 Task: Assign the routing configurations to the queues.
Action: Mouse moved to (1300, 102)
Screenshot: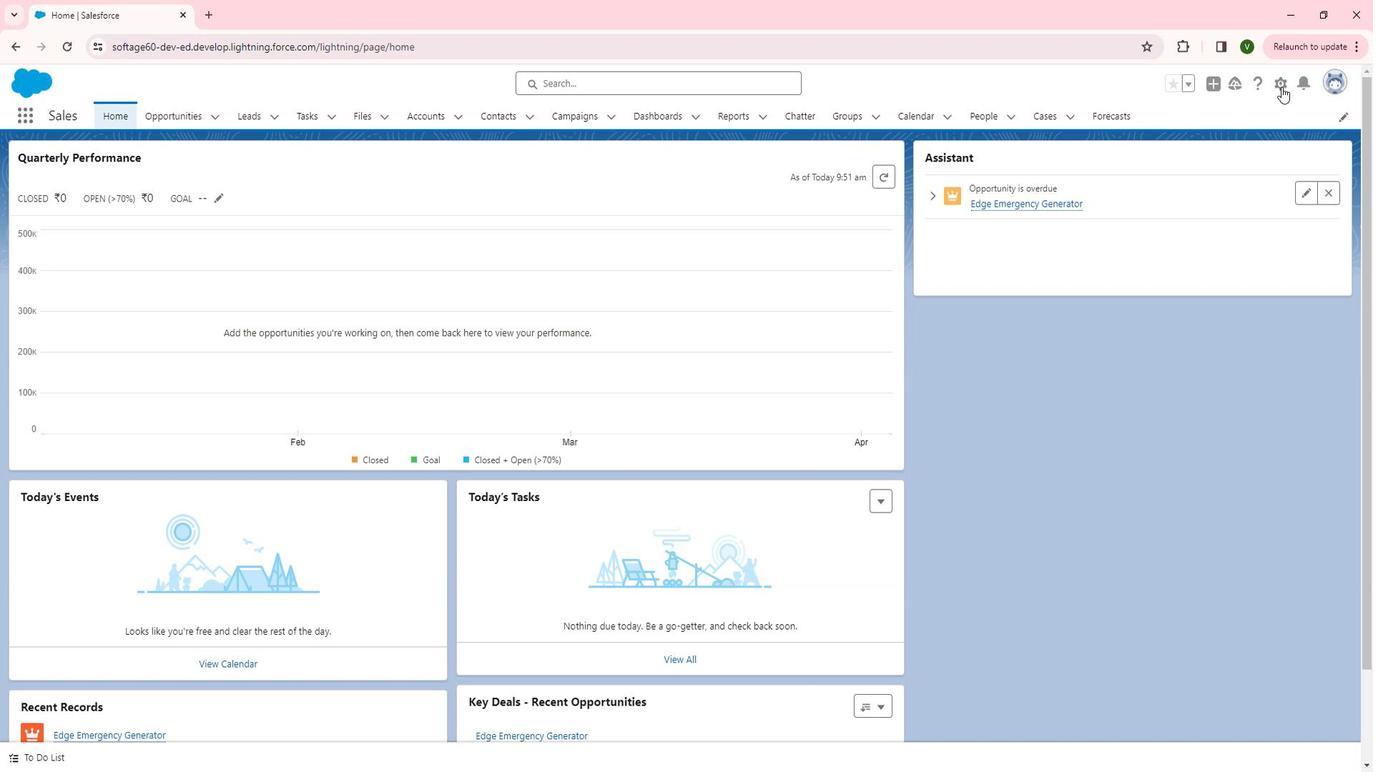 
Action: Mouse pressed left at (1300, 102)
Screenshot: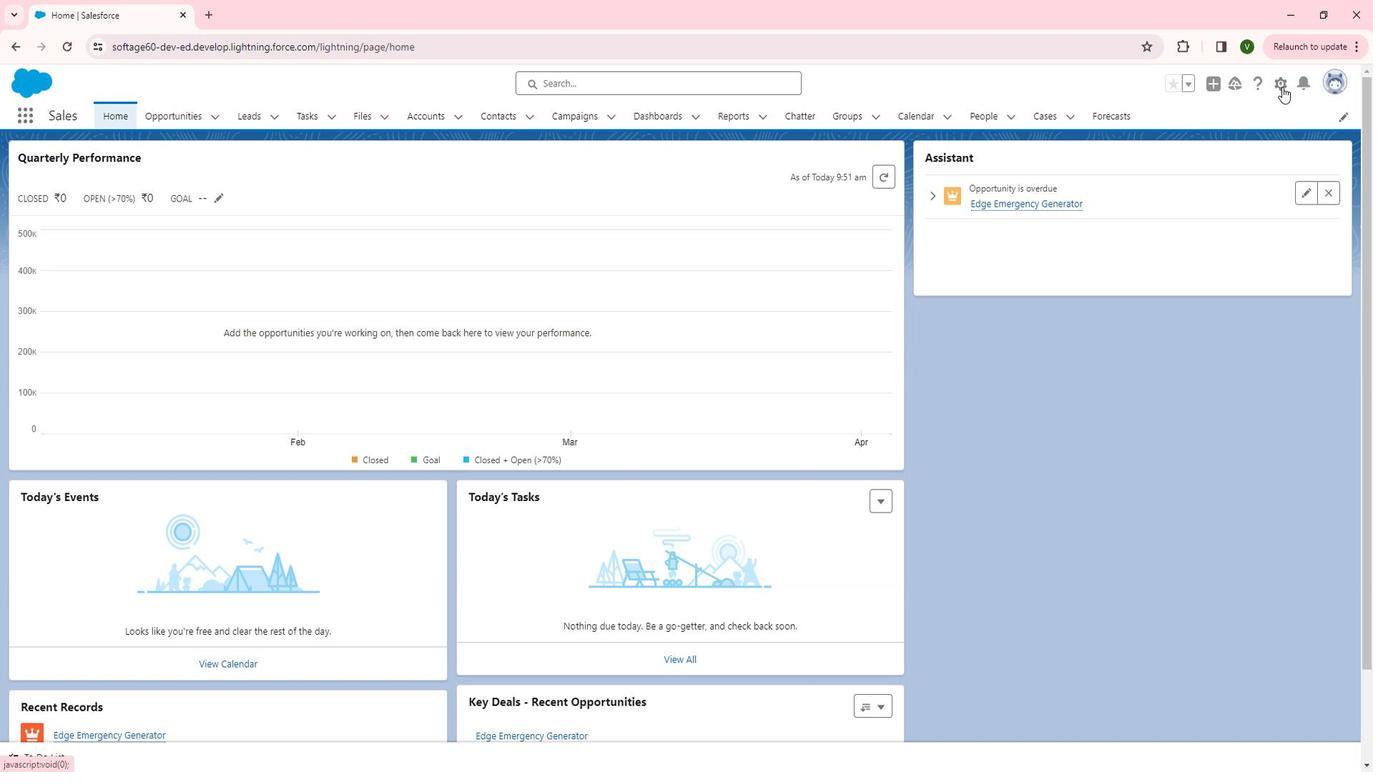 
Action: Mouse moved to (1240, 143)
Screenshot: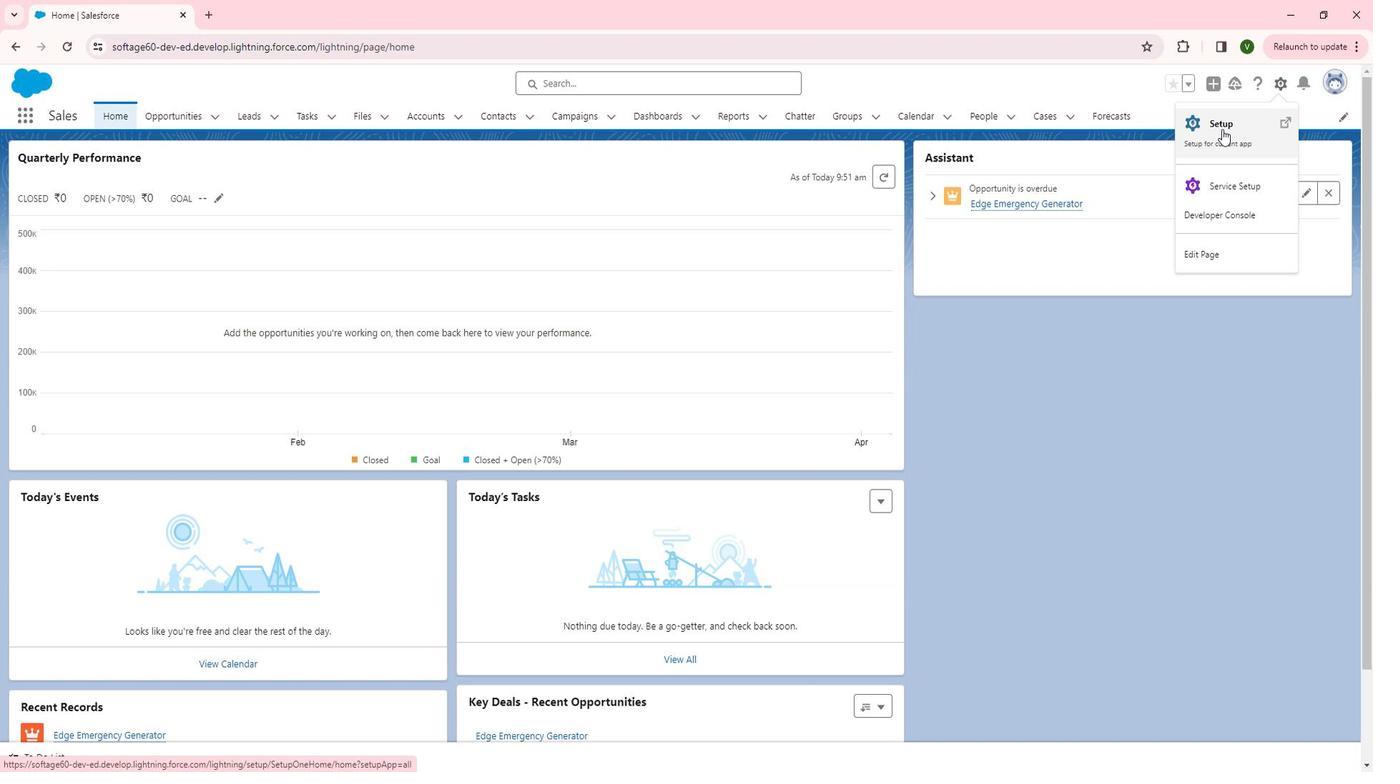 
Action: Mouse pressed left at (1240, 143)
Screenshot: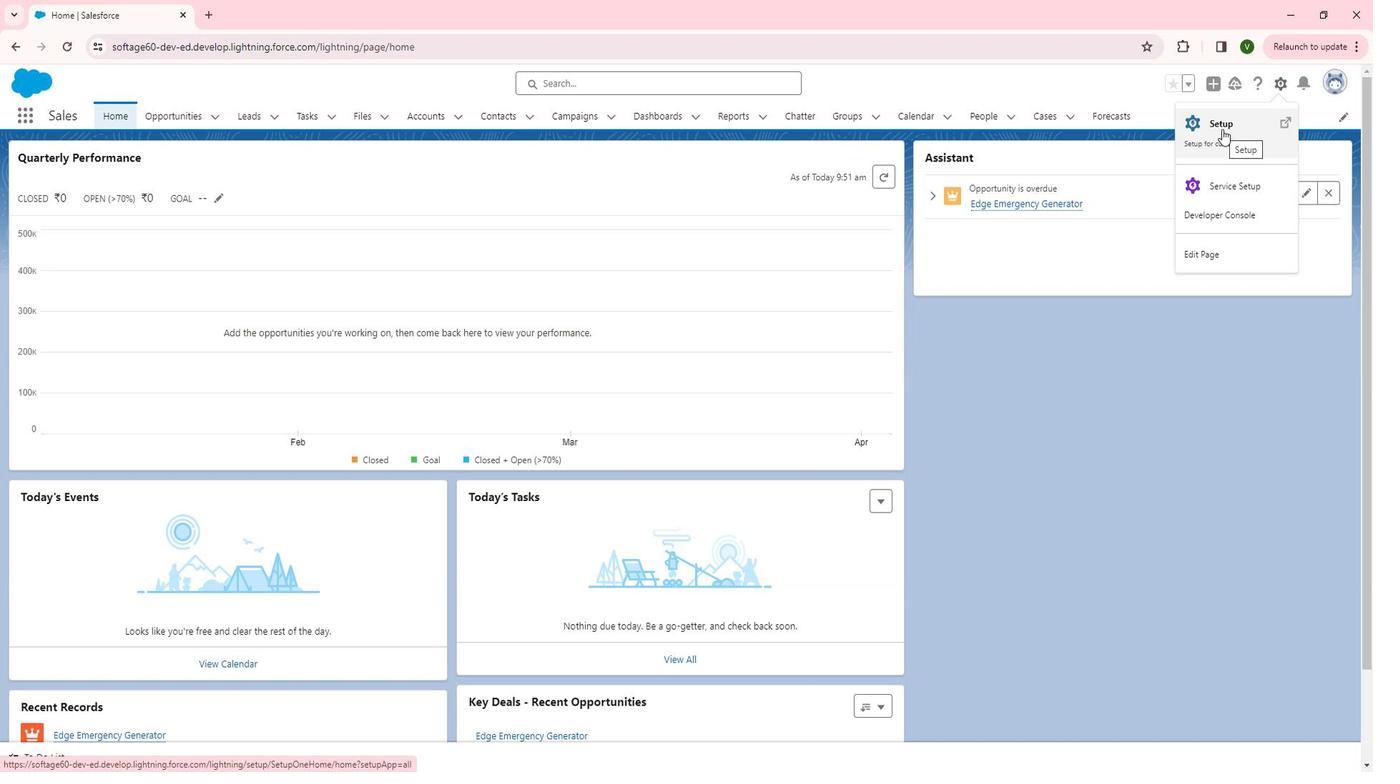 
Action: Mouse moved to (112, 411)
Screenshot: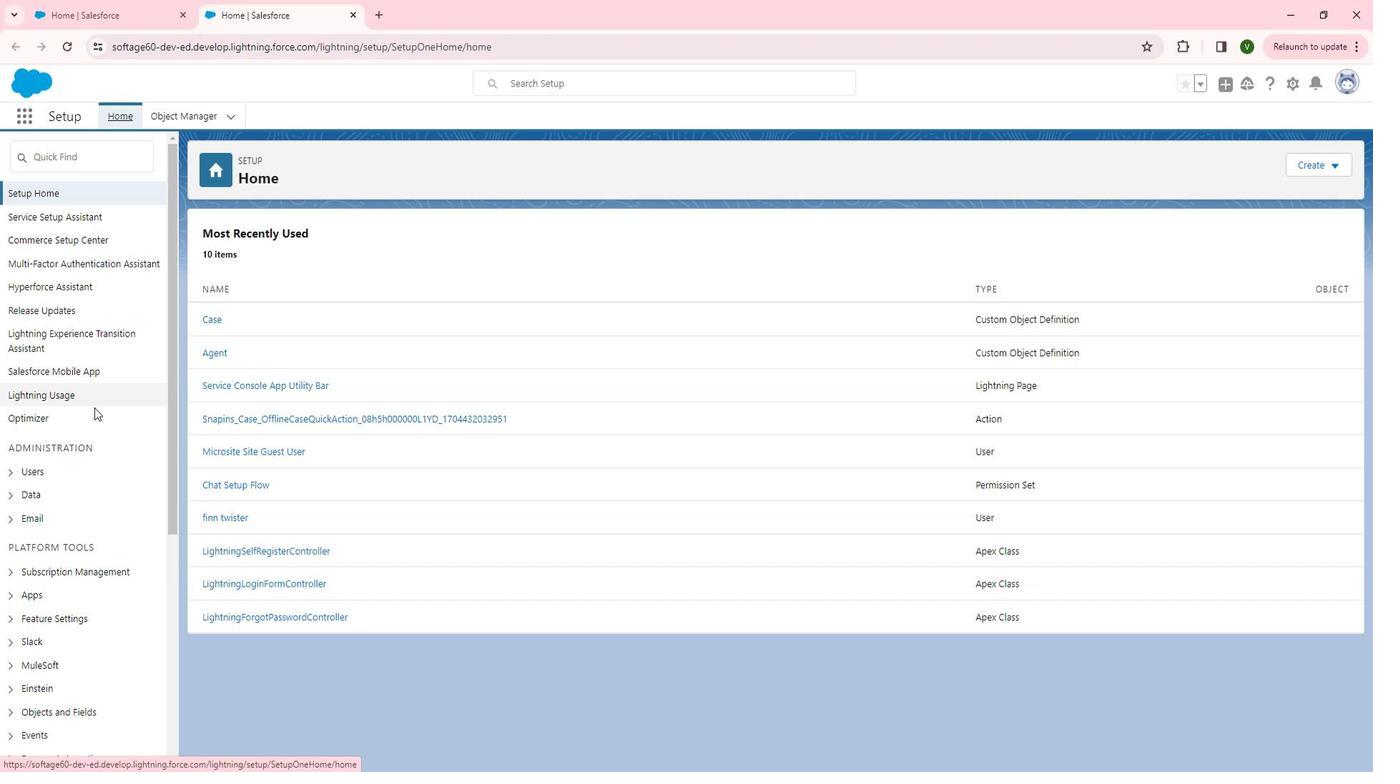 
Action: Mouse scrolled (112, 410) with delta (0, 0)
Screenshot: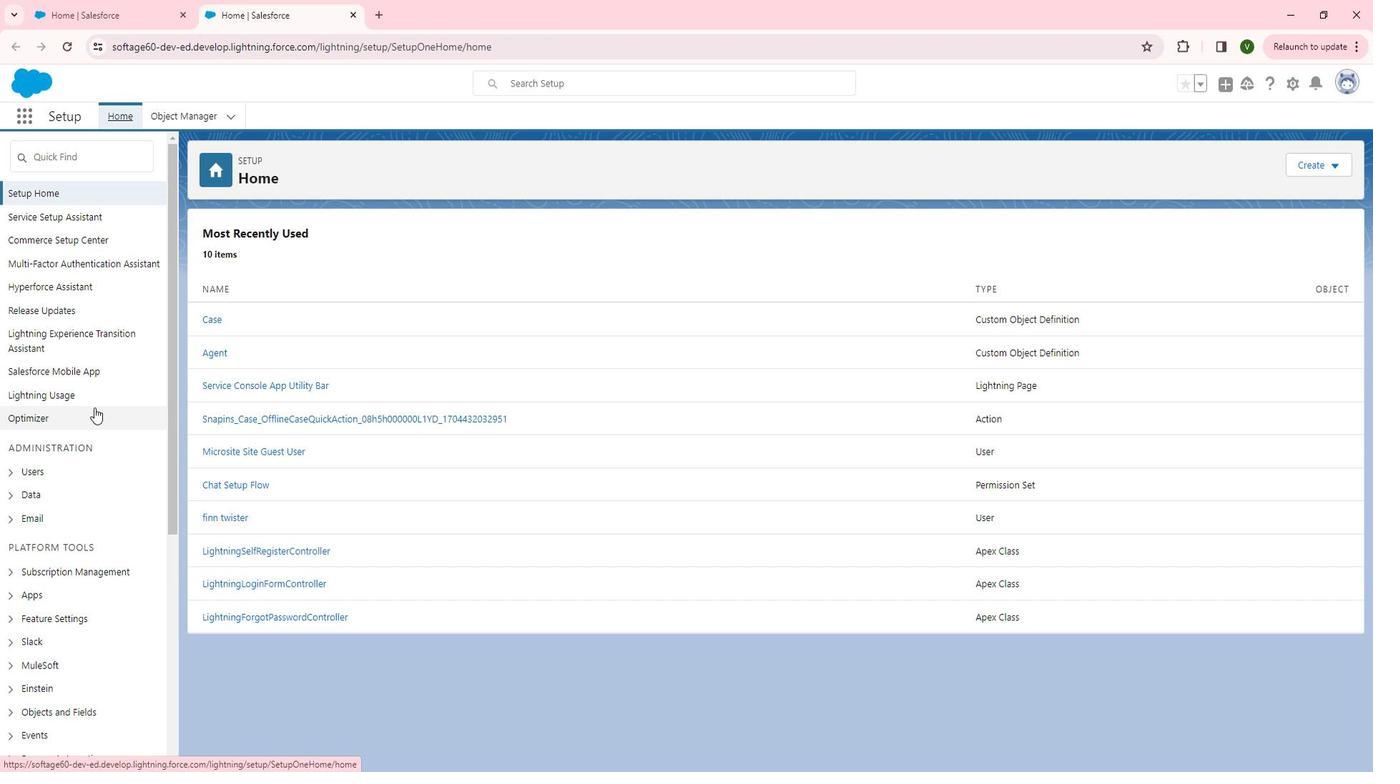 
Action: Mouse scrolled (112, 410) with delta (0, 0)
Screenshot: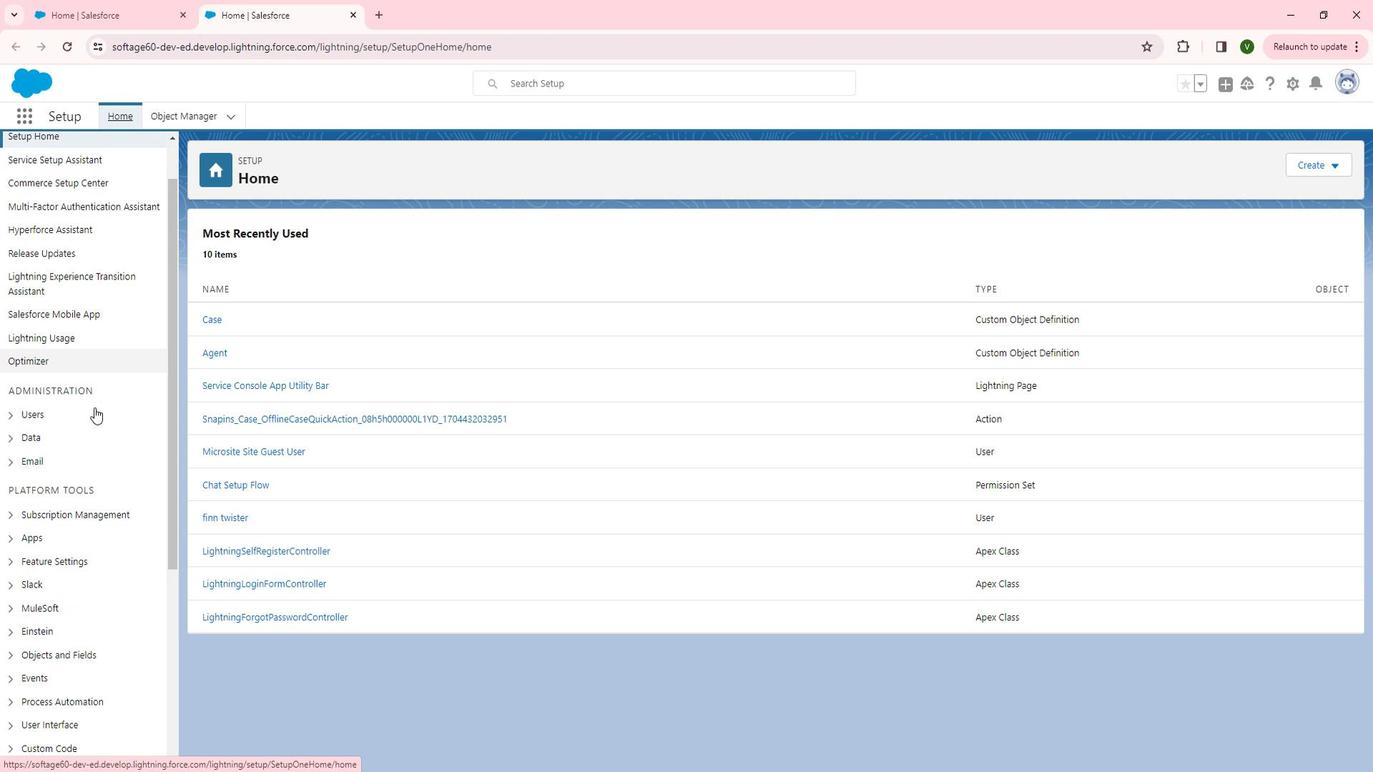 
Action: Mouse scrolled (112, 410) with delta (0, 0)
Screenshot: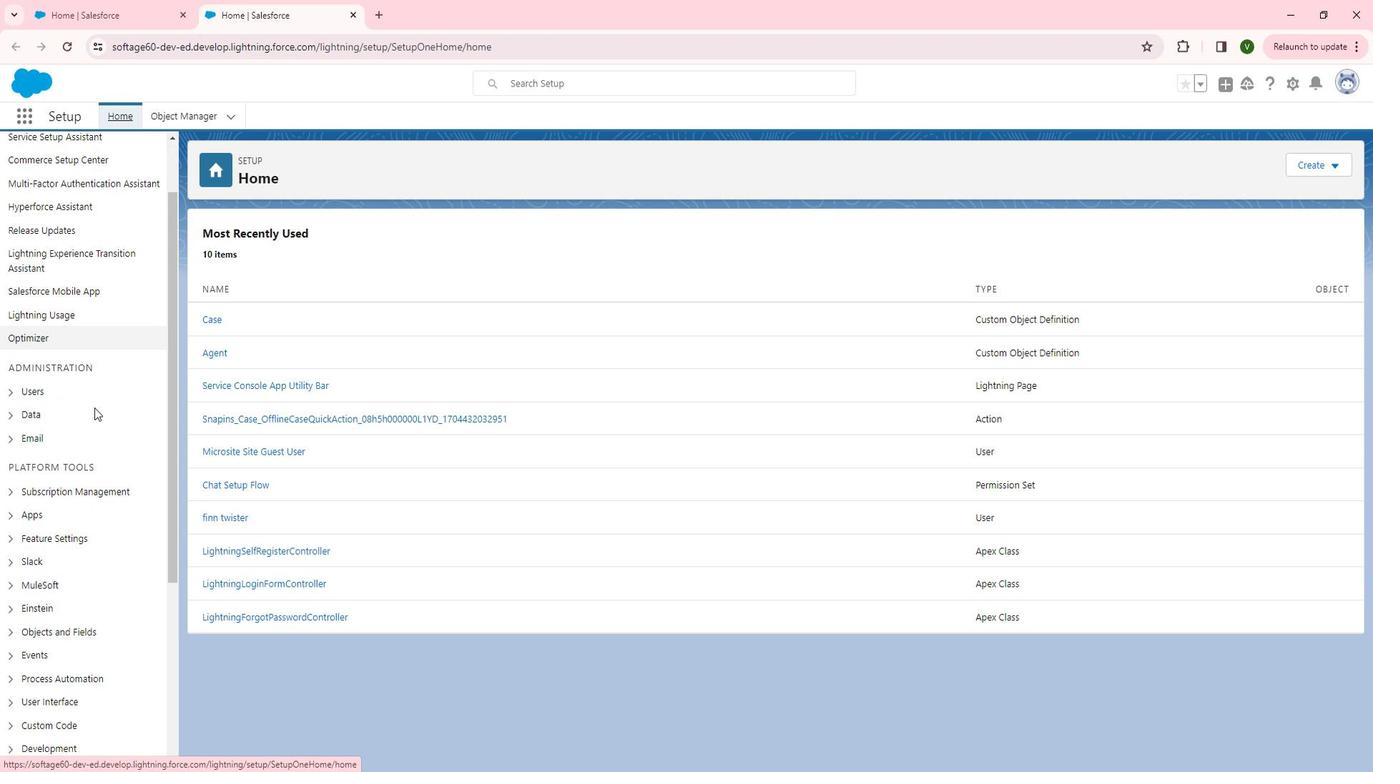 
Action: Mouse scrolled (112, 410) with delta (0, 0)
Screenshot: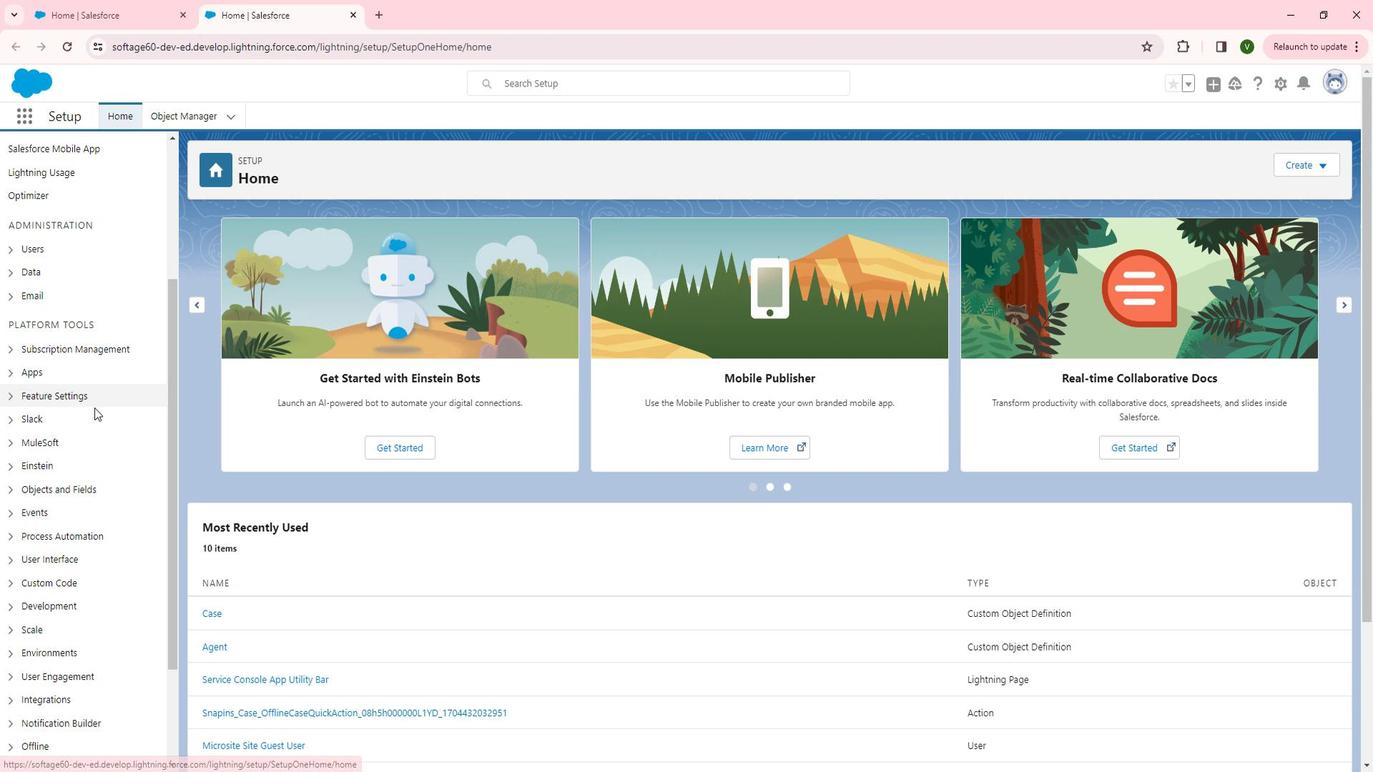 
Action: Mouse scrolled (112, 410) with delta (0, 0)
Screenshot: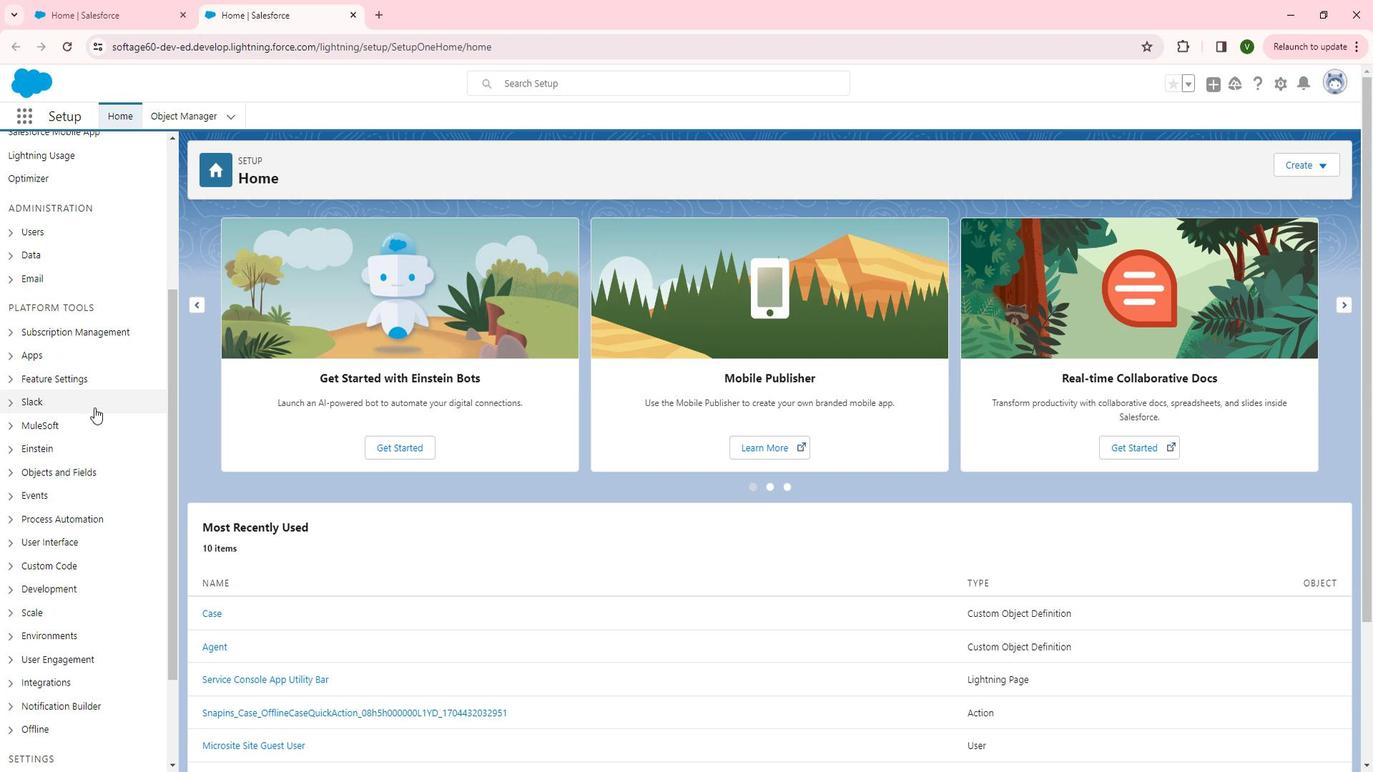 
Action: Mouse moved to (32, 258)
Screenshot: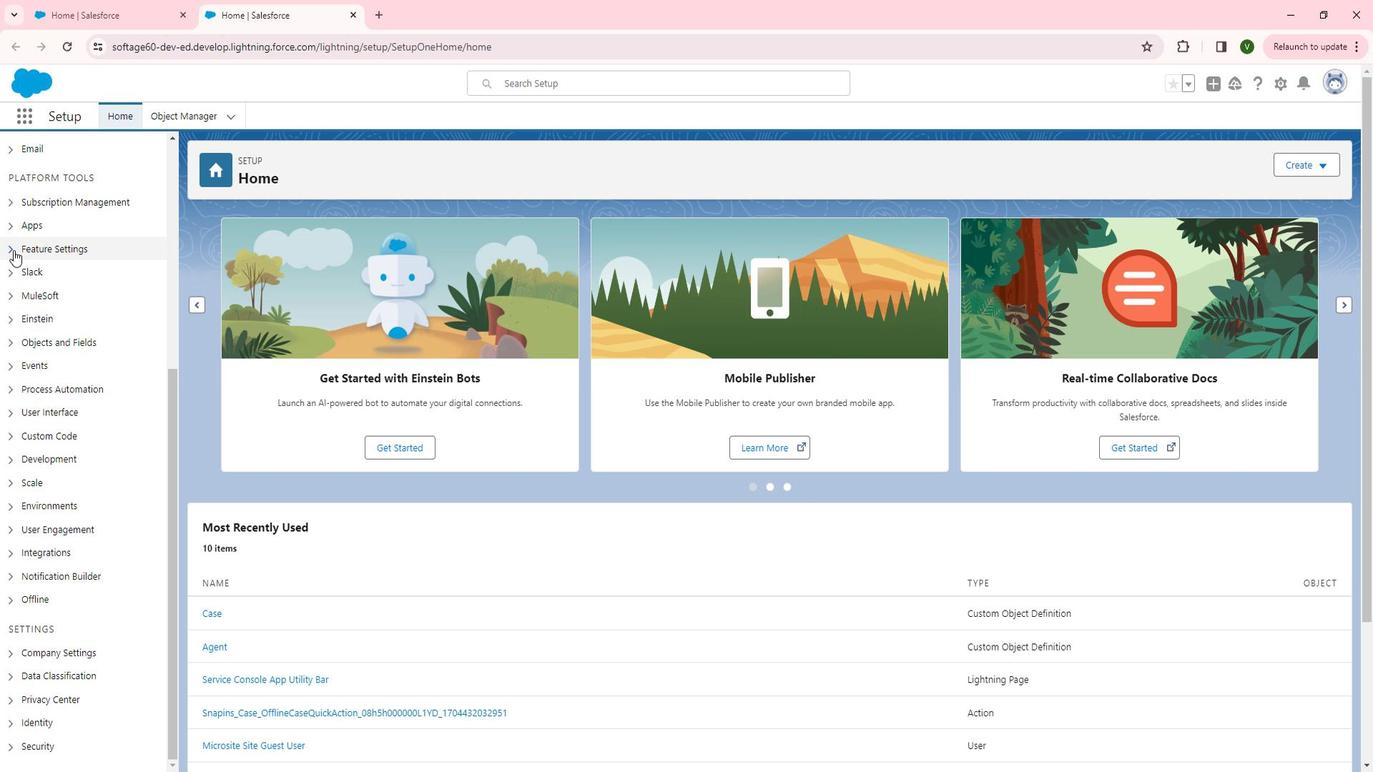 
Action: Mouse pressed left at (32, 258)
Screenshot: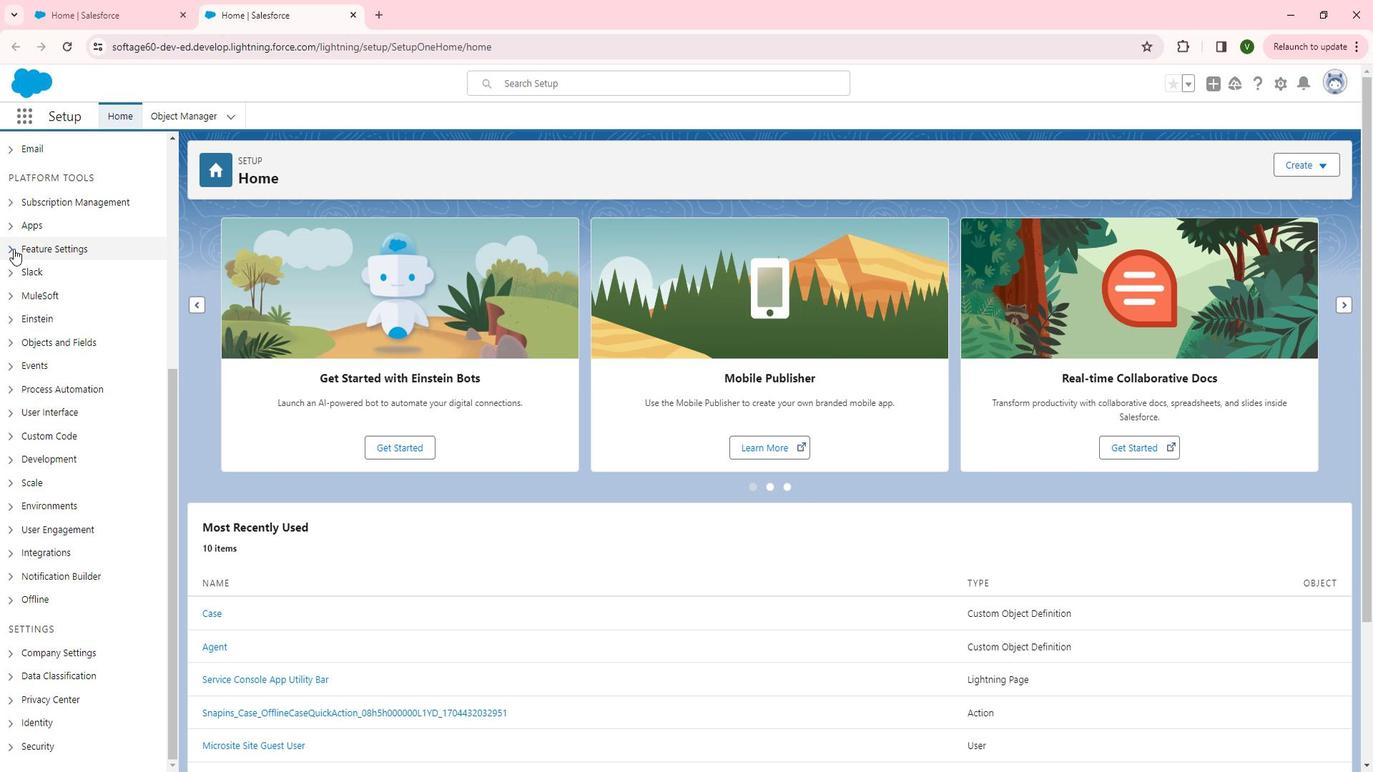 
Action: Mouse moved to (42, 595)
Screenshot: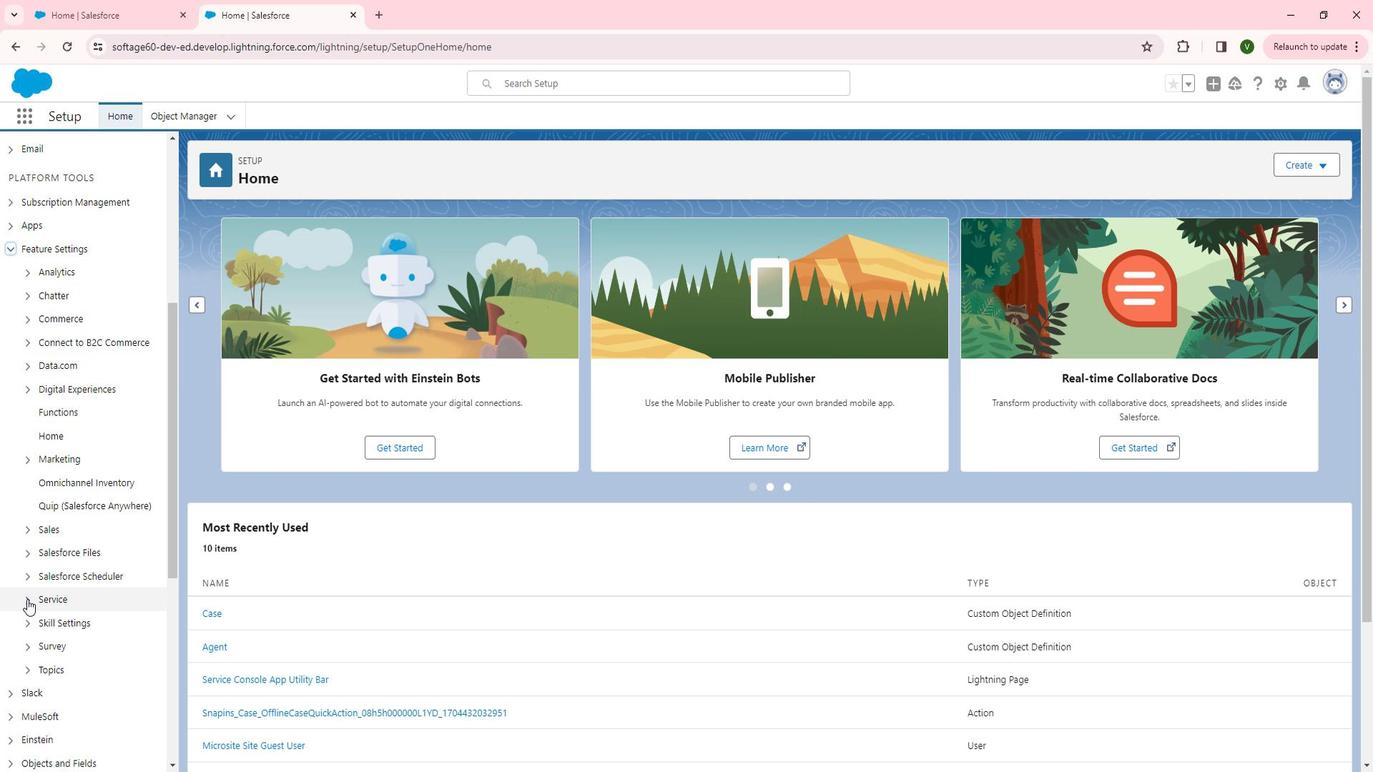 
Action: Mouse pressed left at (42, 595)
Screenshot: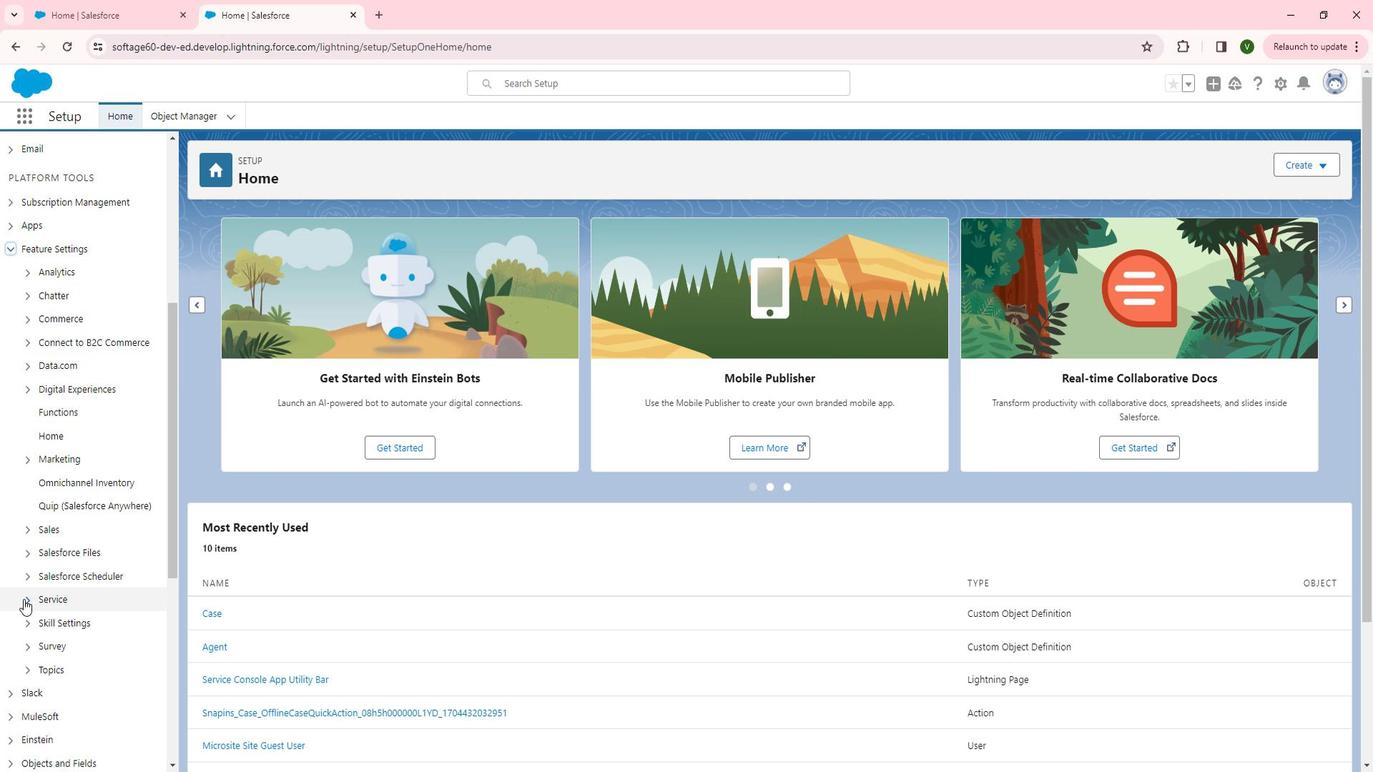 
Action: Mouse moved to (111, 583)
Screenshot: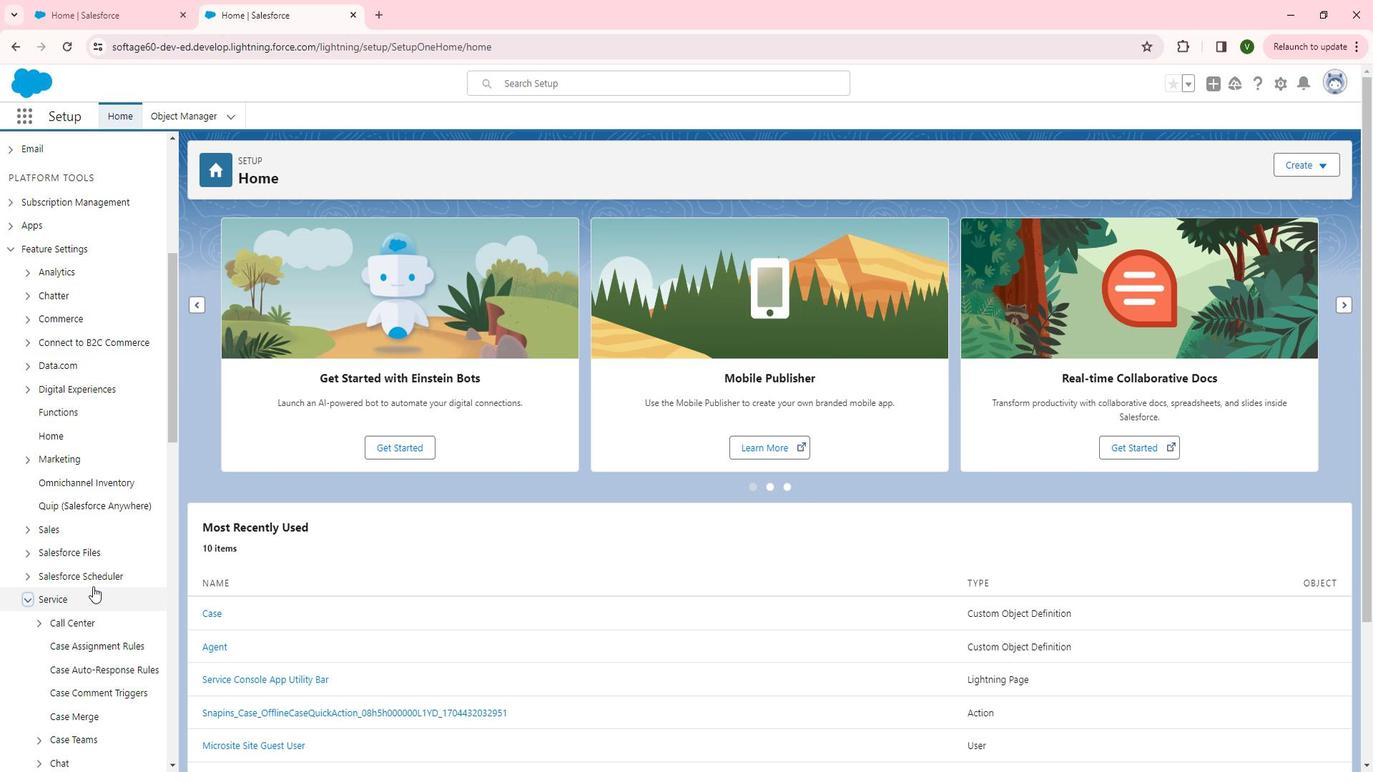 
Action: Mouse scrolled (111, 582) with delta (0, 0)
Screenshot: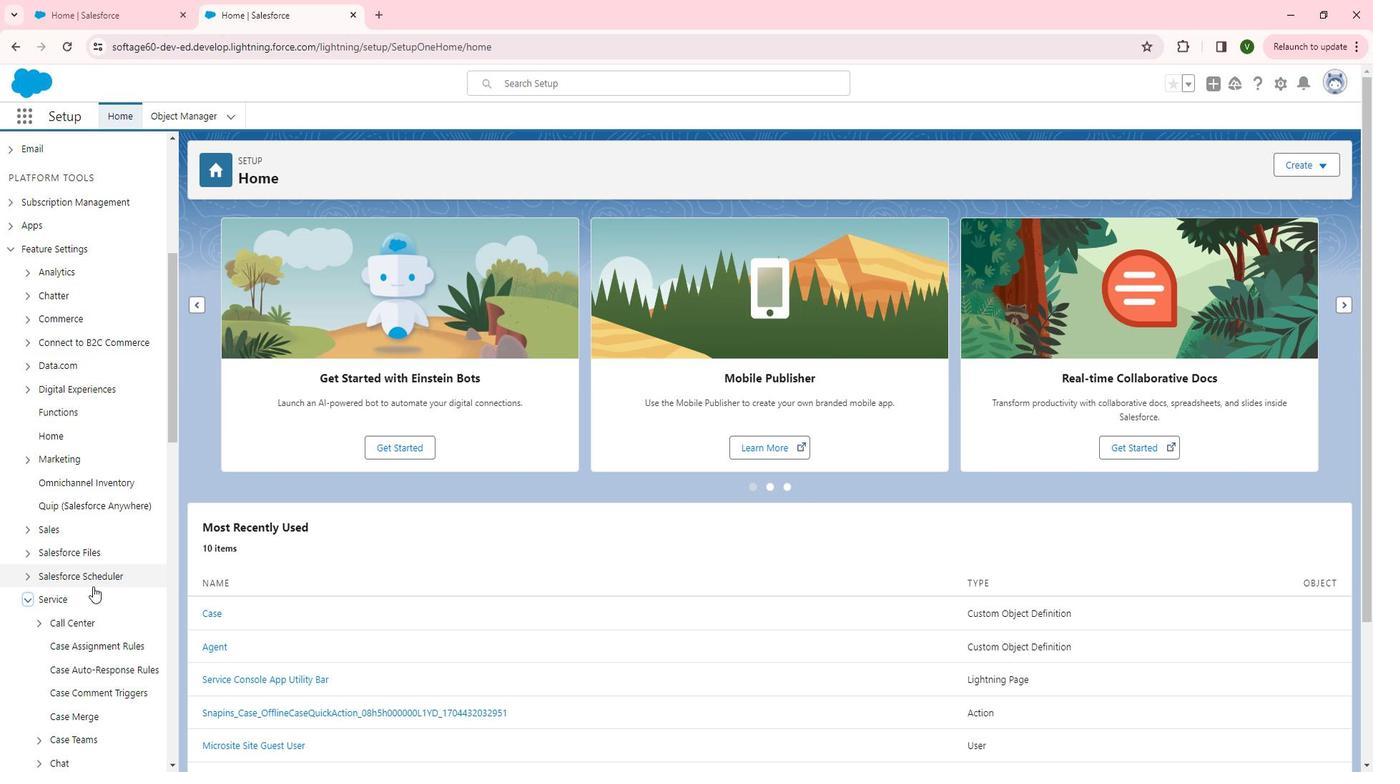 
Action: Mouse scrolled (111, 582) with delta (0, 0)
Screenshot: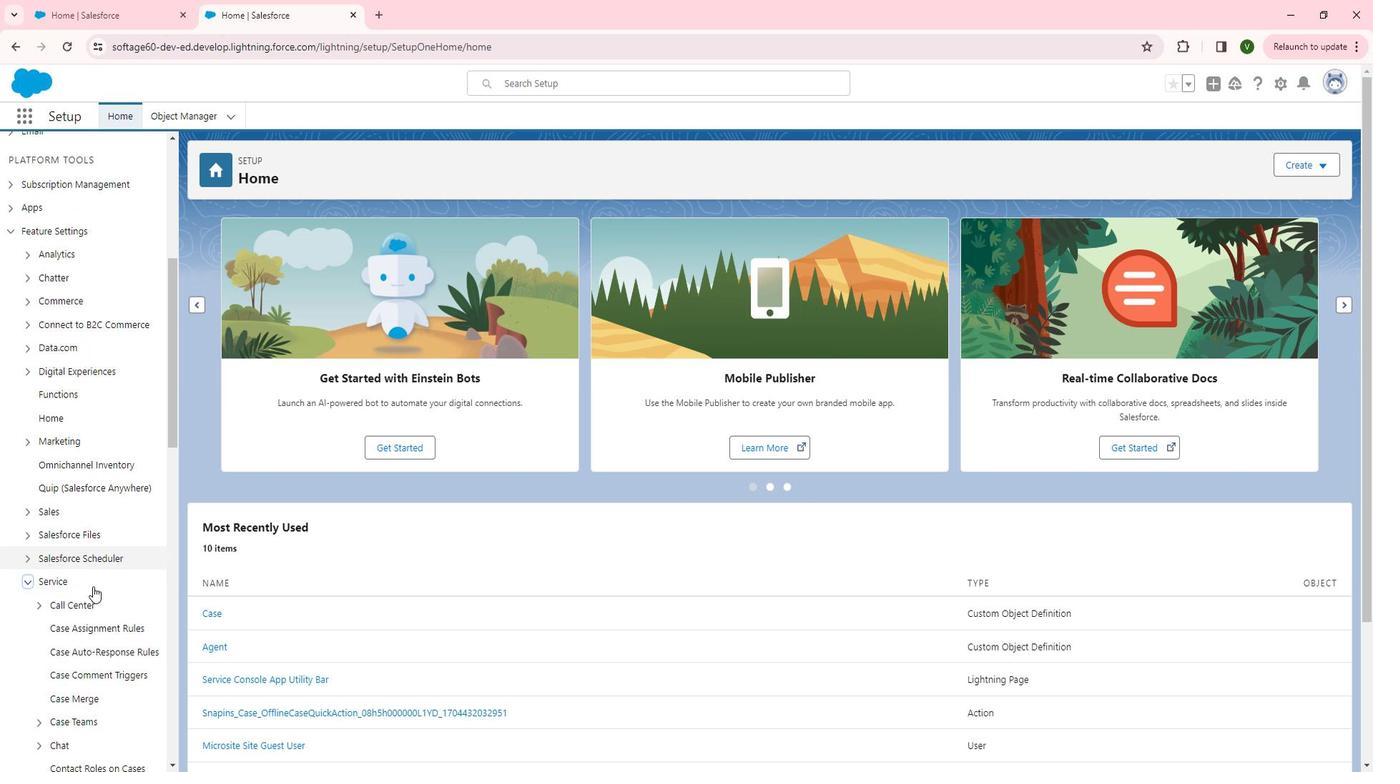 
Action: Mouse scrolled (111, 582) with delta (0, 0)
Screenshot: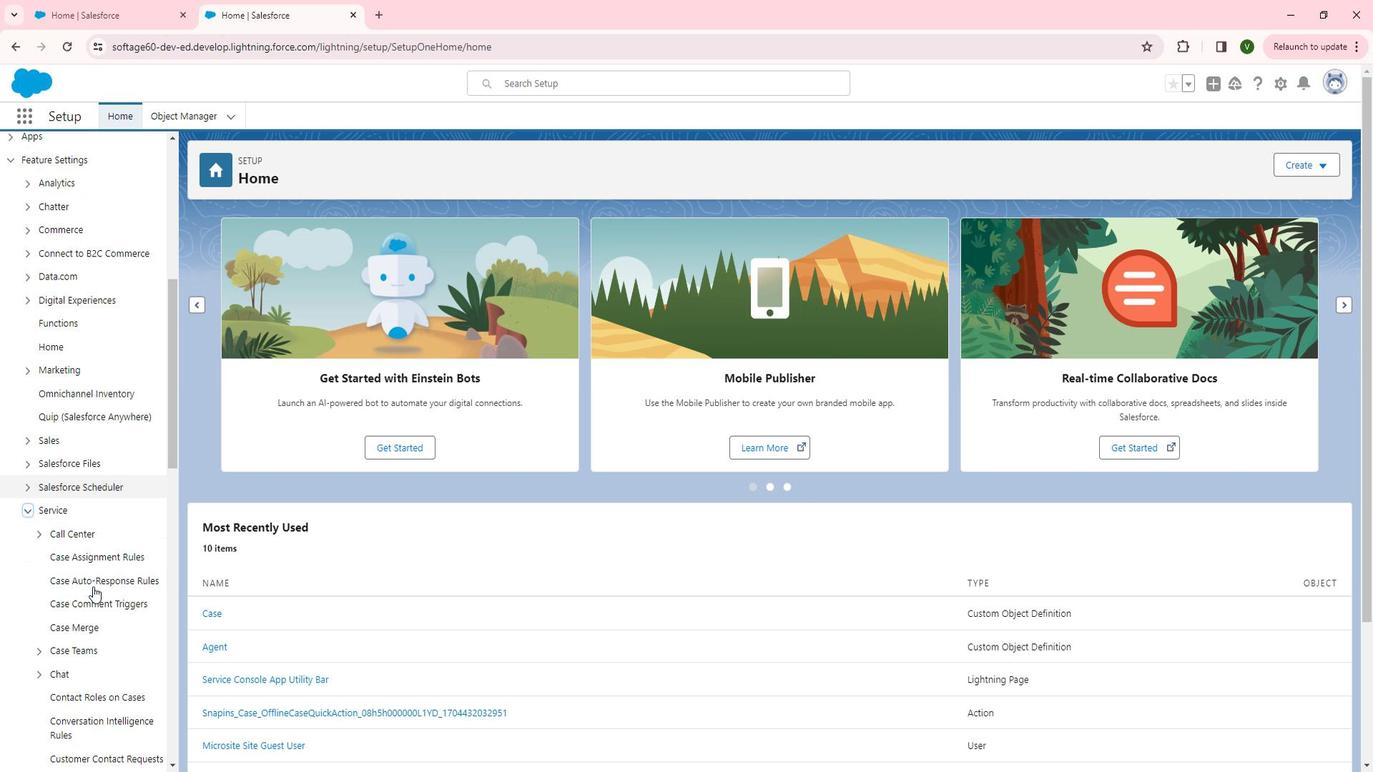 
Action: Mouse scrolled (111, 582) with delta (0, 0)
Screenshot: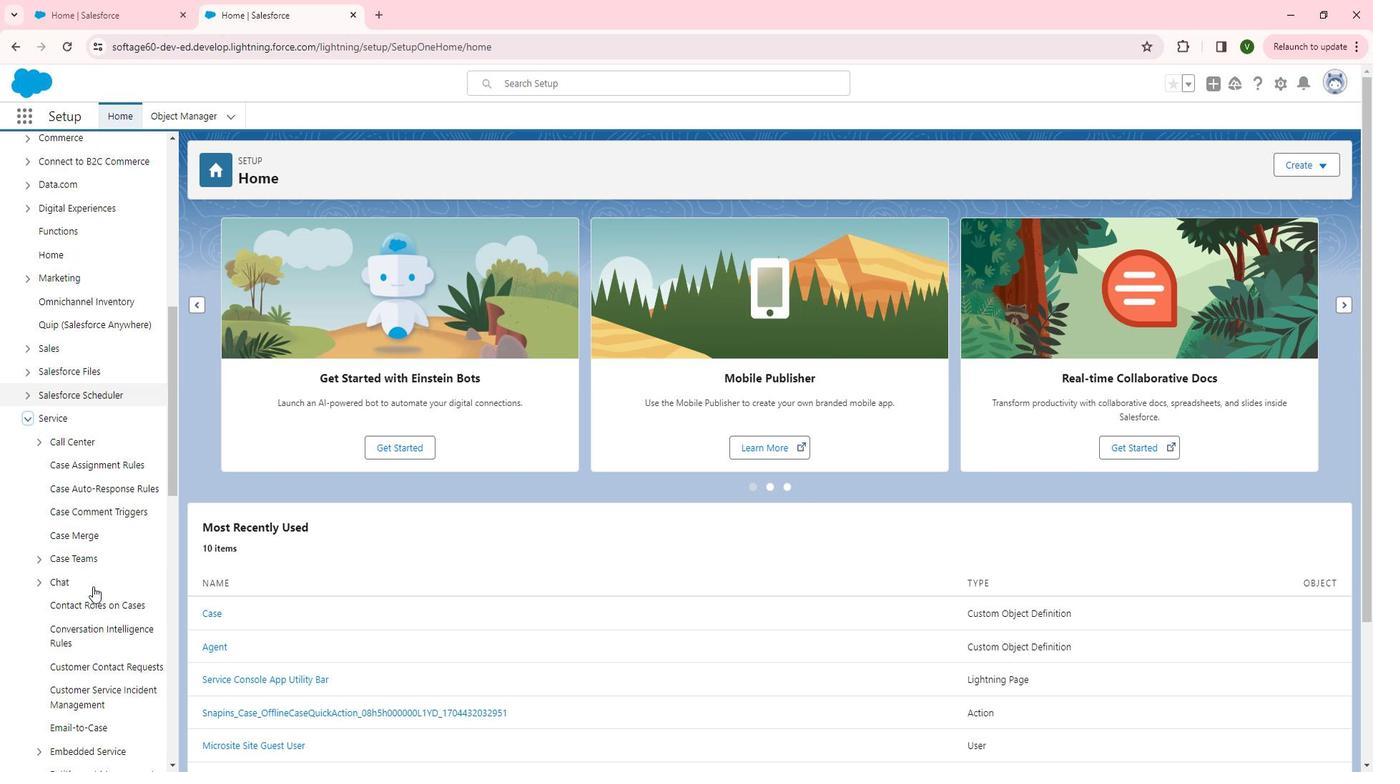 
Action: Mouse moved to (110, 575)
Screenshot: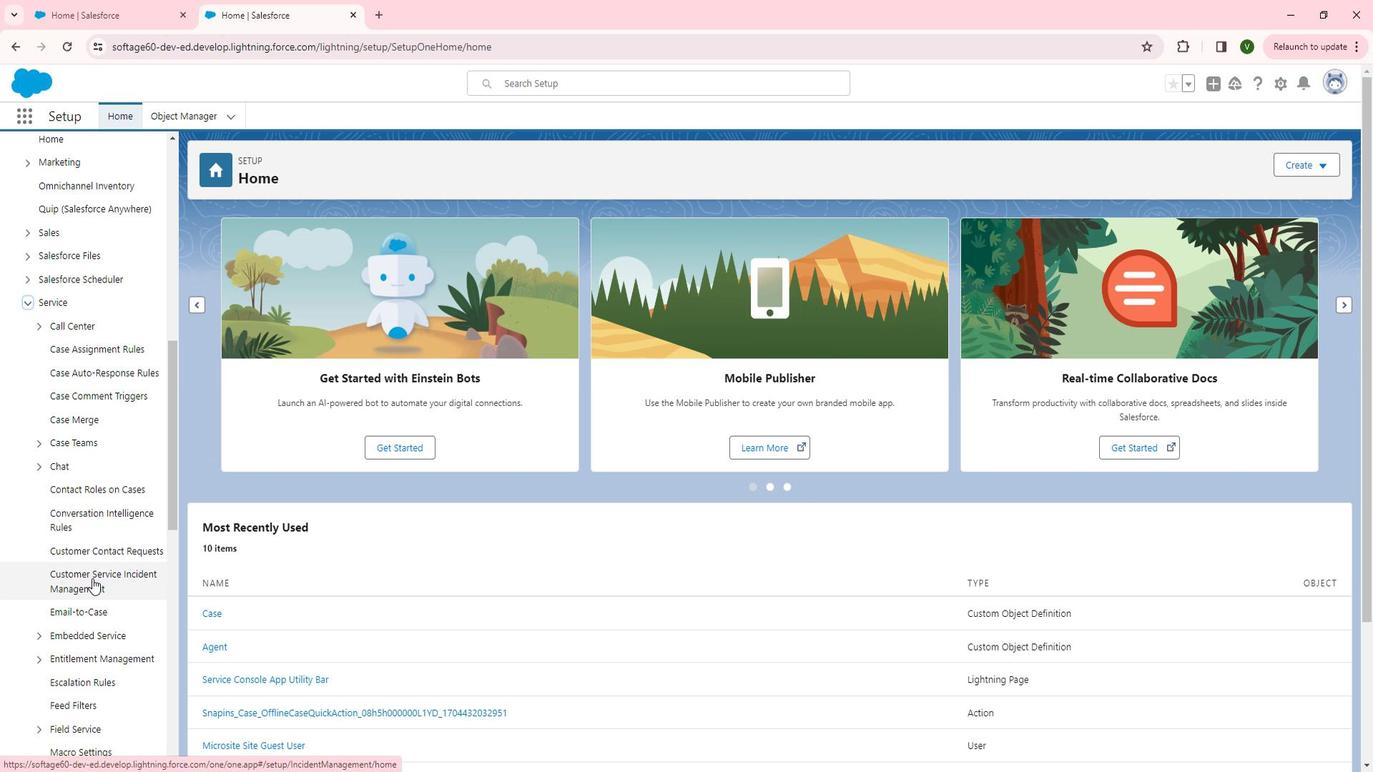 
Action: Mouse scrolled (110, 574) with delta (0, 0)
Screenshot: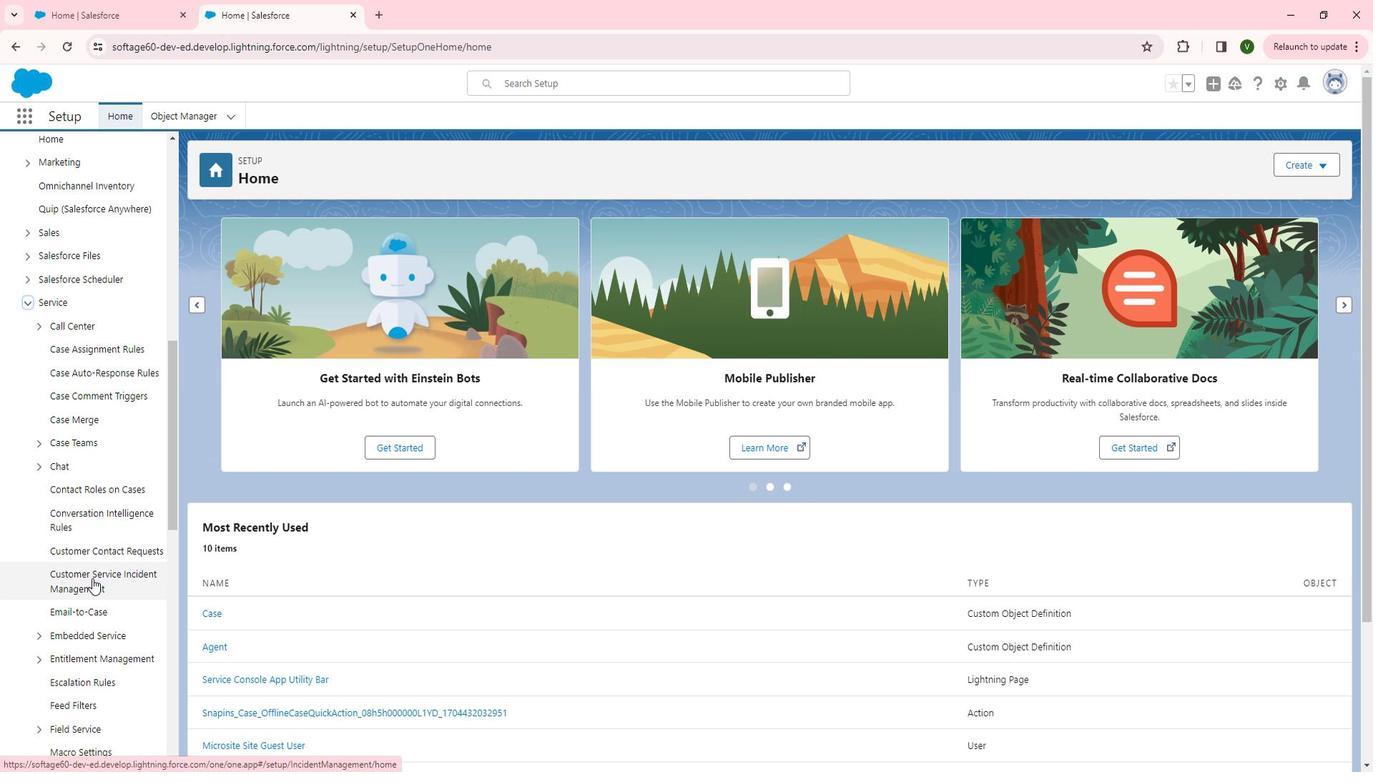 
Action: Mouse scrolled (110, 574) with delta (0, 0)
Screenshot: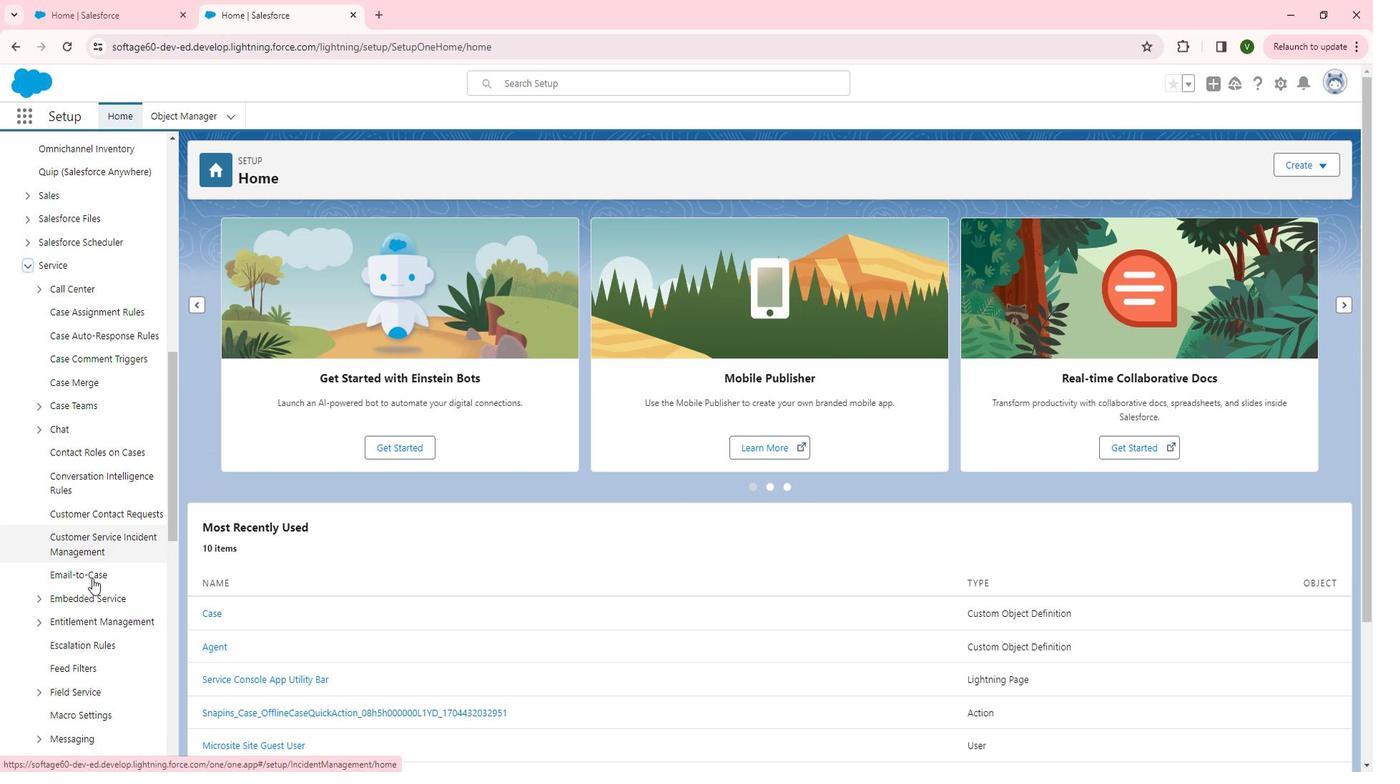 
Action: Mouse moved to (110, 581)
Screenshot: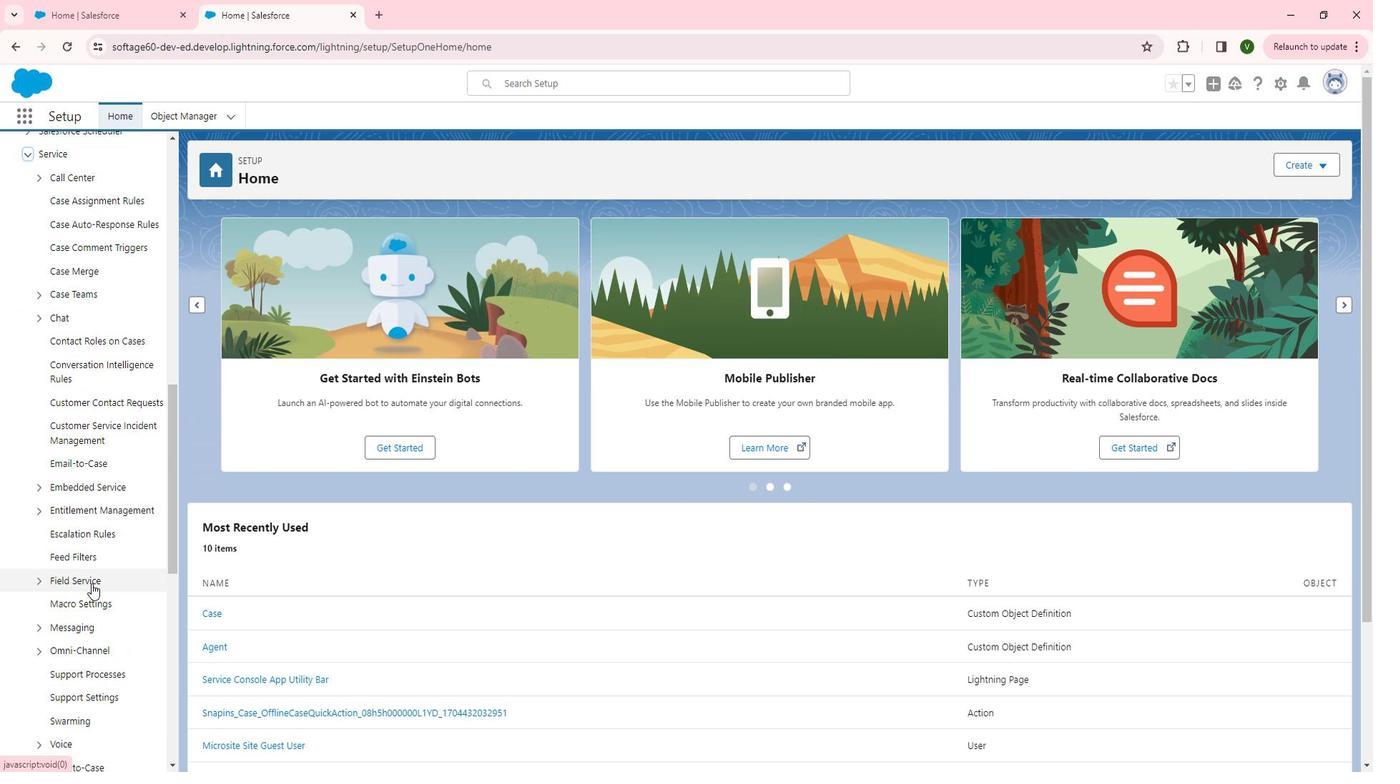 
Action: Mouse scrolled (110, 580) with delta (0, 0)
Screenshot: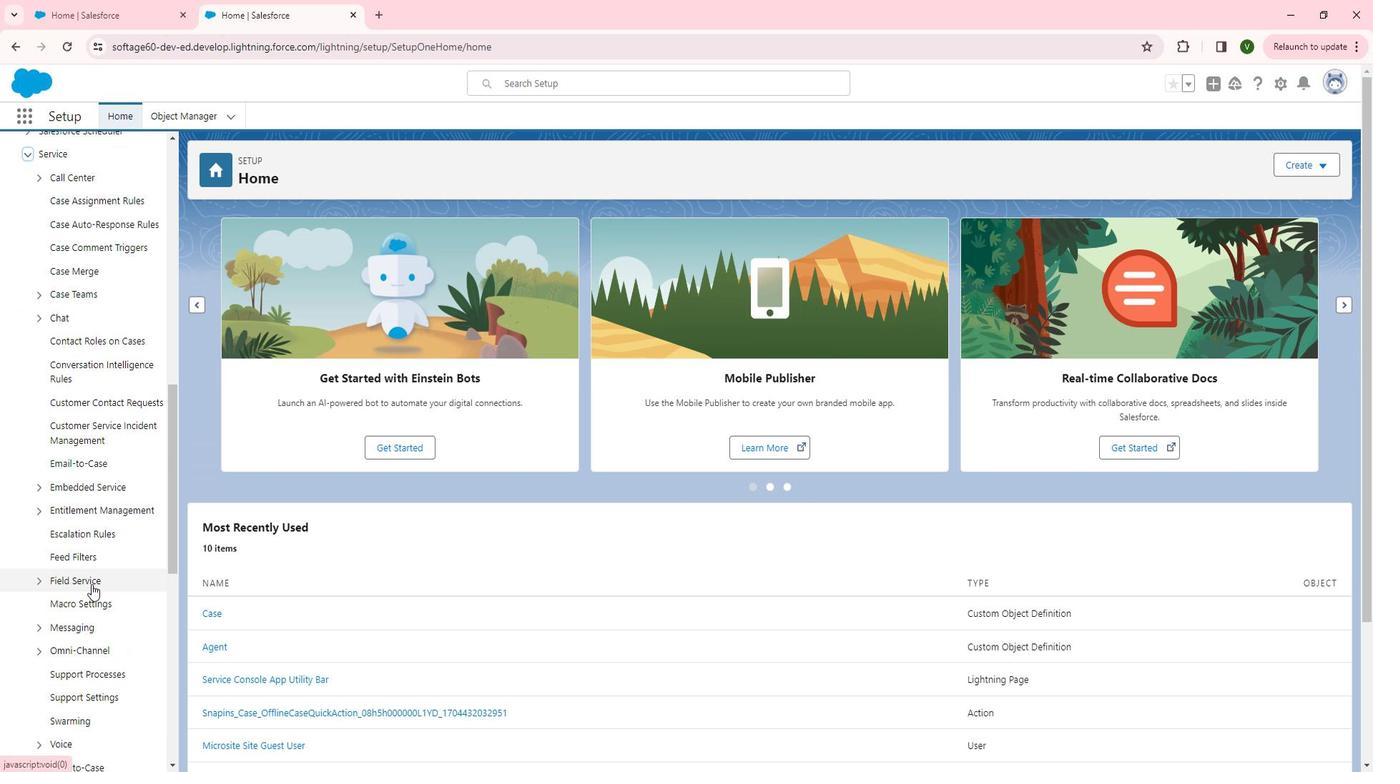 
Action: Mouse moved to (107, 582)
Screenshot: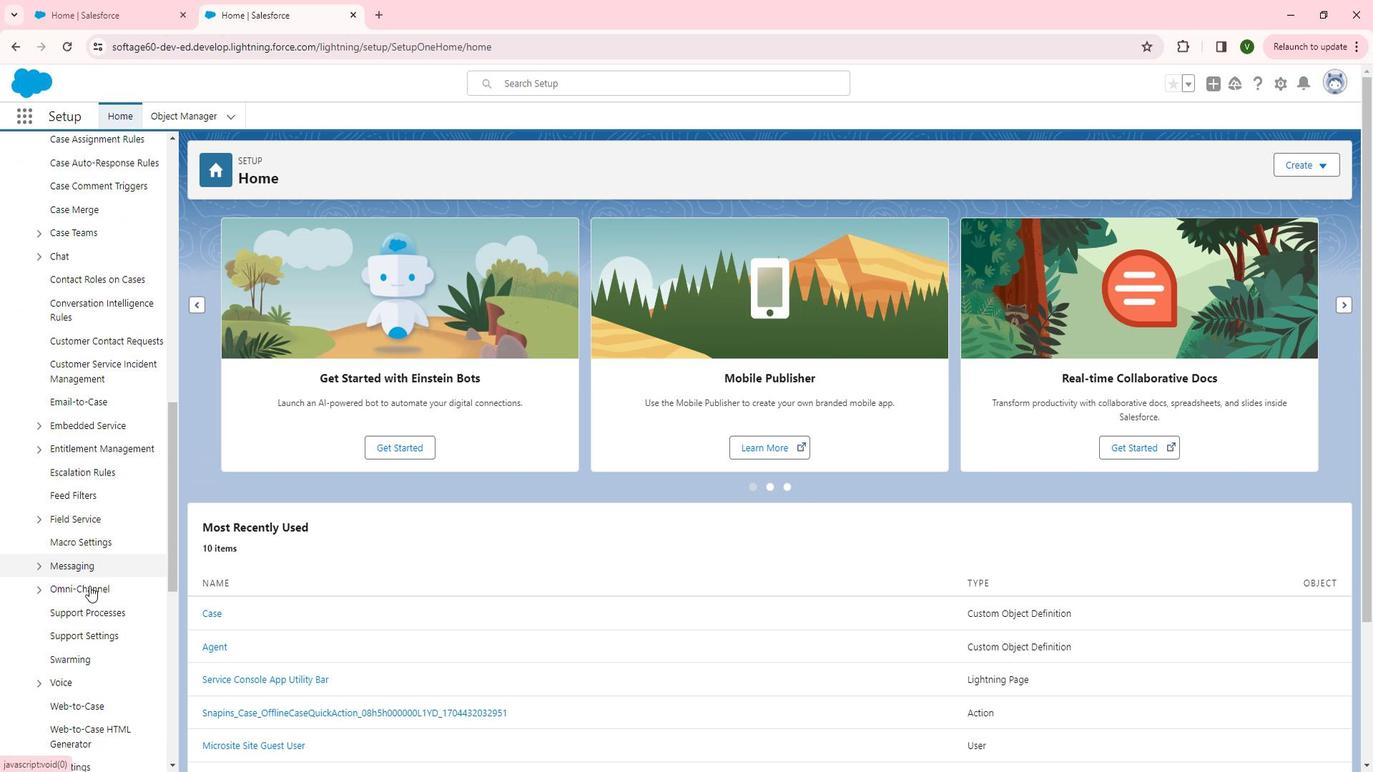 
Action: Mouse scrolled (107, 582) with delta (0, 0)
Screenshot: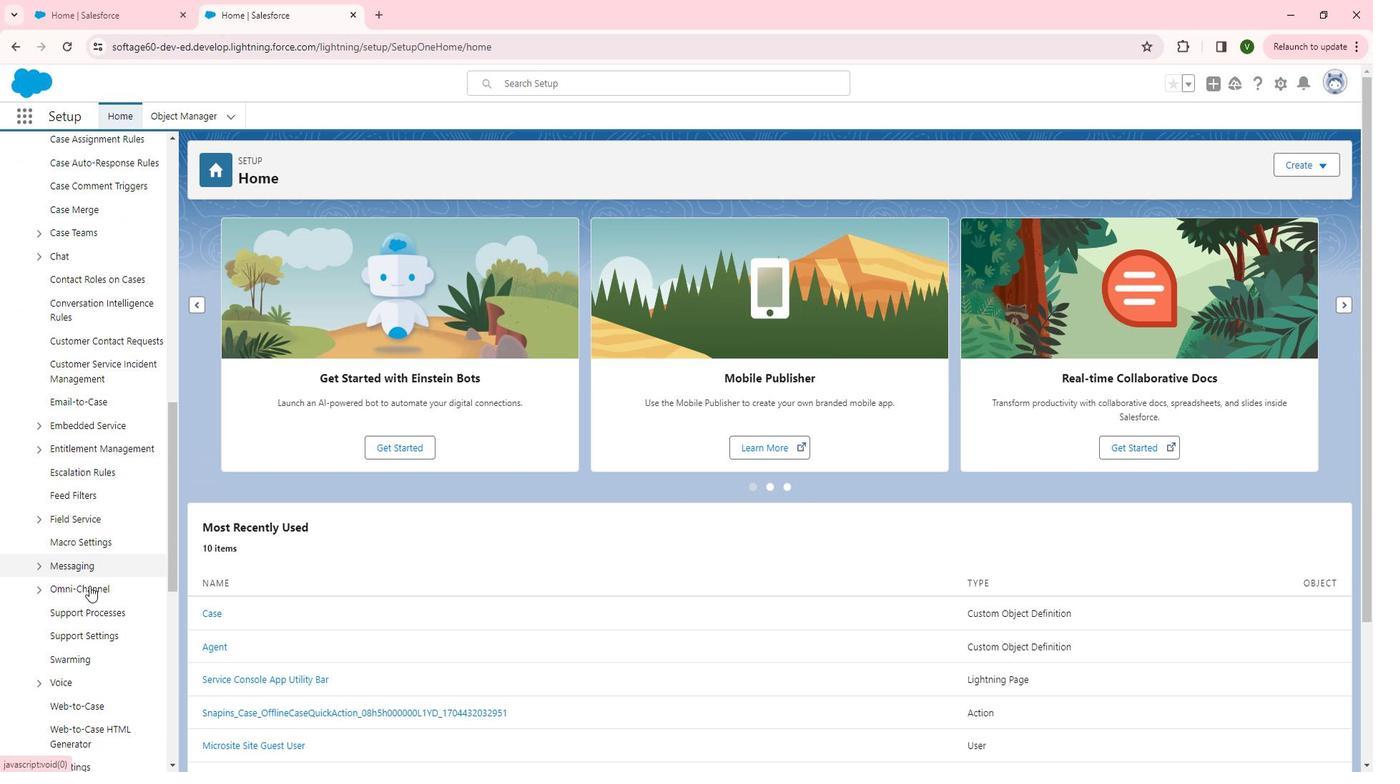 
Action: Mouse moved to (101, 585)
Screenshot: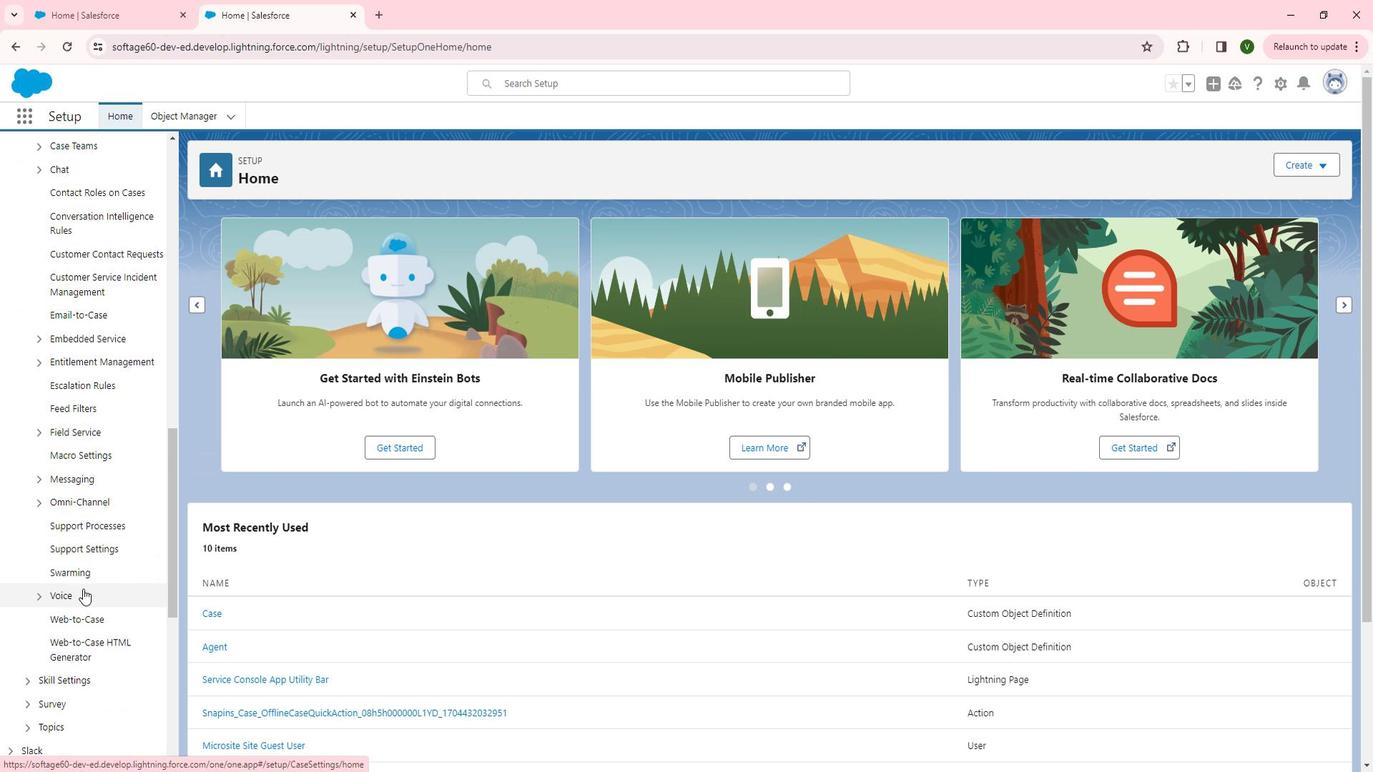 
Action: Mouse scrolled (101, 584) with delta (0, 0)
Screenshot: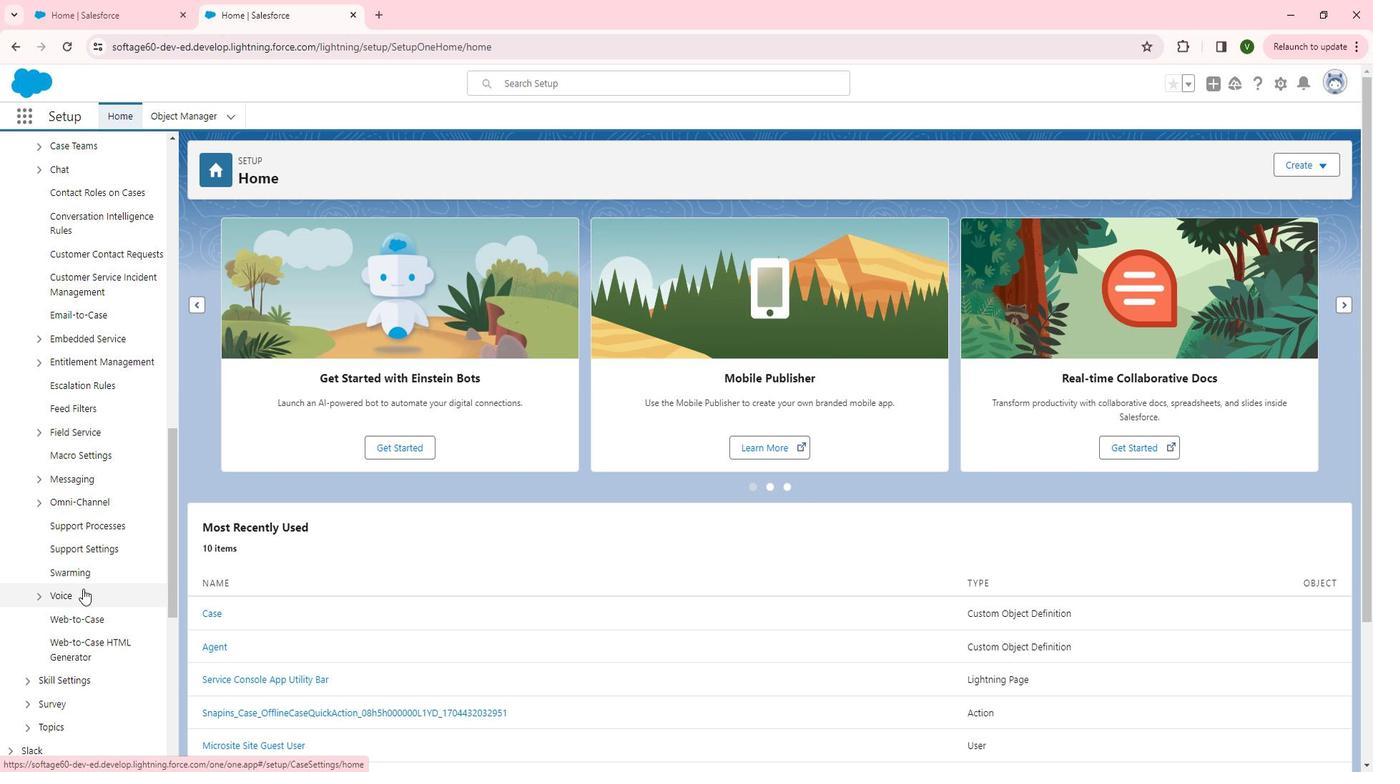 
Action: Mouse moved to (59, 429)
Screenshot: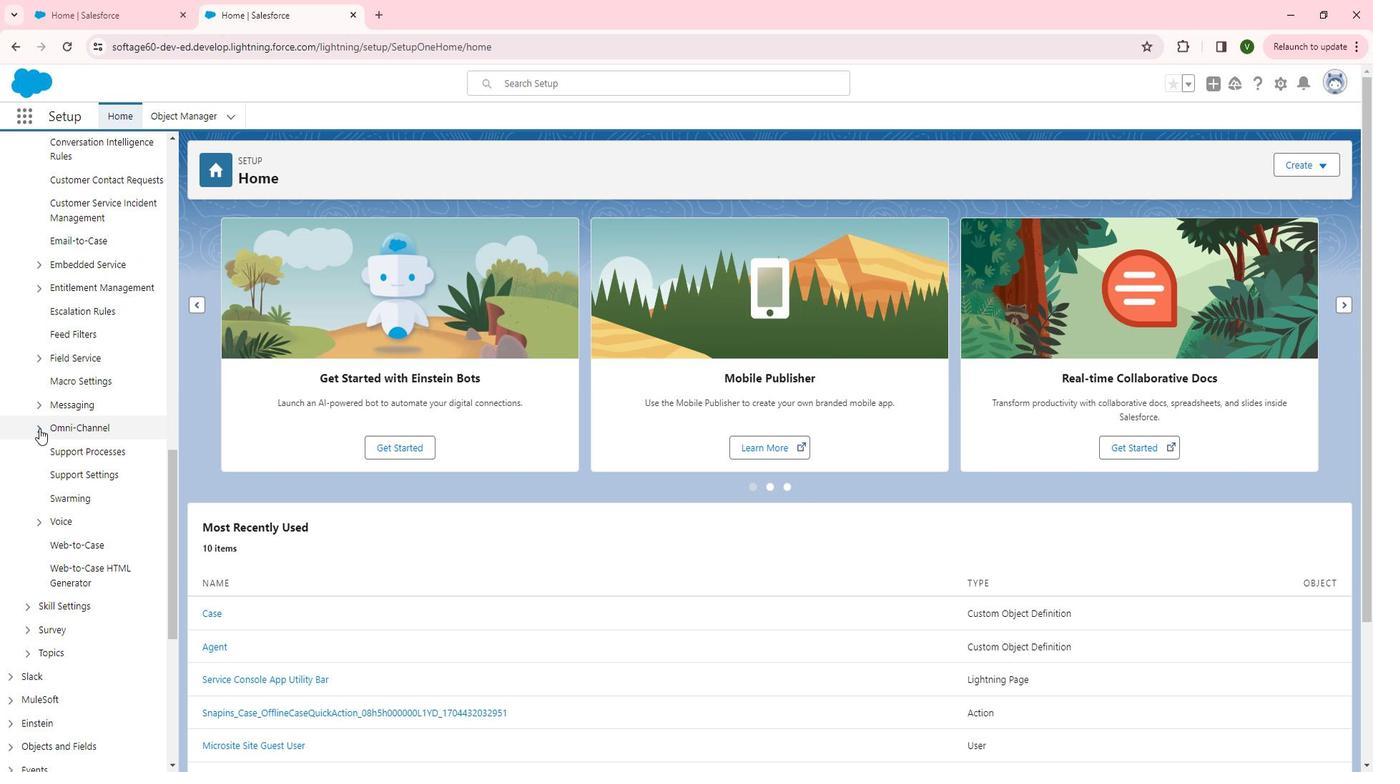 
Action: Mouse pressed left at (59, 429)
Screenshot: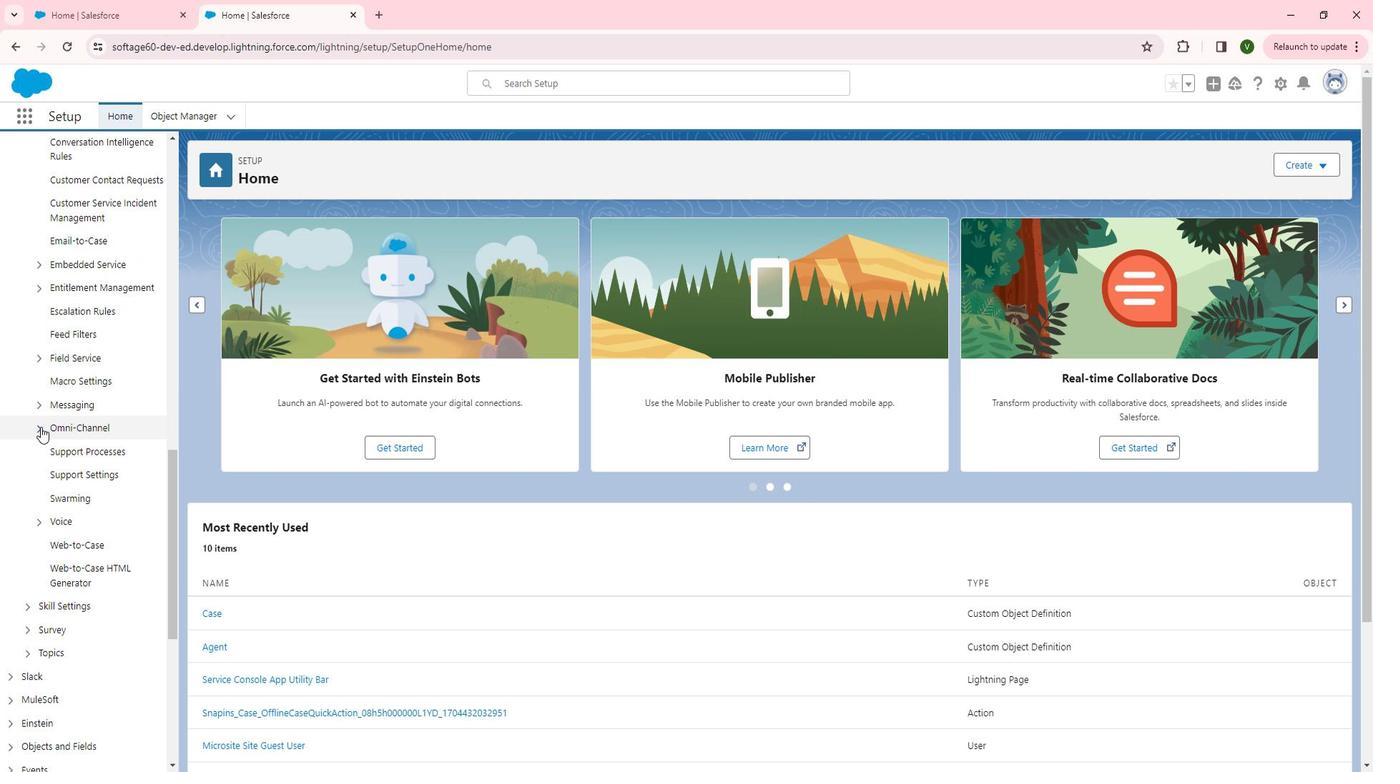 
Action: Mouse moved to (123, 600)
Screenshot: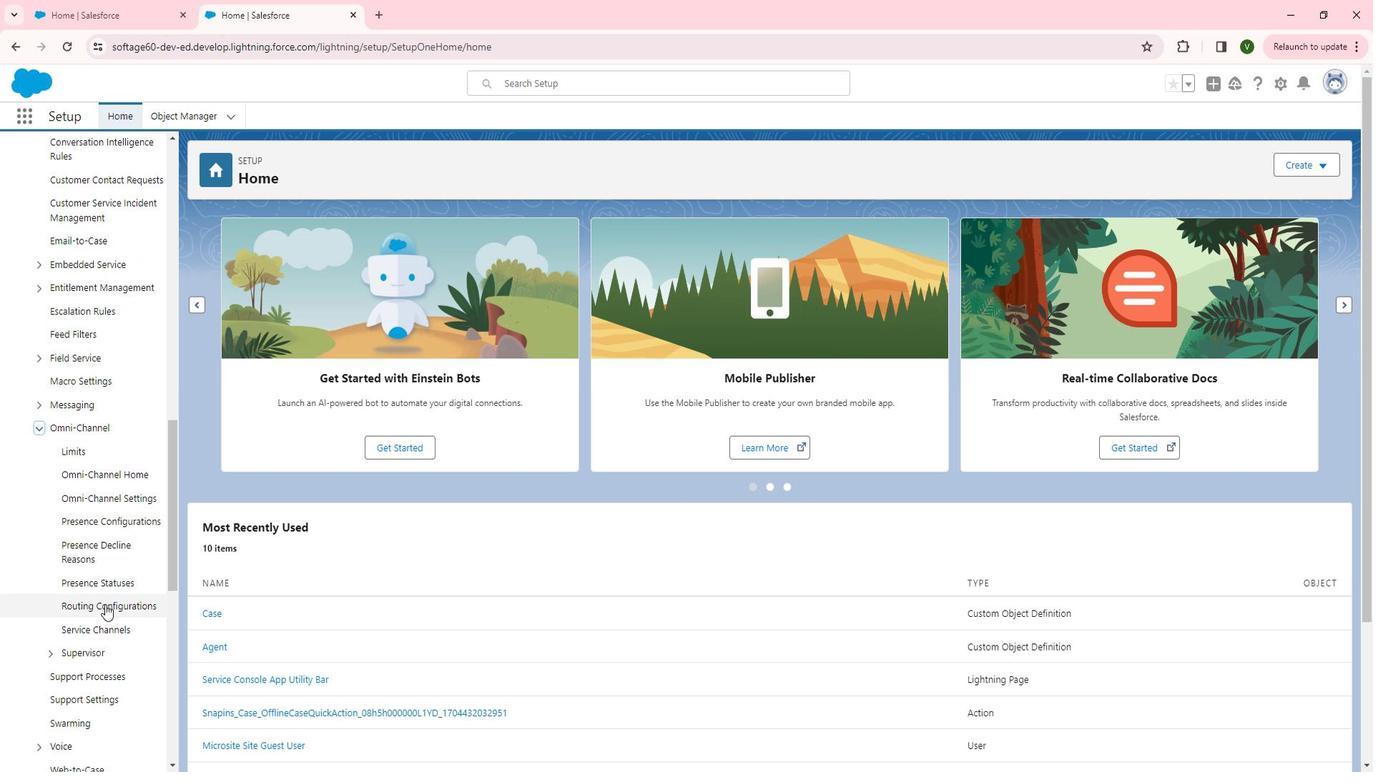 
Action: Mouse pressed left at (123, 600)
Screenshot: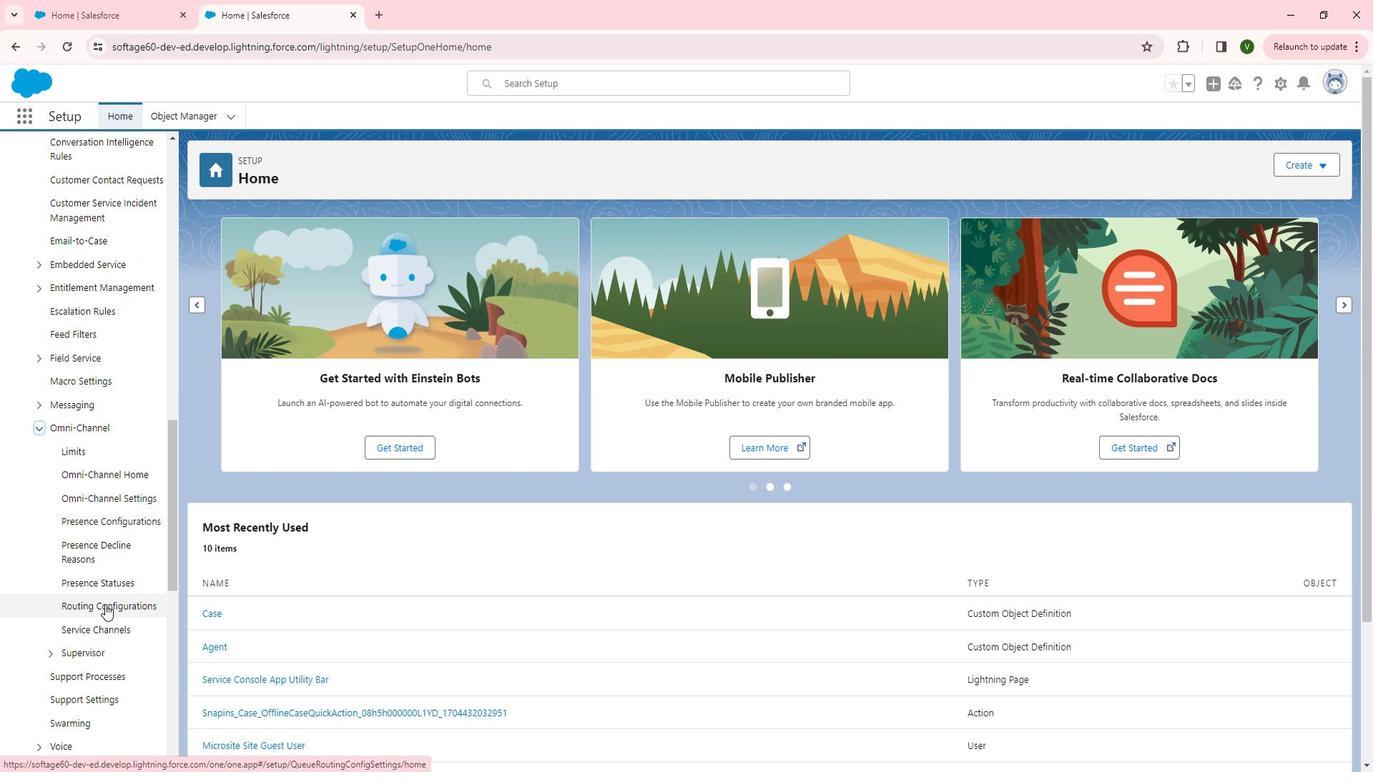 
Action: Mouse moved to (573, 340)
Screenshot: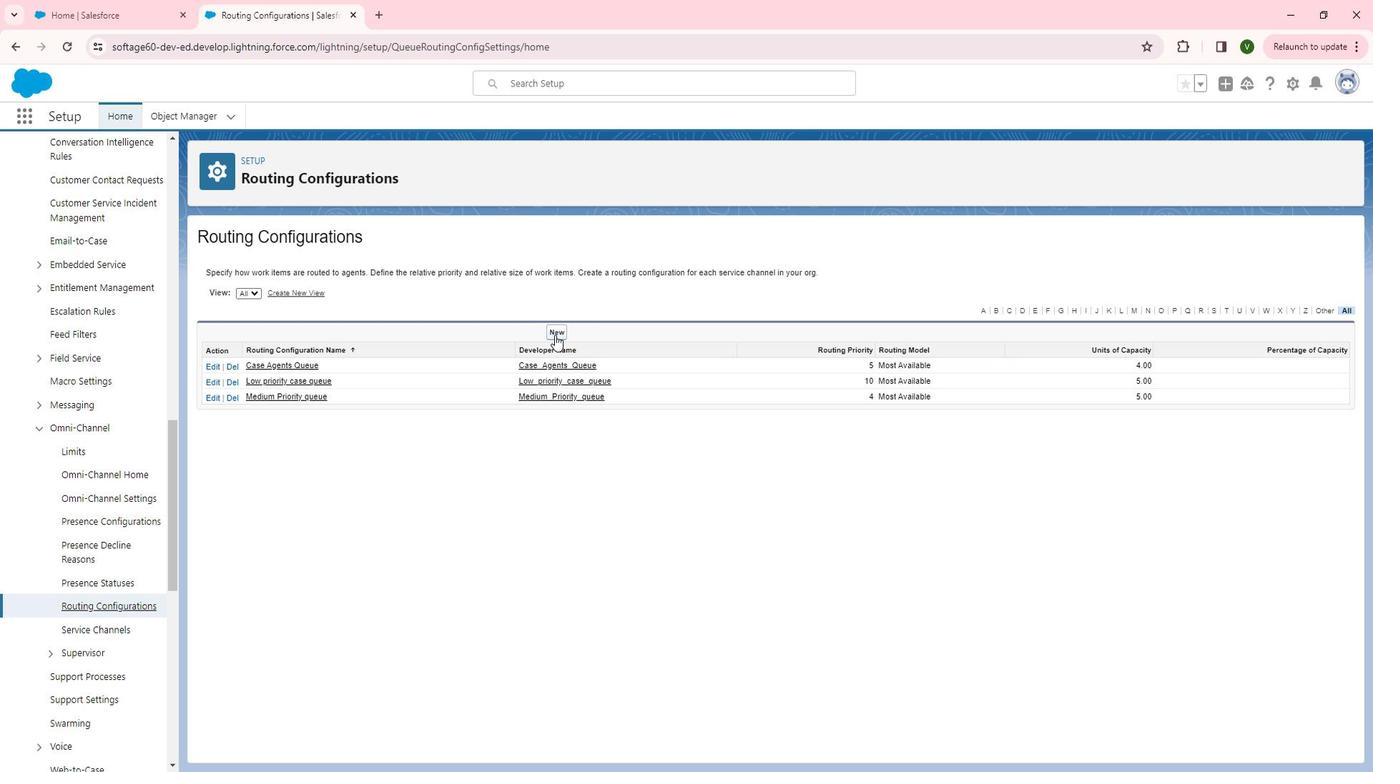 
Action: Mouse pressed left at (573, 340)
Screenshot: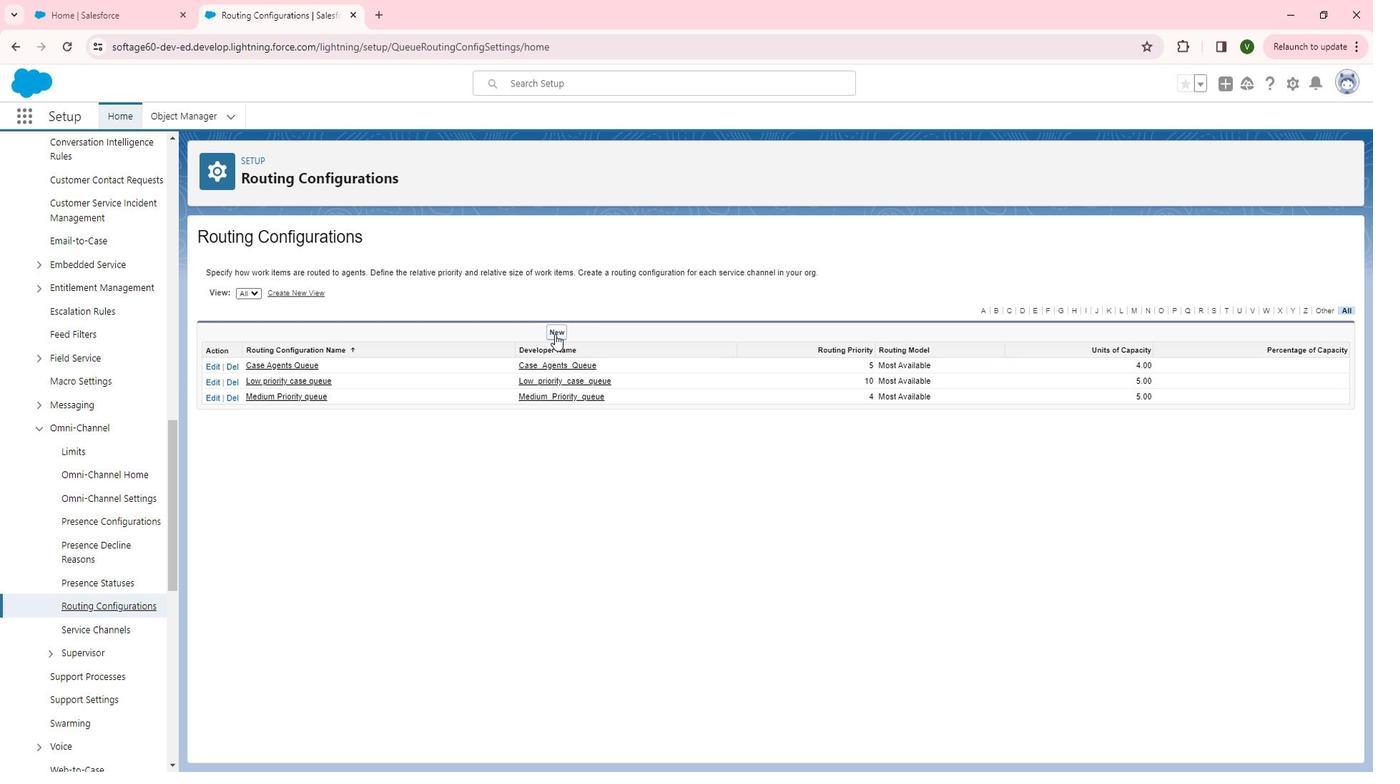 
Action: Mouse moved to (495, 386)
Screenshot: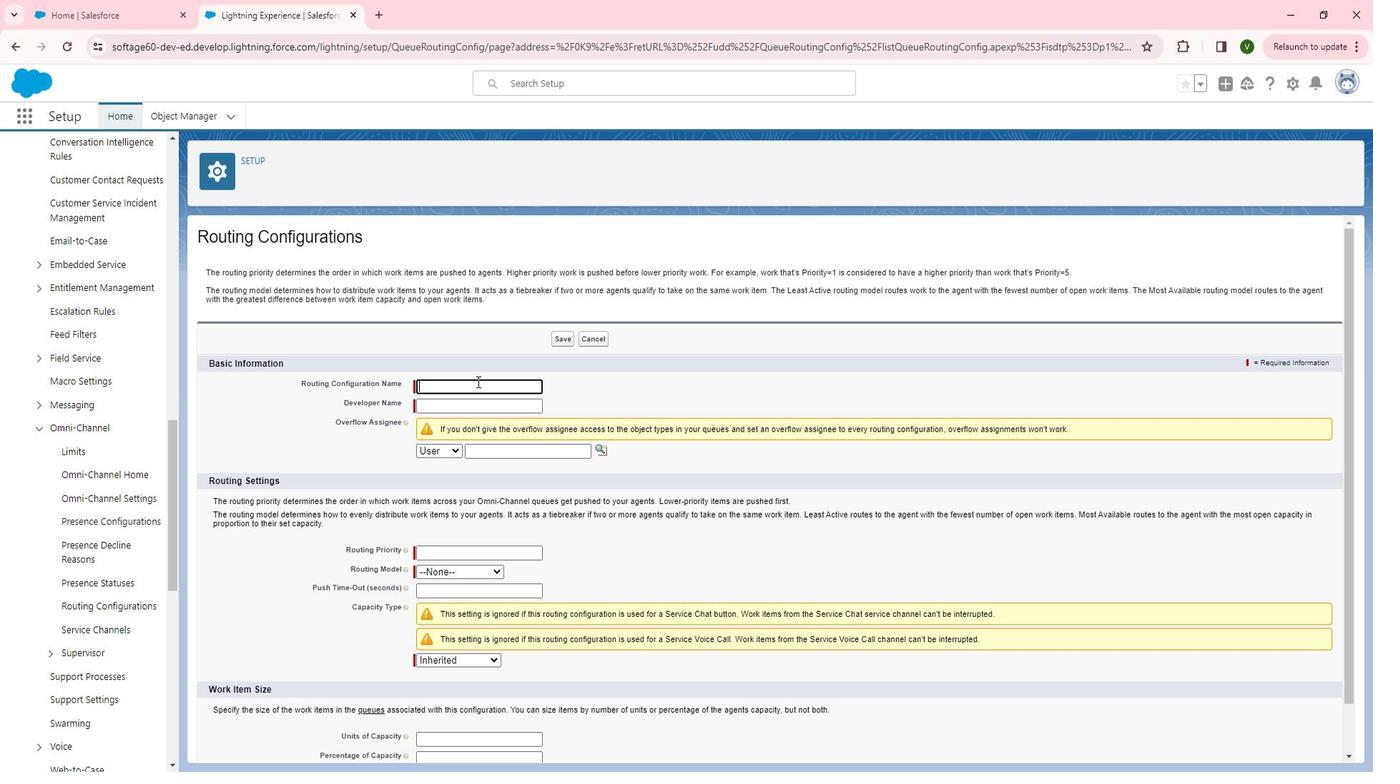 
Action: Mouse pressed left at (495, 386)
Screenshot: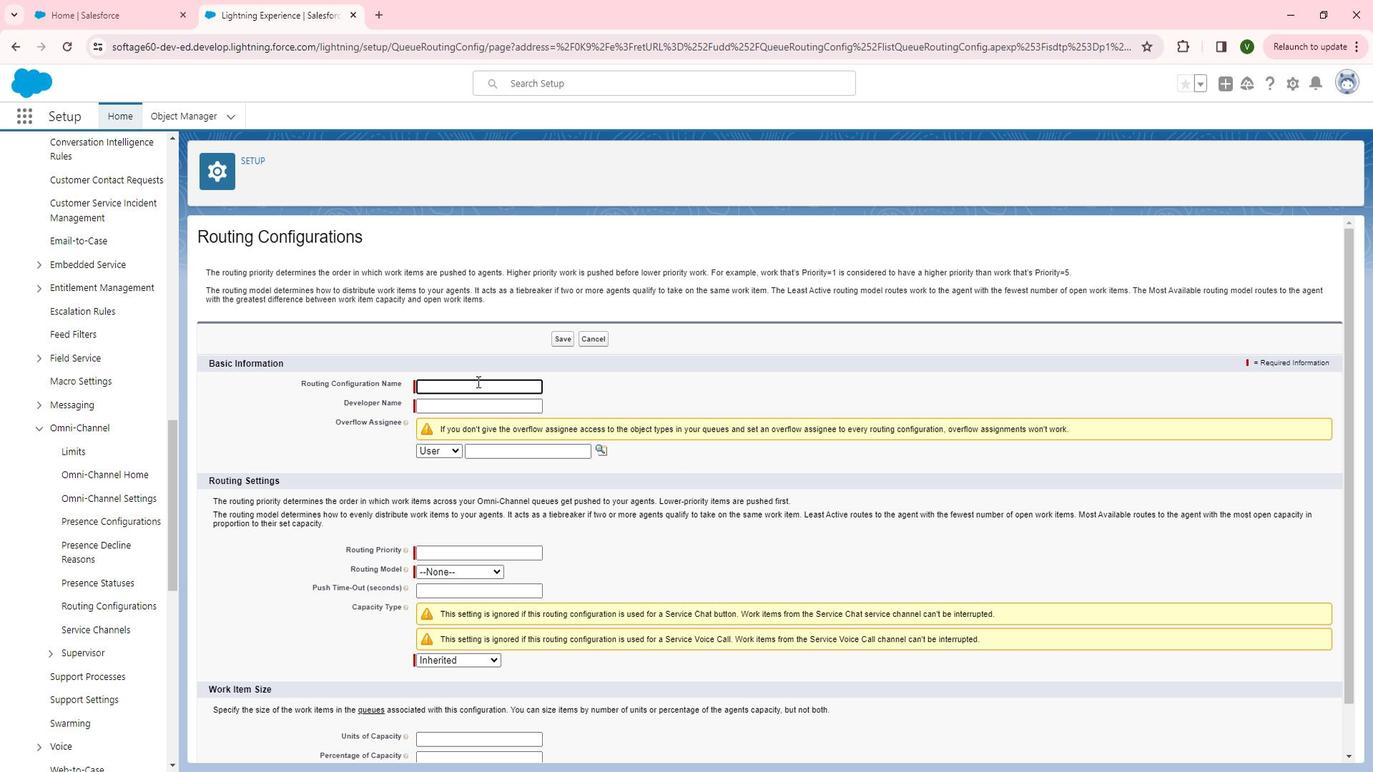 
Action: Key pressed <Key.shift><Key.shift><Key.shift><Key.shift><Key.shift><Key.shift><Key.shift><Key.shift><Key.shift><Key.shift><Key.shift><Key.shift><Key.shift><Key.shift><Key.shift><Key.shift>Lease<Key.space>priority
Screenshot: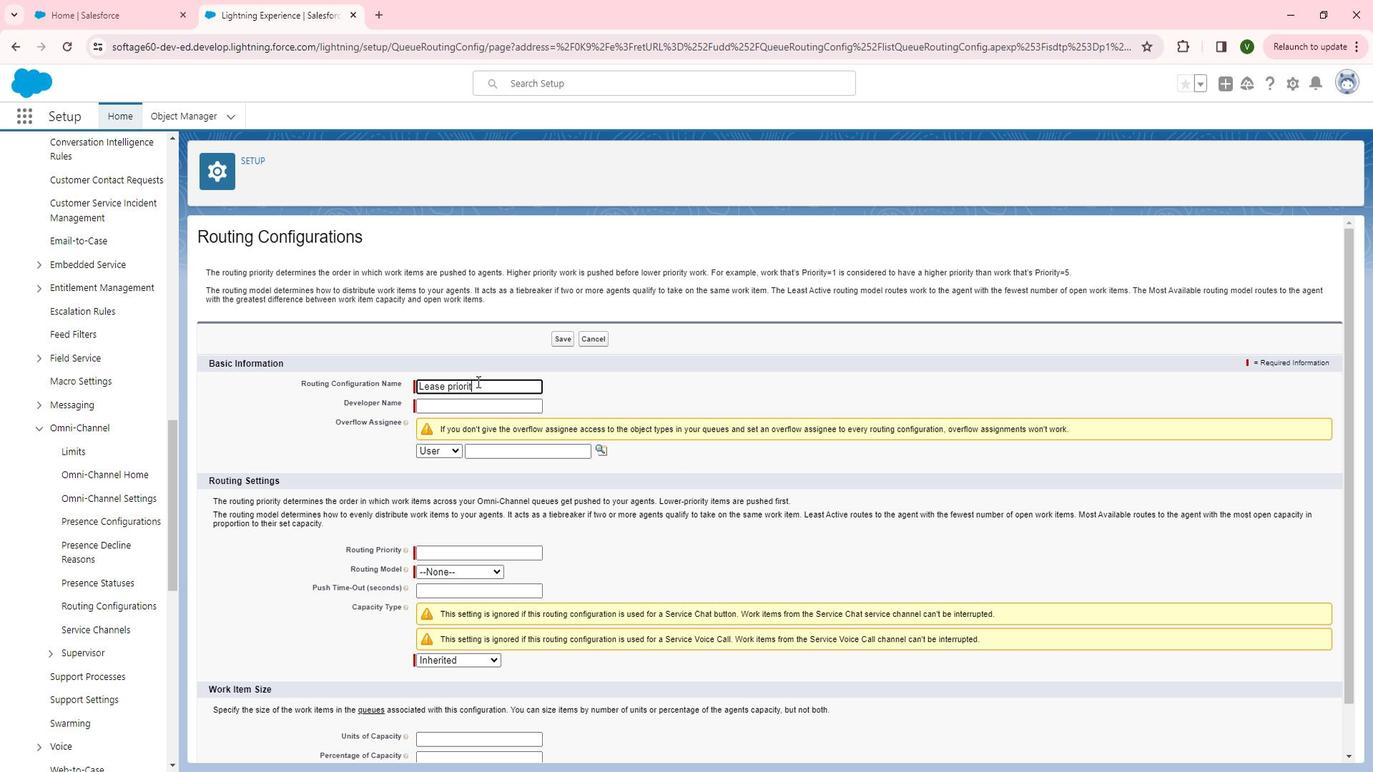 
Action: Mouse moved to (501, 400)
Screenshot: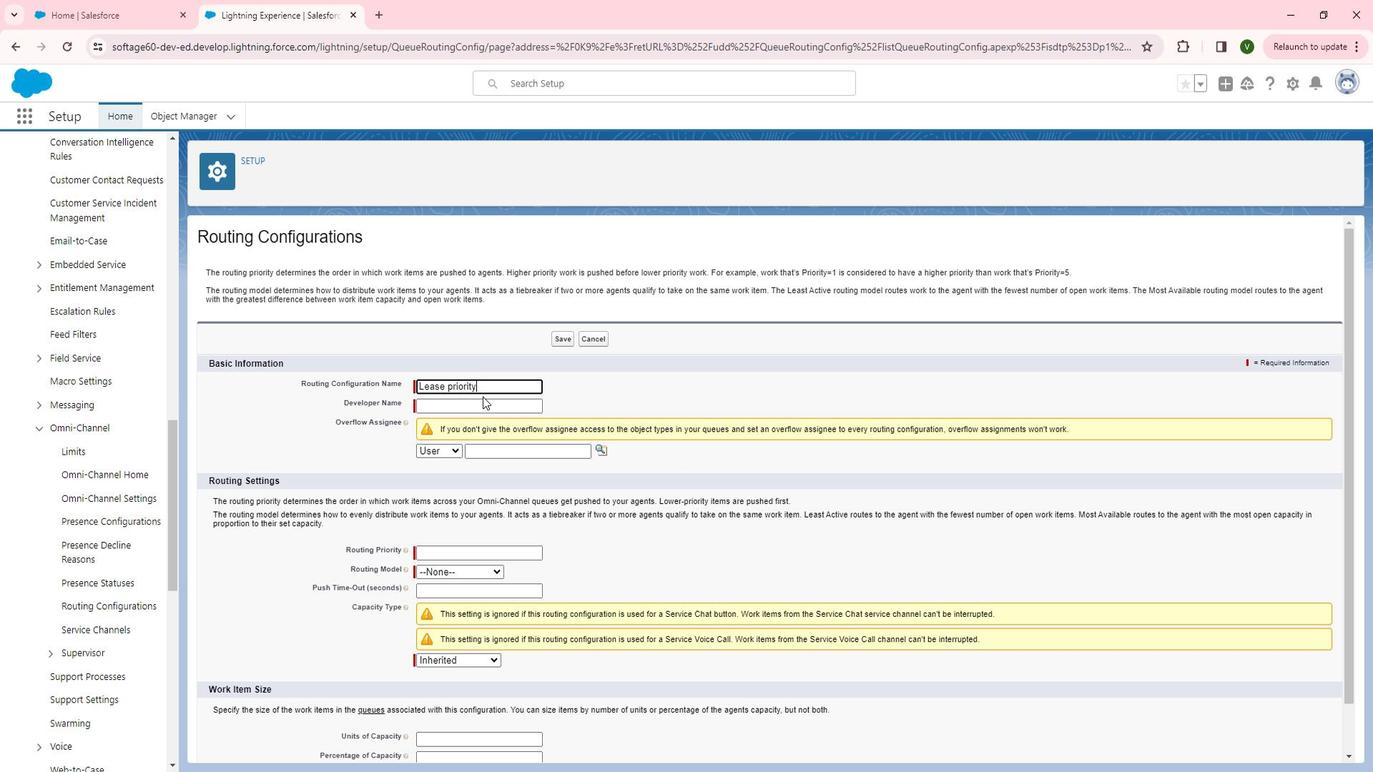 
Action: Key pressed <Key.space>case
Screenshot: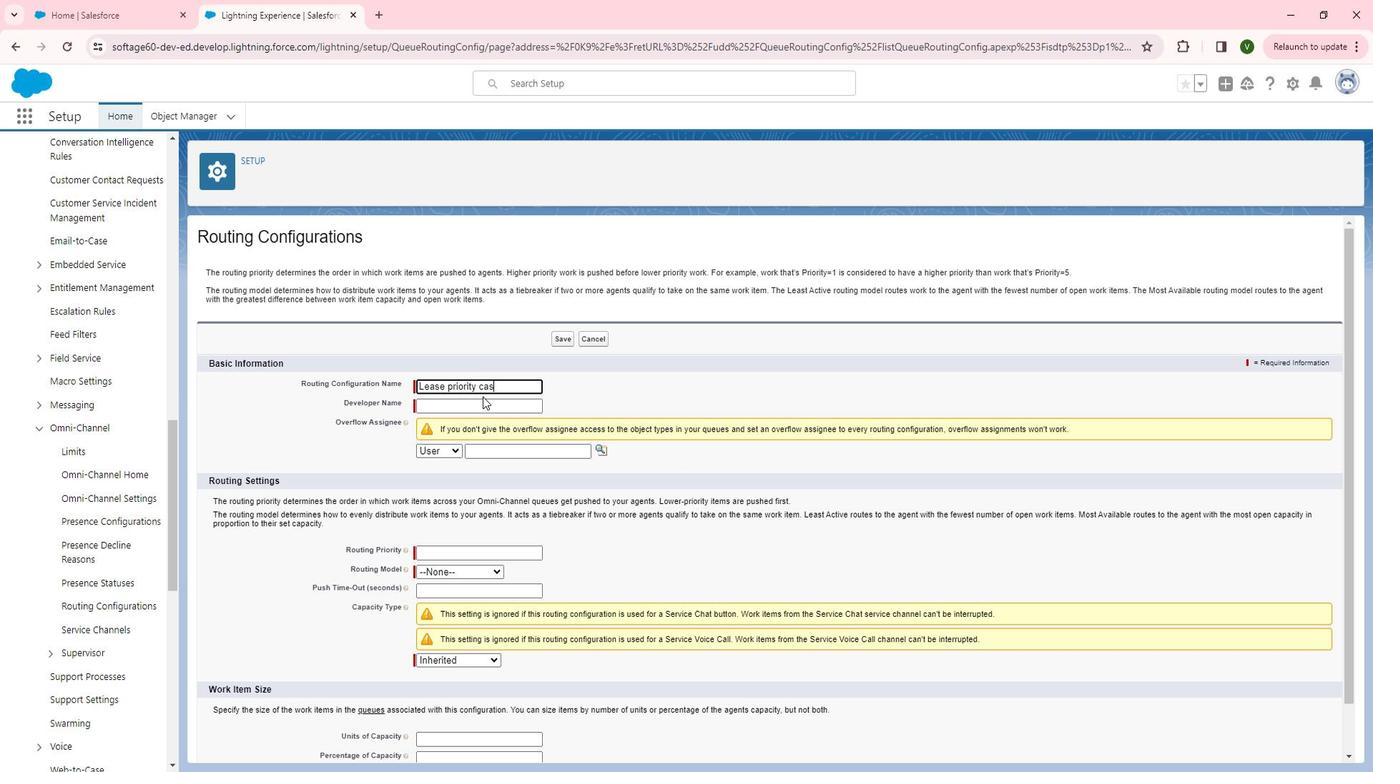 
Action: Mouse moved to (514, 411)
Screenshot: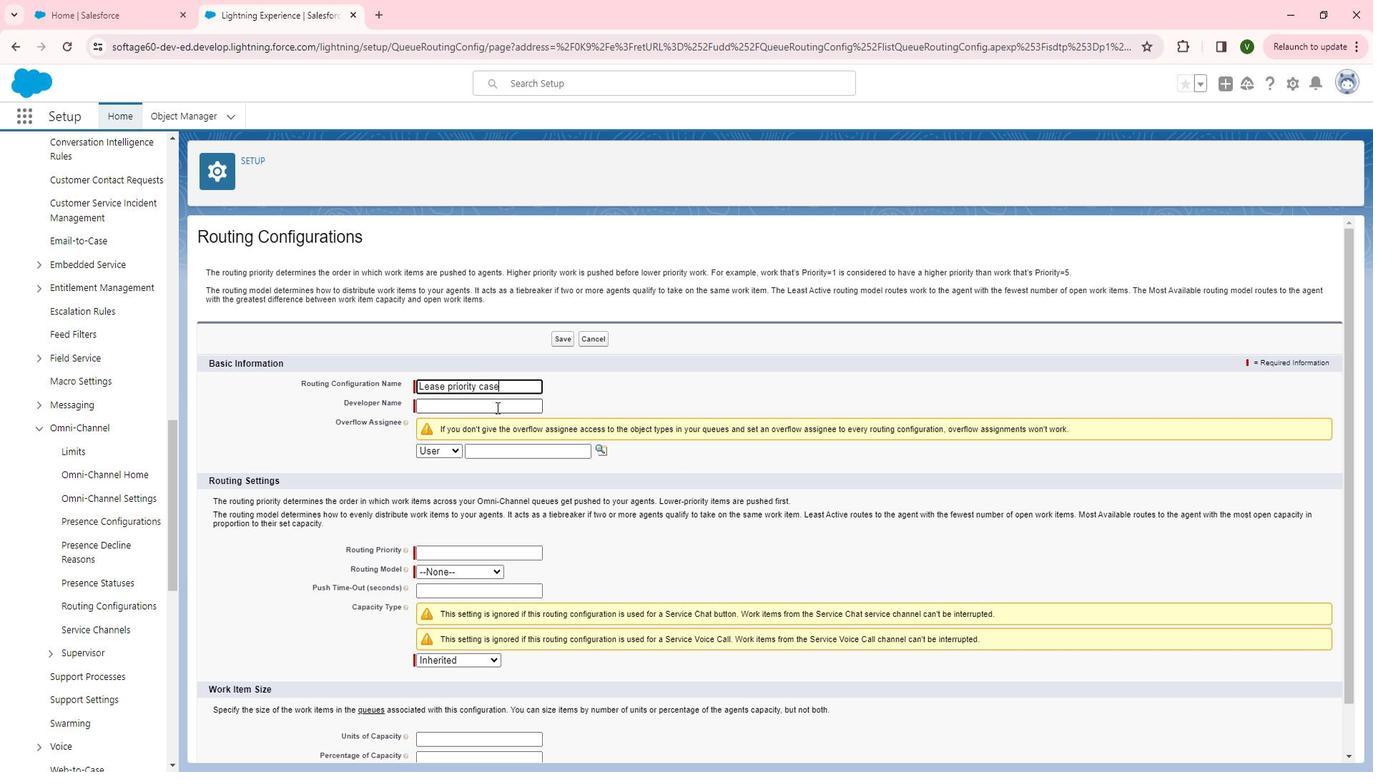 
Action: Mouse pressed left at (514, 411)
Screenshot: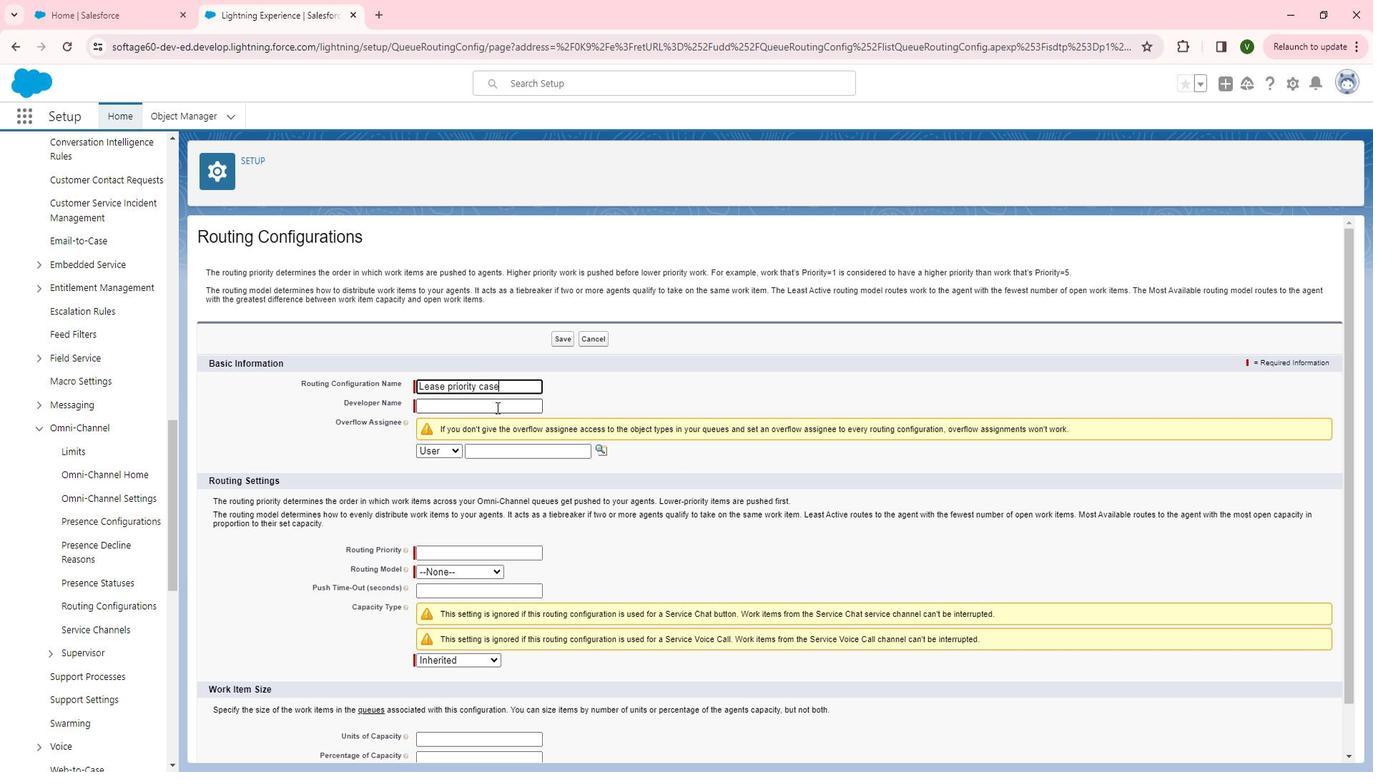
Action: Mouse moved to (469, 465)
Screenshot: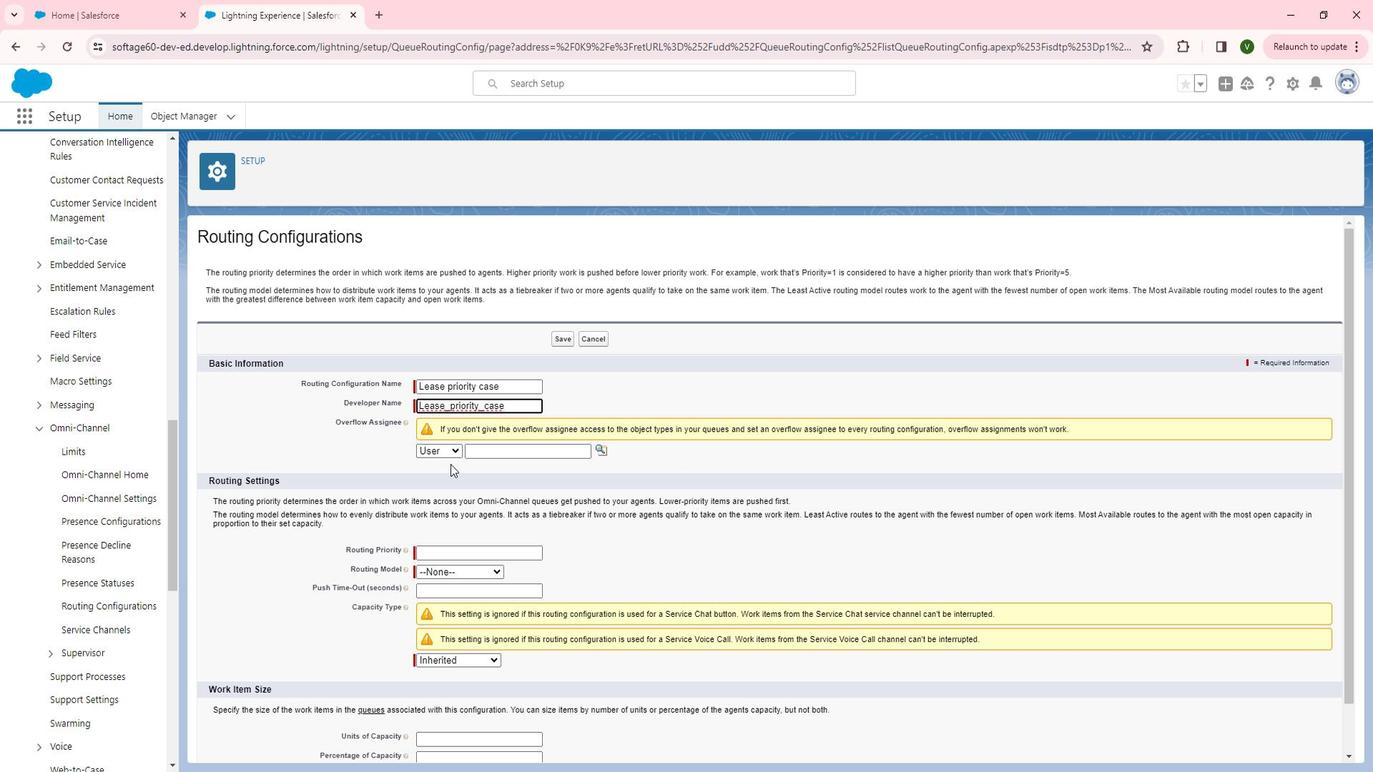 
Action: Mouse pressed left at (469, 465)
Screenshot: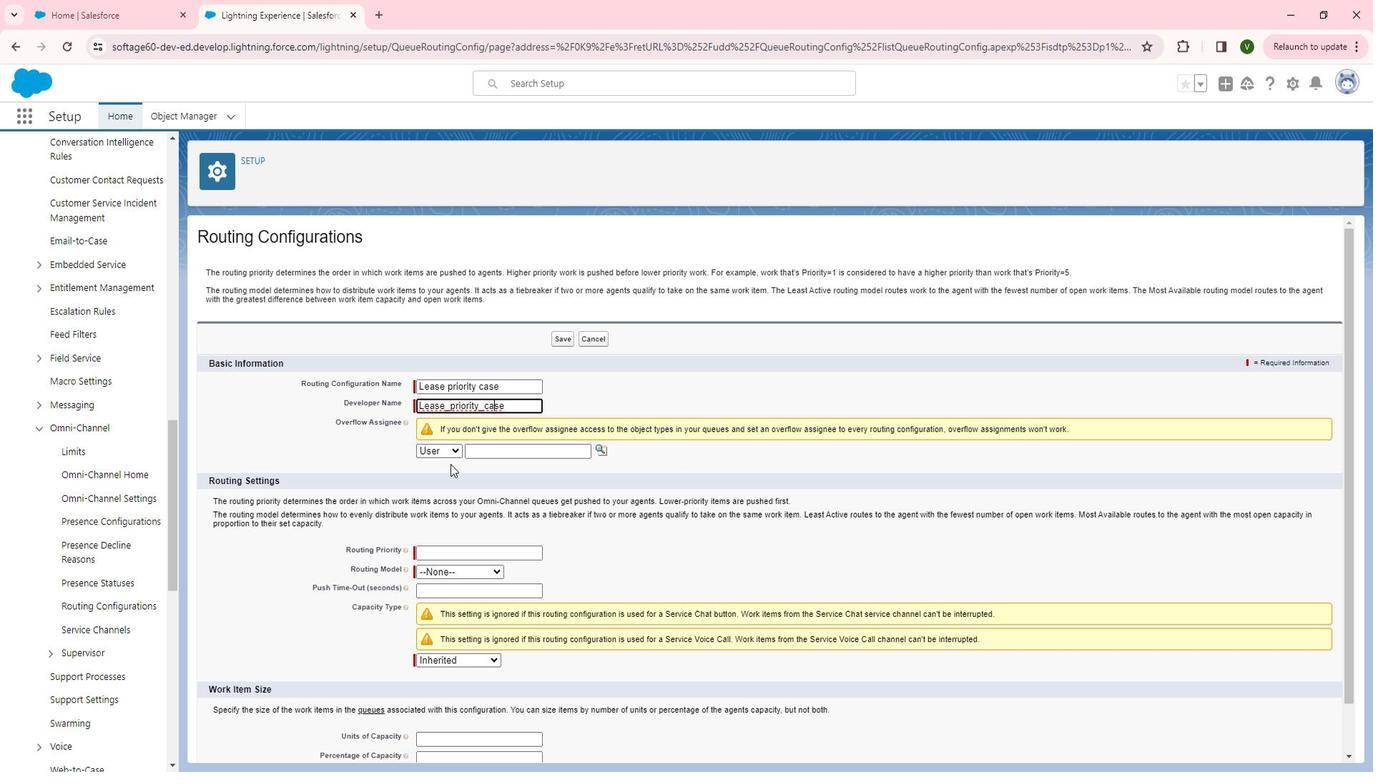 
Action: Mouse moved to (469, 470)
Screenshot: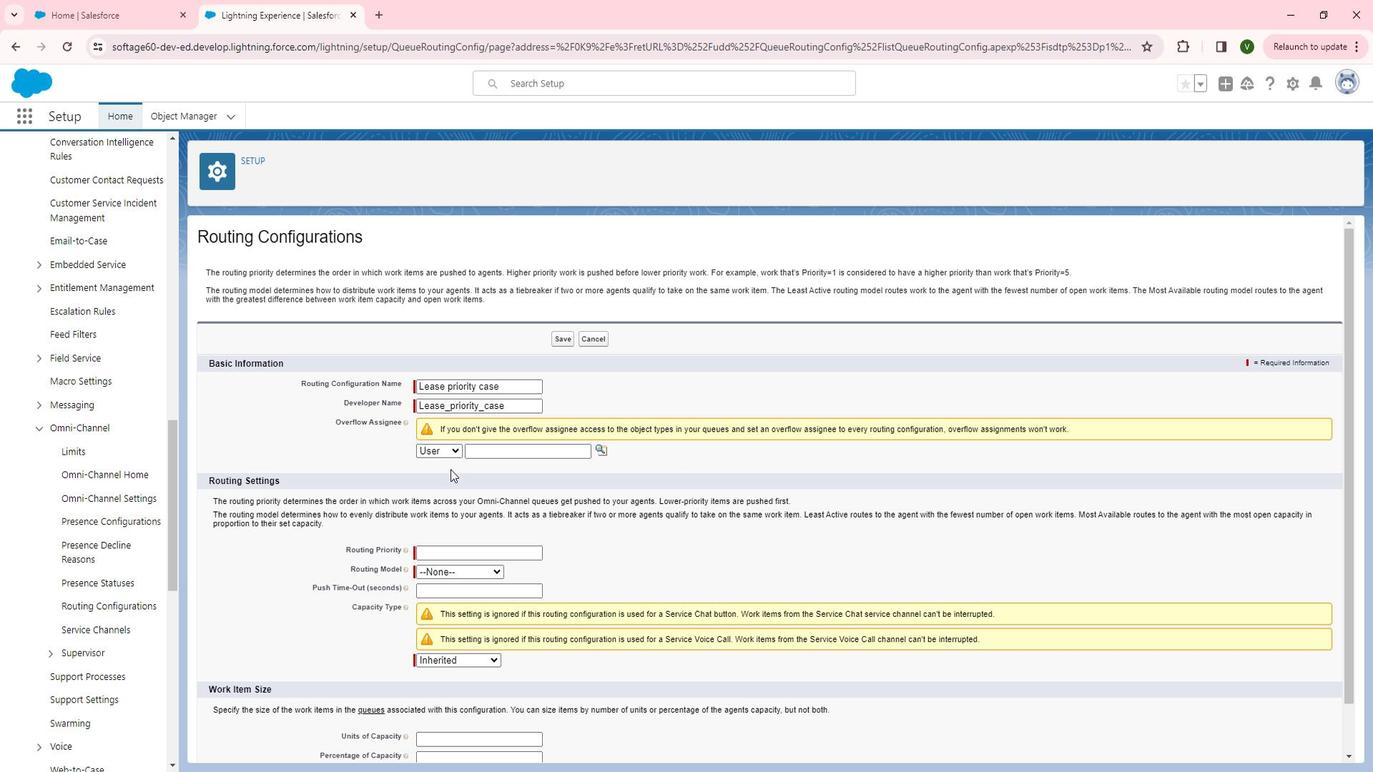 
Action: Mouse scrolled (469, 469) with delta (0, 0)
Screenshot: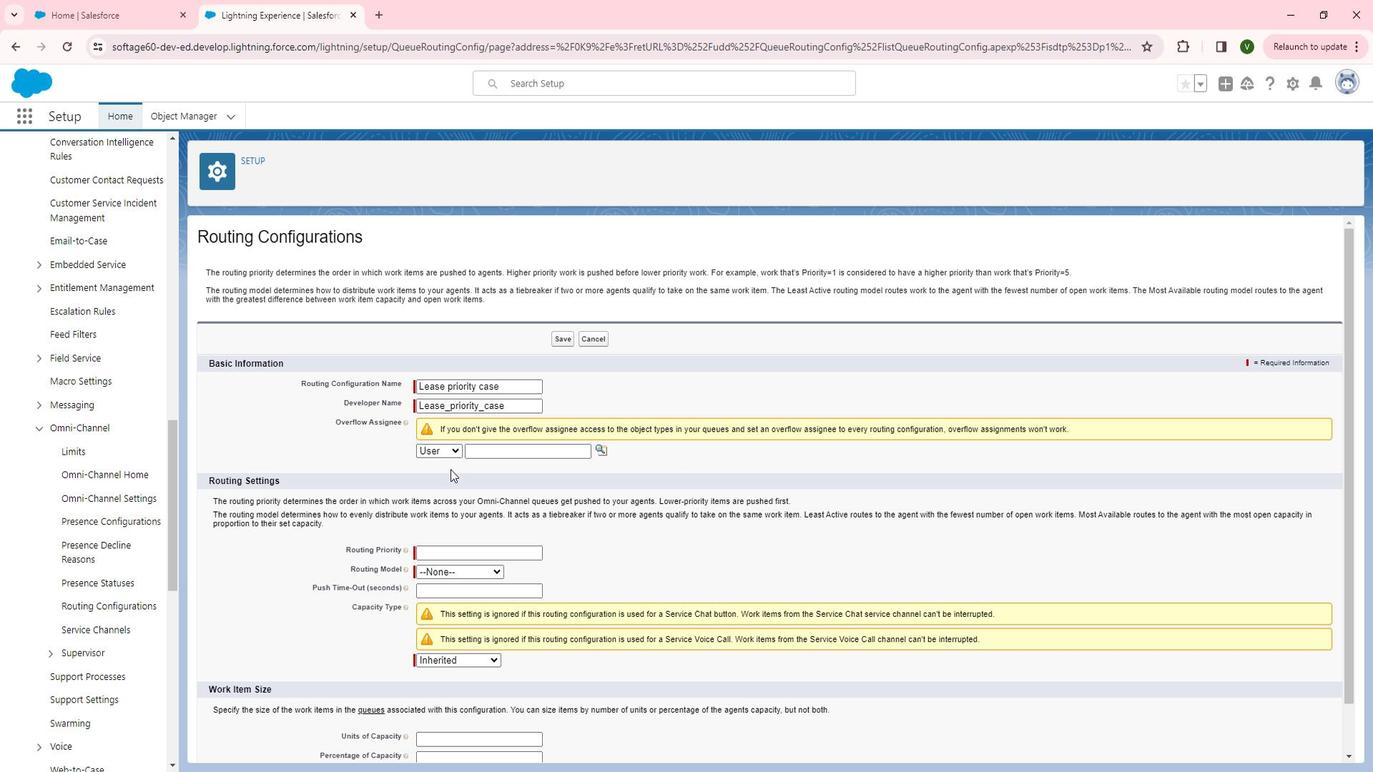 
Action: Mouse scrolled (469, 469) with delta (0, 0)
Screenshot: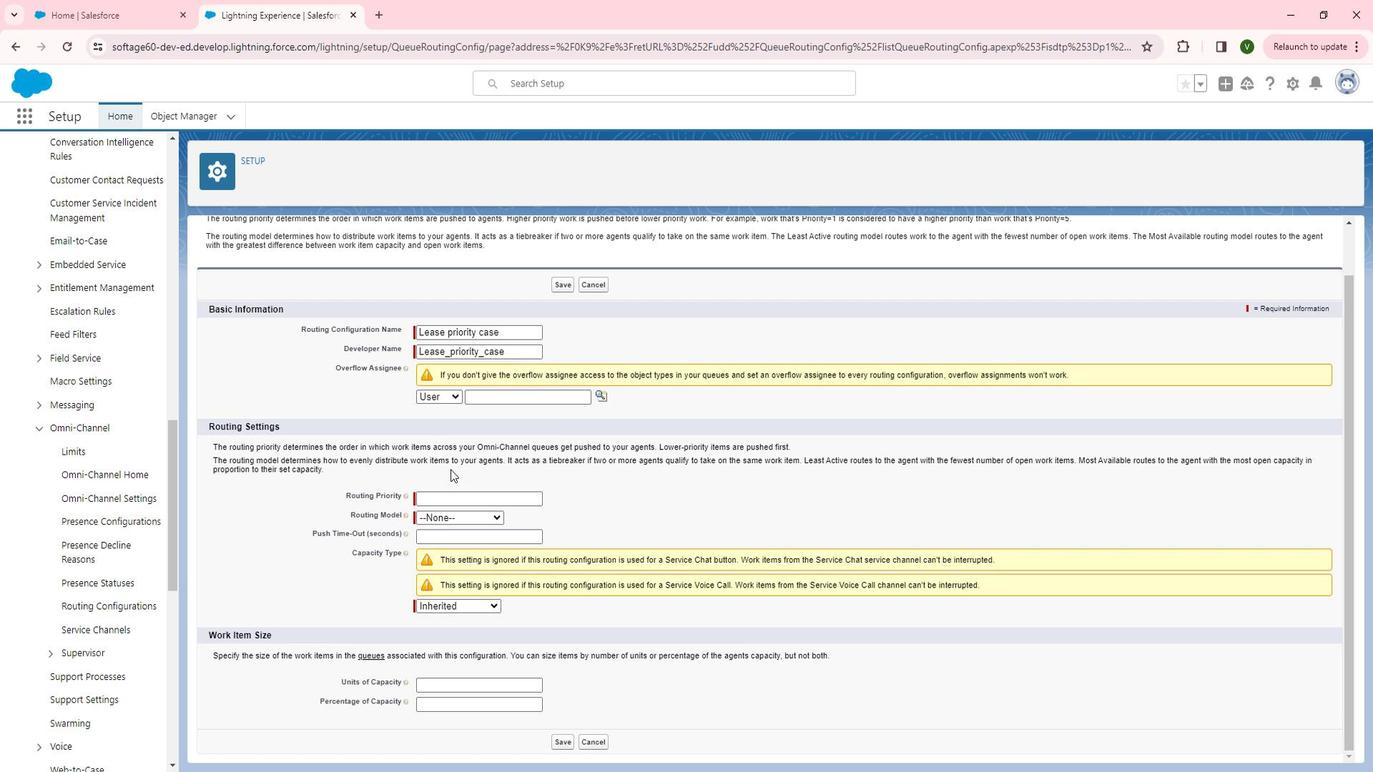 
Action: Mouse moved to (459, 493)
Screenshot: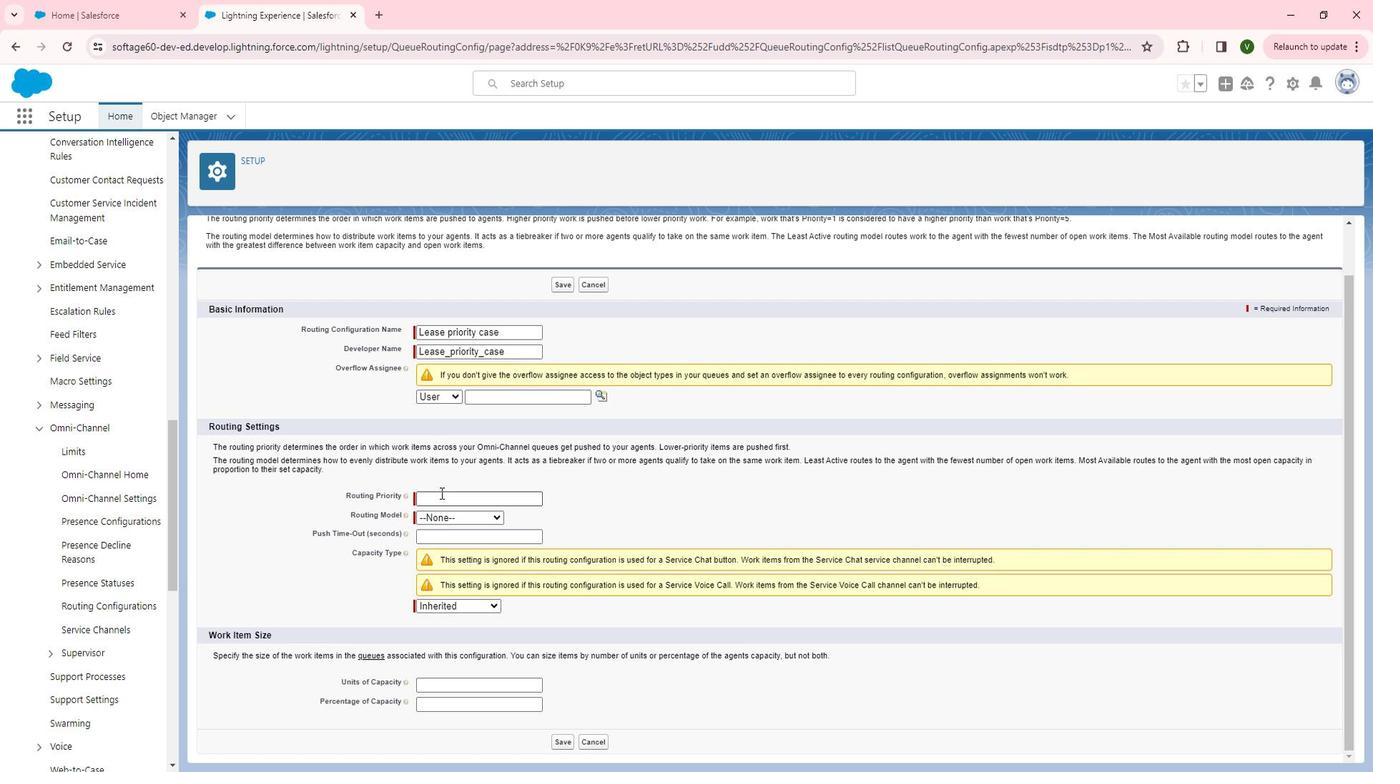 
Action: Mouse pressed left at (459, 493)
Screenshot: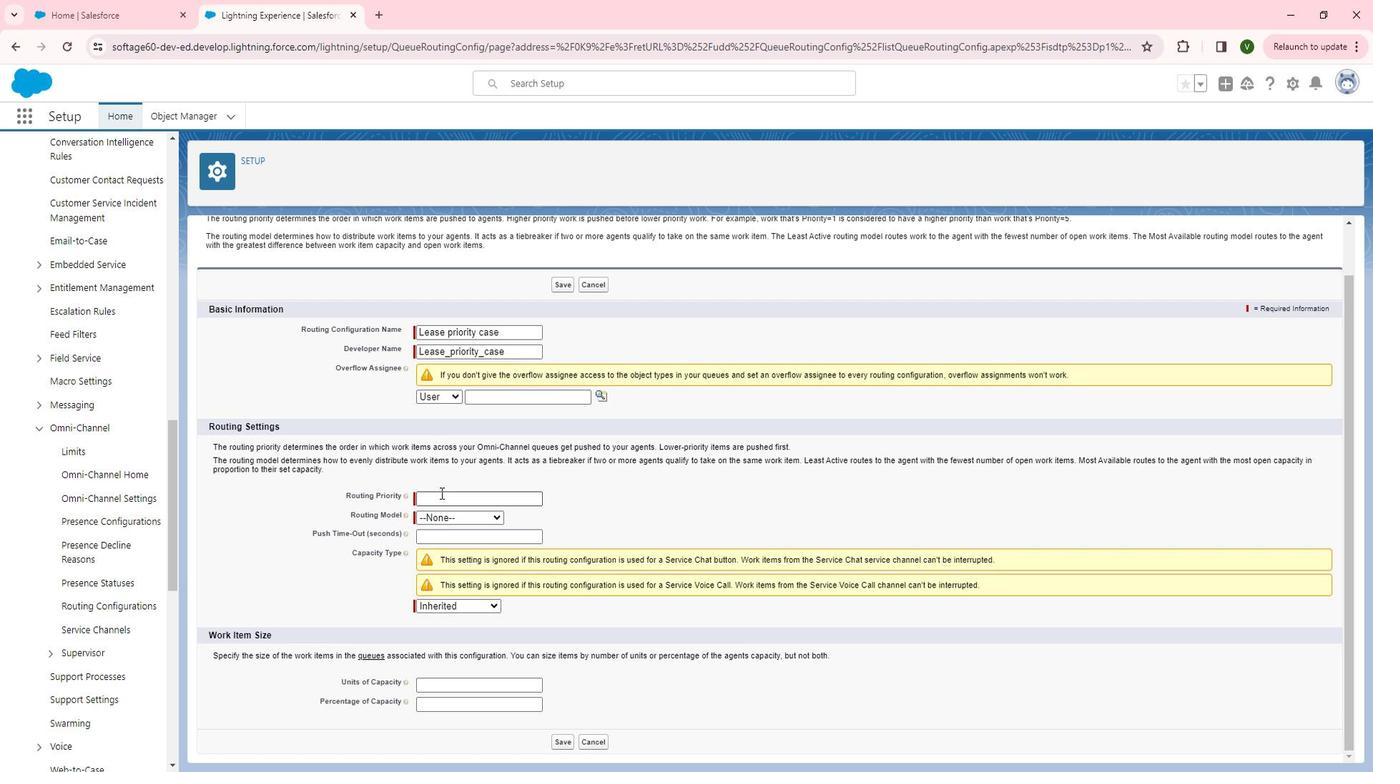
Action: Key pressed 5
Screenshot: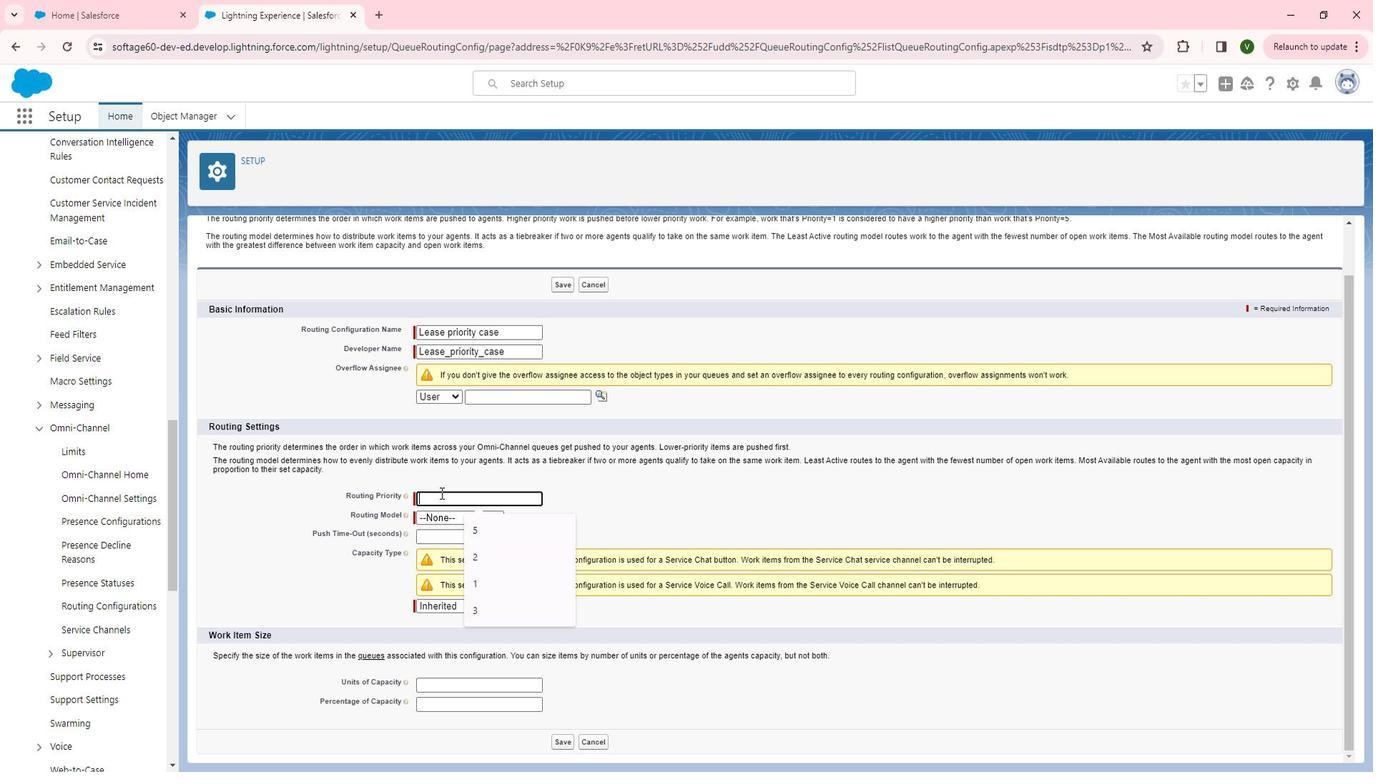 
Action: Mouse moved to (469, 514)
Screenshot: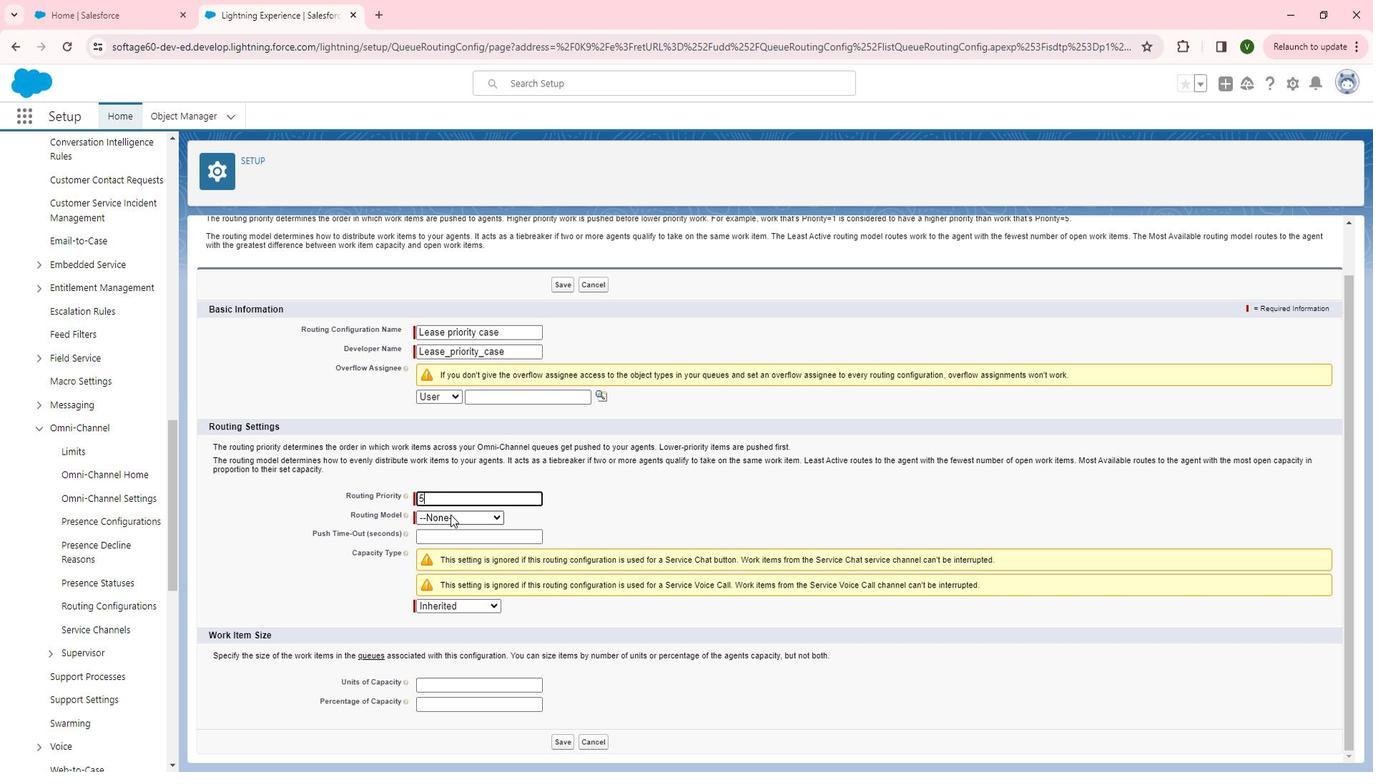 
Action: Mouse pressed left at (469, 514)
Screenshot: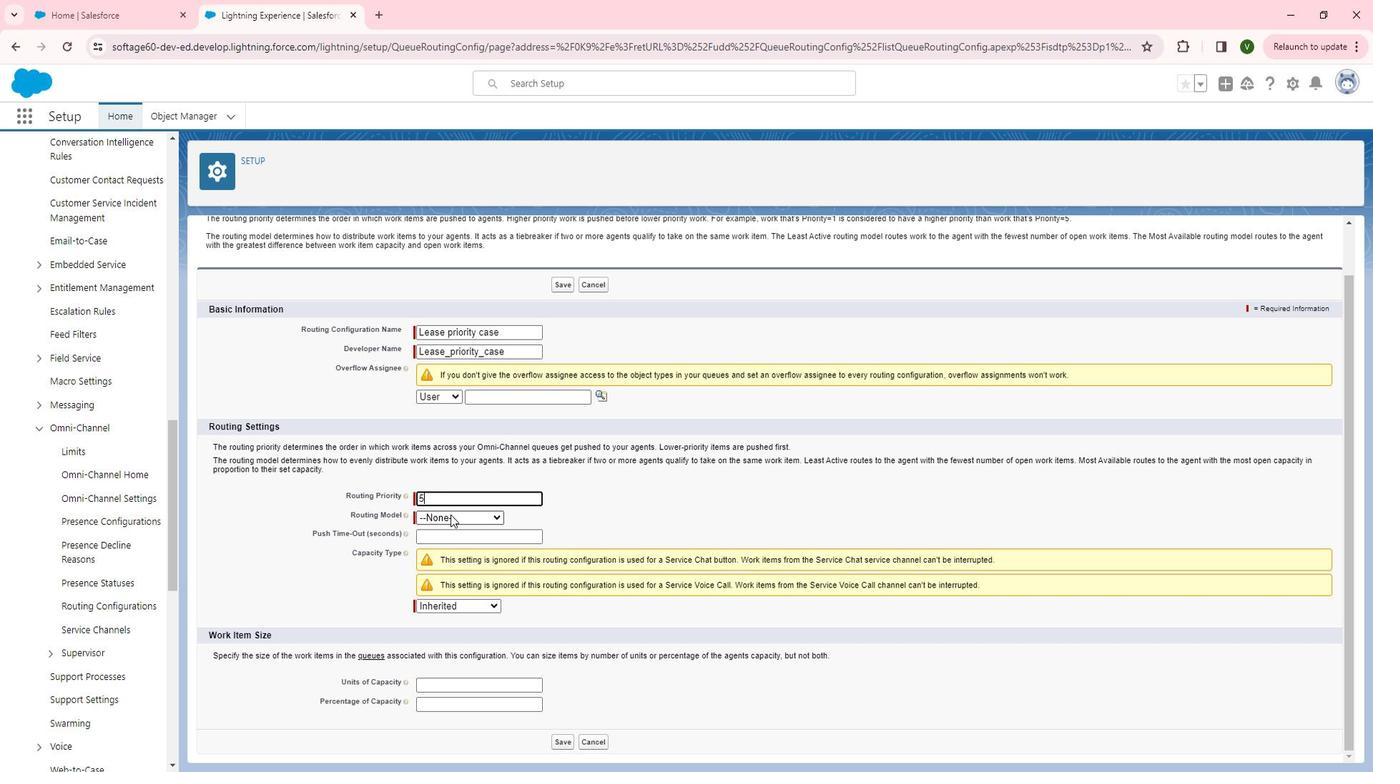 
Action: Mouse moved to (477, 537)
Screenshot: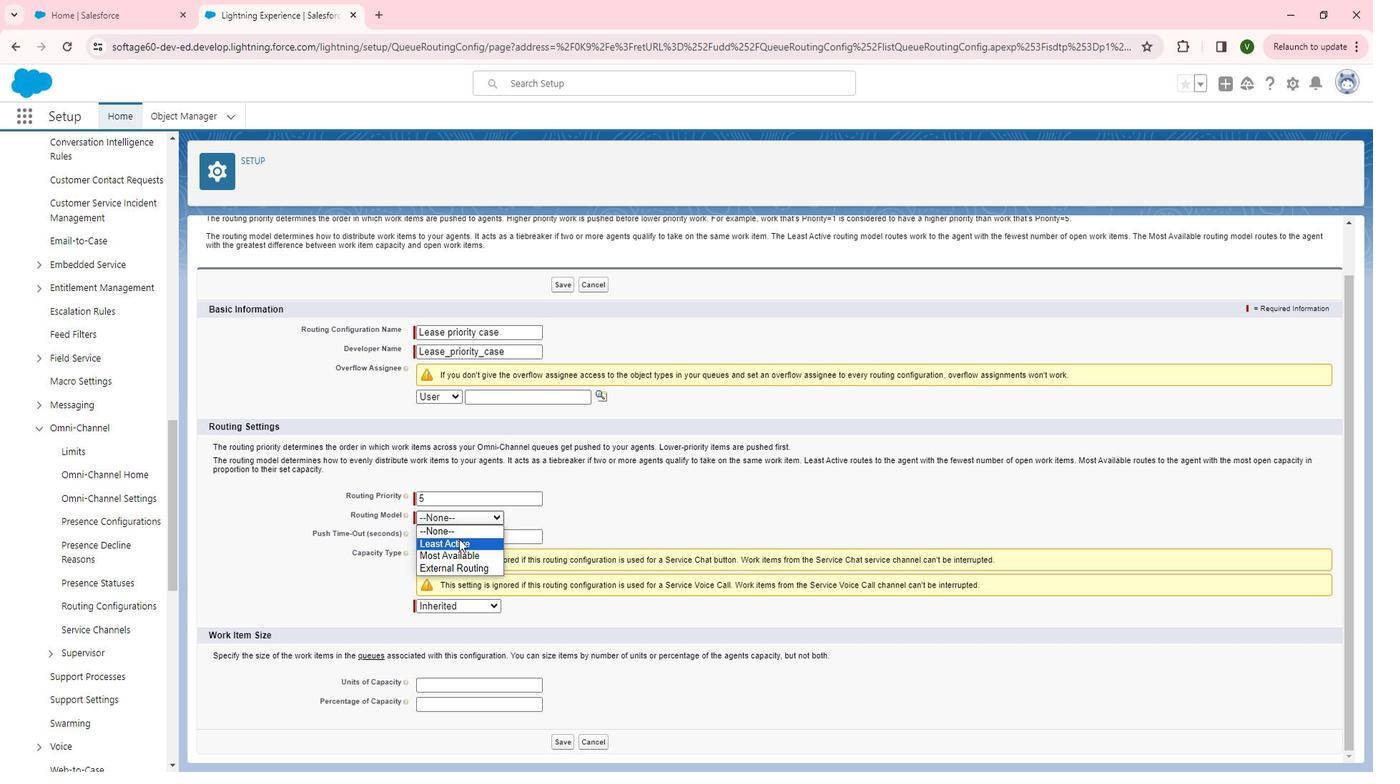 
Action: Mouse pressed left at (477, 537)
Screenshot: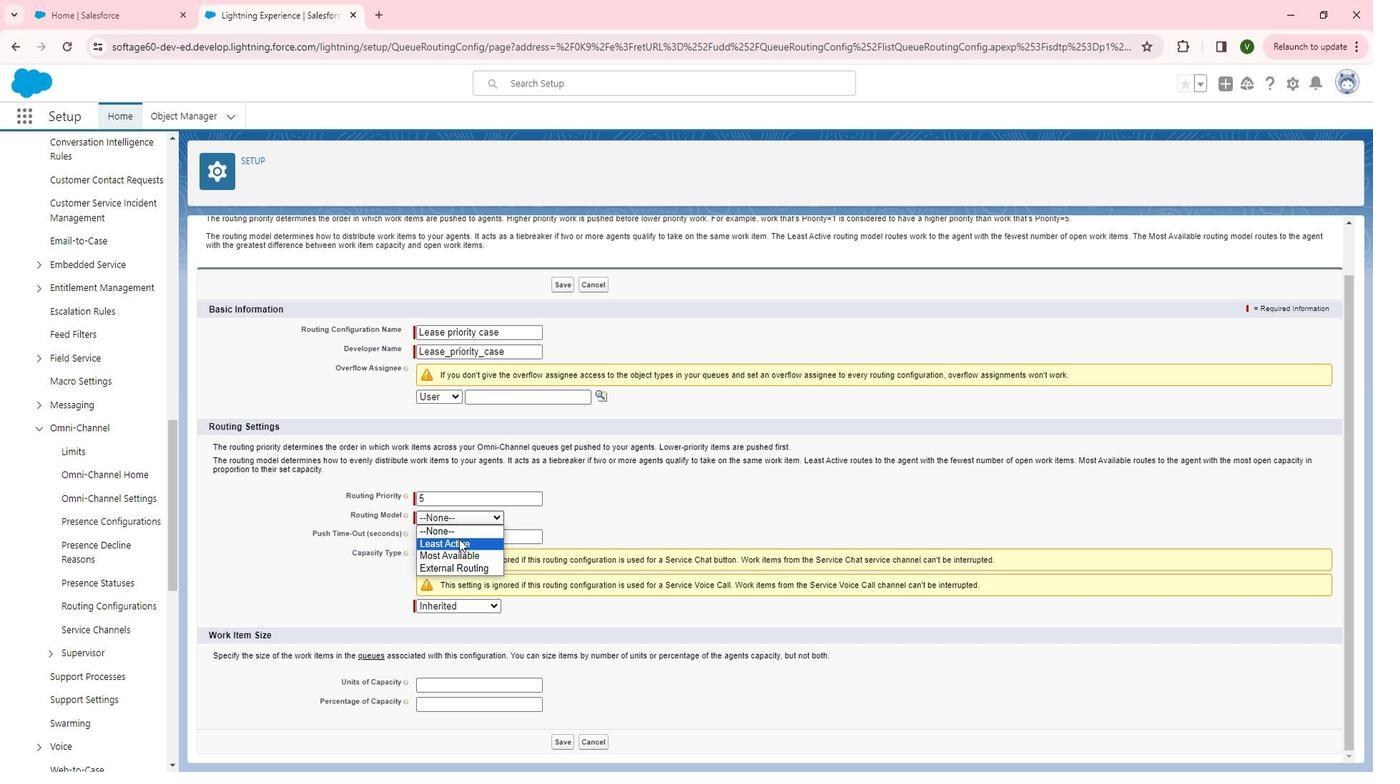 
Action: Mouse moved to (509, 534)
Screenshot: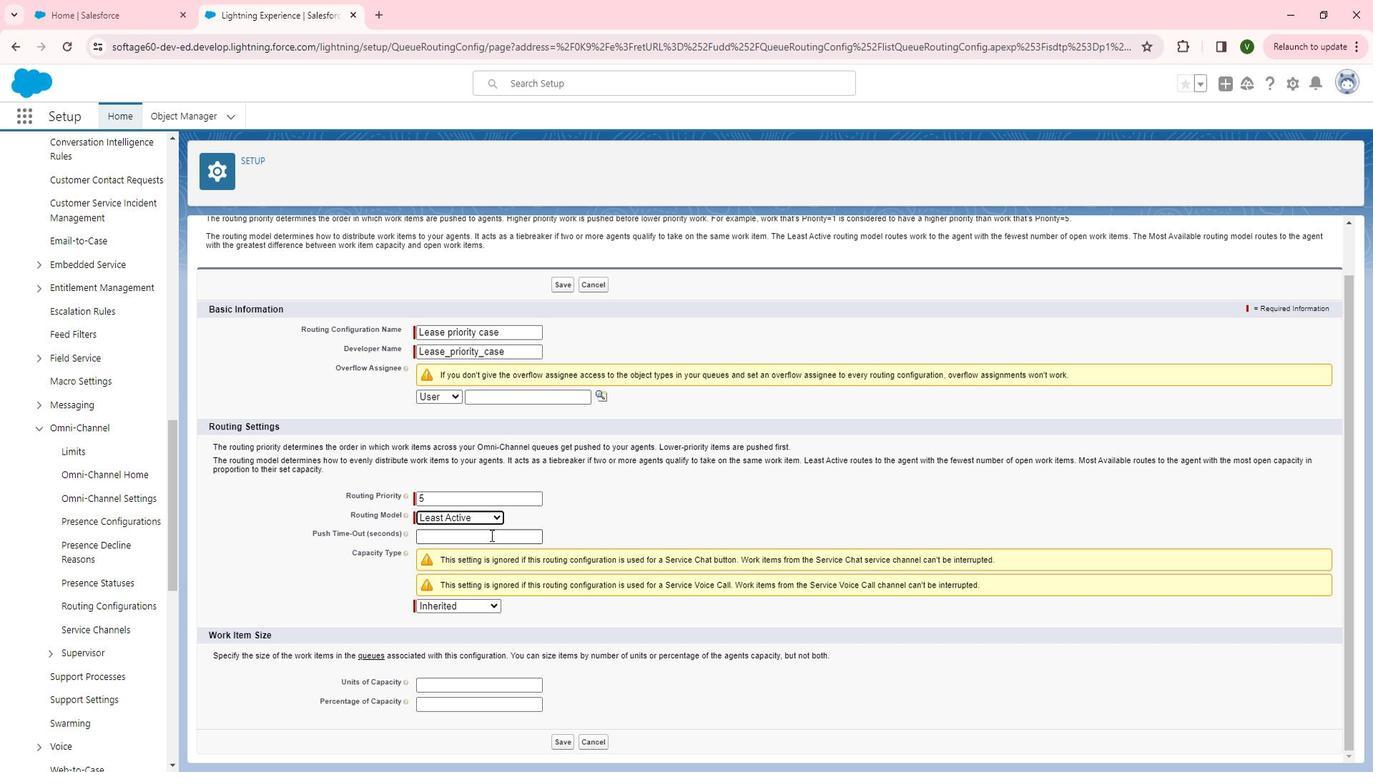 
Action: Mouse pressed left at (509, 534)
Screenshot: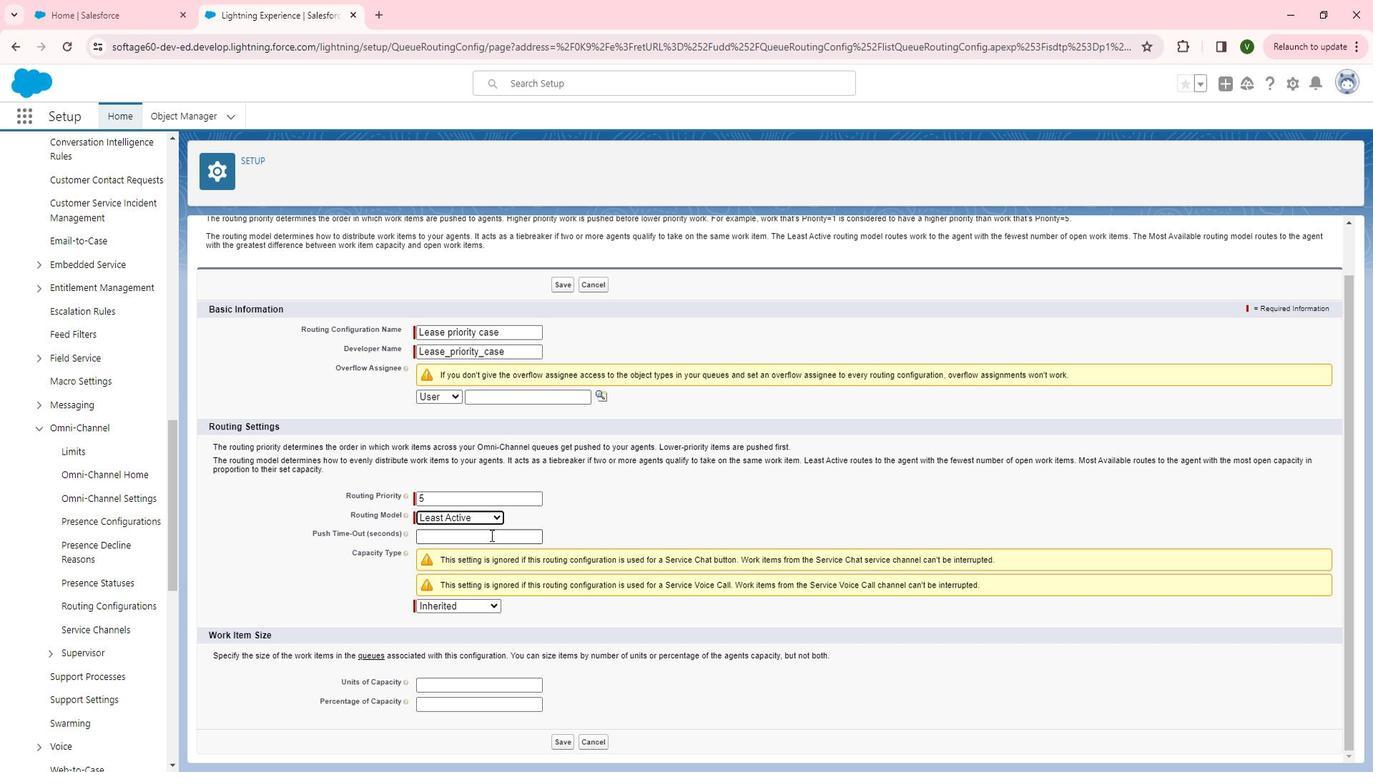 
Action: Mouse moved to (506, 537)
Screenshot: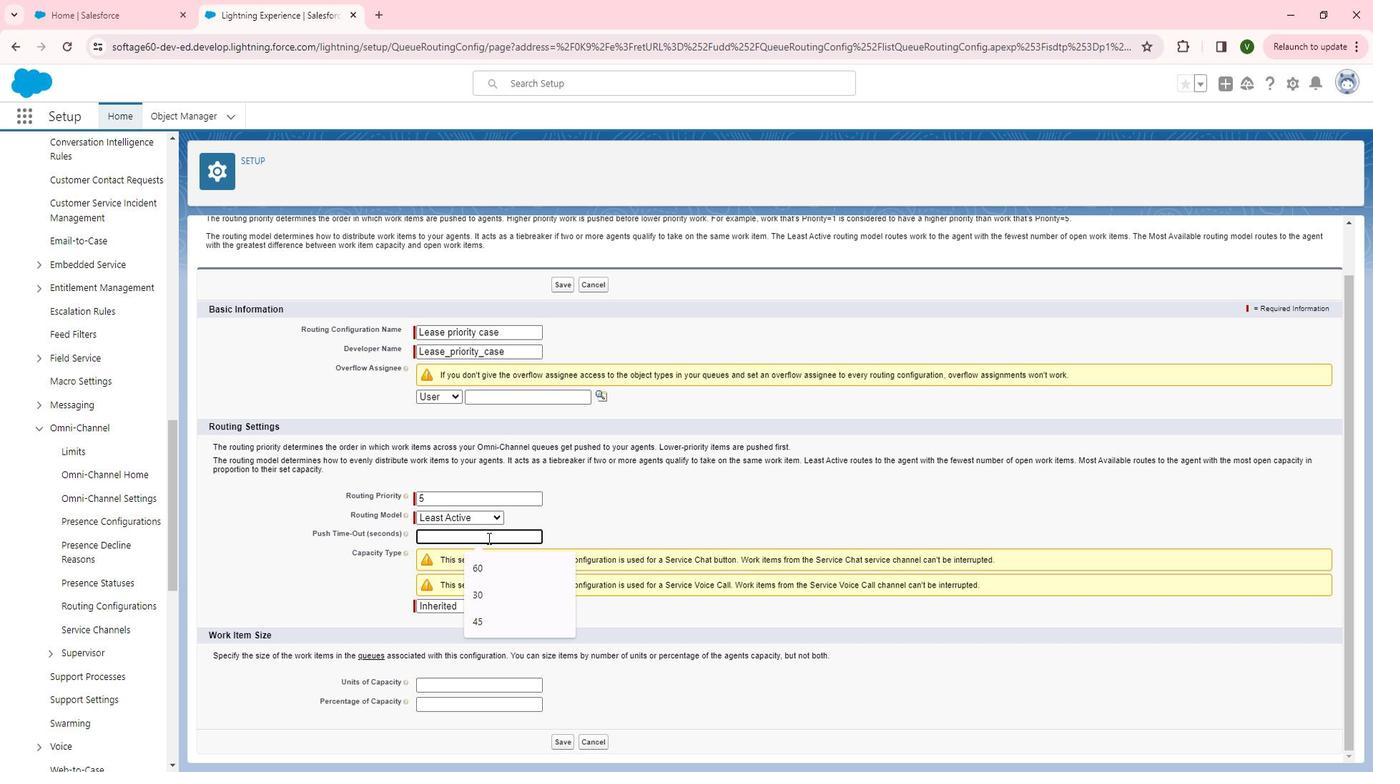 
Action: Key pressed 30
Screenshot: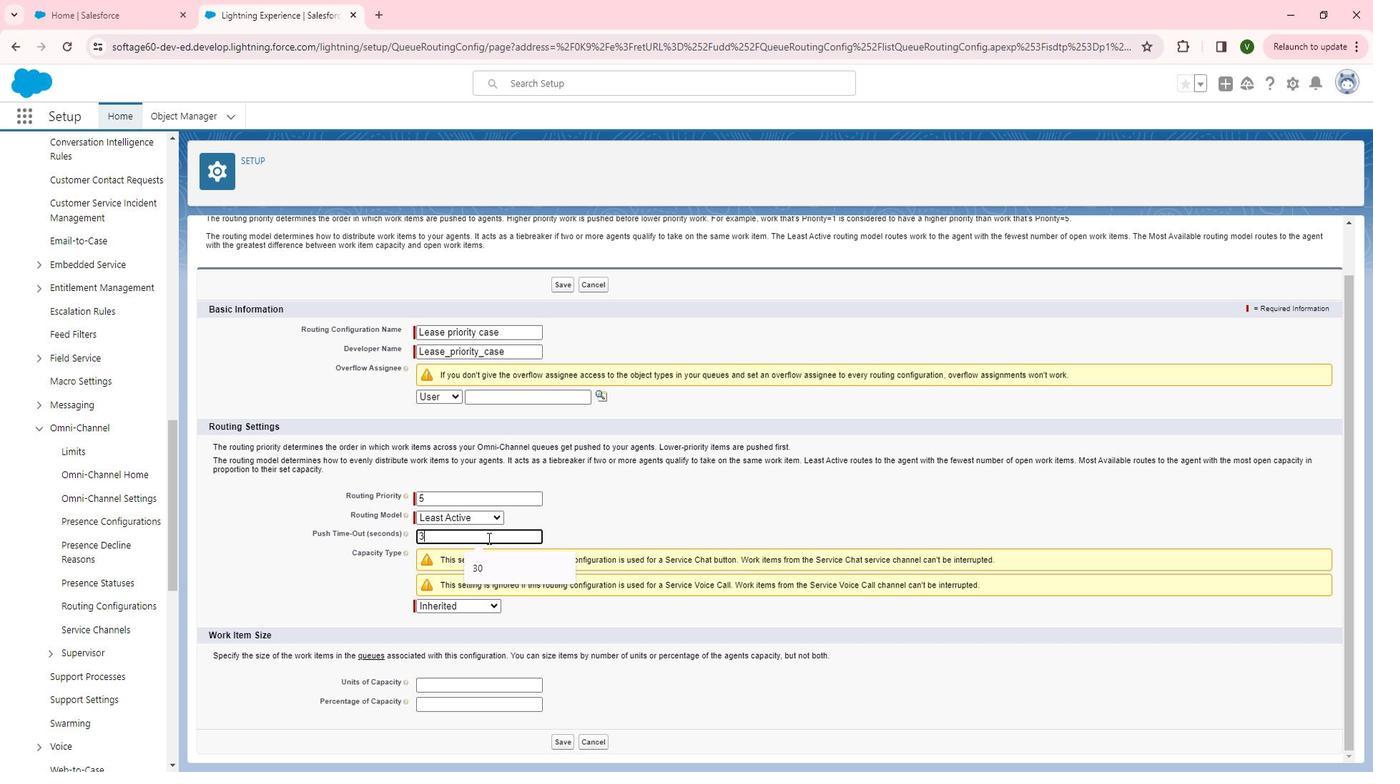 
Action: Mouse moved to (568, 610)
Screenshot: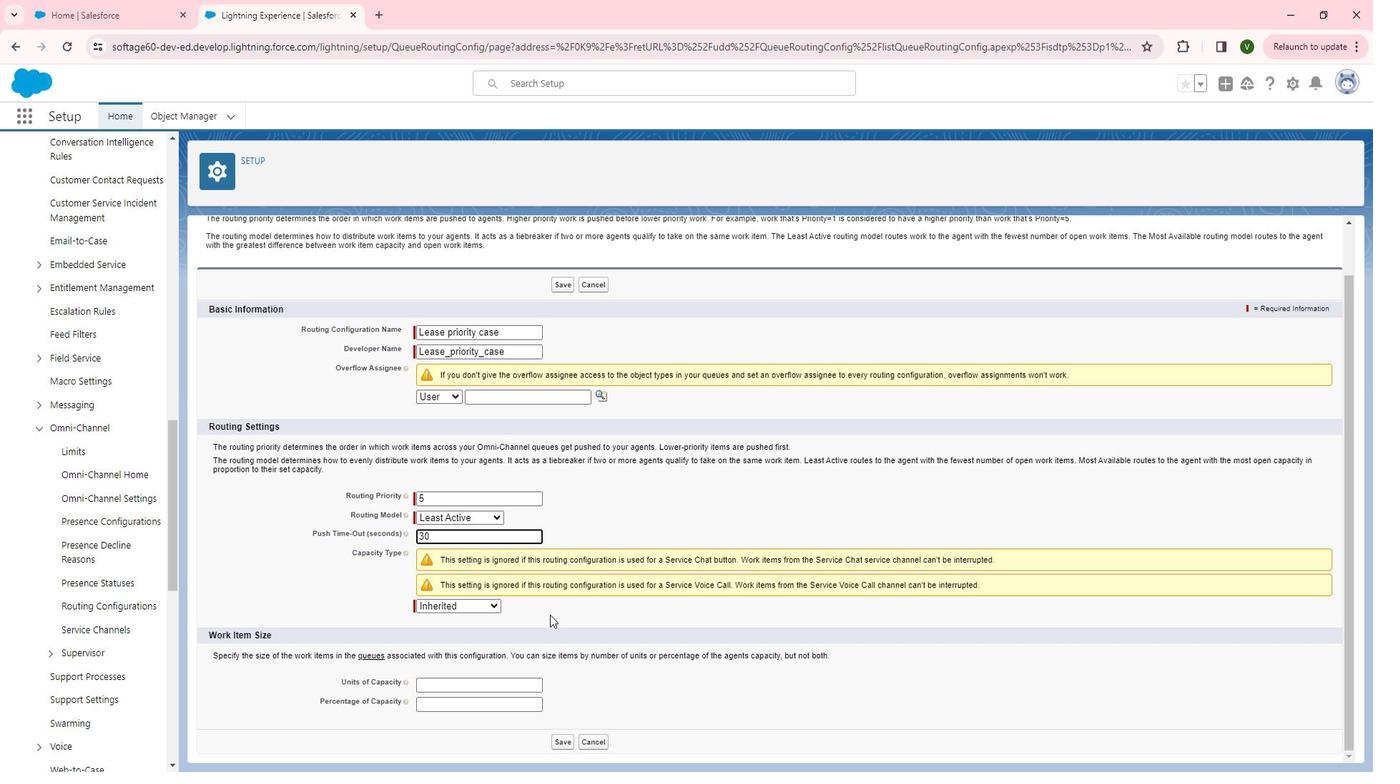 
Action: Mouse pressed left at (568, 610)
Screenshot: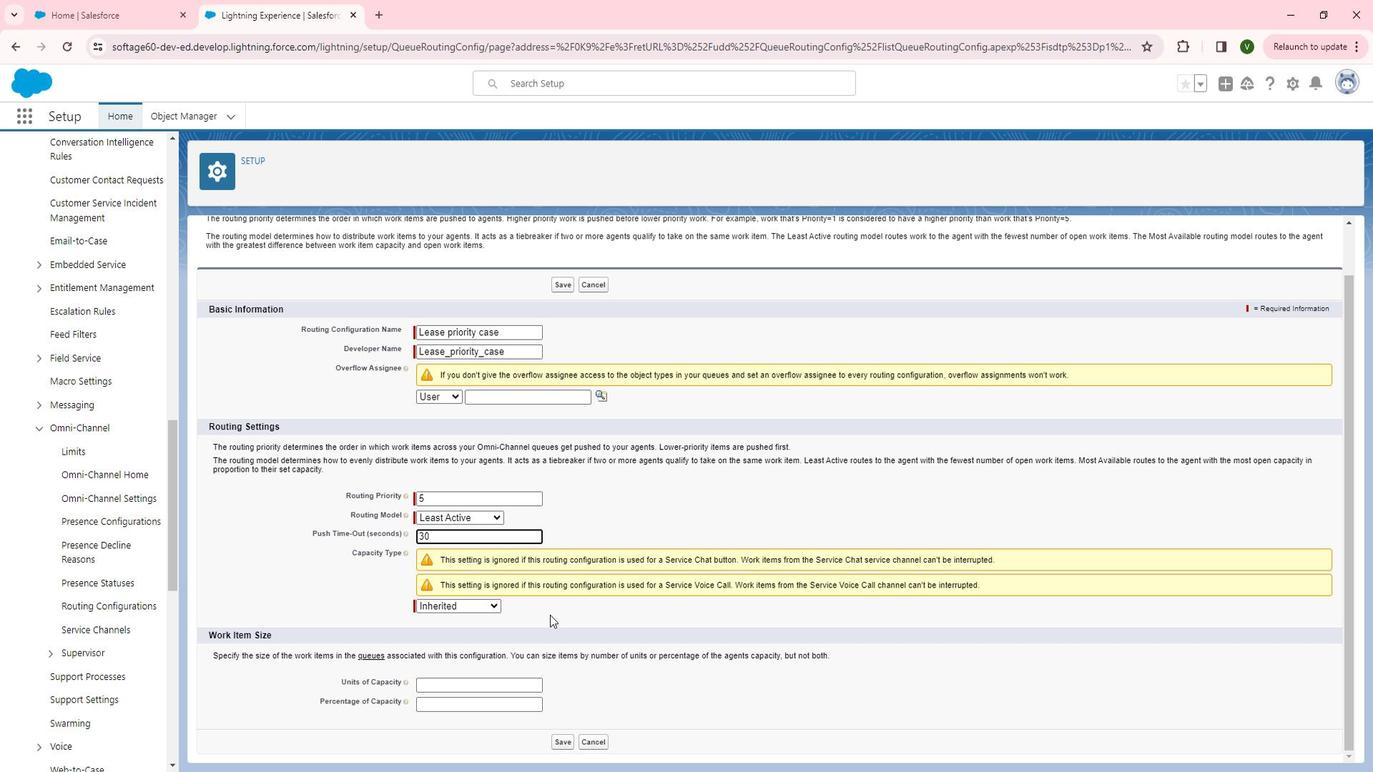 
Action: Mouse moved to (497, 677)
Screenshot: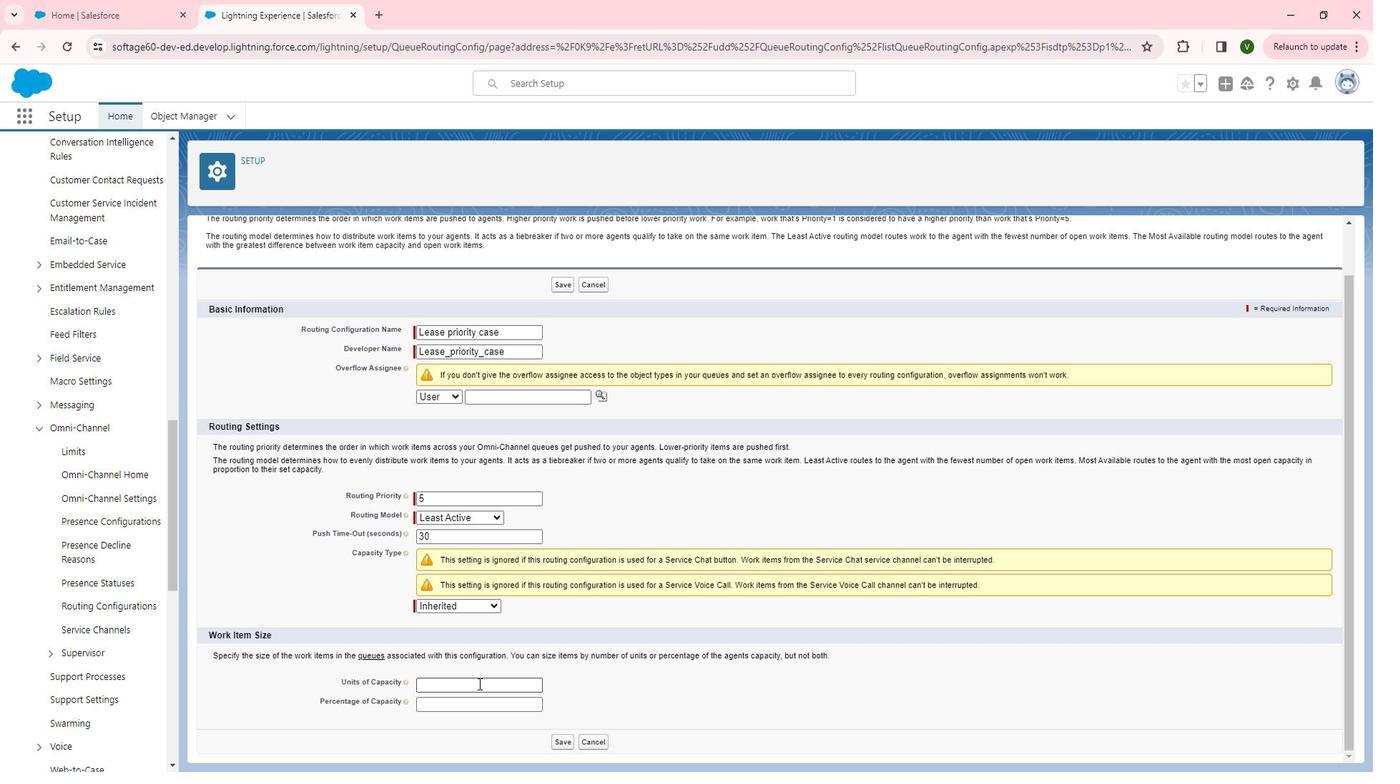 
Action: Mouse pressed left at (497, 677)
Screenshot: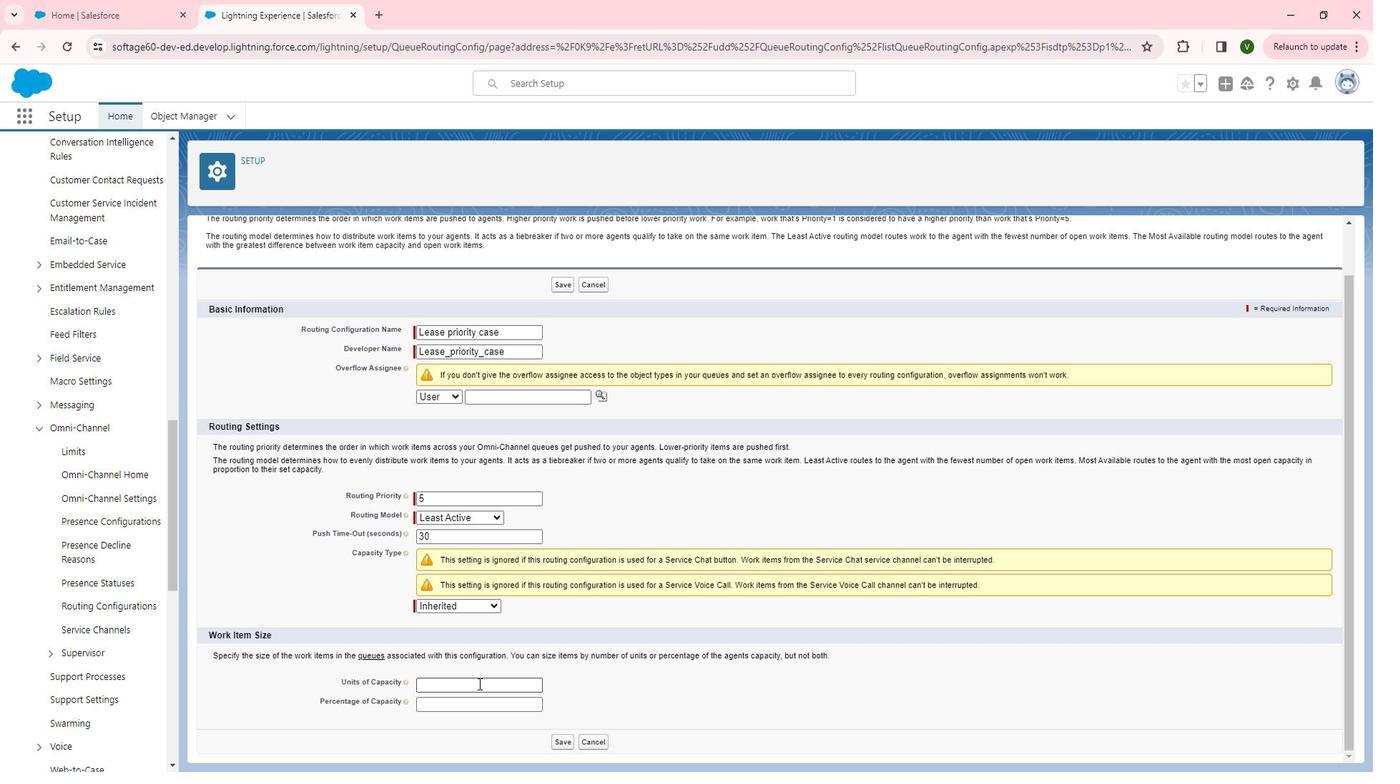 
Action: Key pressed 5
Screenshot: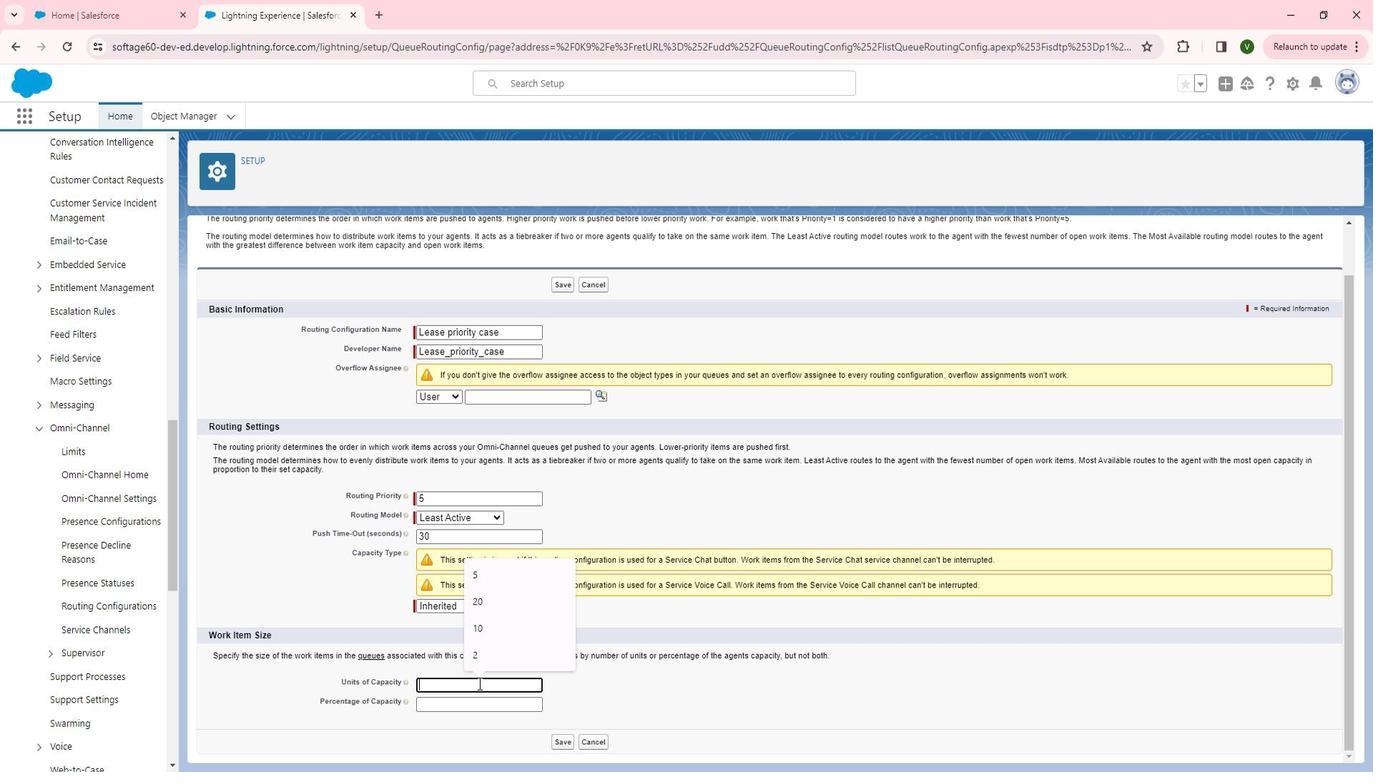 
Action: Mouse moved to (610, 677)
Screenshot: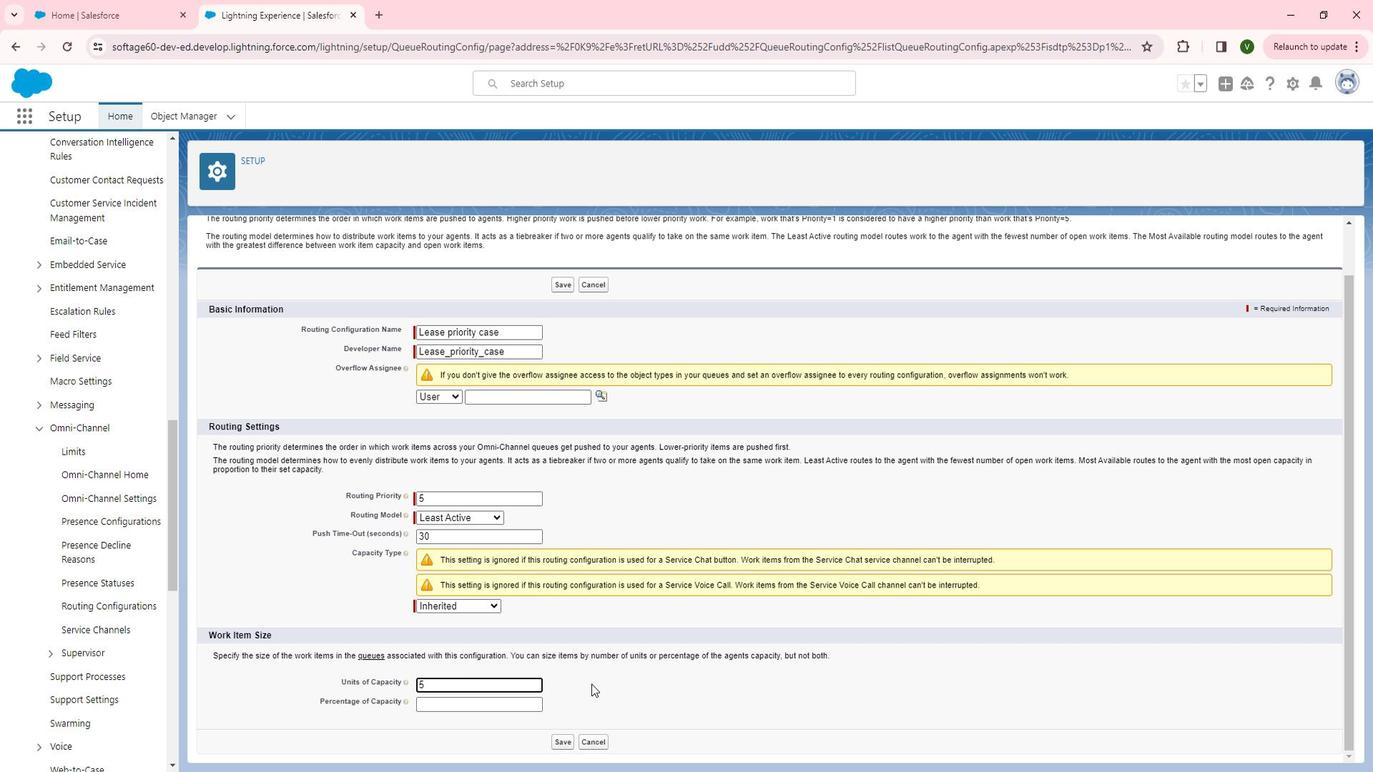 
Action: Mouse pressed left at (610, 677)
Screenshot: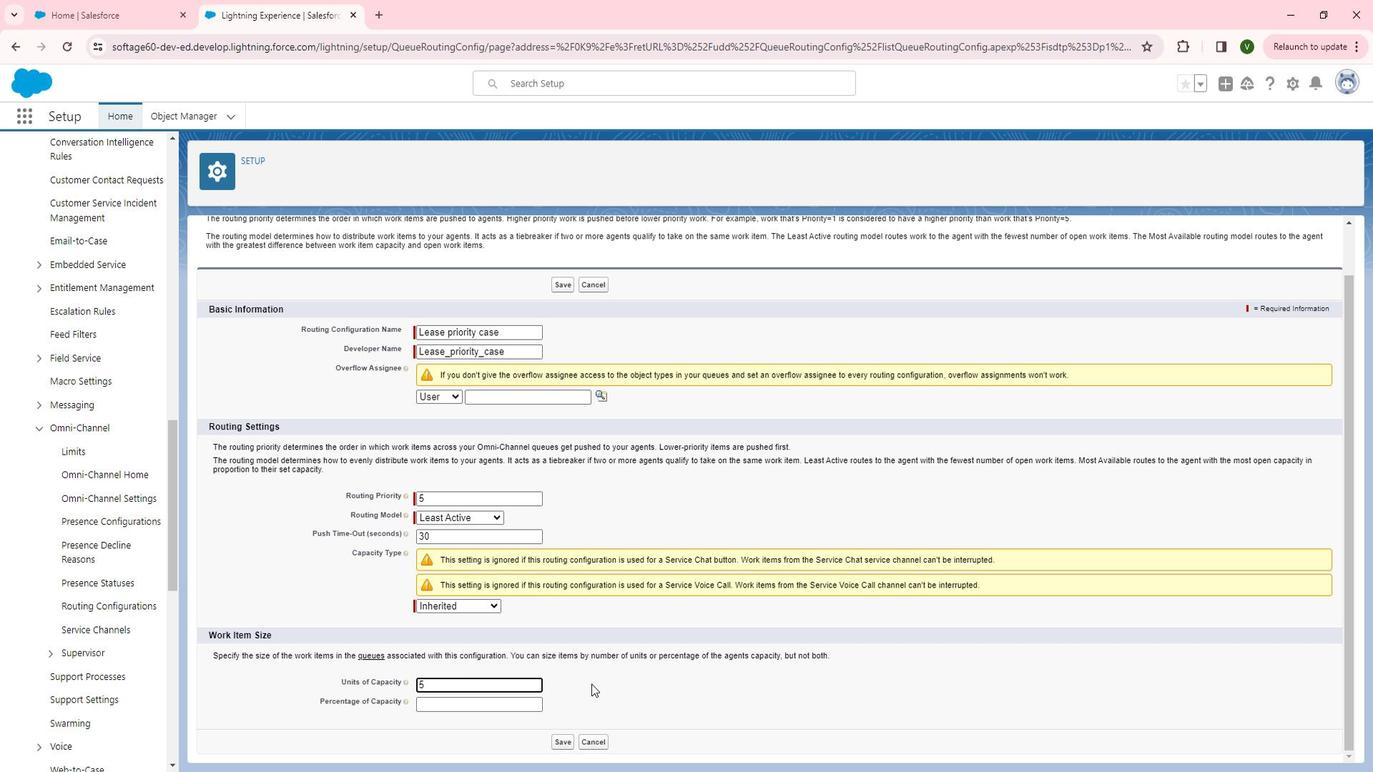 
Action: Mouse moved to (581, 730)
Screenshot: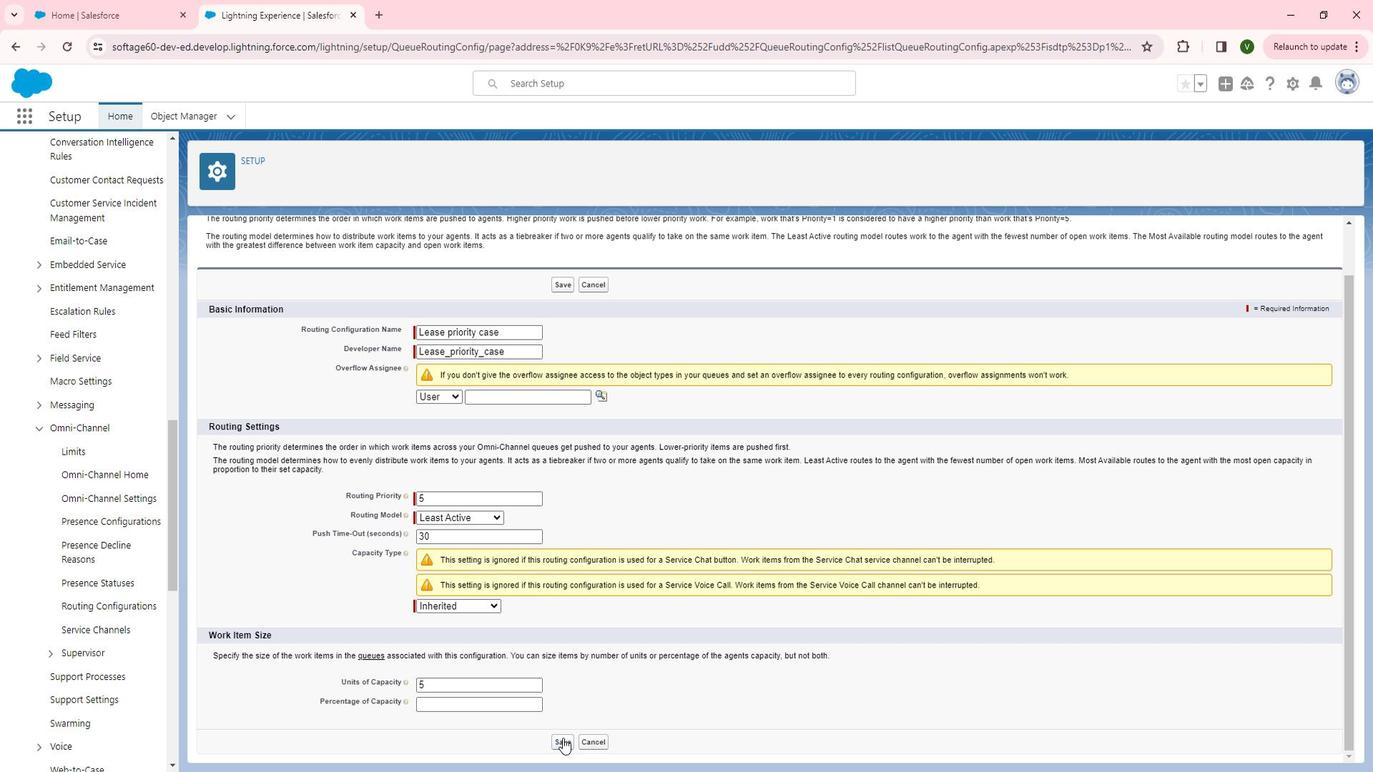 
Action: Mouse pressed left at (581, 730)
Screenshot: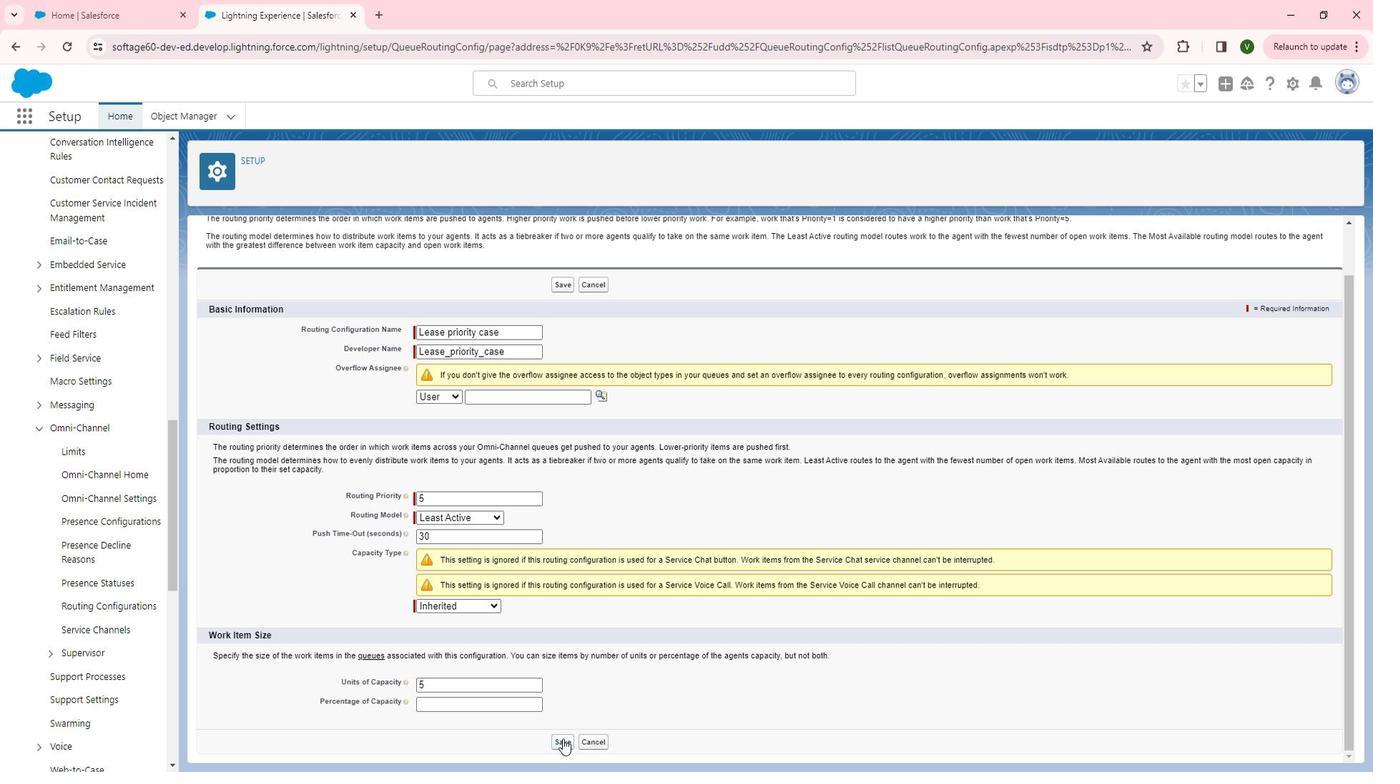 
Action: Mouse moved to (133, 600)
Screenshot: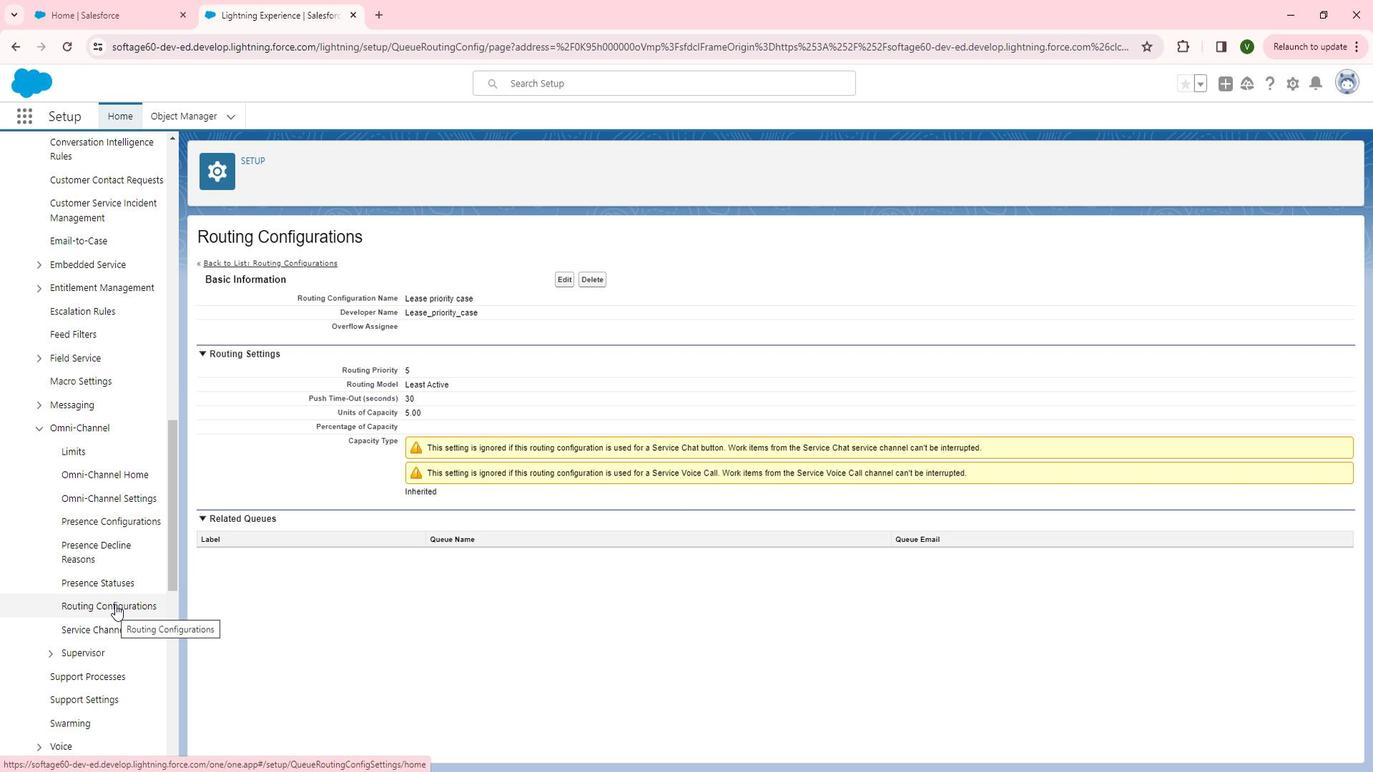 
Action: Mouse pressed left at (133, 600)
Screenshot: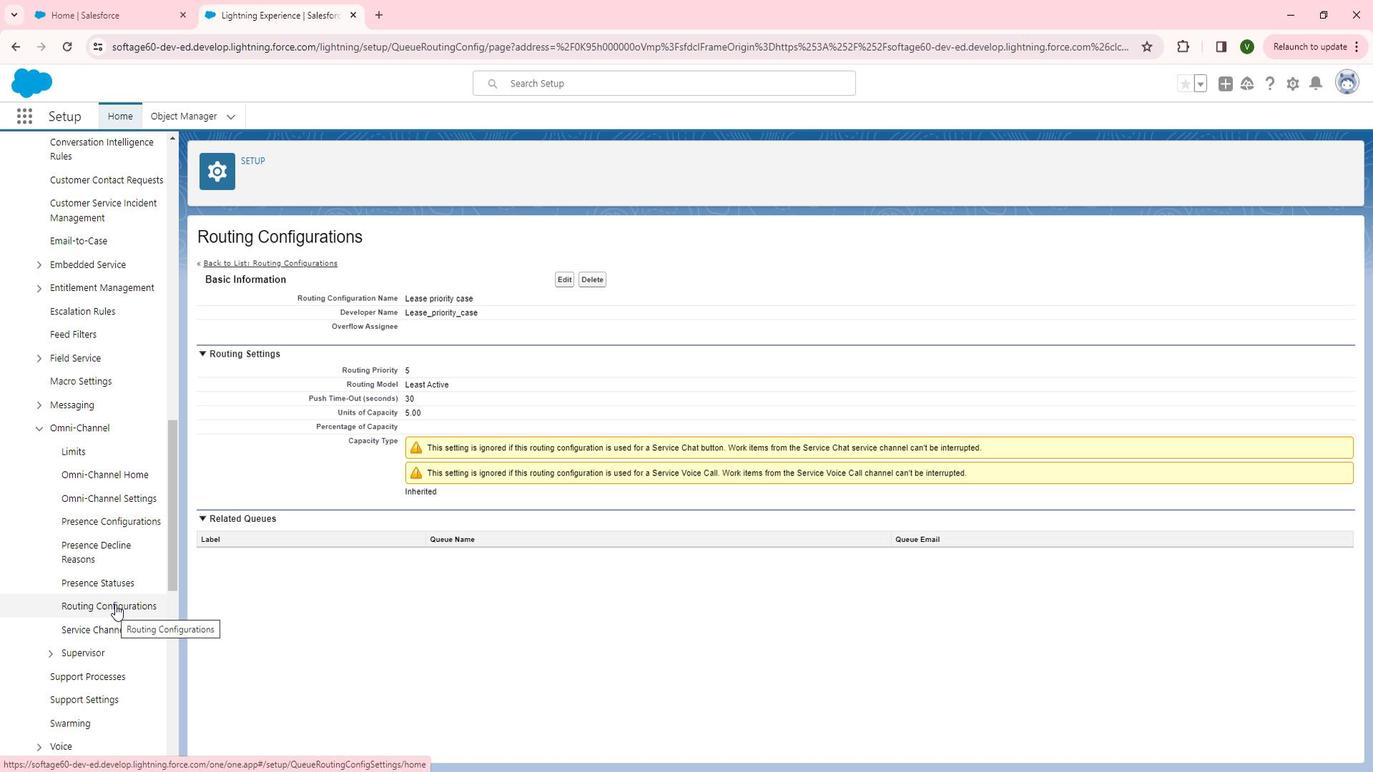 
Action: Mouse moved to (570, 339)
Screenshot: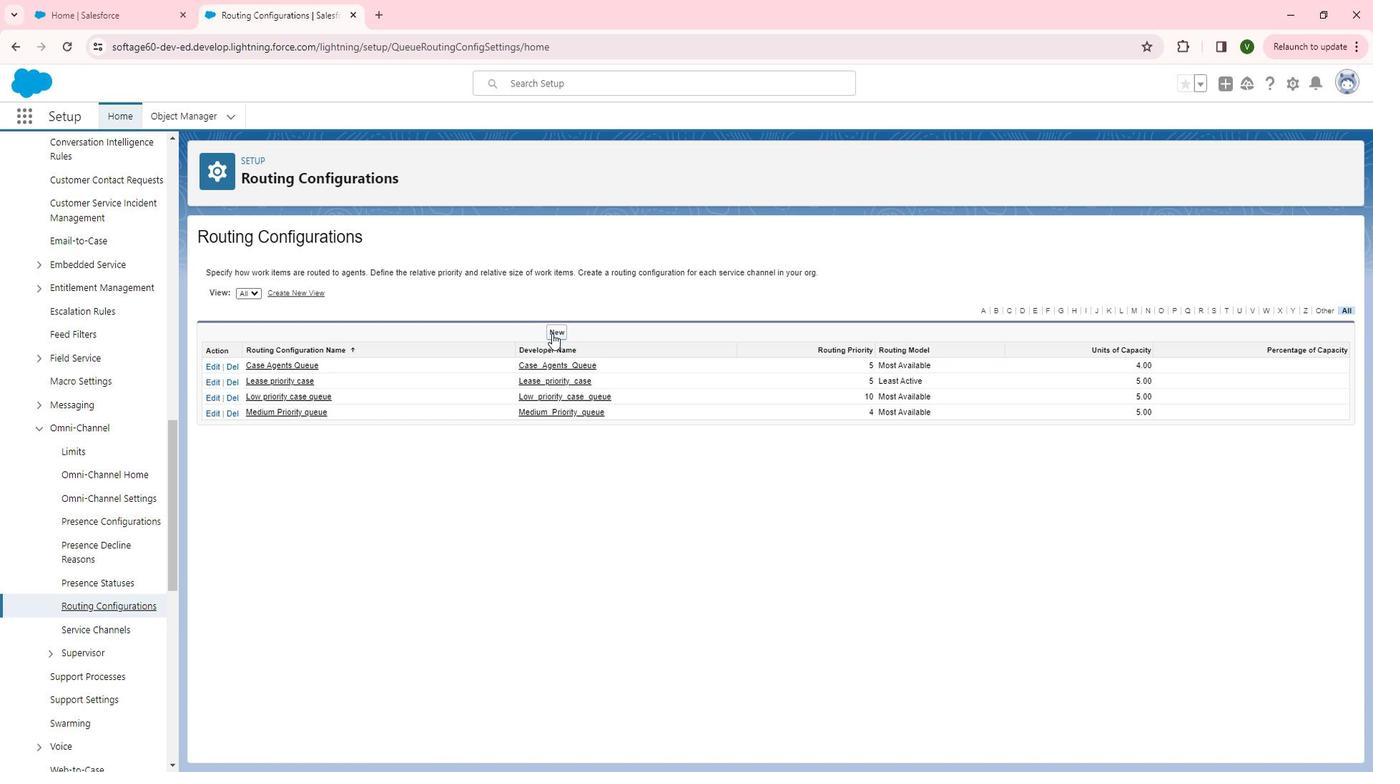 
Action: Mouse pressed left at (570, 339)
Screenshot: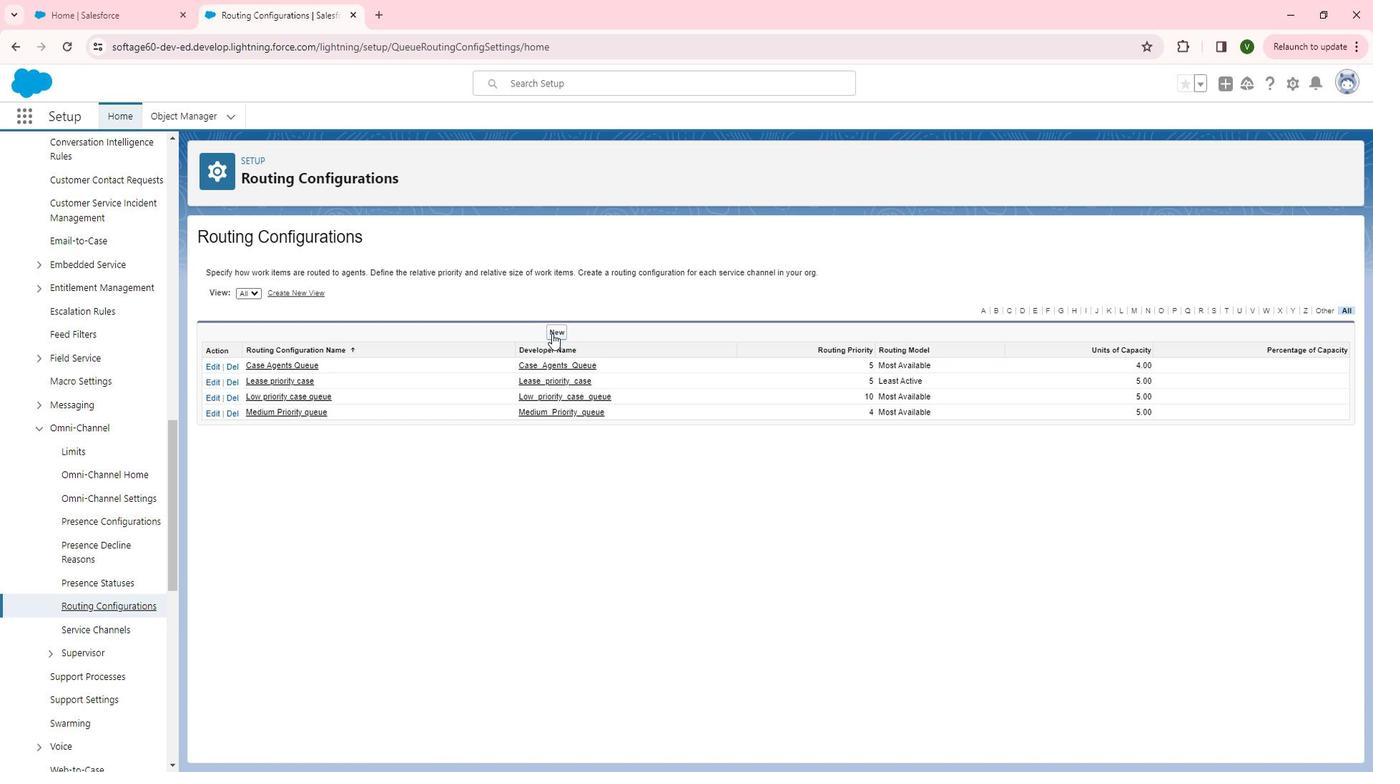
Action: Mouse moved to (489, 388)
Screenshot: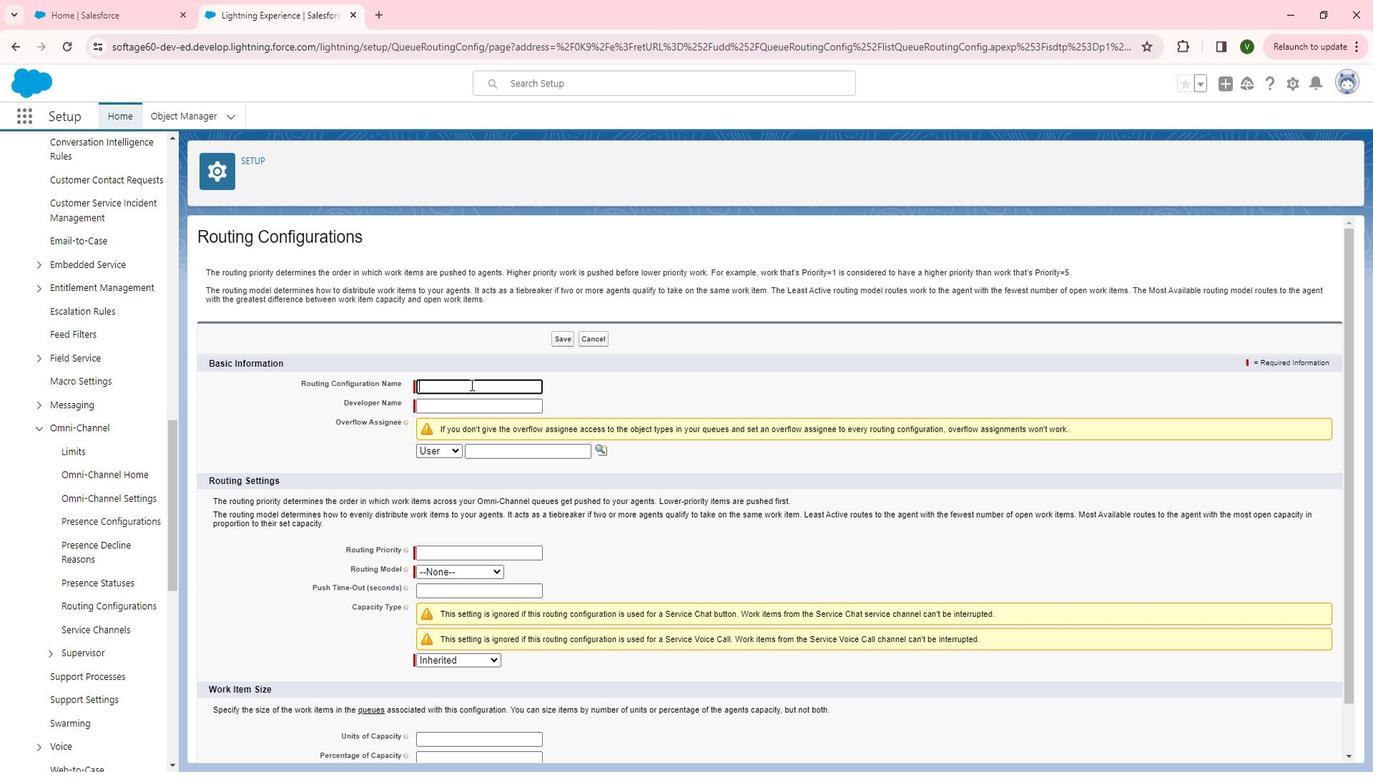 
Action: Mouse pressed left at (489, 388)
Screenshot: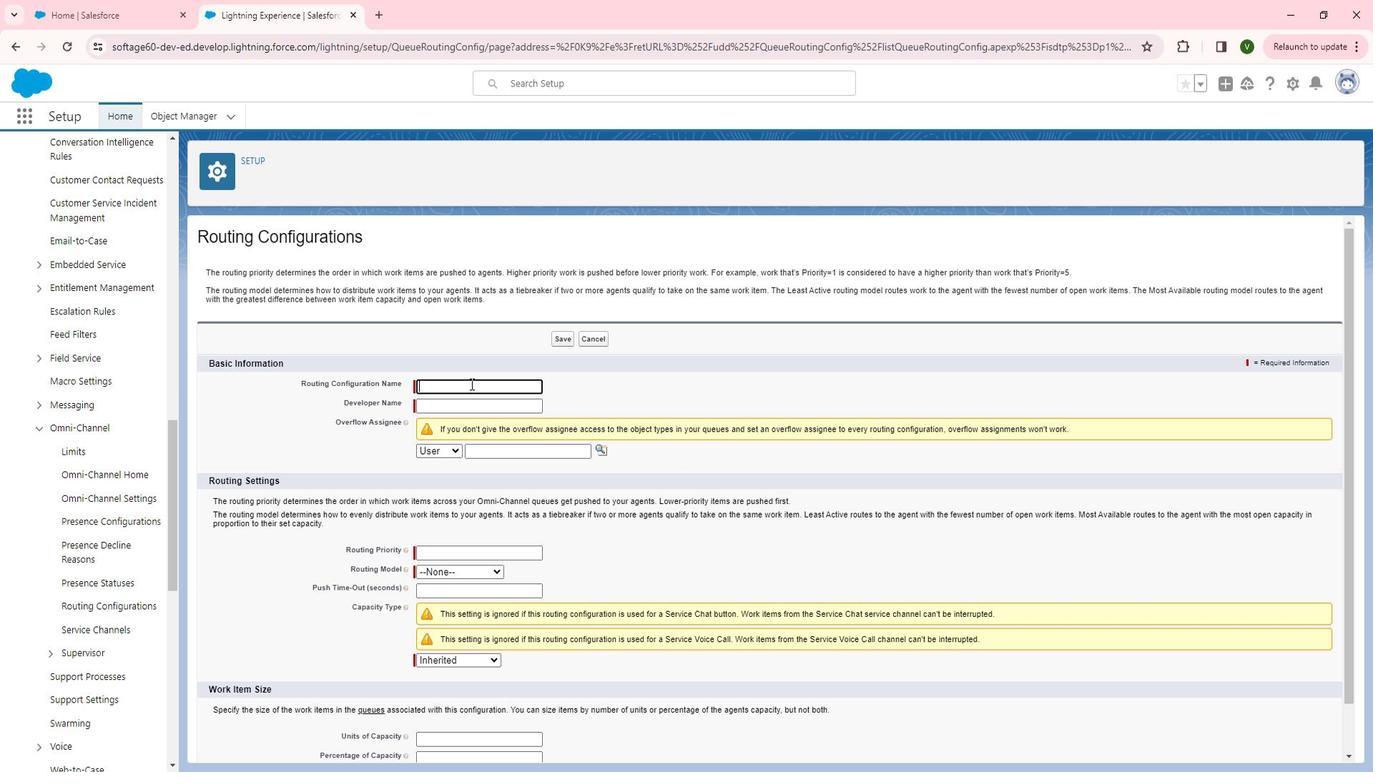 
Action: Key pressed <Key.shift><Key.shift>Most<Key.space>active<Key.space>routing
Screenshot: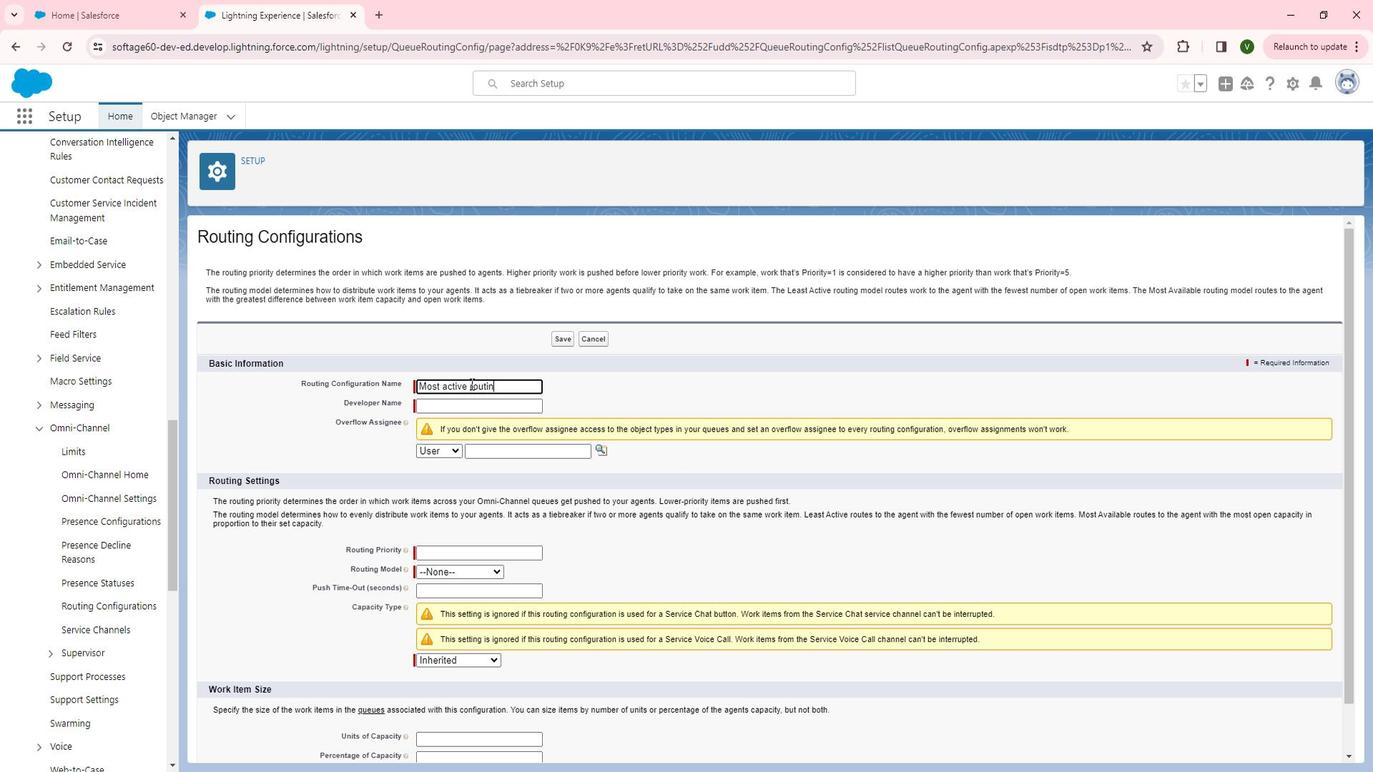 
Action: Mouse moved to (586, 406)
Screenshot: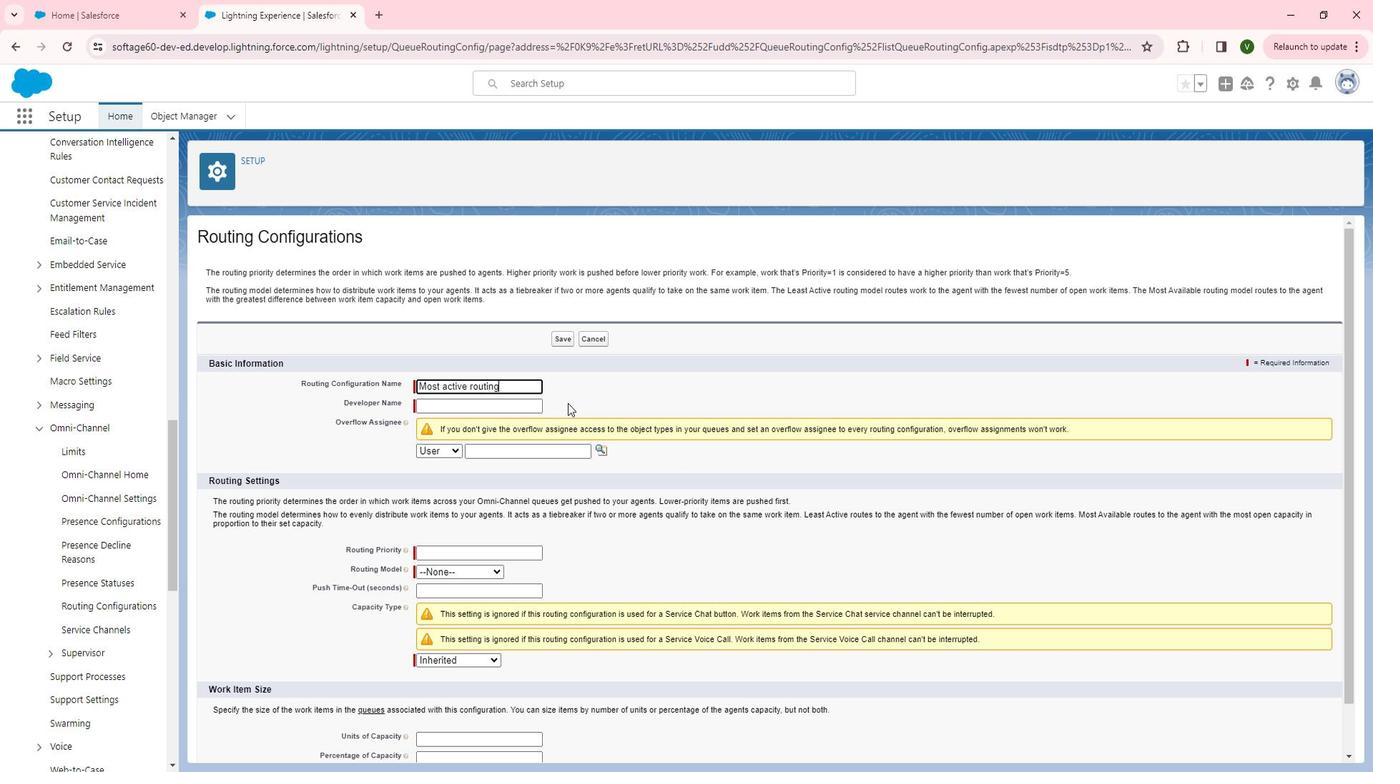 
Action: Mouse pressed left at (586, 406)
Screenshot: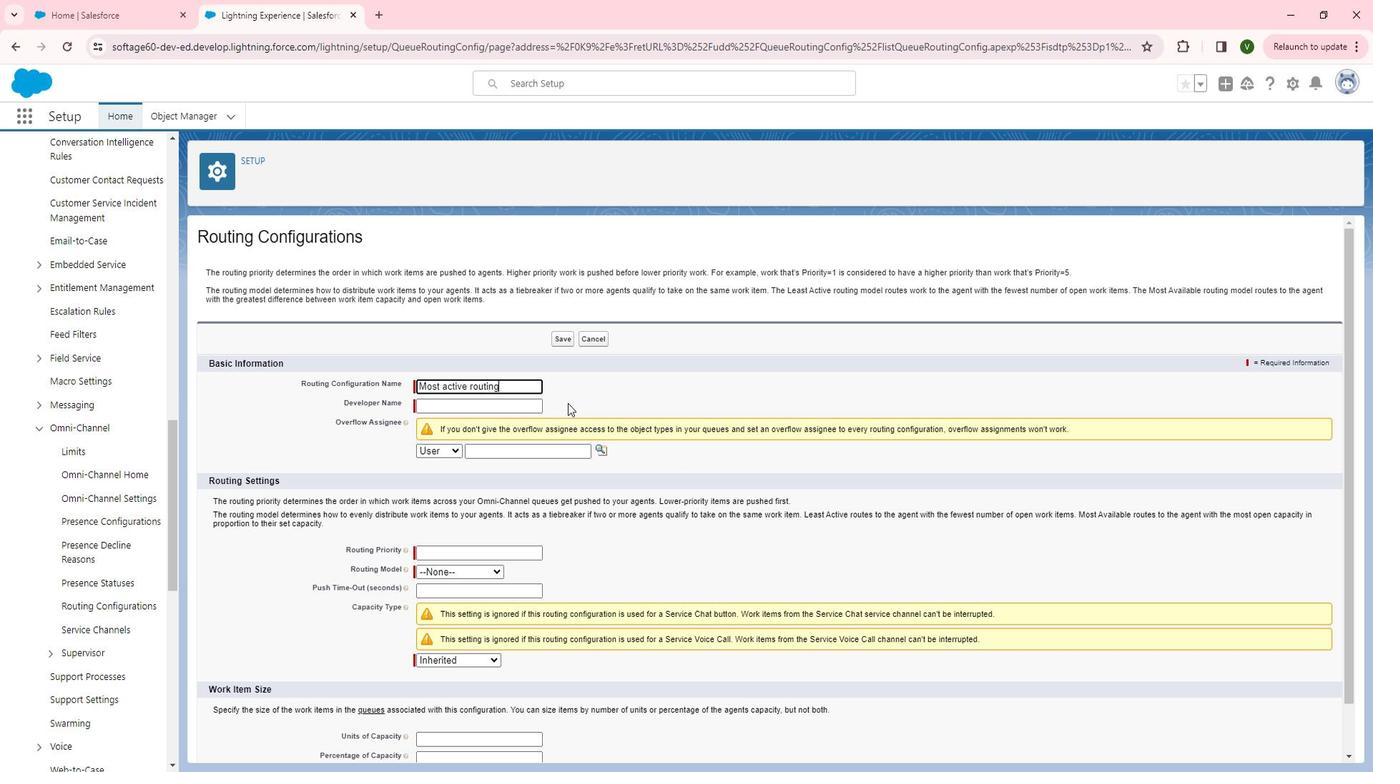 
Action: Mouse moved to (514, 554)
Screenshot: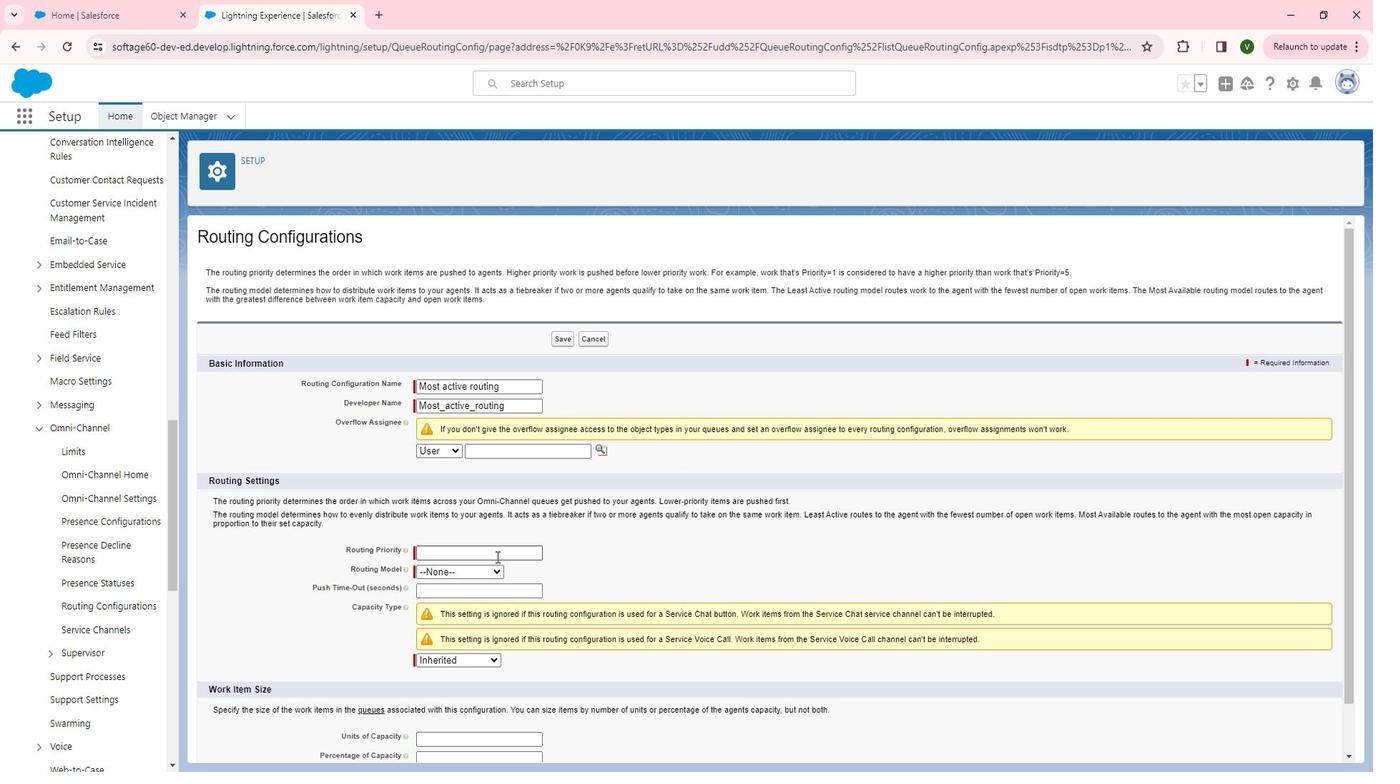 
Action: Mouse pressed left at (514, 554)
Screenshot: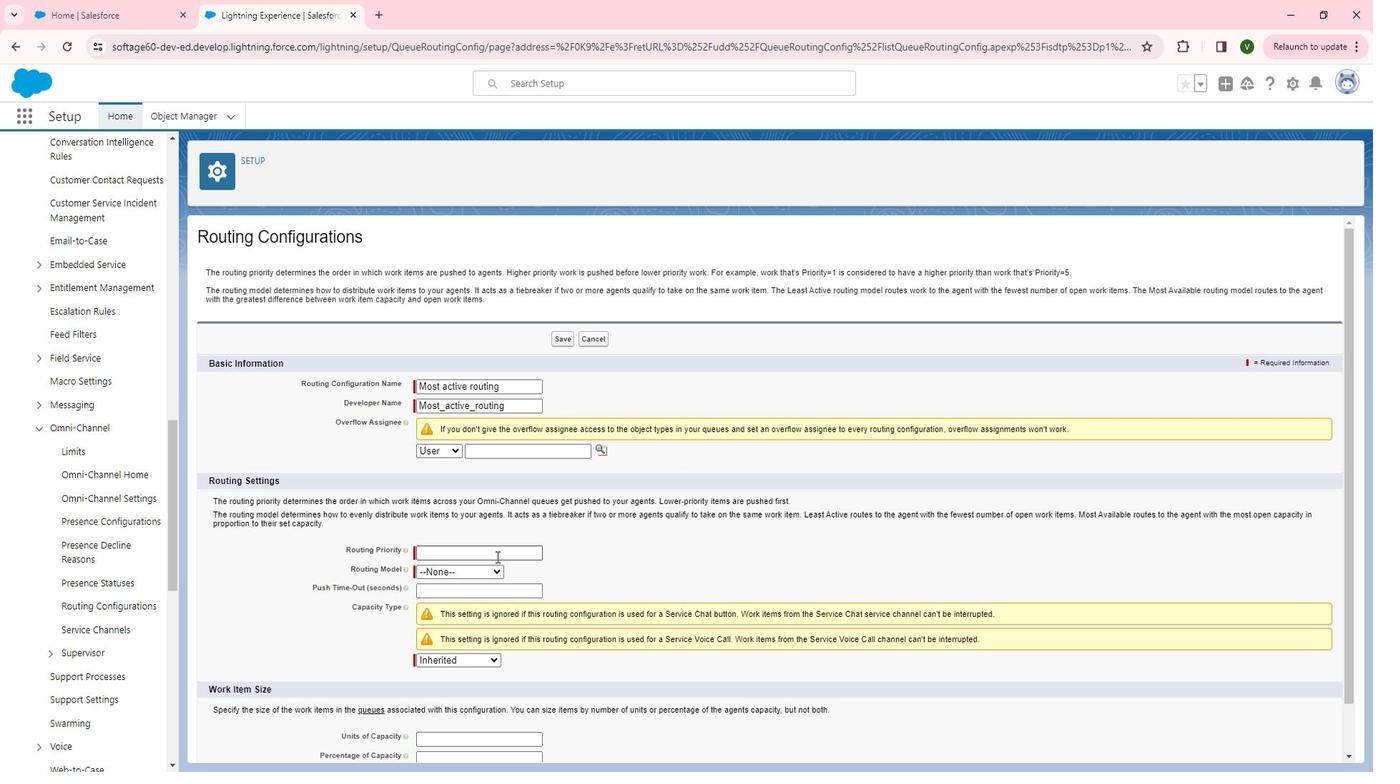 
Action: Key pressed 2
Screenshot: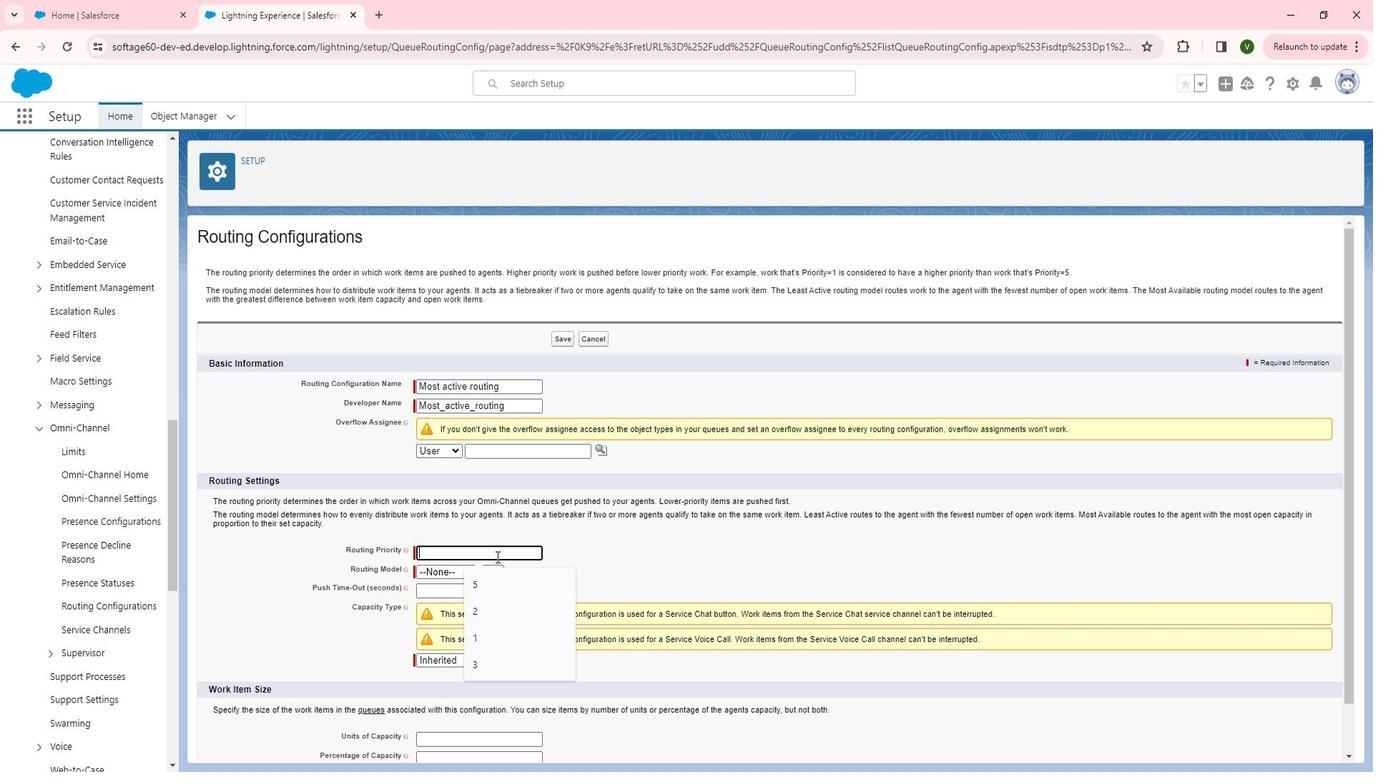 
Action: Mouse moved to (509, 562)
Screenshot: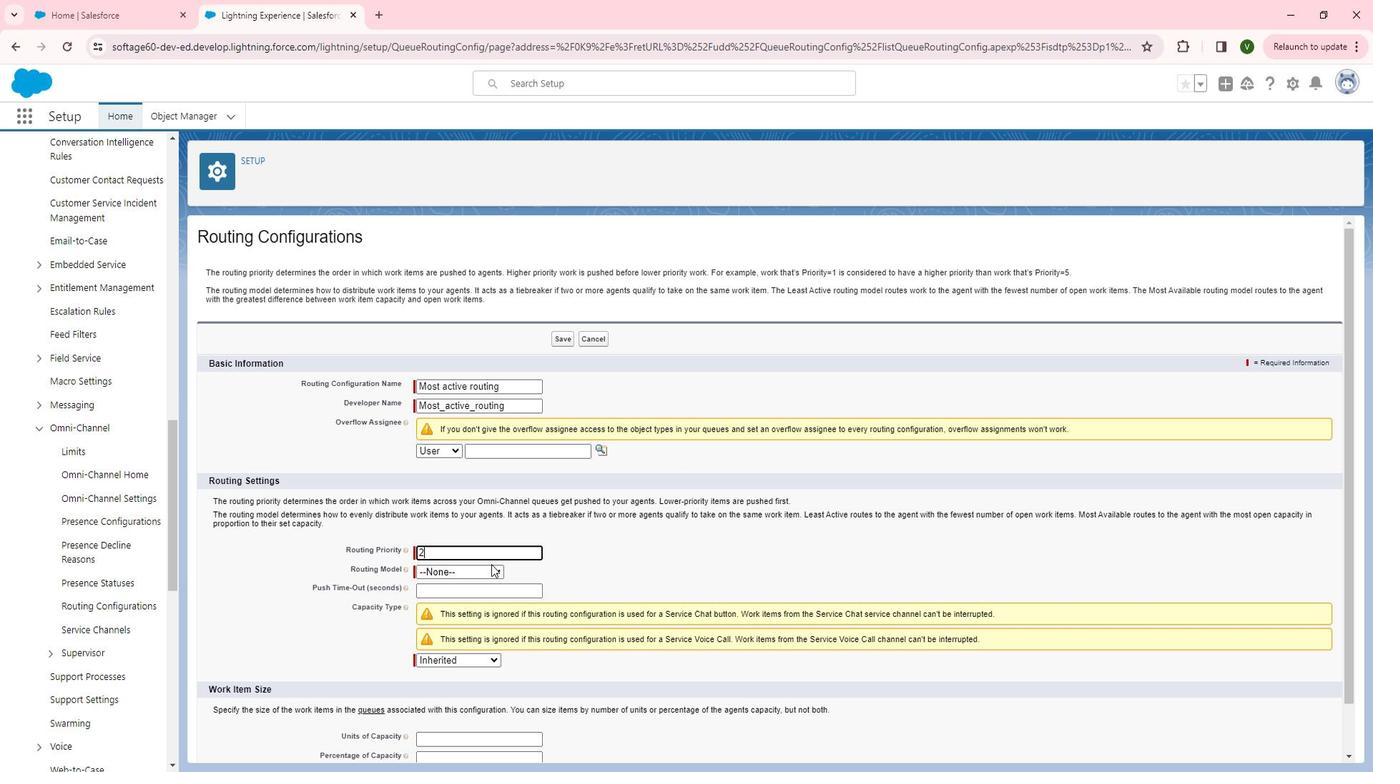 
Action: Mouse pressed left at (509, 562)
Screenshot: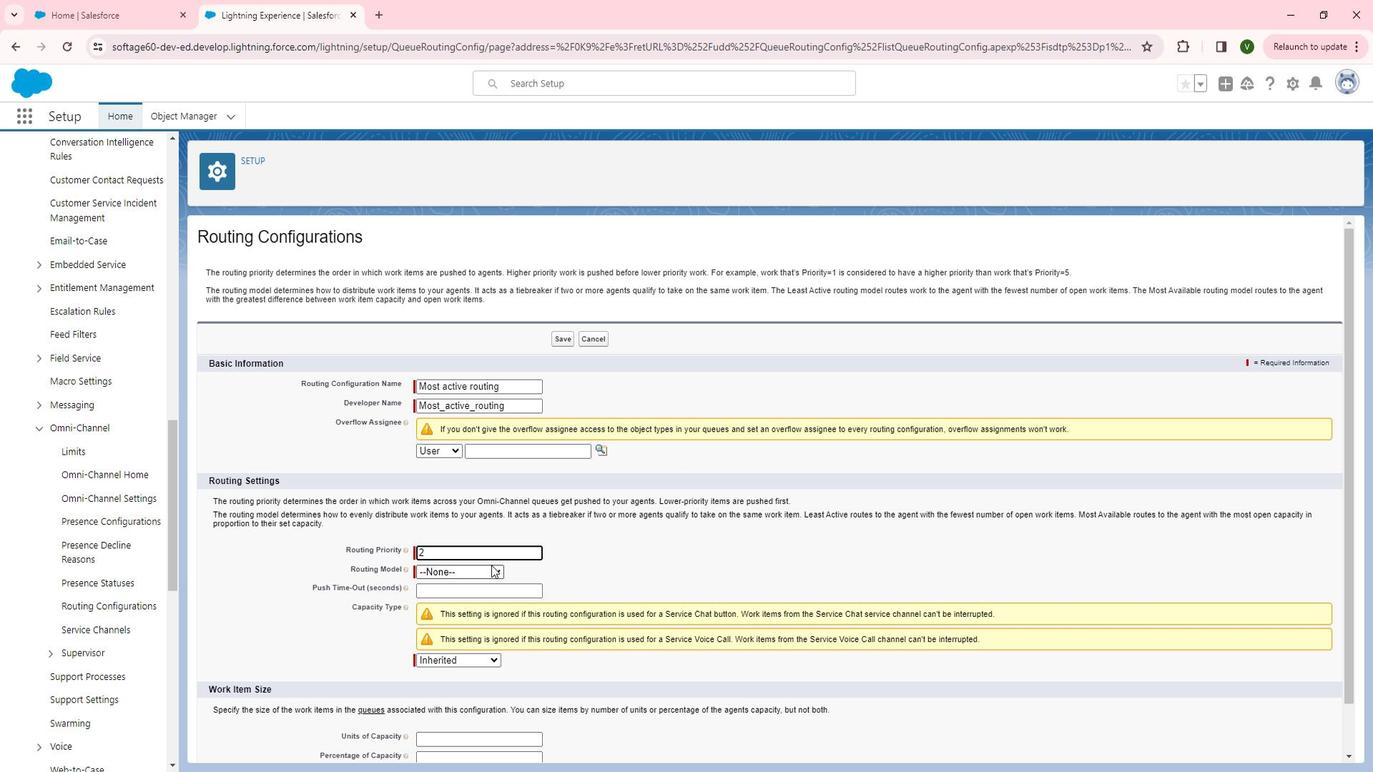 
Action: Mouse moved to (498, 600)
Screenshot: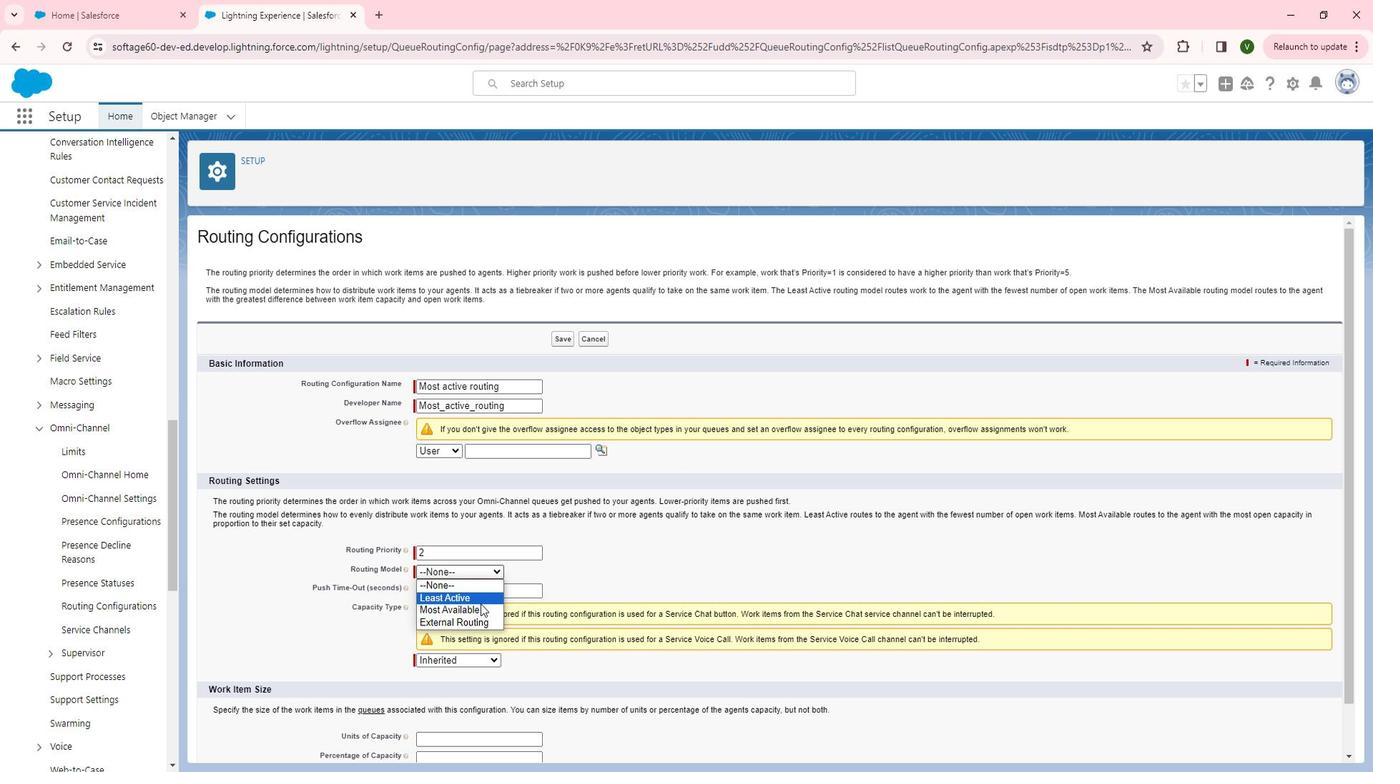 
Action: Mouse pressed left at (498, 600)
Screenshot: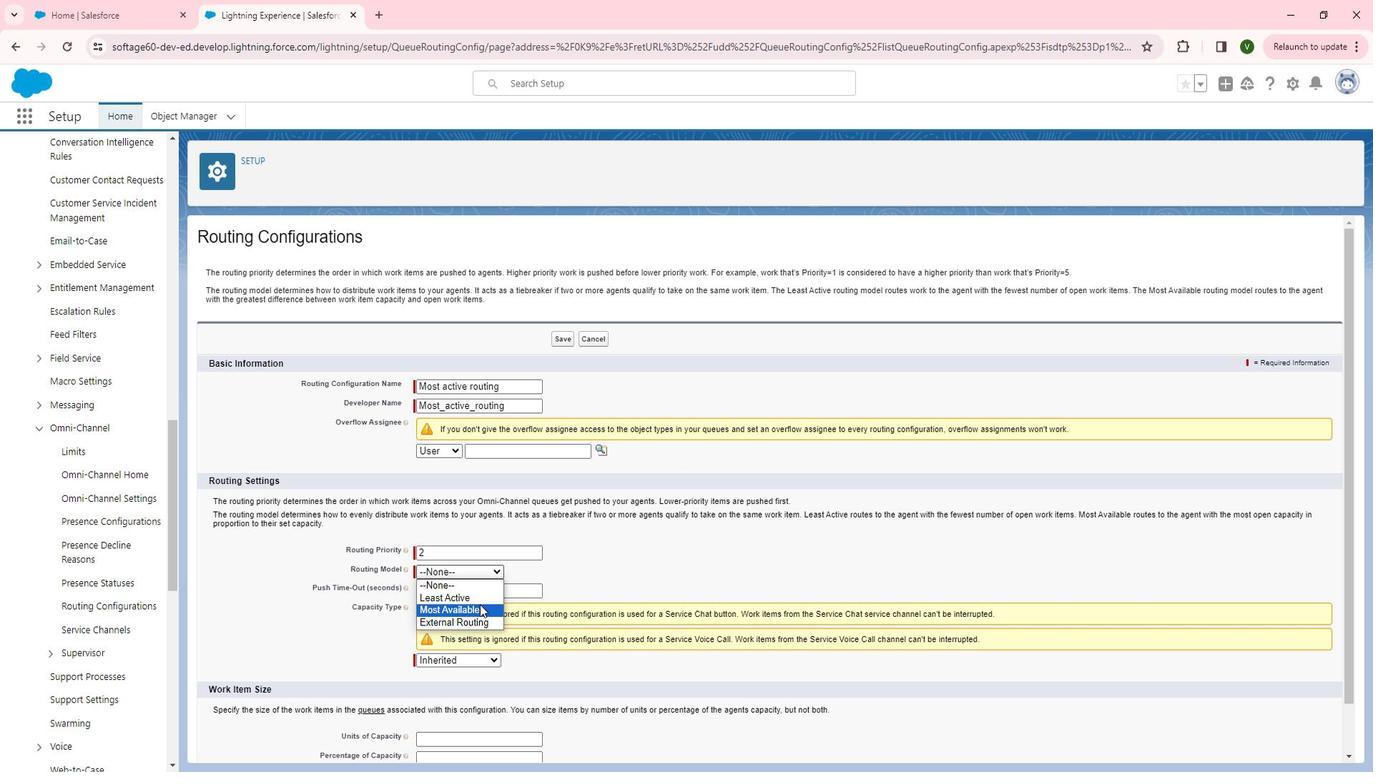 
Action: Mouse moved to (539, 601)
Screenshot: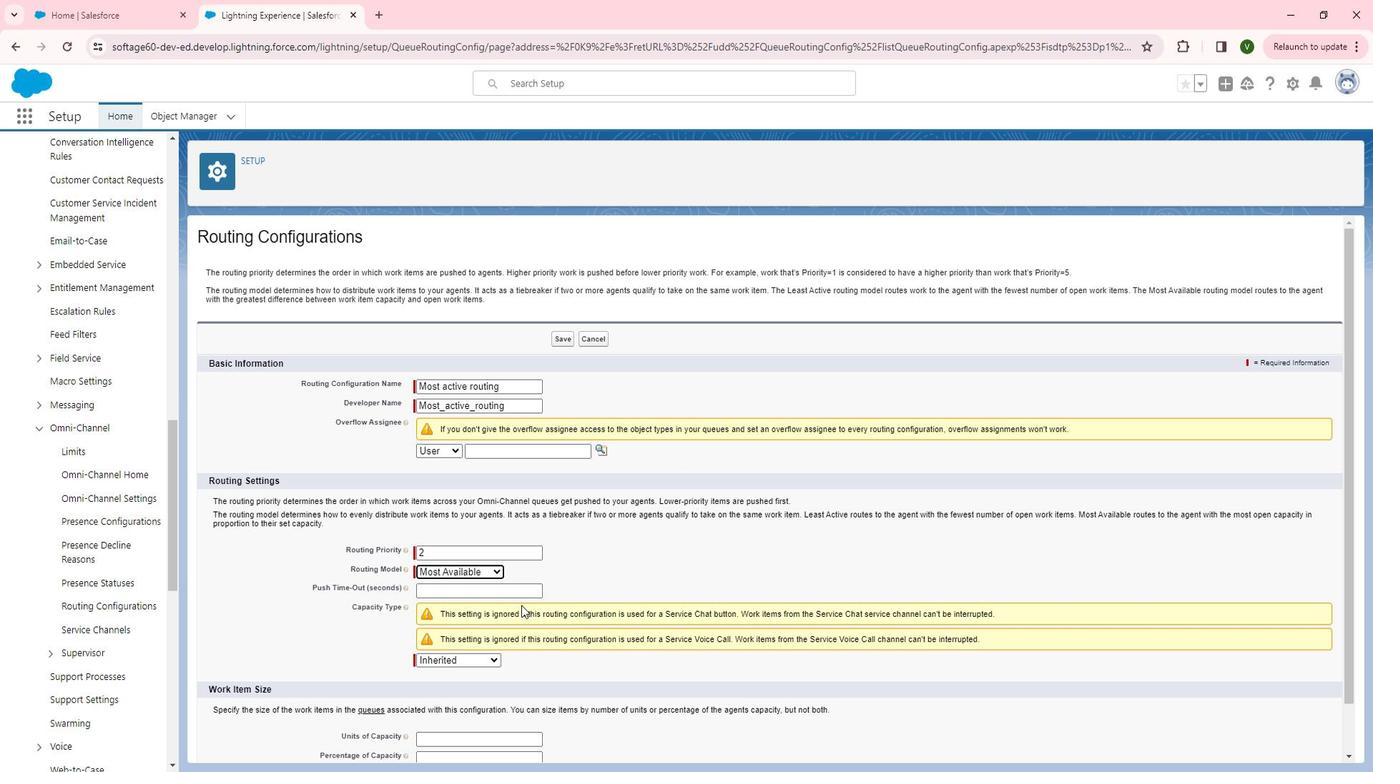 
Action: Mouse scrolled (539, 600) with delta (0, 0)
Screenshot: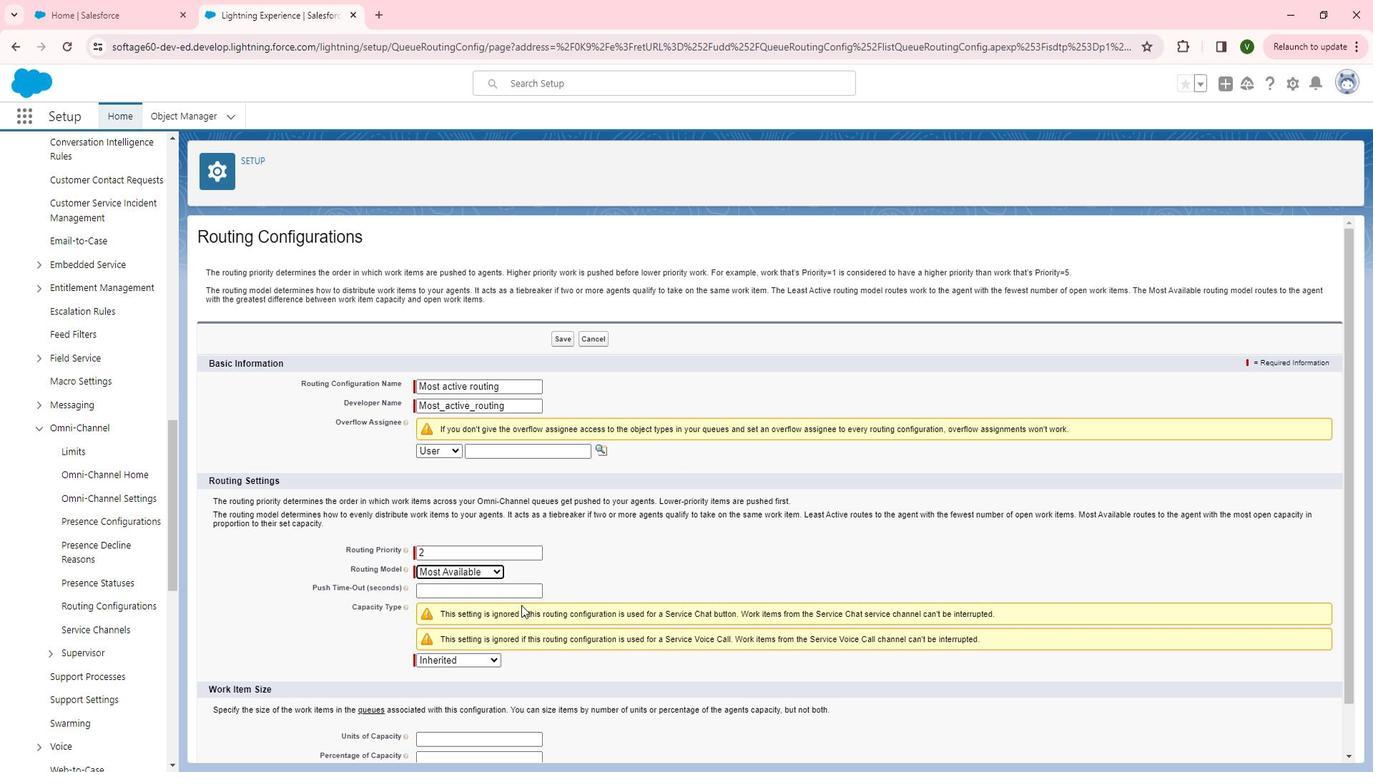 
Action: Mouse moved to (538, 534)
Screenshot: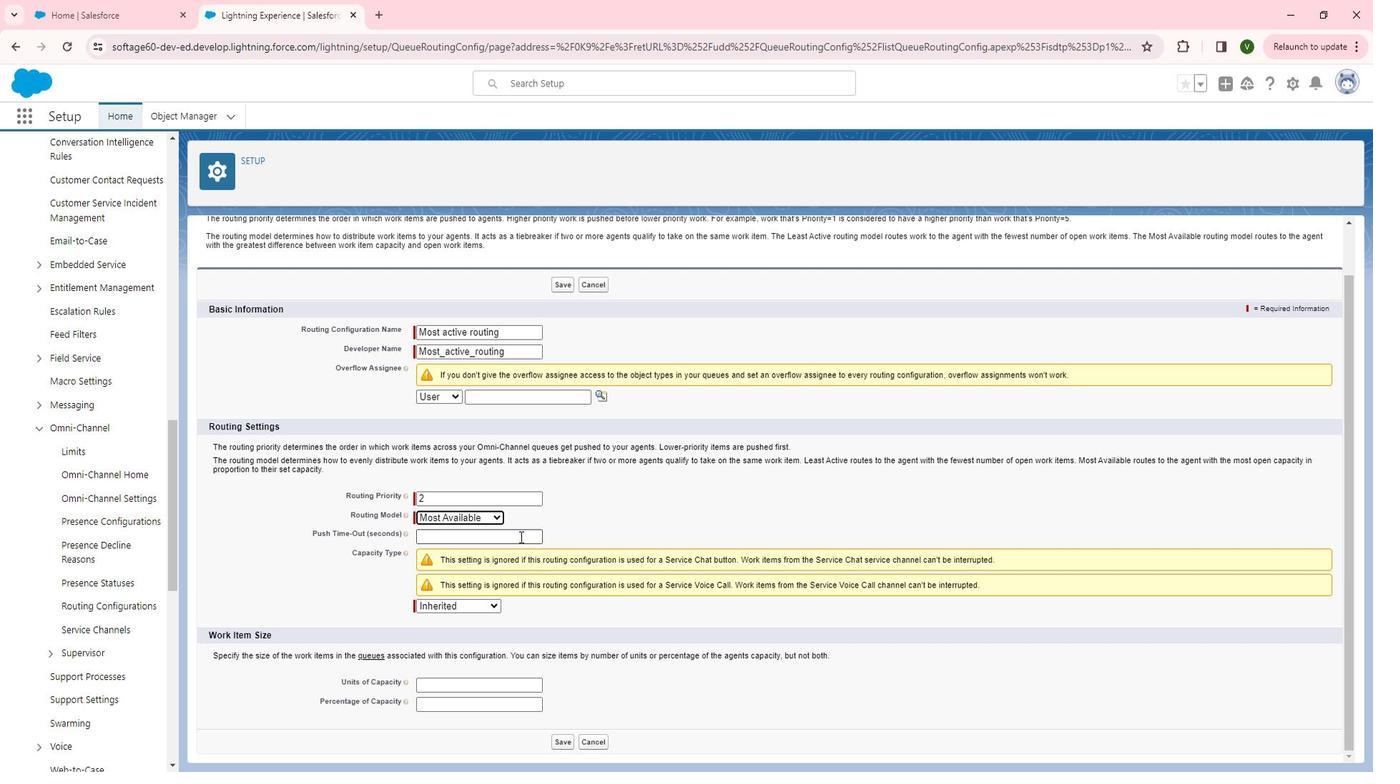 
Action: Mouse pressed left at (538, 534)
Screenshot: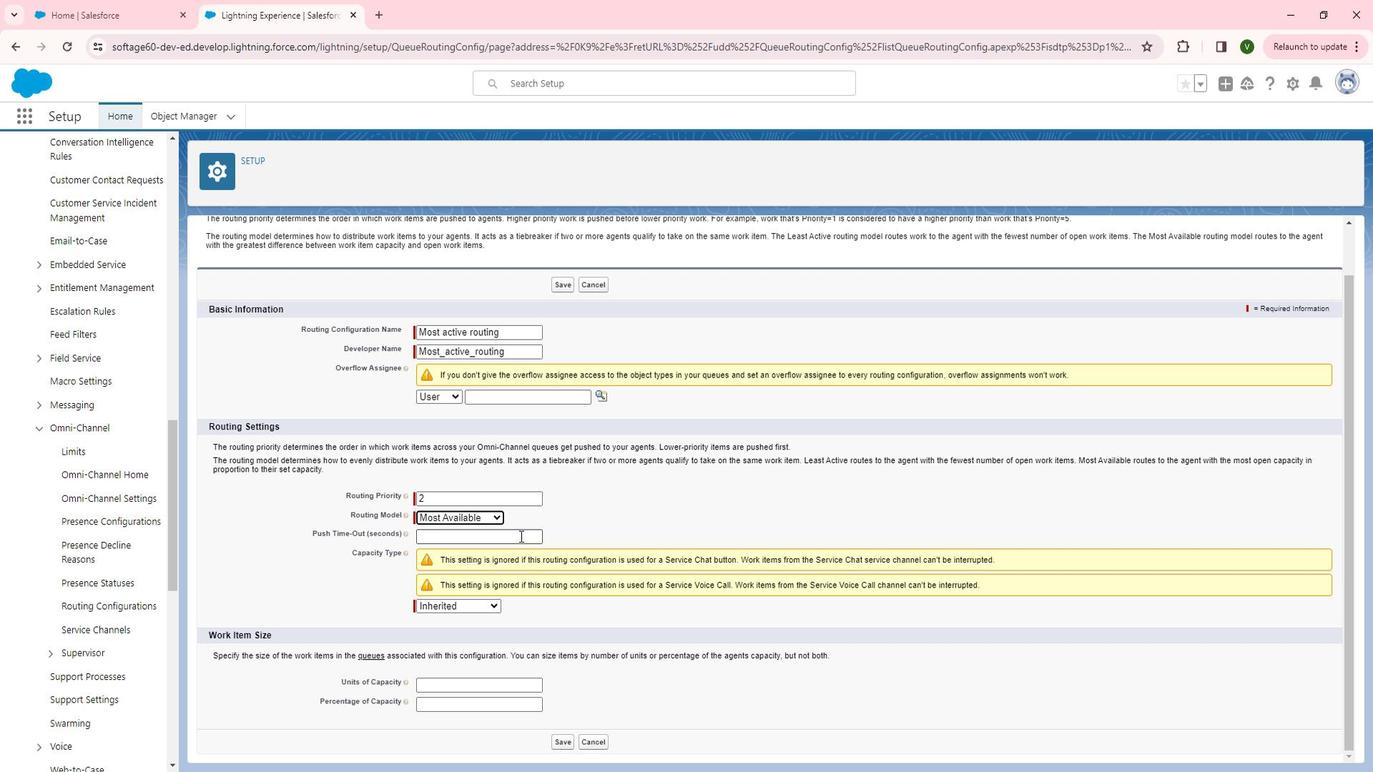 
Action: Mouse moved to (494, 548)
Screenshot: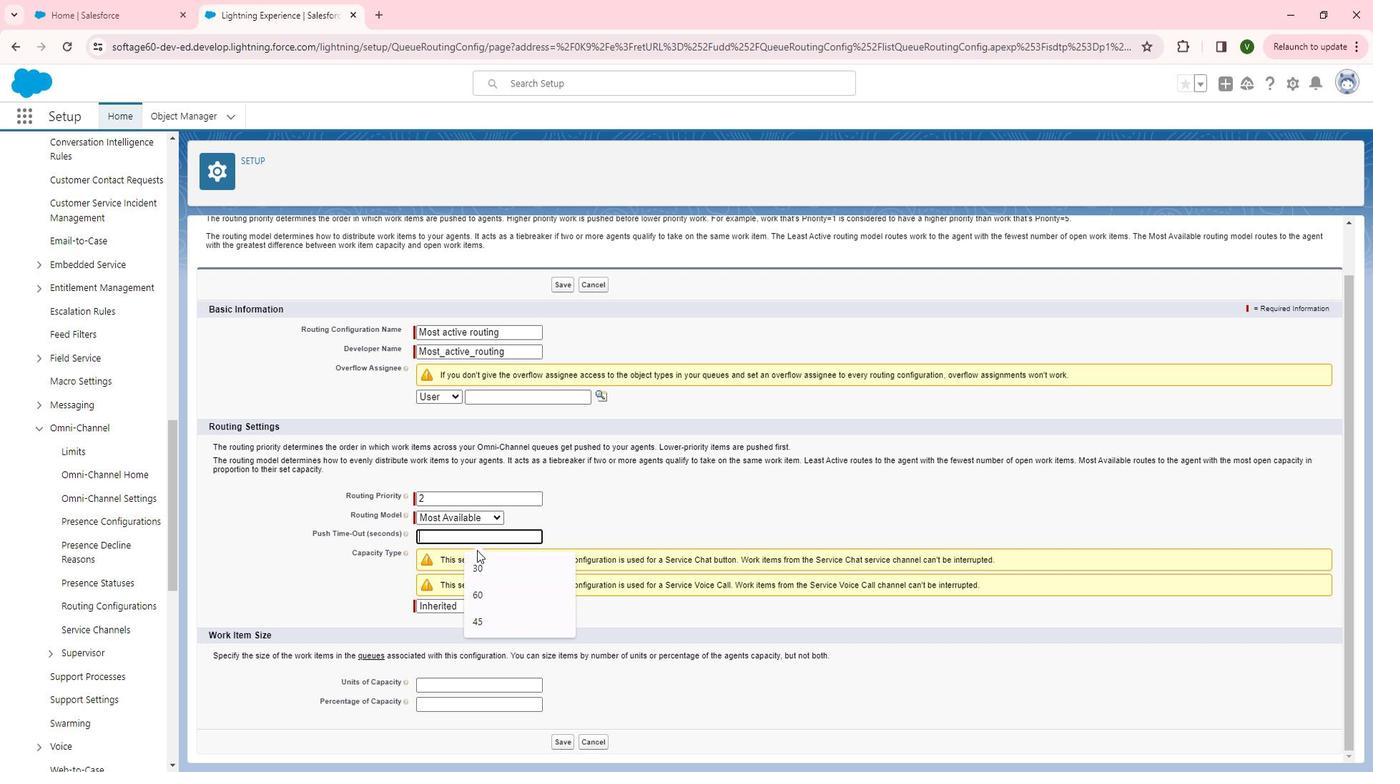 
Action: Key pressed 20
Screenshot: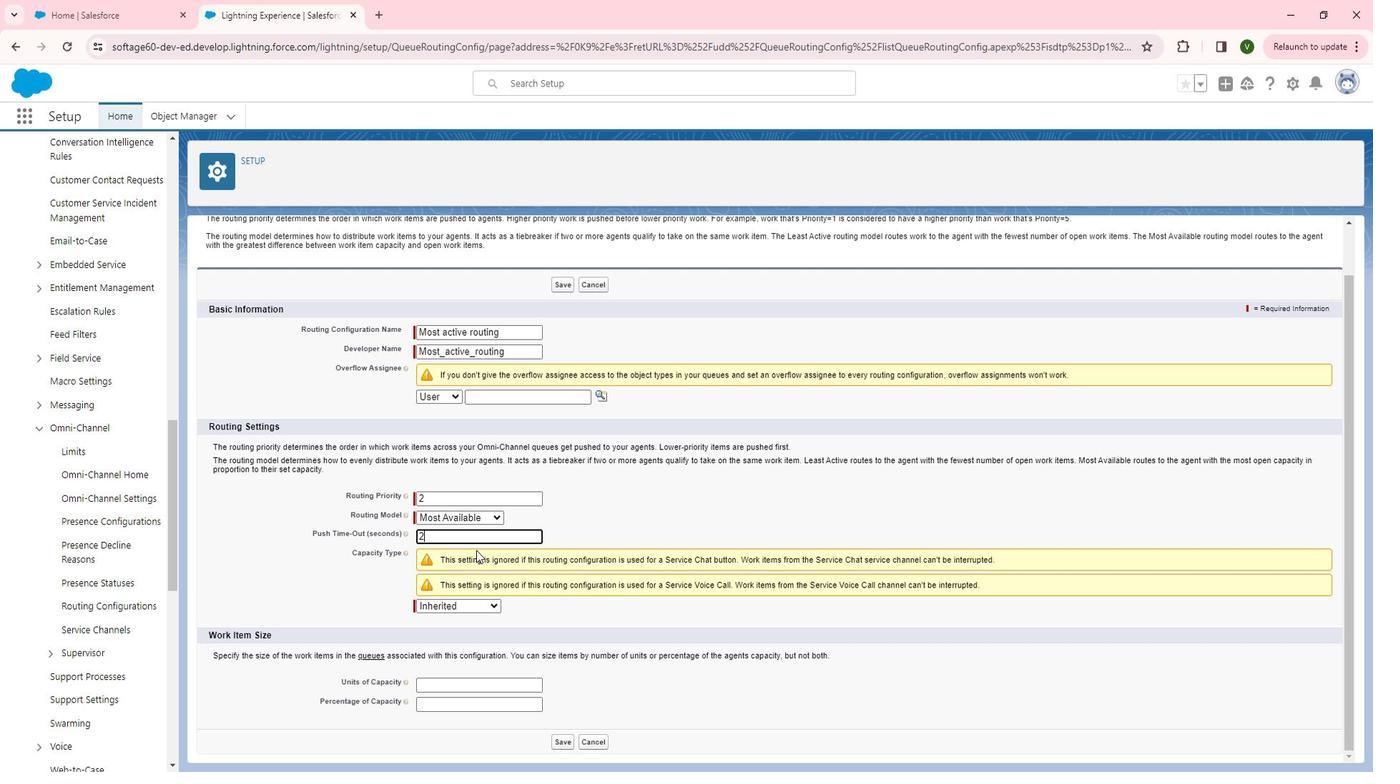 
Action: Mouse moved to (608, 527)
Screenshot: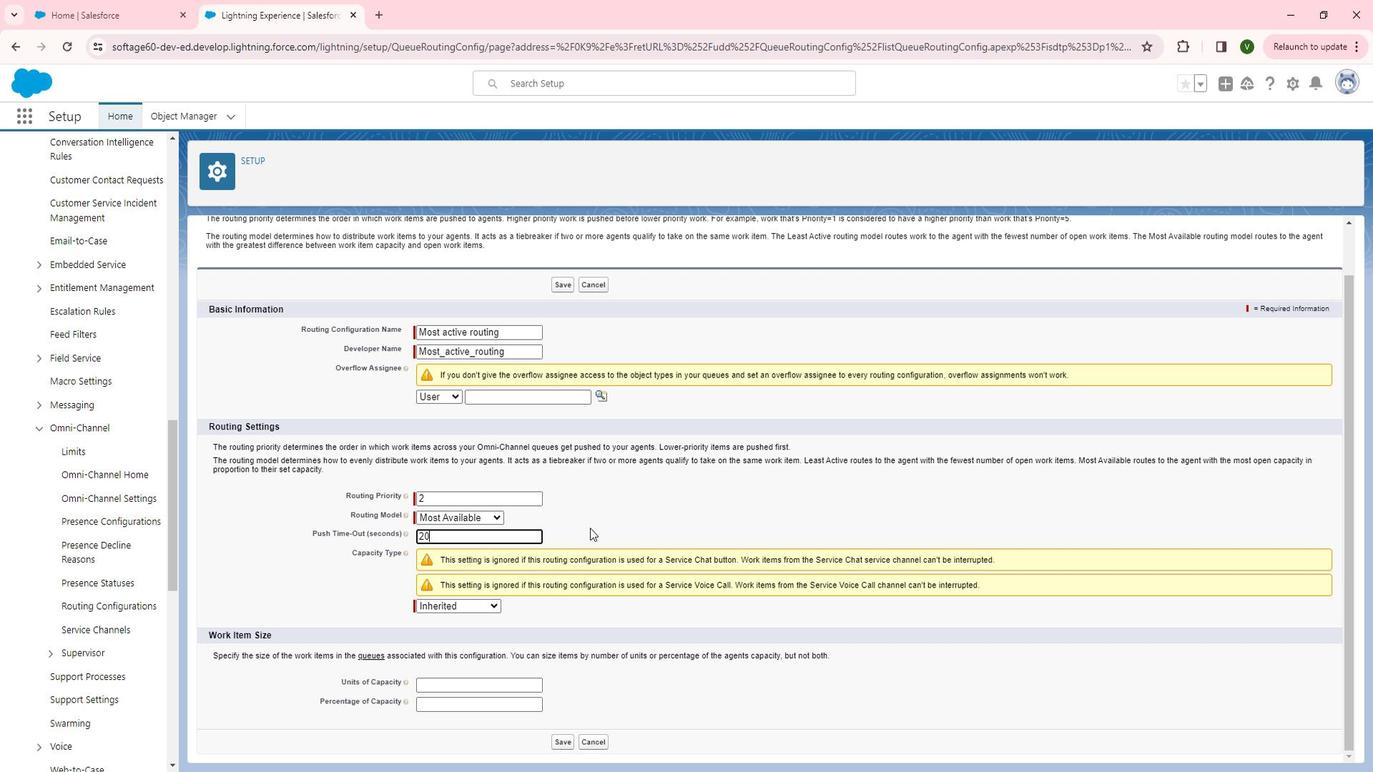 
Action: Mouse pressed left at (608, 527)
Screenshot: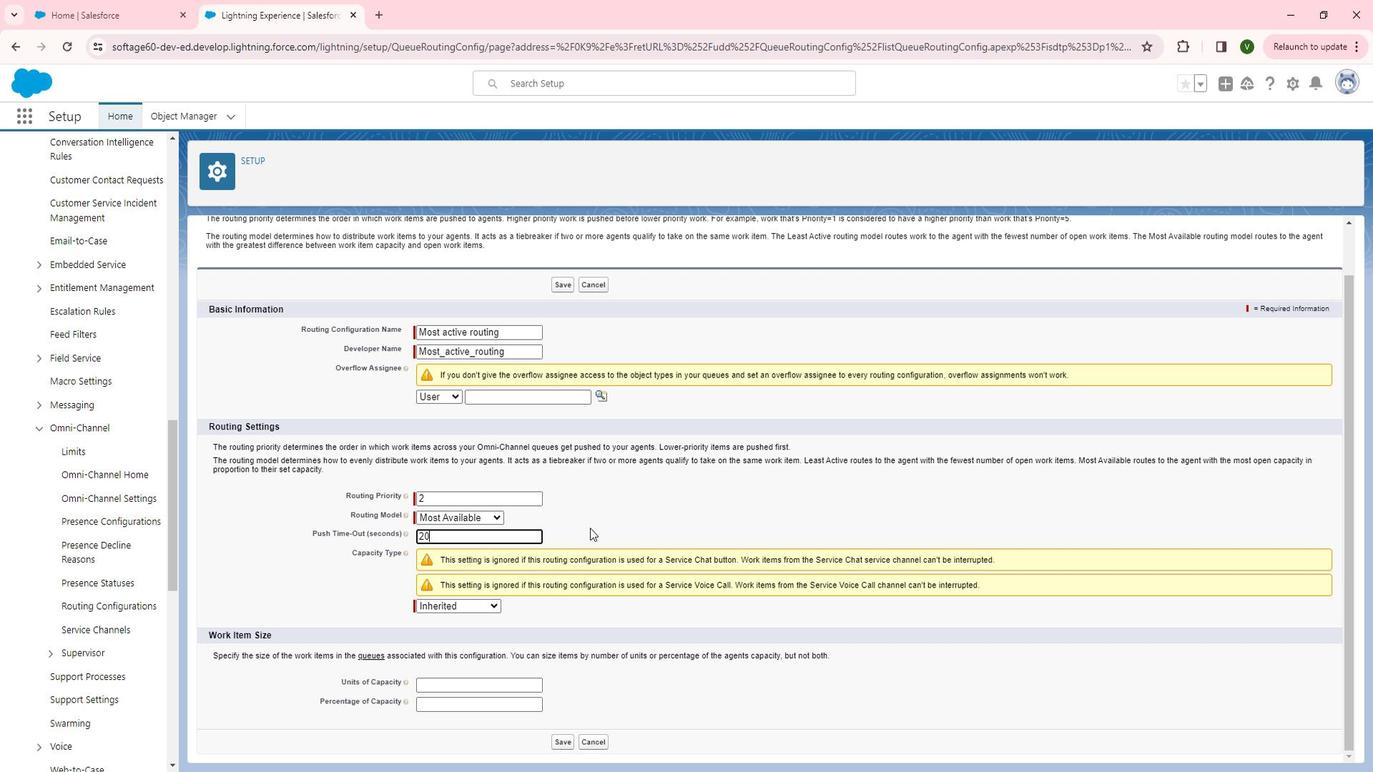 
Action: Mouse moved to (583, 565)
Screenshot: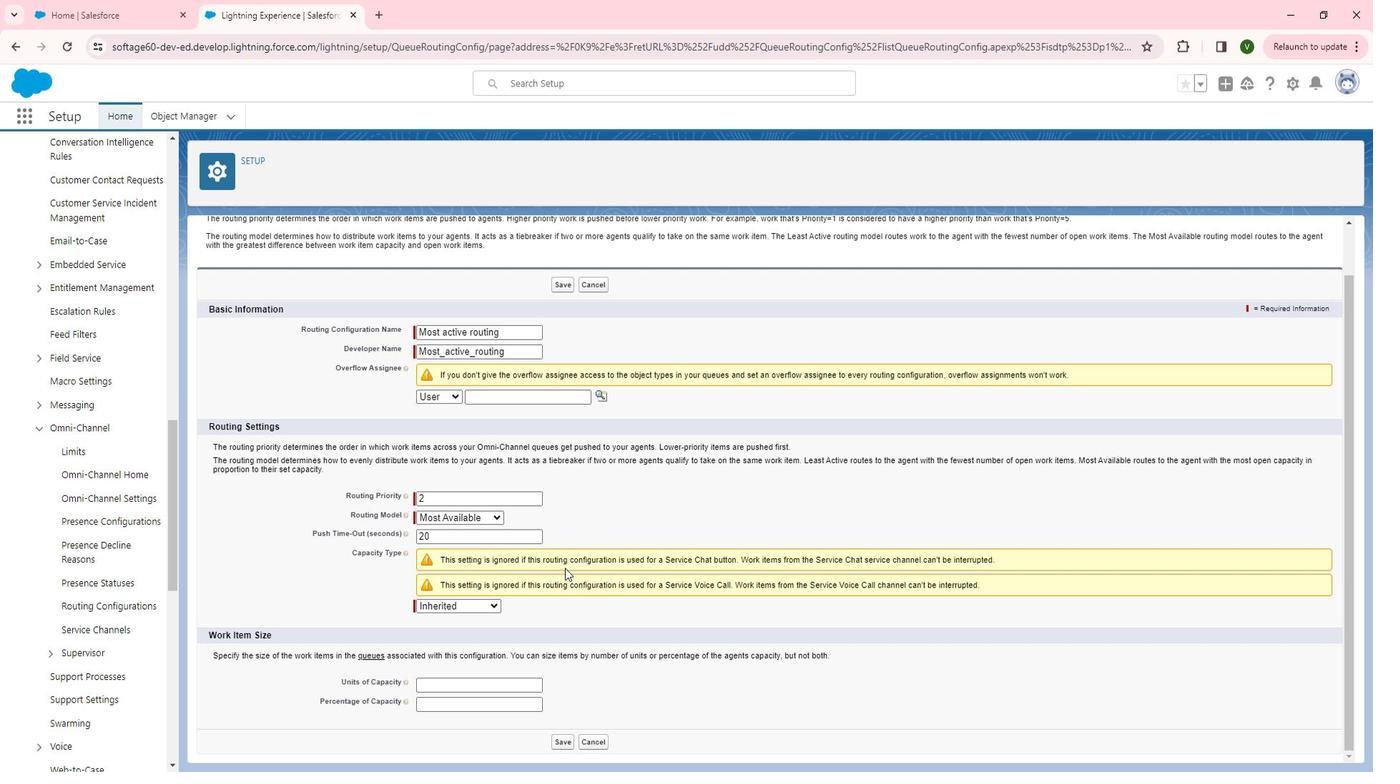 
Action: Mouse scrolled (583, 564) with delta (0, 0)
Screenshot: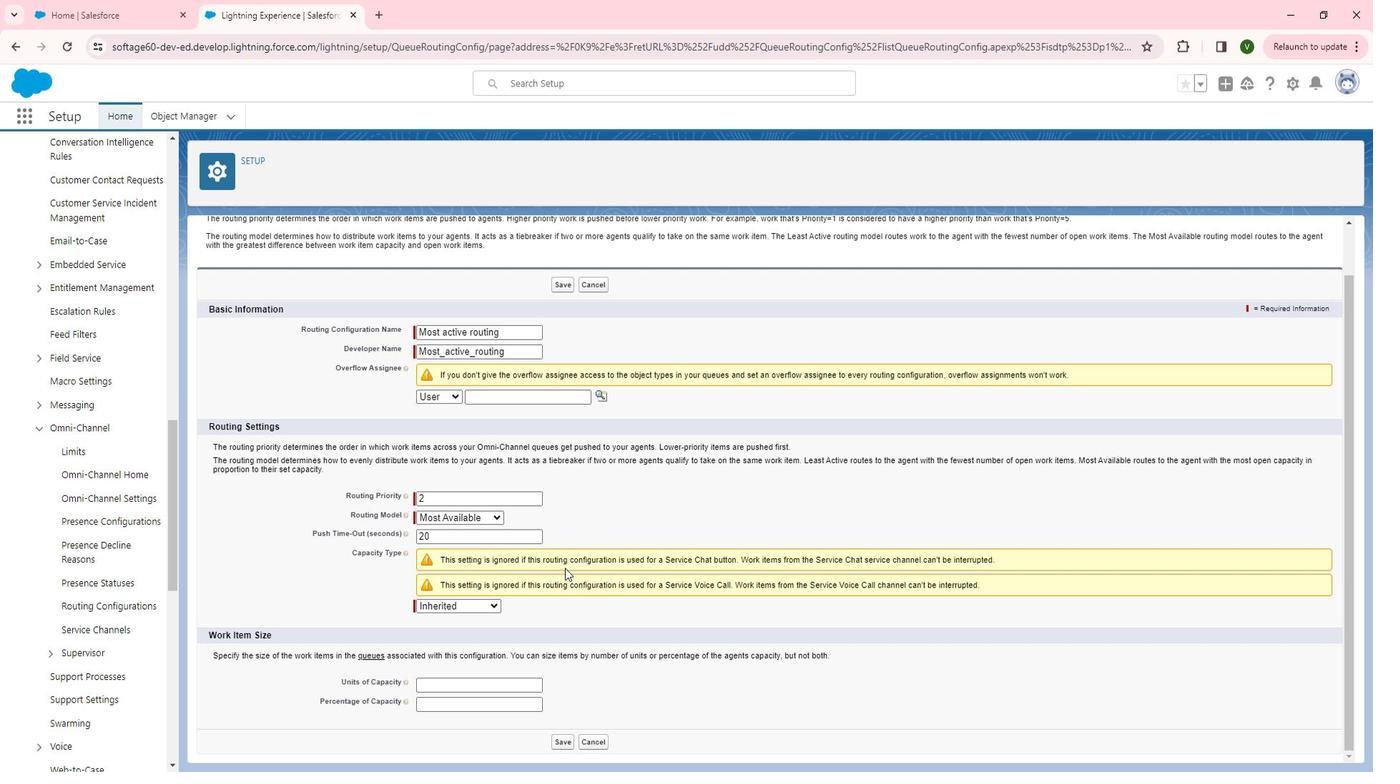 
Action: Mouse moved to (517, 671)
Screenshot: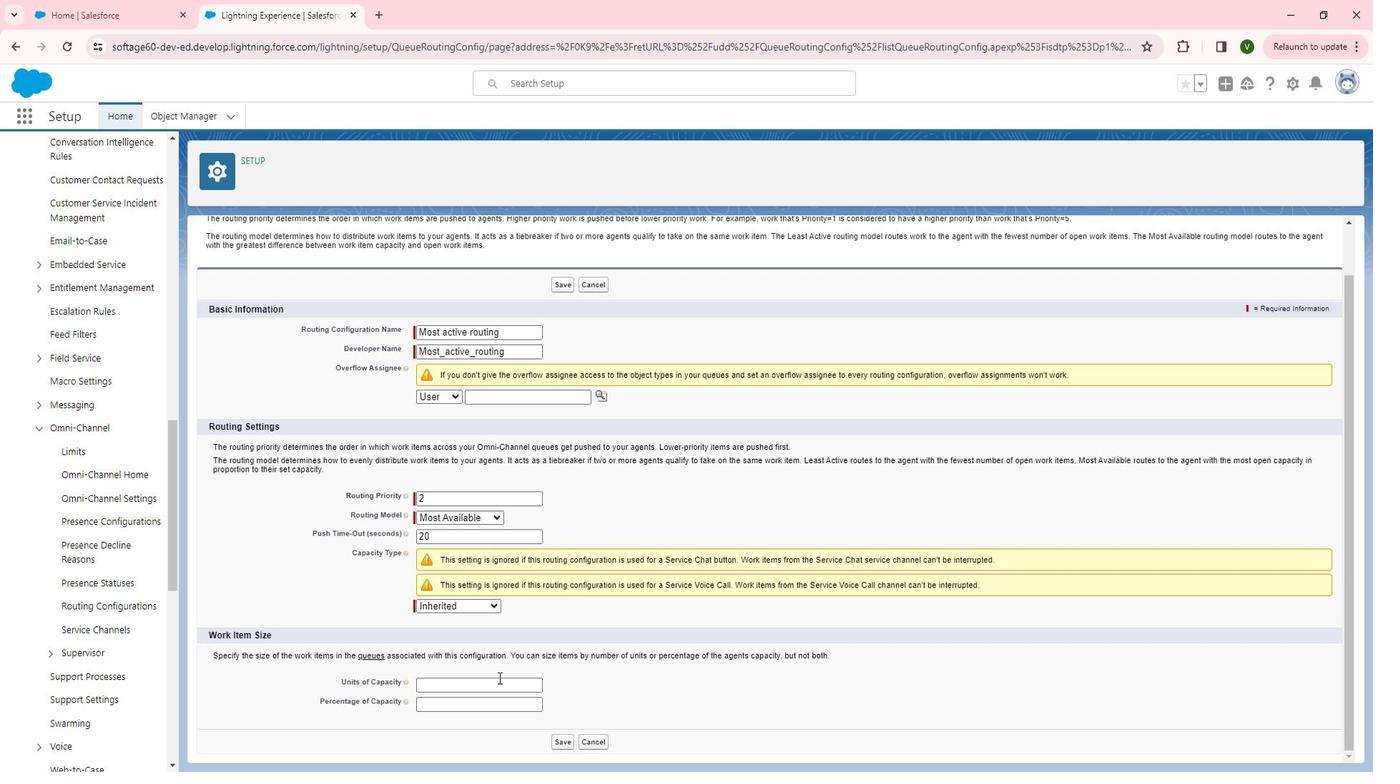 
Action: Mouse pressed left at (517, 671)
Screenshot: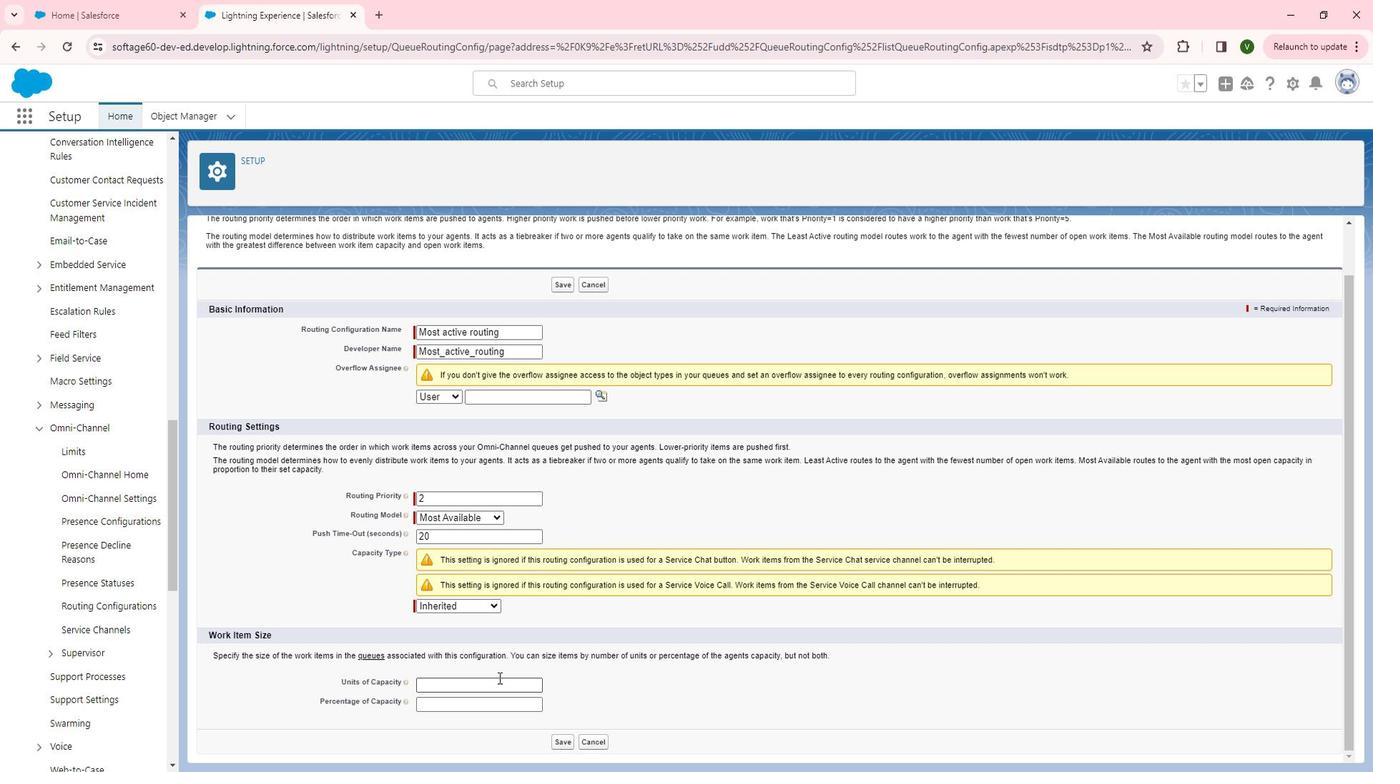 
Action: Key pressed 3
Screenshot: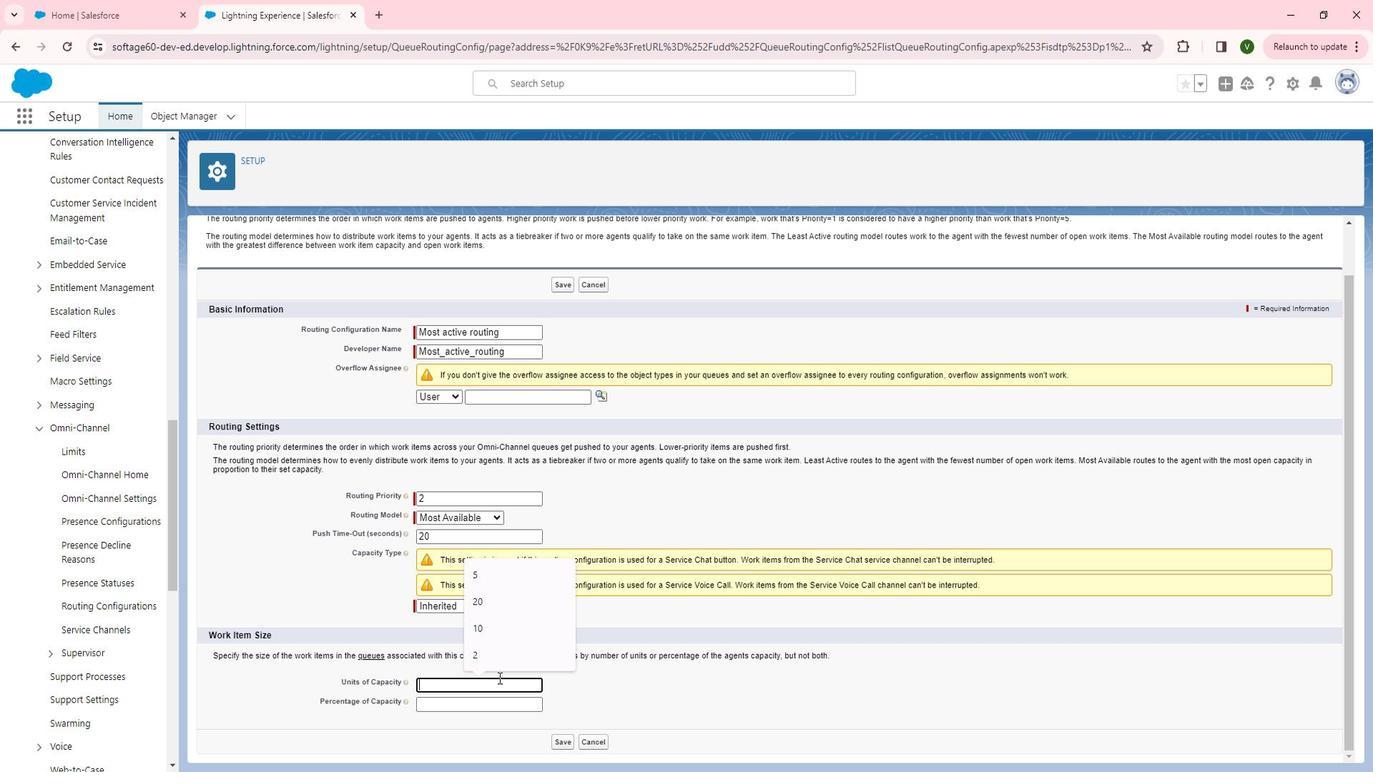 
Action: Mouse moved to (598, 672)
Screenshot: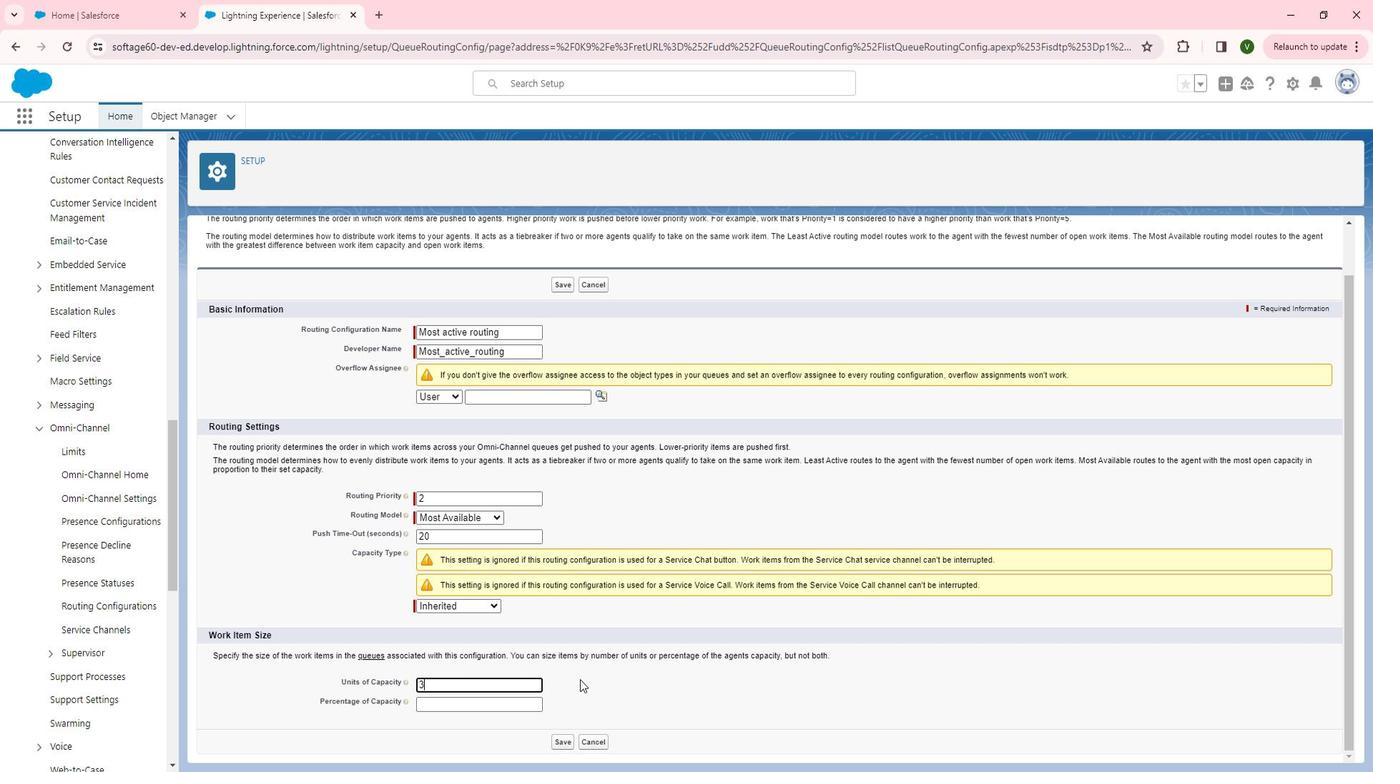 
Action: Mouse pressed left at (598, 672)
Screenshot: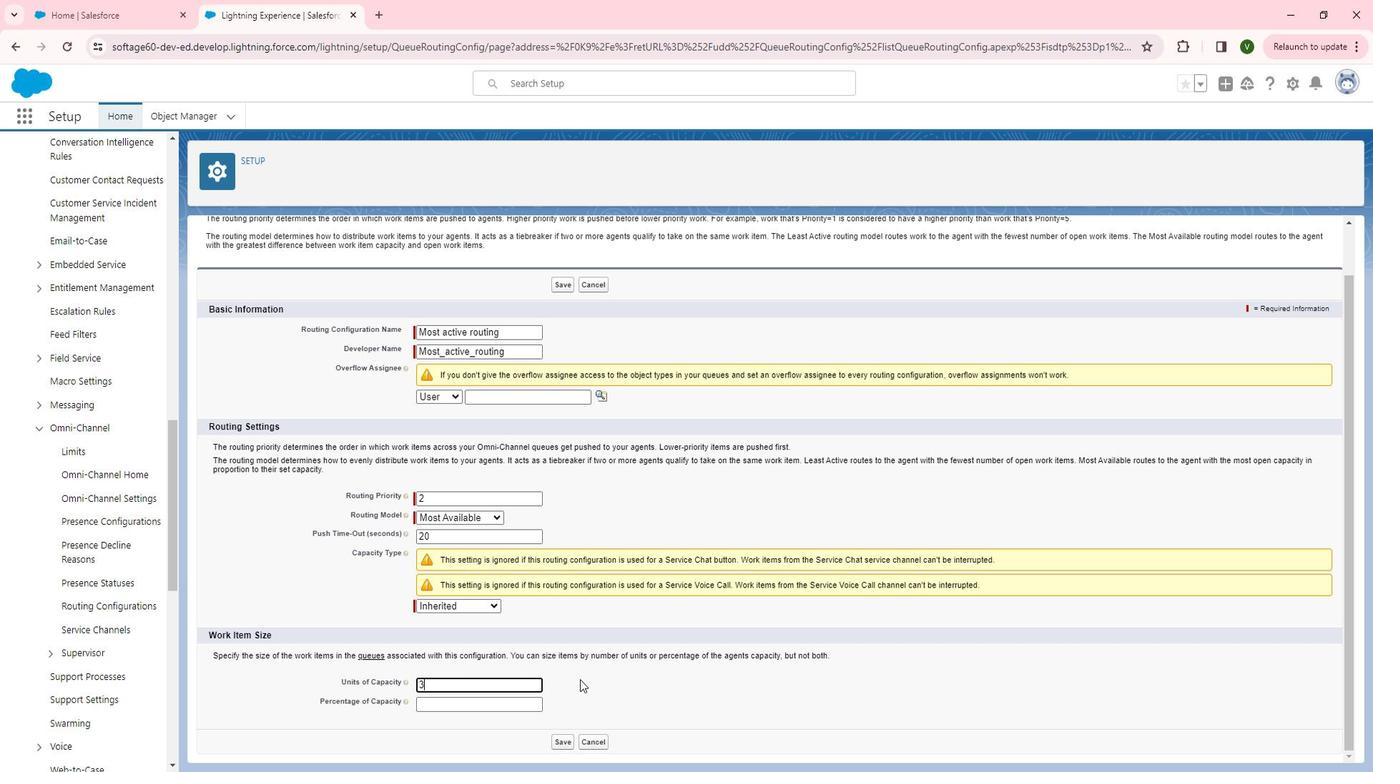 
Action: Mouse moved to (576, 730)
Screenshot: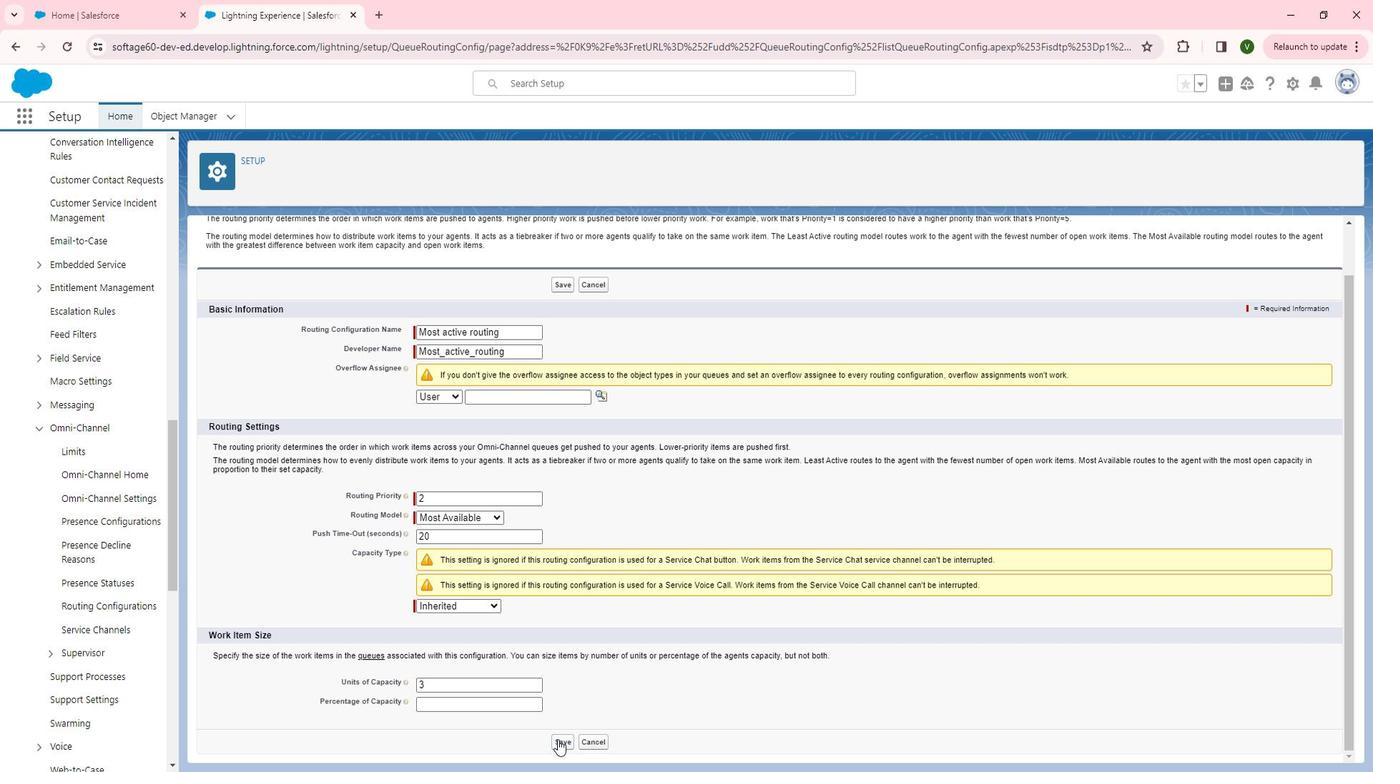 
Action: Mouse pressed left at (576, 730)
Screenshot: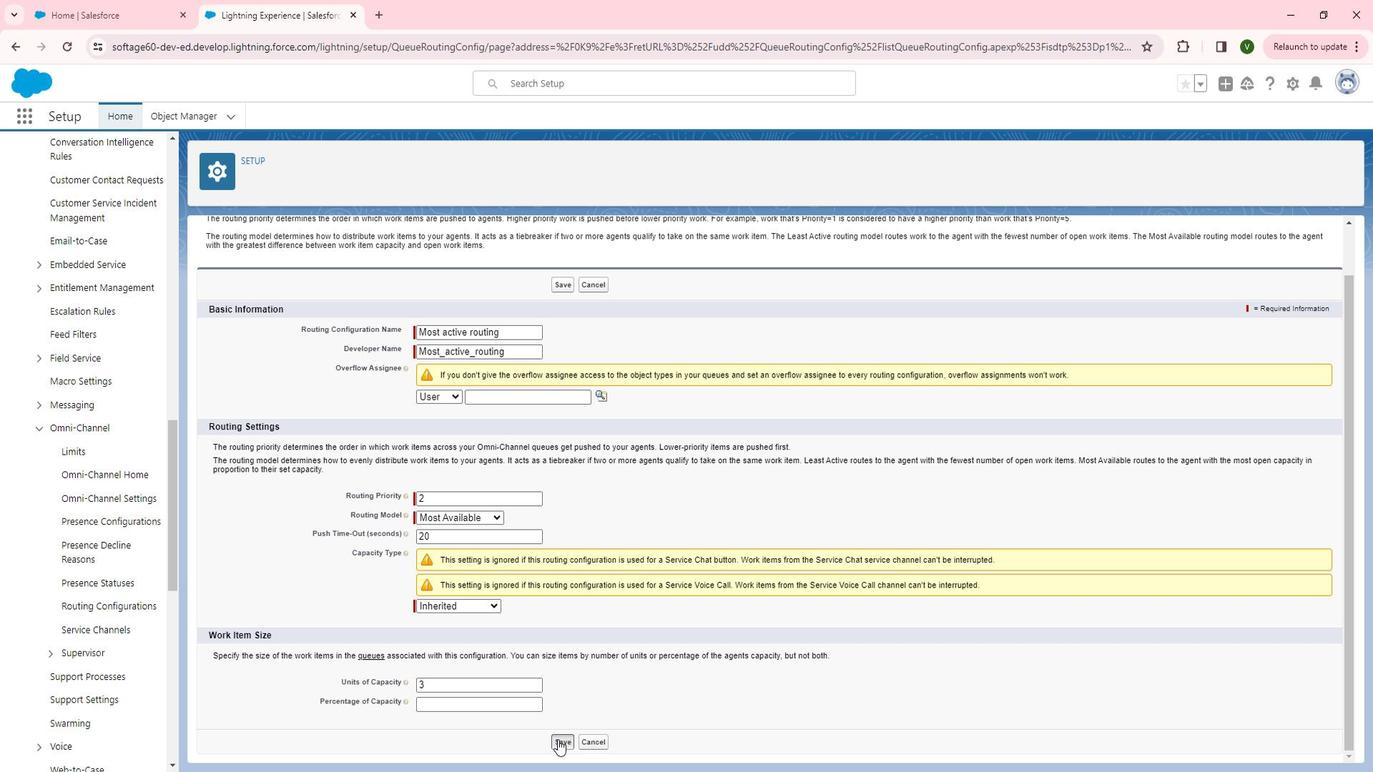 
Action: Mouse moved to (126, 604)
Screenshot: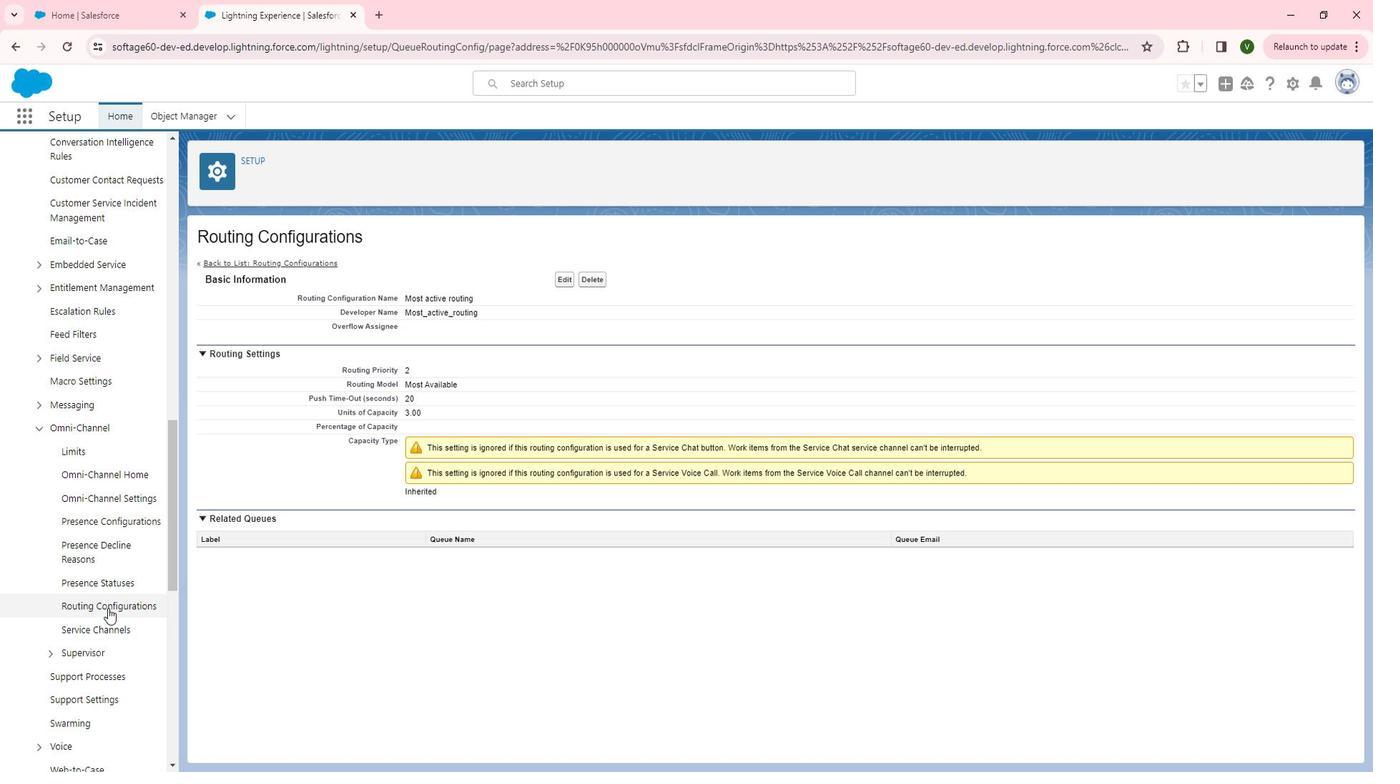 
Action: Mouse pressed left at (126, 604)
Screenshot: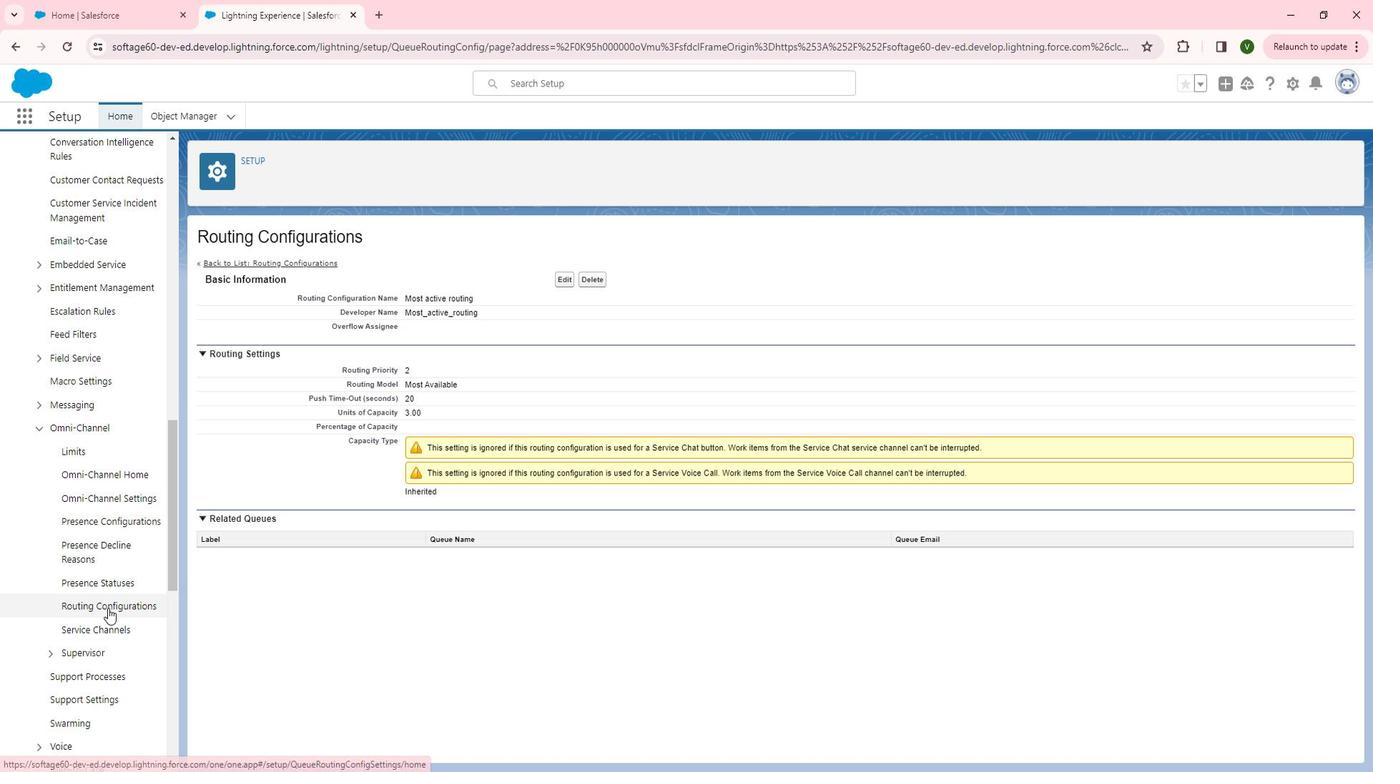 
Action: Mouse moved to (572, 333)
Screenshot: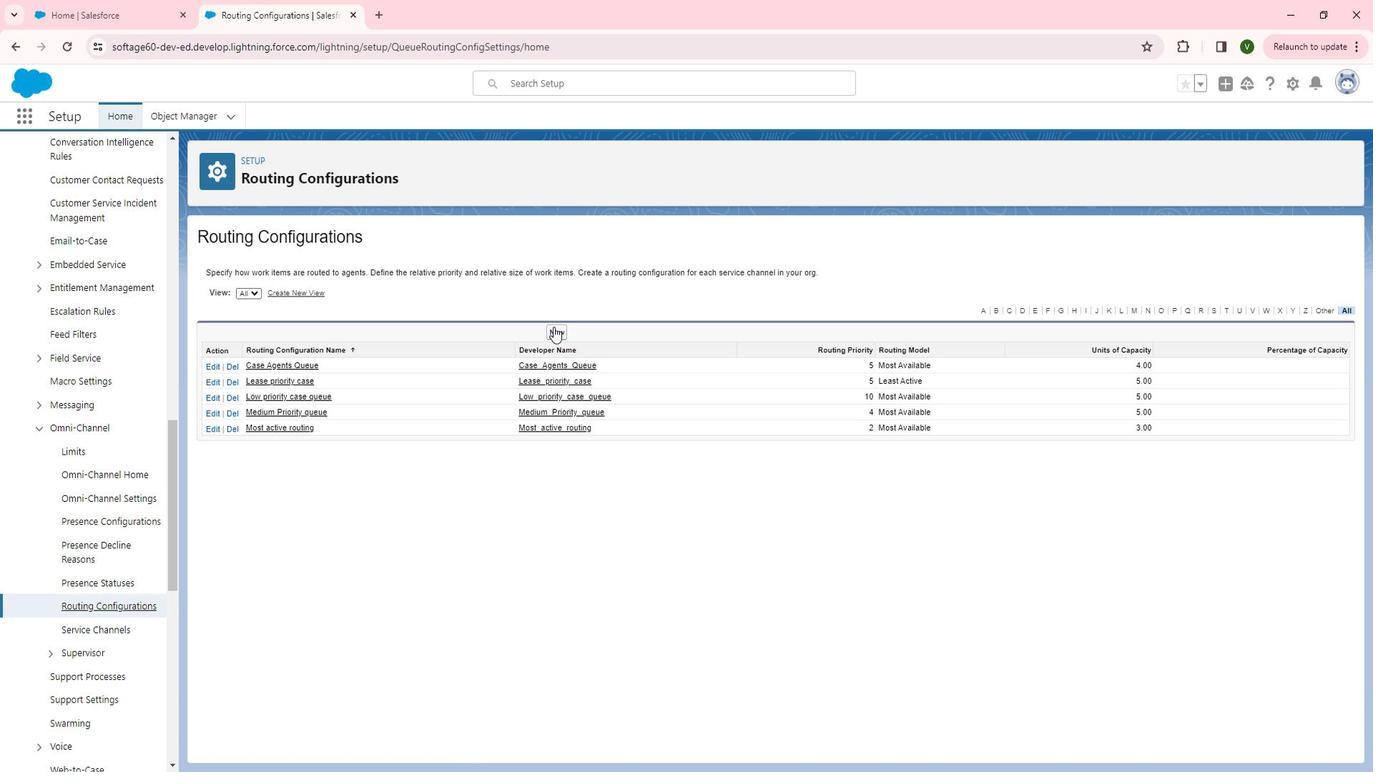 
Action: Mouse pressed left at (572, 333)
Screenshot: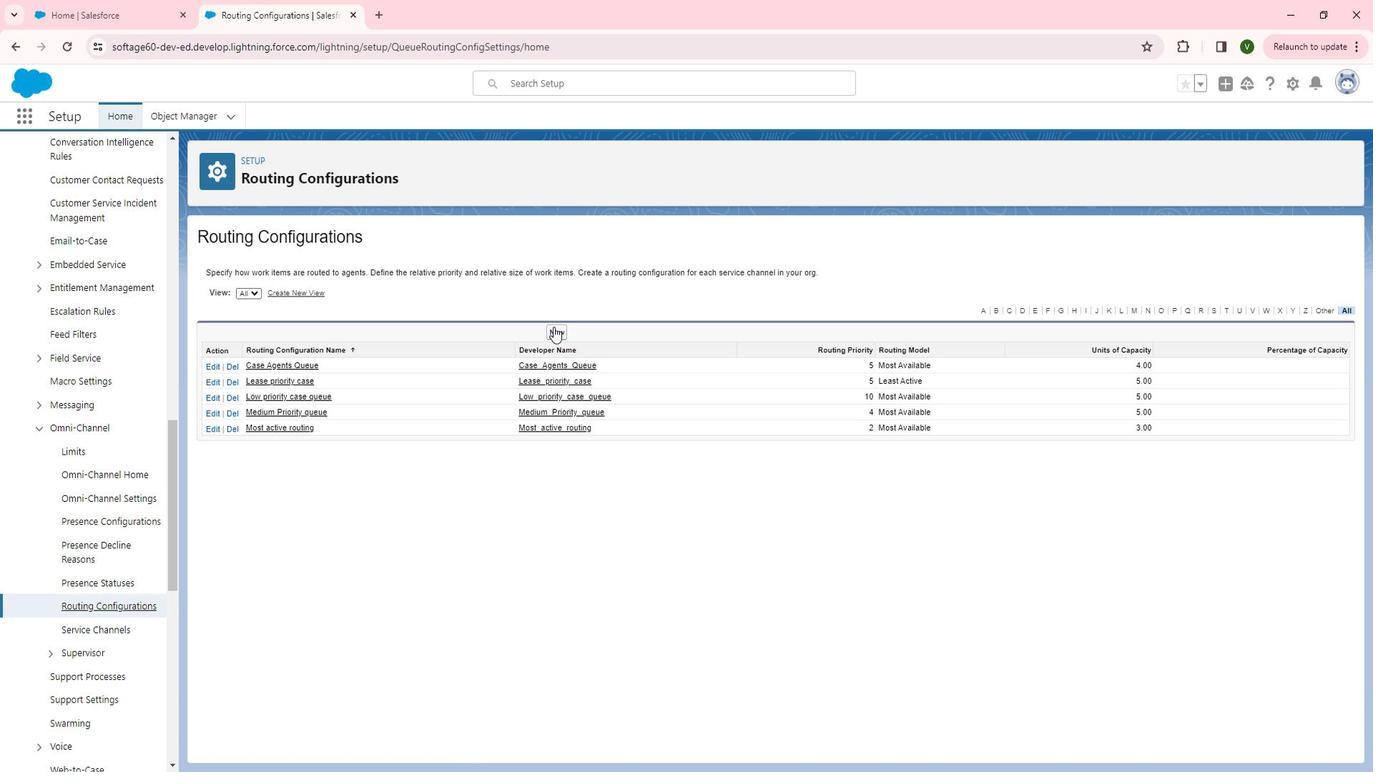 
Action: Mouse moved to (508, 390)
Screenshot: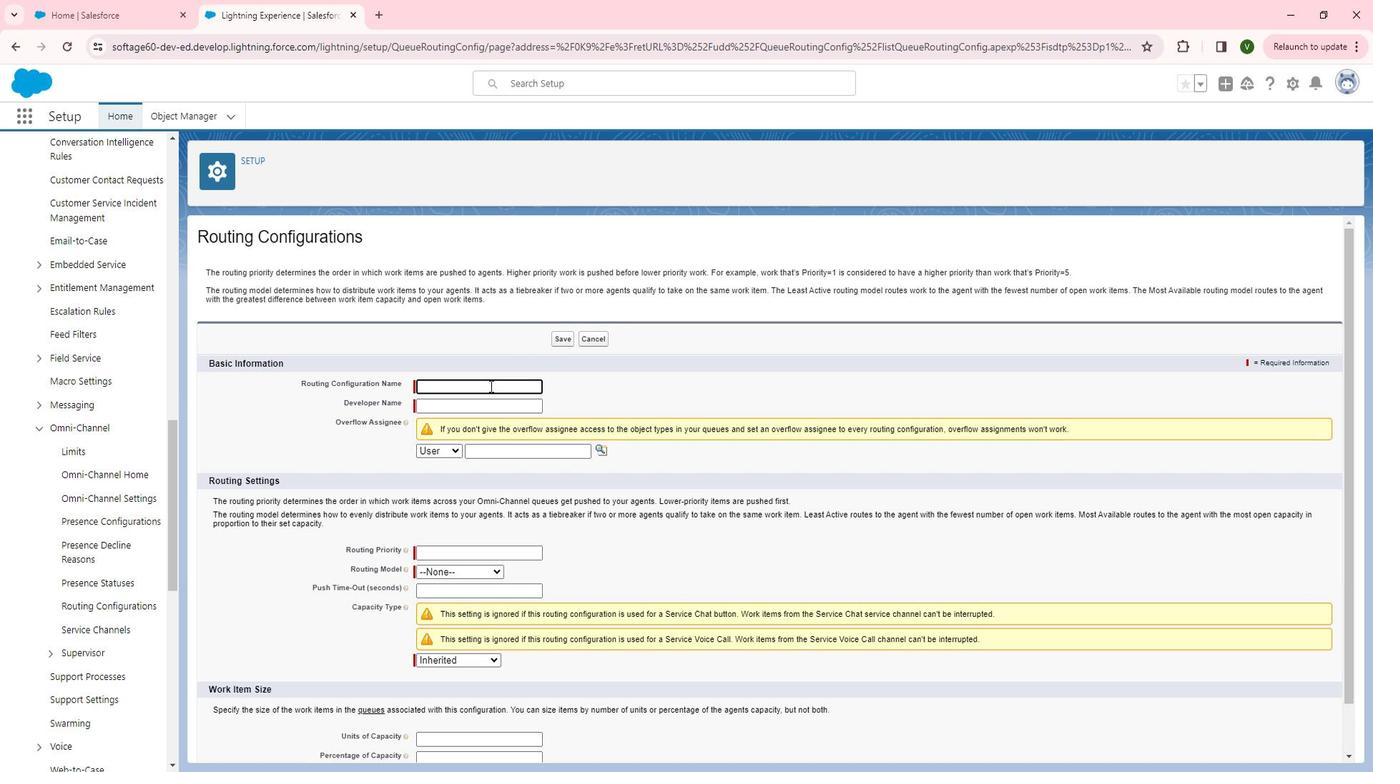 
Action: Mouse pressed left at (508, 390)
Screenshot: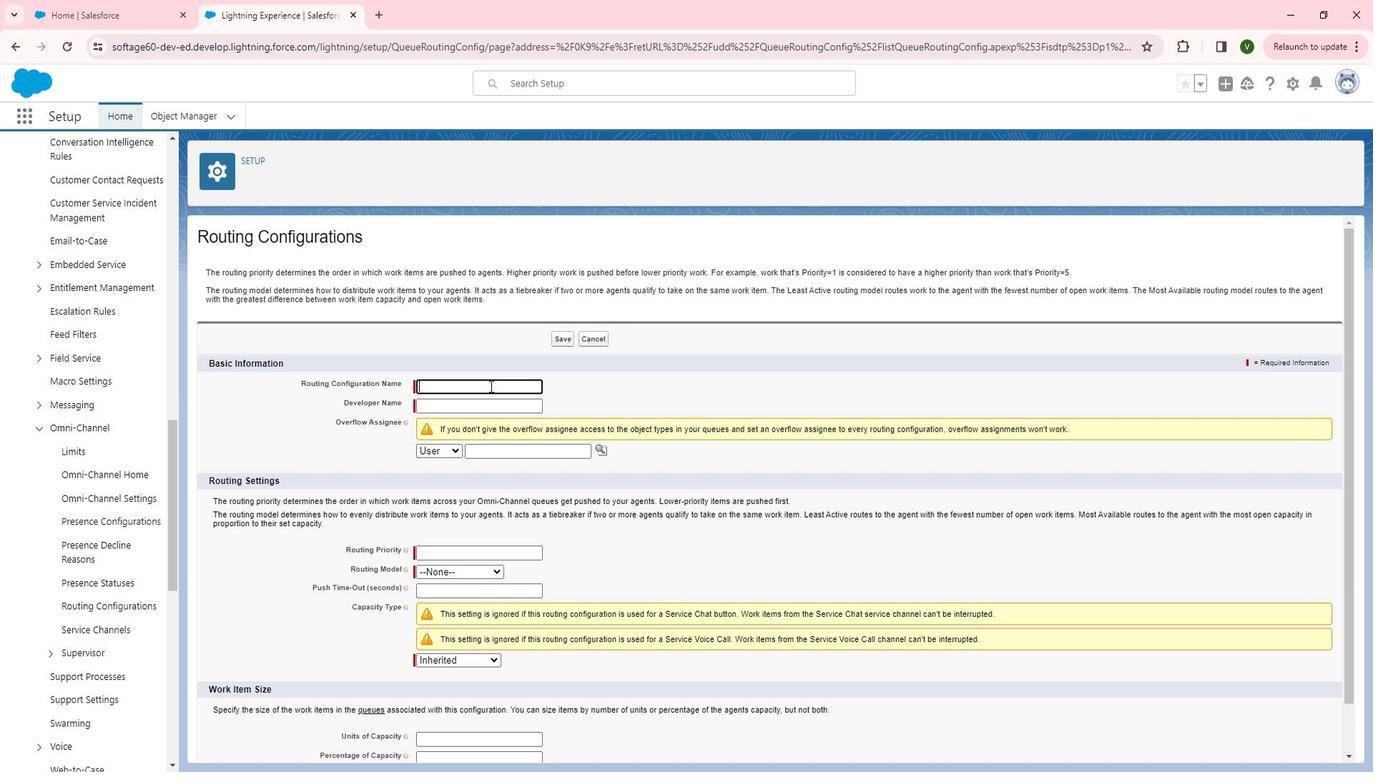 
Action: Mouse moved to (458, 566)
Screenshot: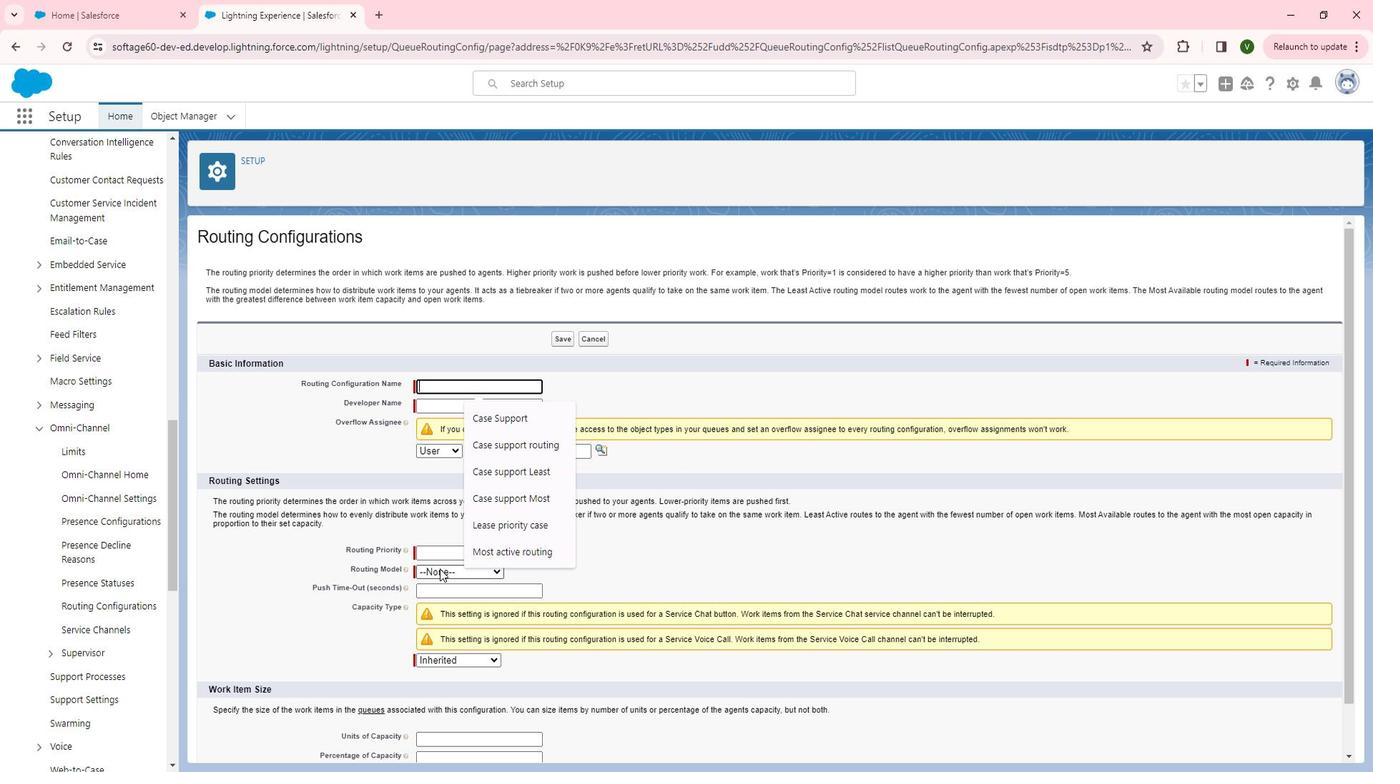 
Action: Mouse pressed left at (458, 566)
Screenshot: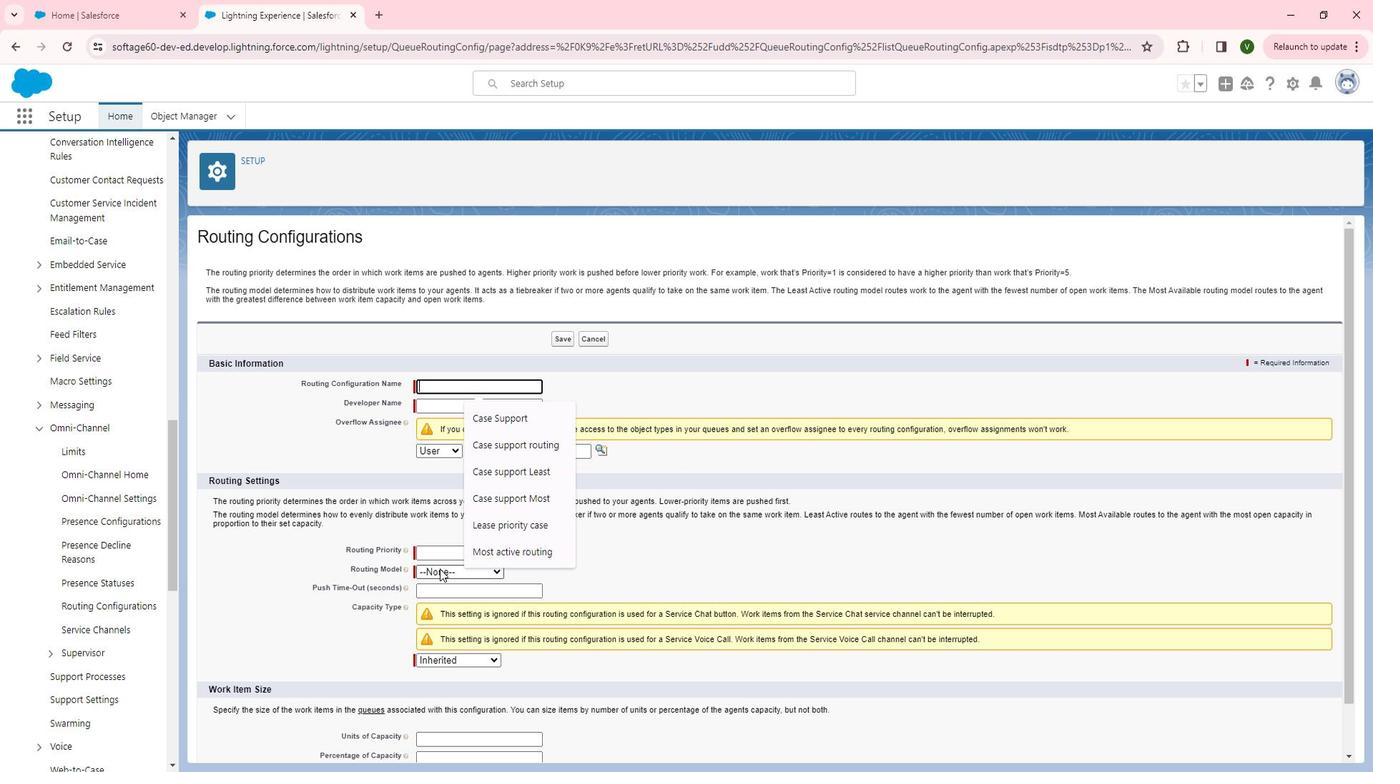 
Action: Mouse moved to (464, 394)
Screenshot: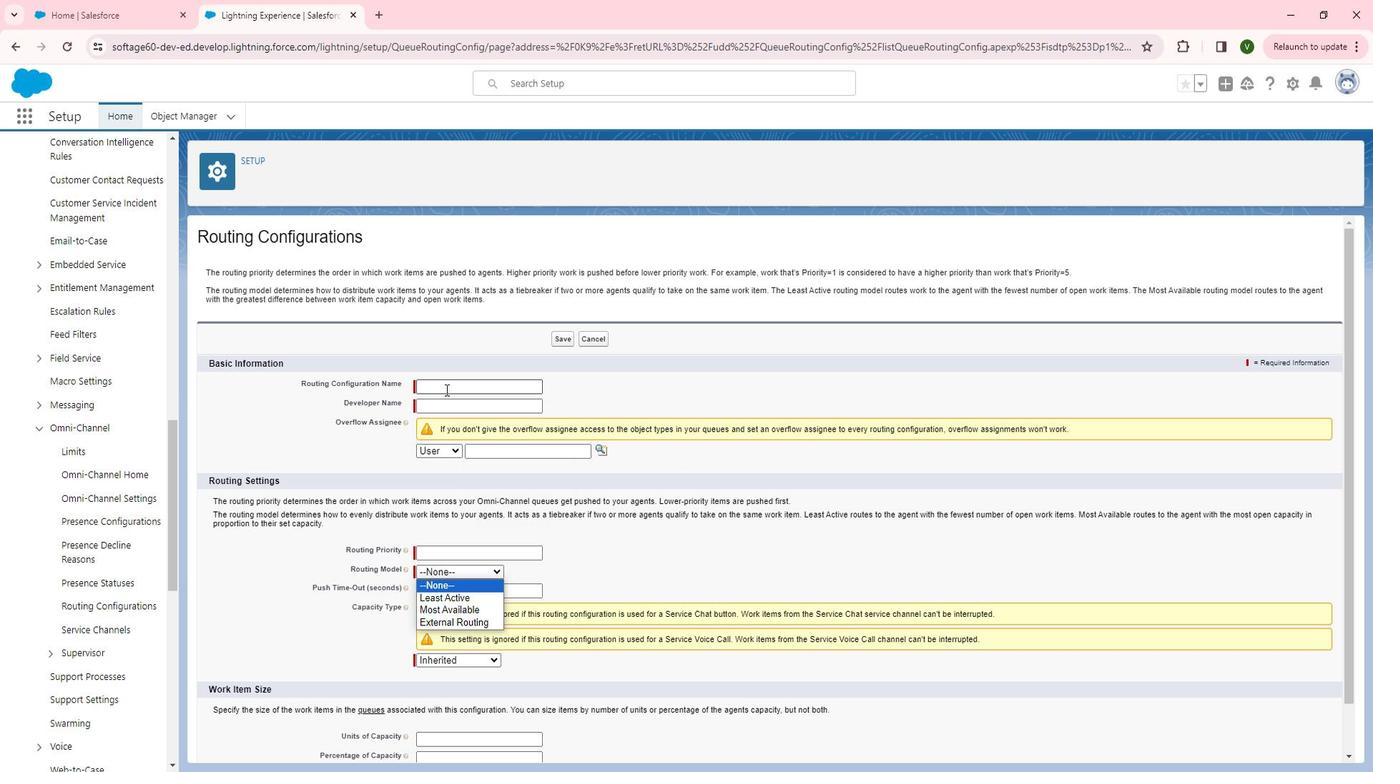 
Action: Mouse pressed left at (464, 394)
Screenshot: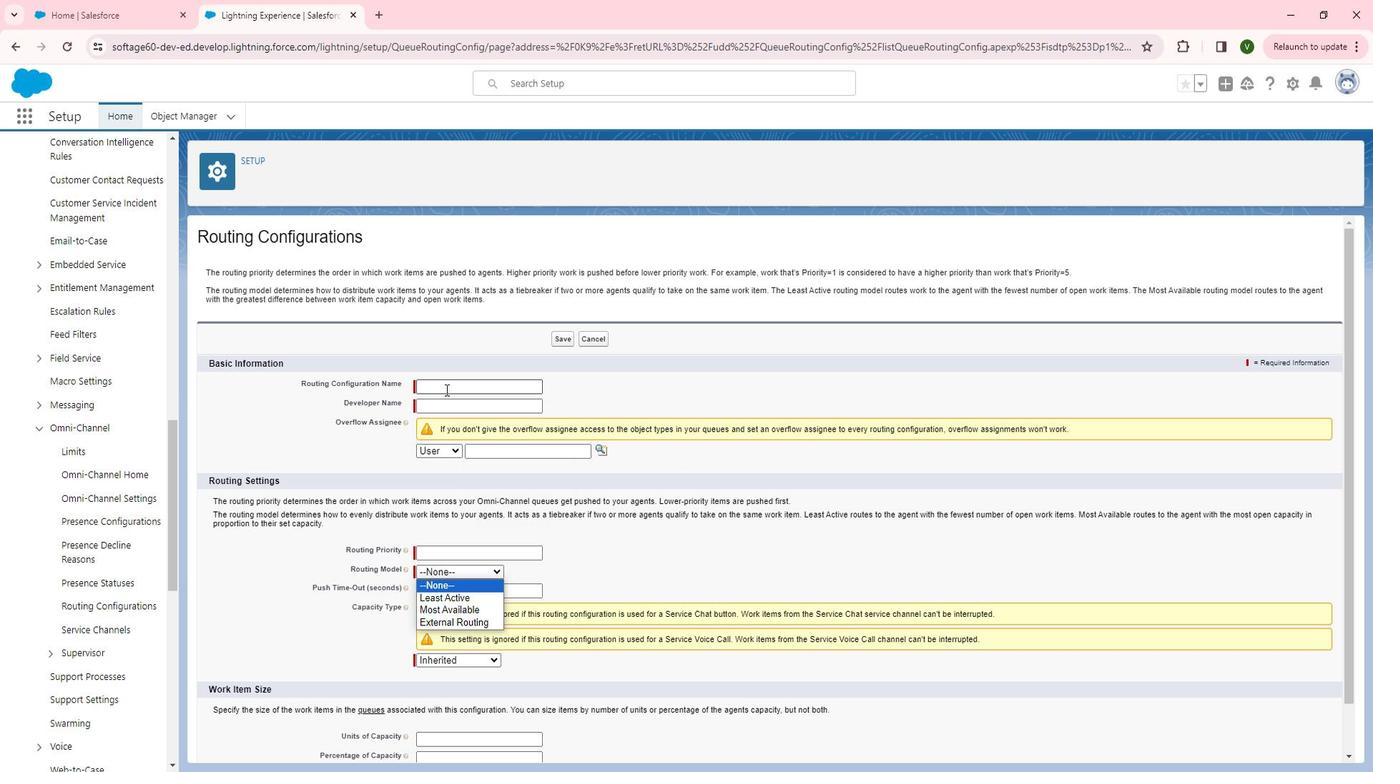 
Action: Key pressed <Key.shift>
Screenshot: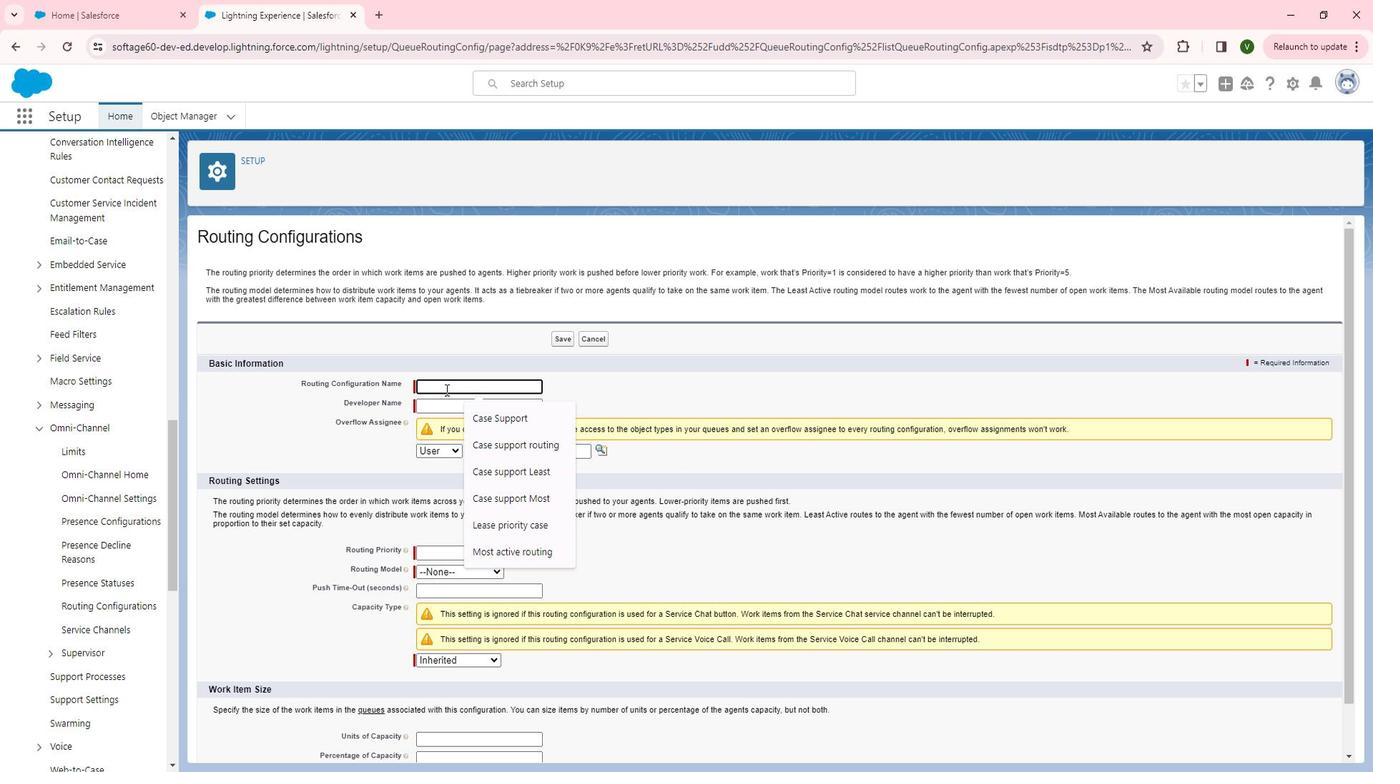 
Action: Mouse moved to (464, 393)
Screenshot: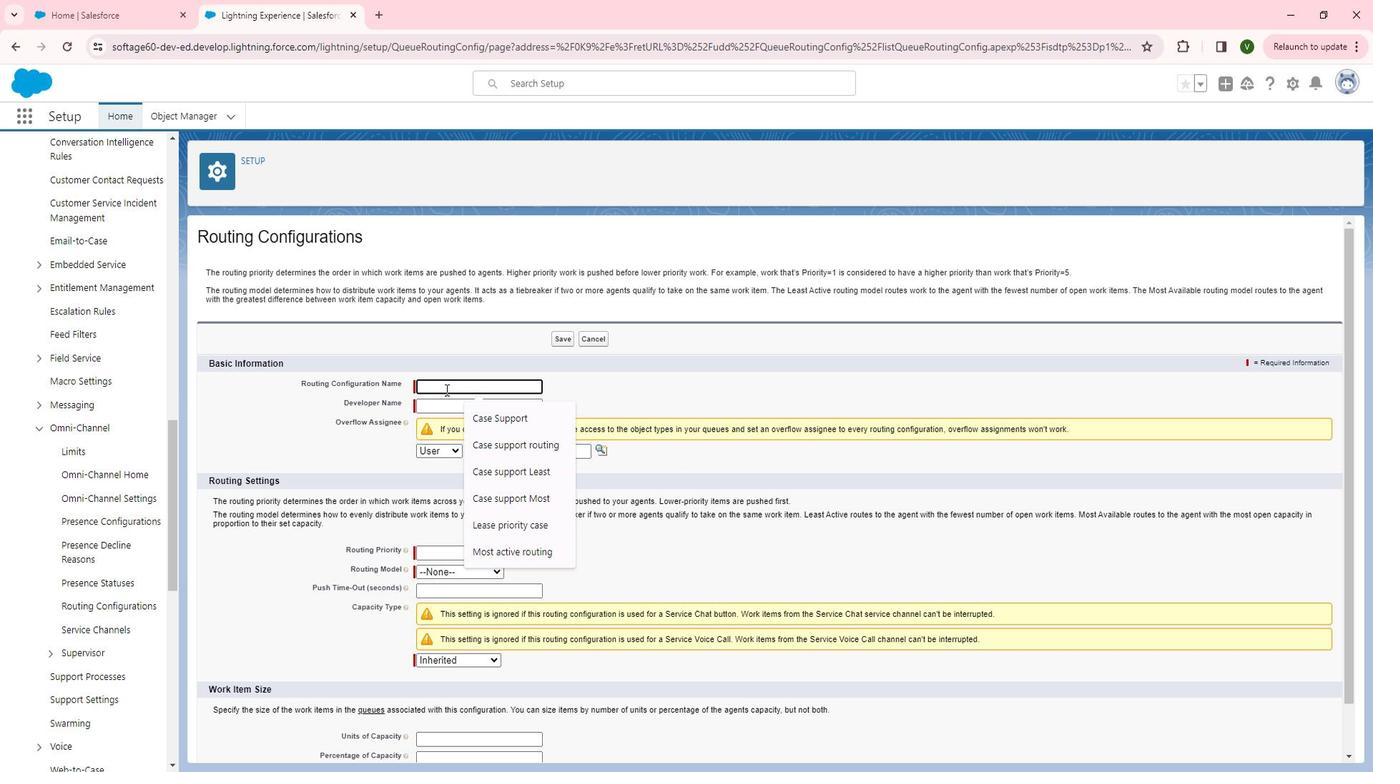 
Action: Key pressed Extre<Key.backspace><Key.backspace>ernal
Screenshot: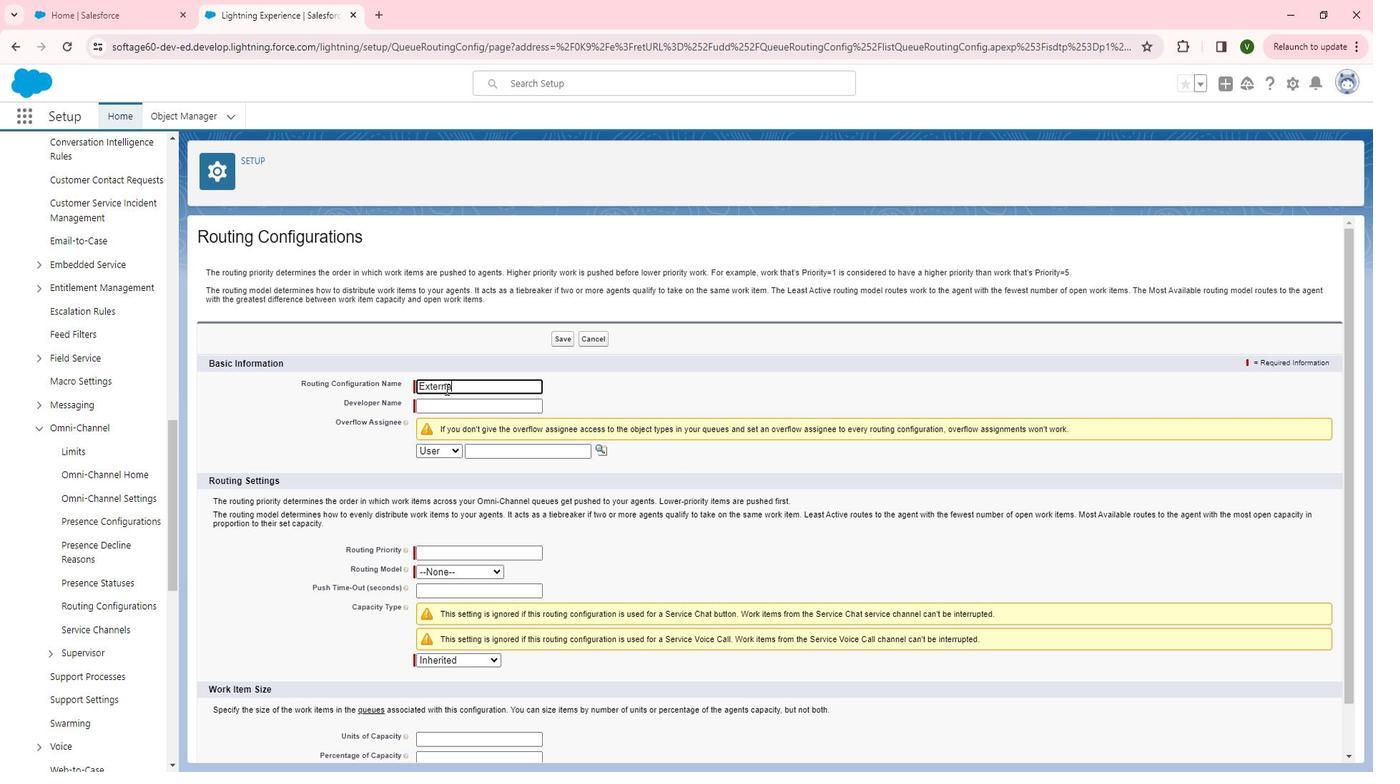 
Action: Mouse moved to (518, 436)
Screenshot: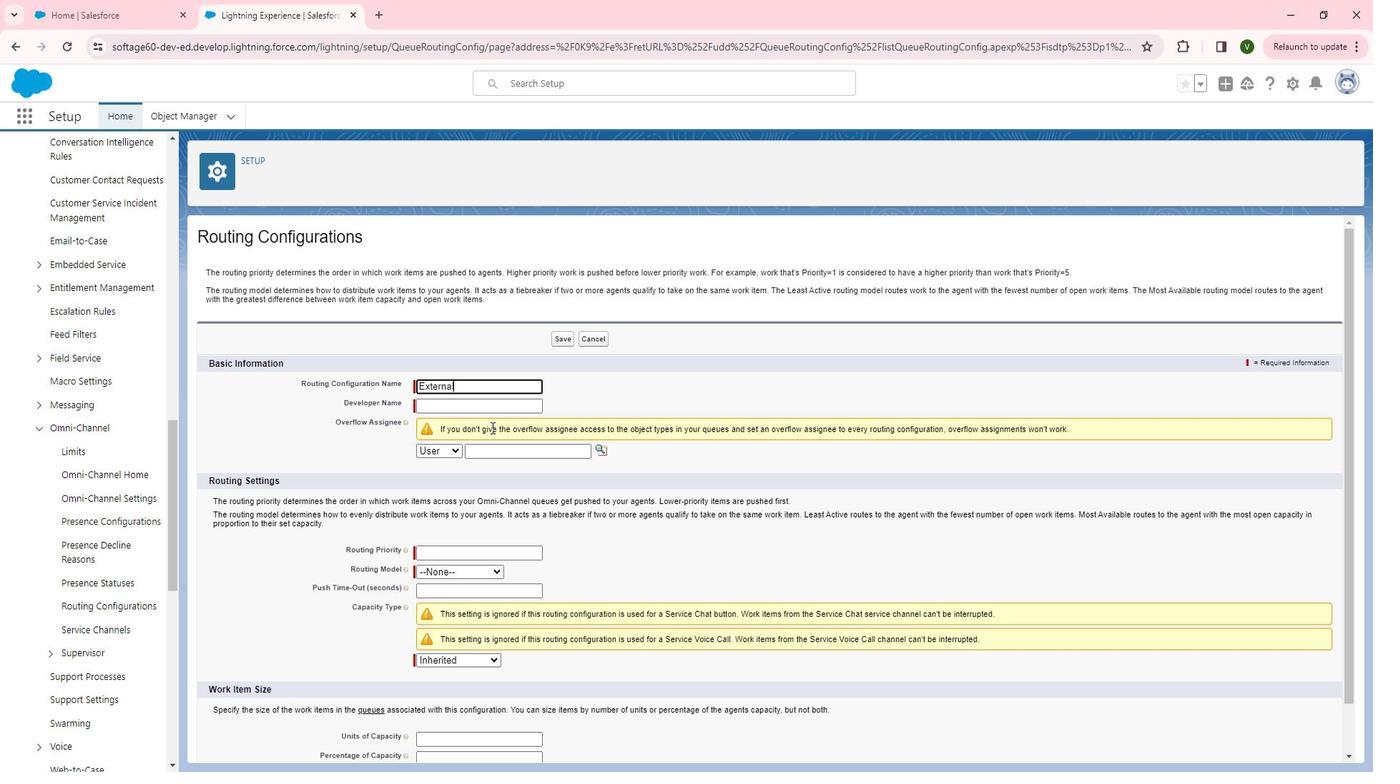 
Action: Key pressed <Key.space>routing
Screenshot: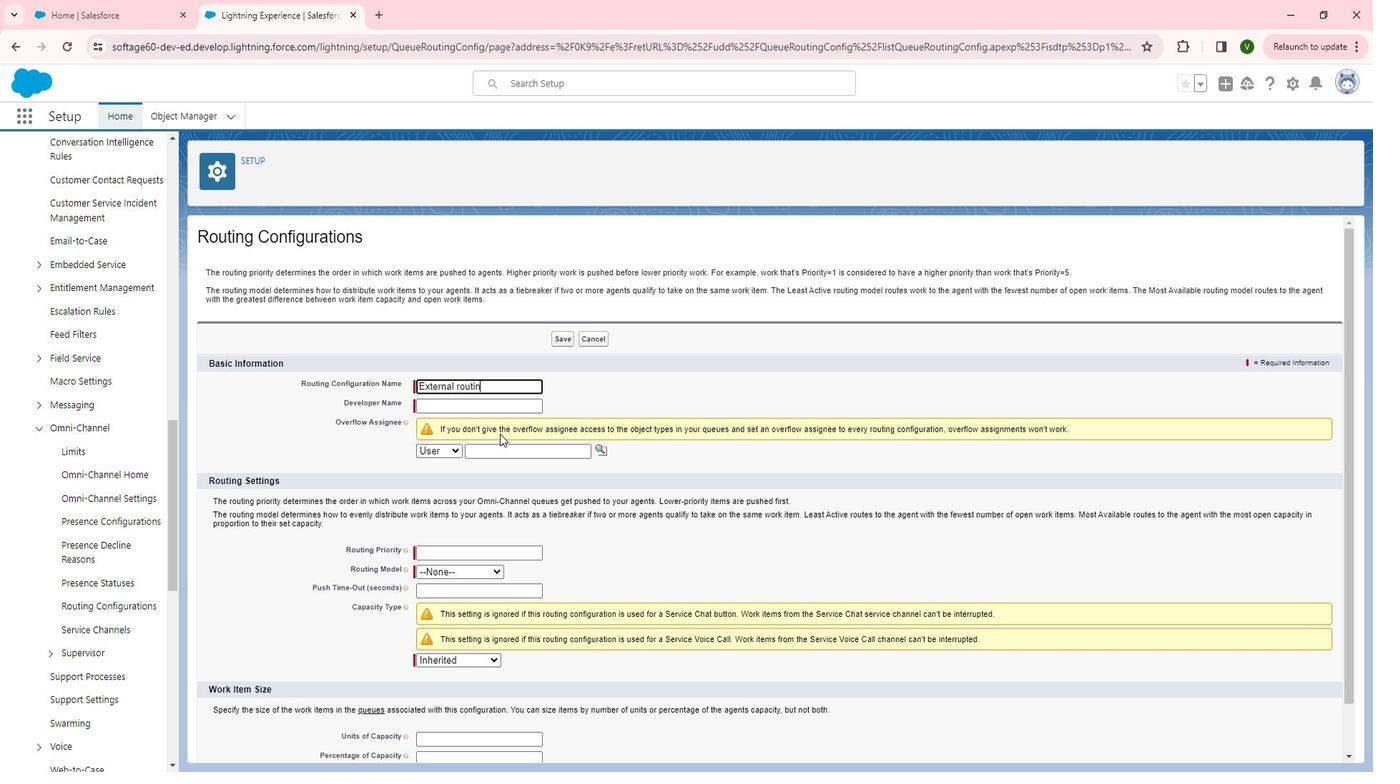 
Action: Mouse moved to (682, 410)
Screenshot: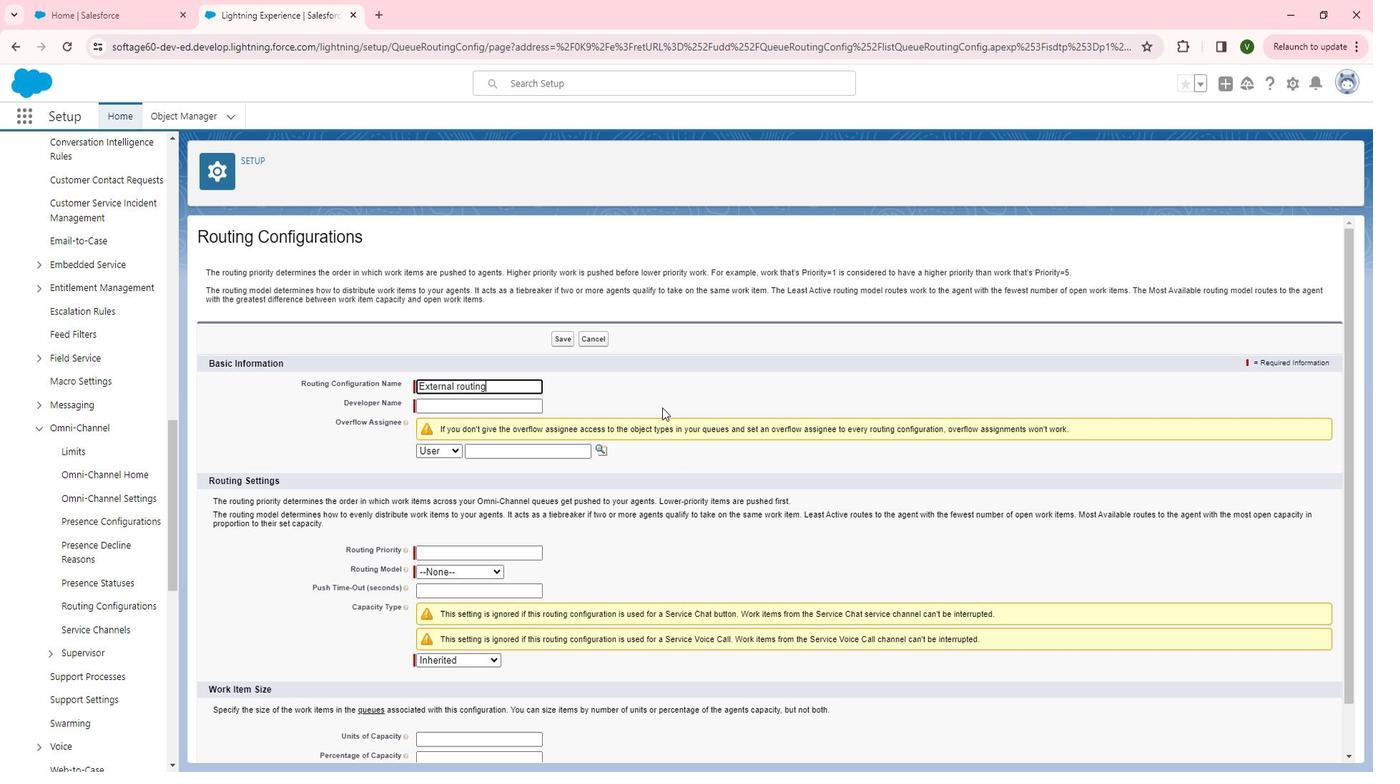 
Action: Mouse pressed left at (682, 410)
Screenshot: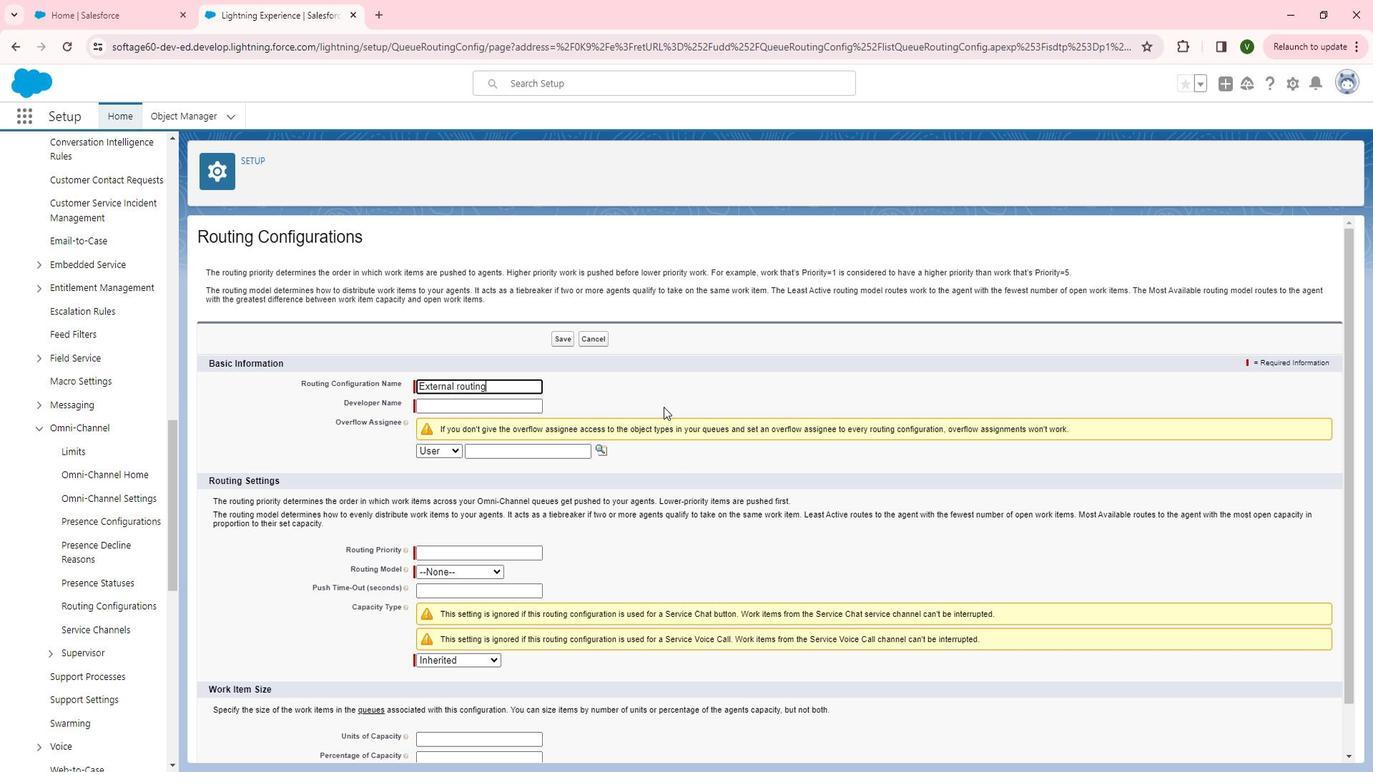 
Action: Mouse moved to (522, 547)
Screenshot: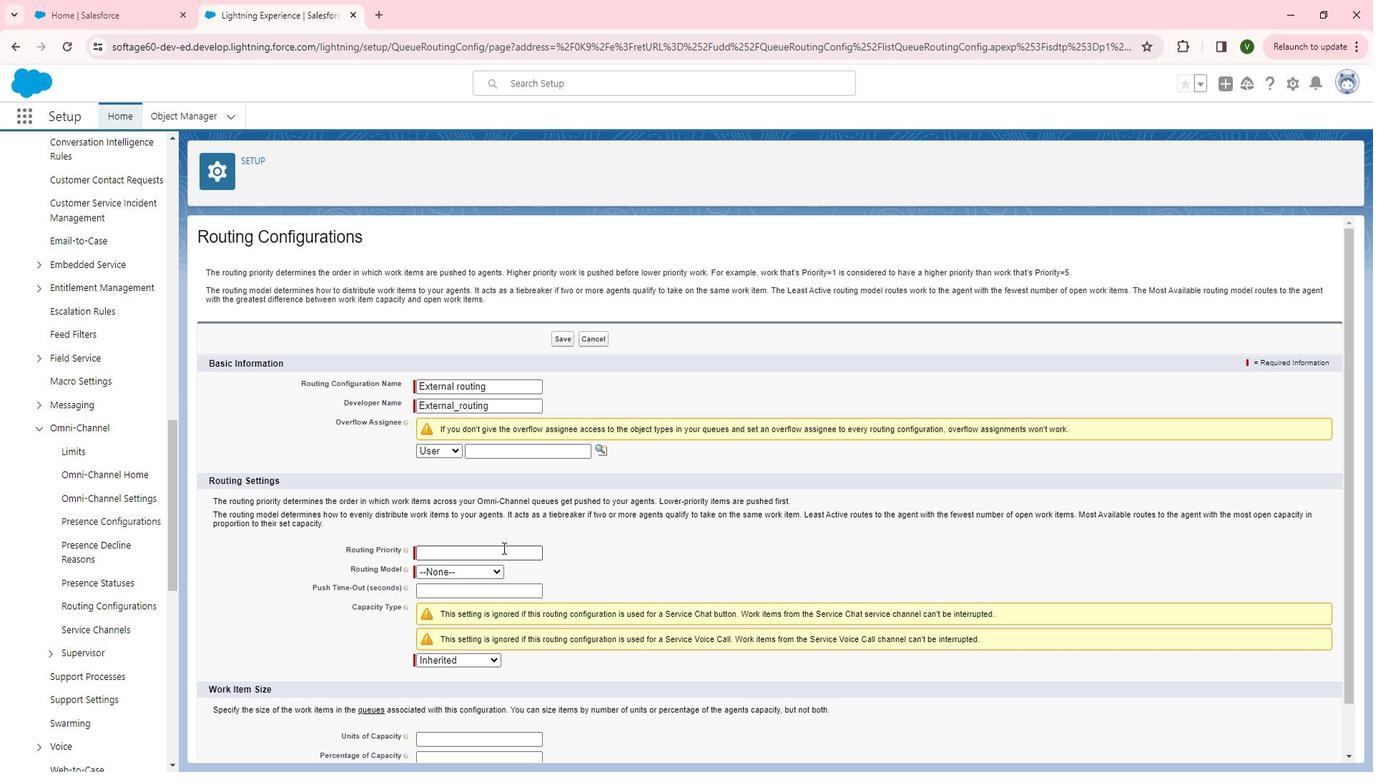 
Action: Mouse pressed left at (522, 547)
Screenshot: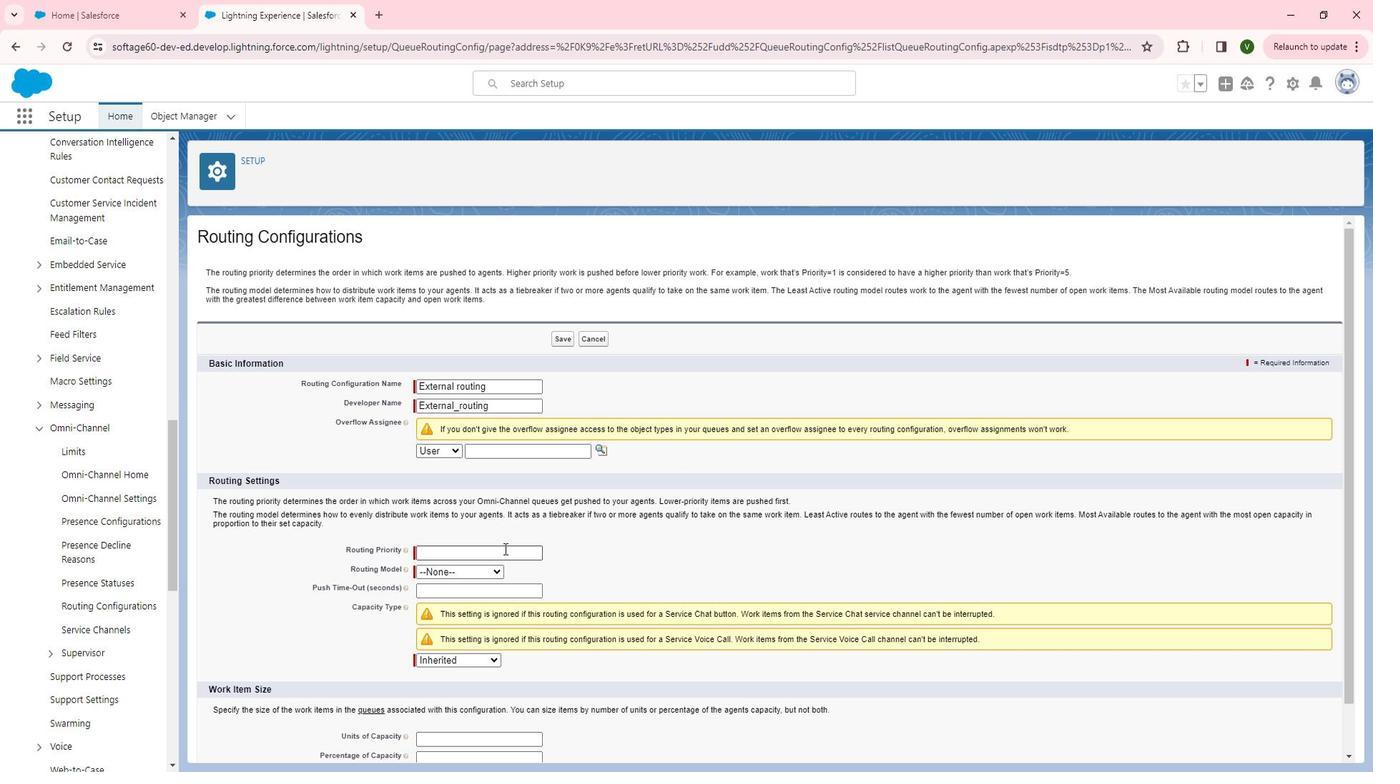 
Action: Key pressed 3
Screenshot: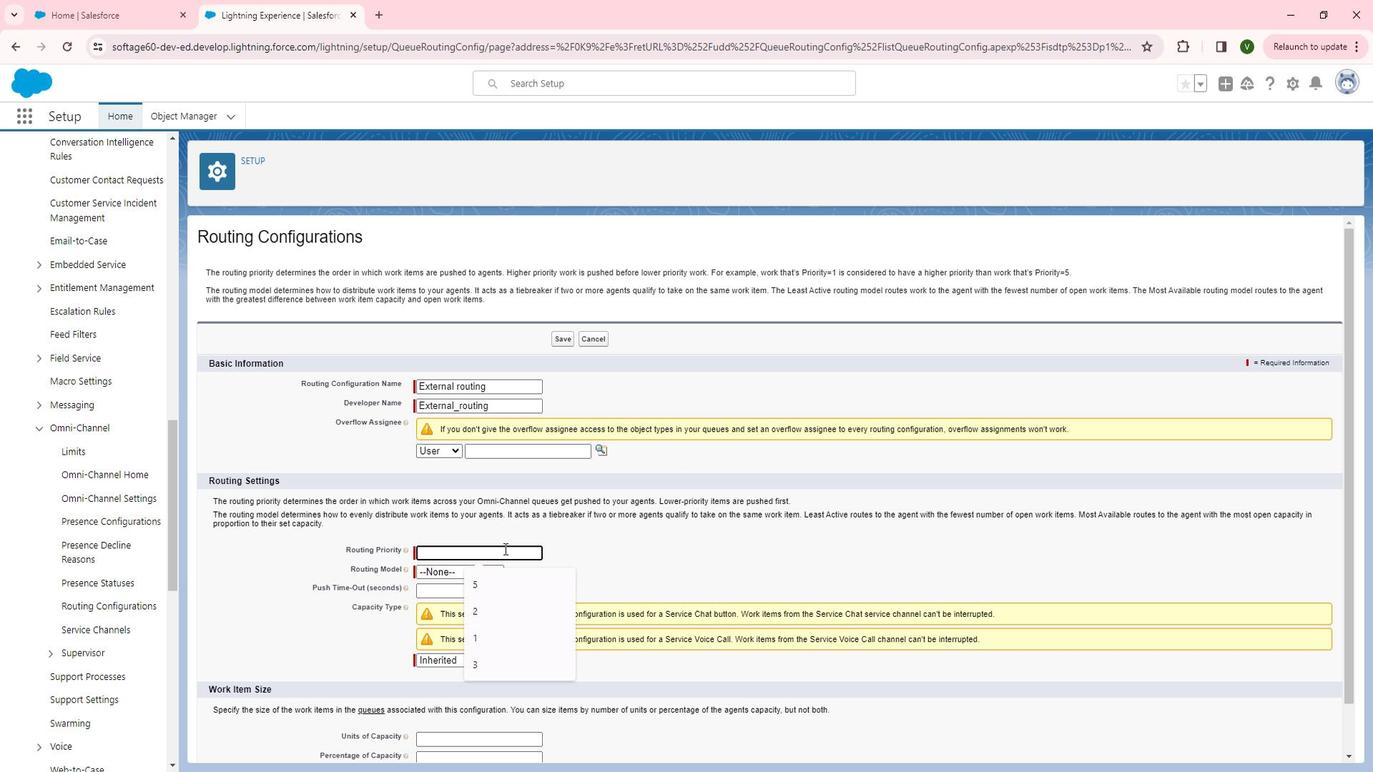 
Action: Mouse moved to (512, 567)
Screenshot: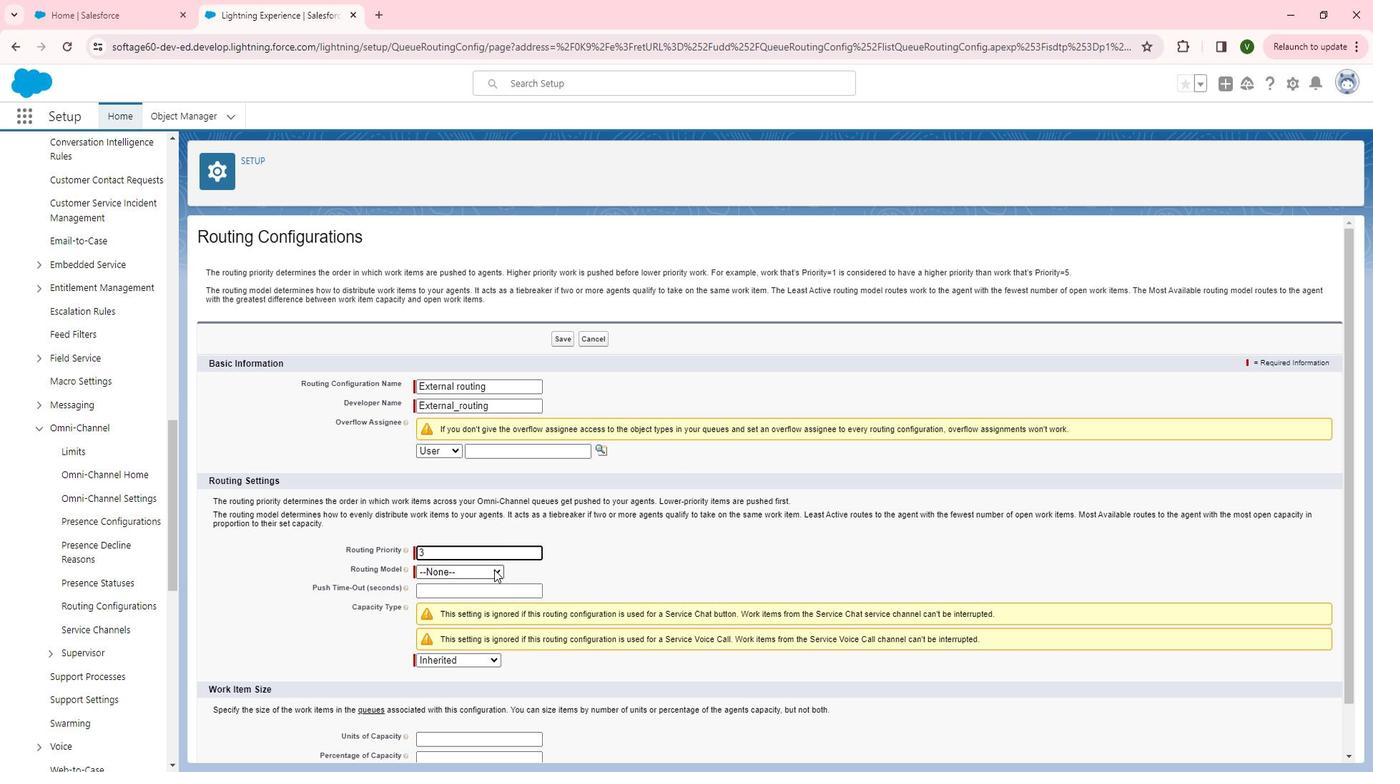 
Action: Mouse pressed left at (512, 567)
Screenshot: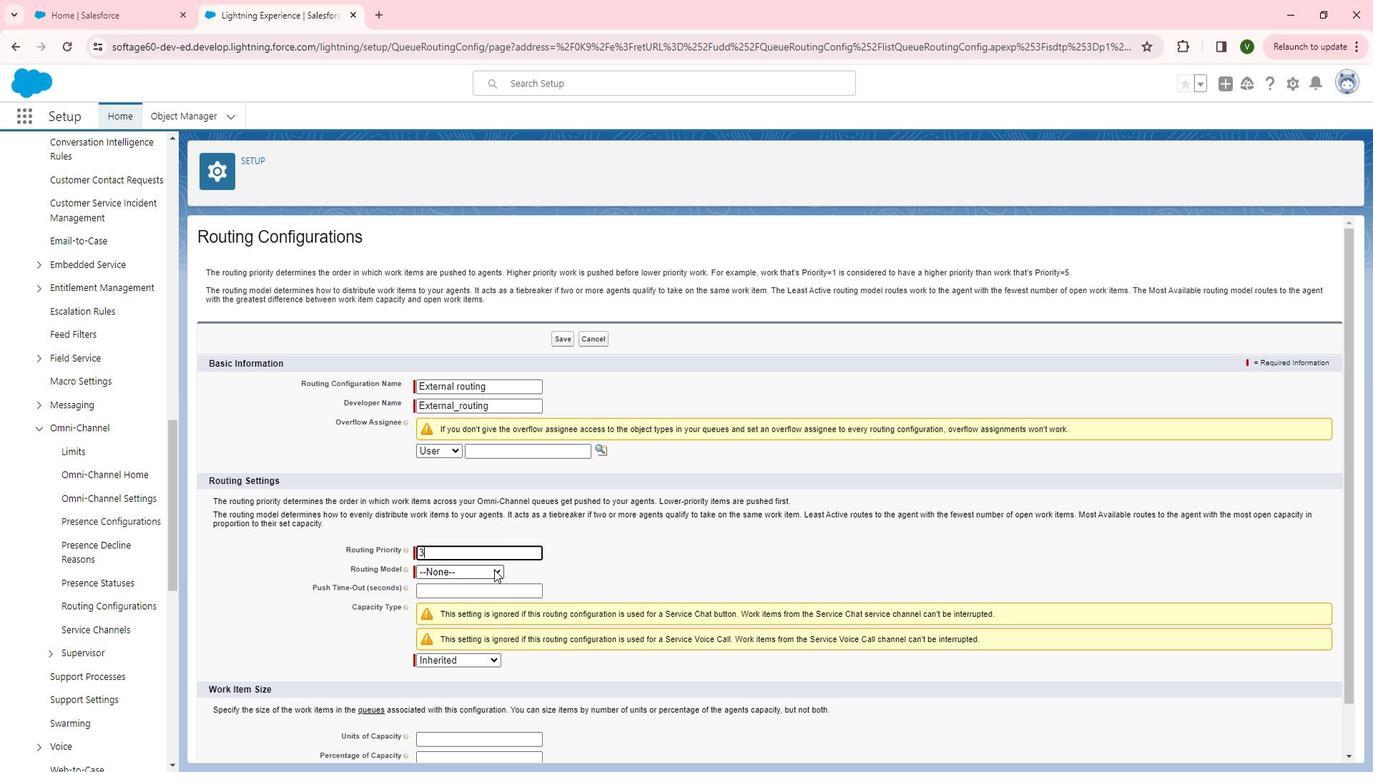 
Action: Mouse moved to (487, 612)
Screenshot: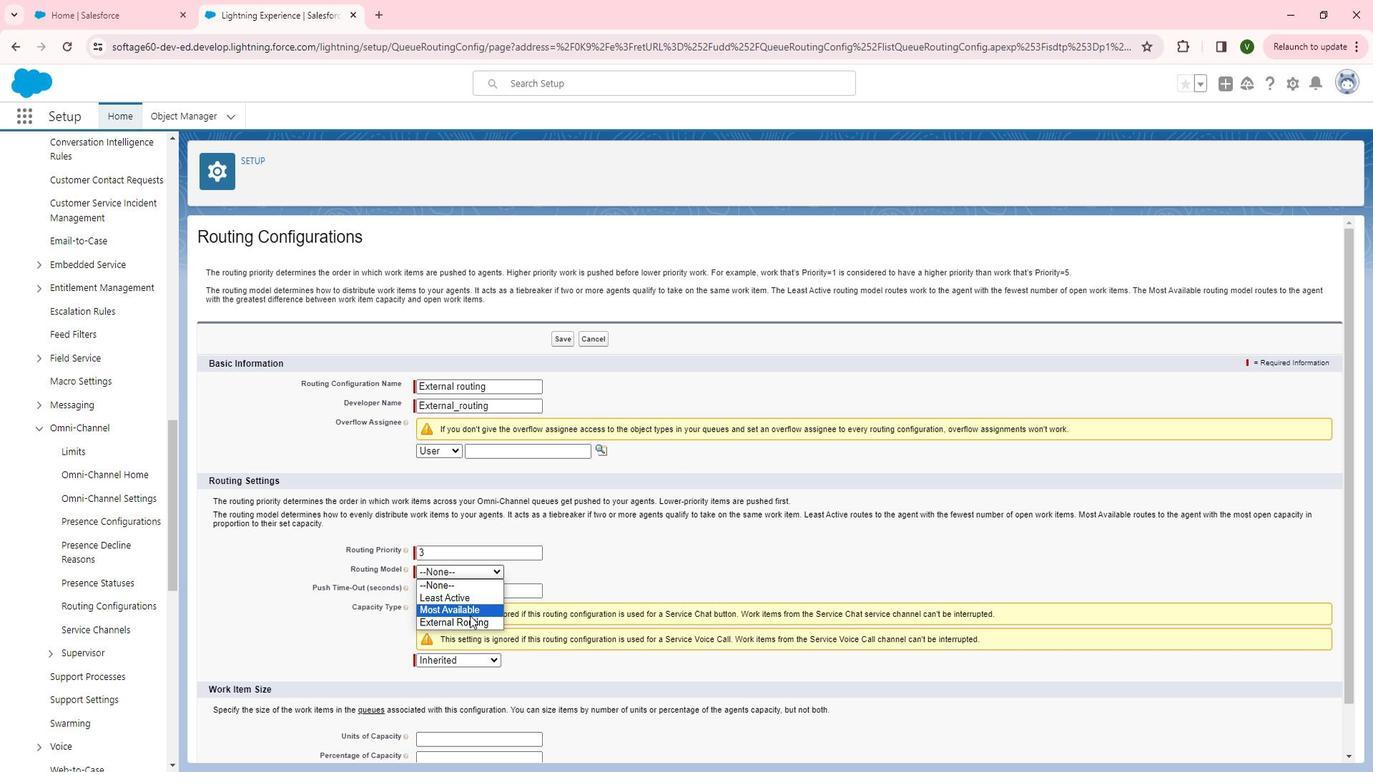 
Action: Mouse pressed left at (487, 612)
Screenshot: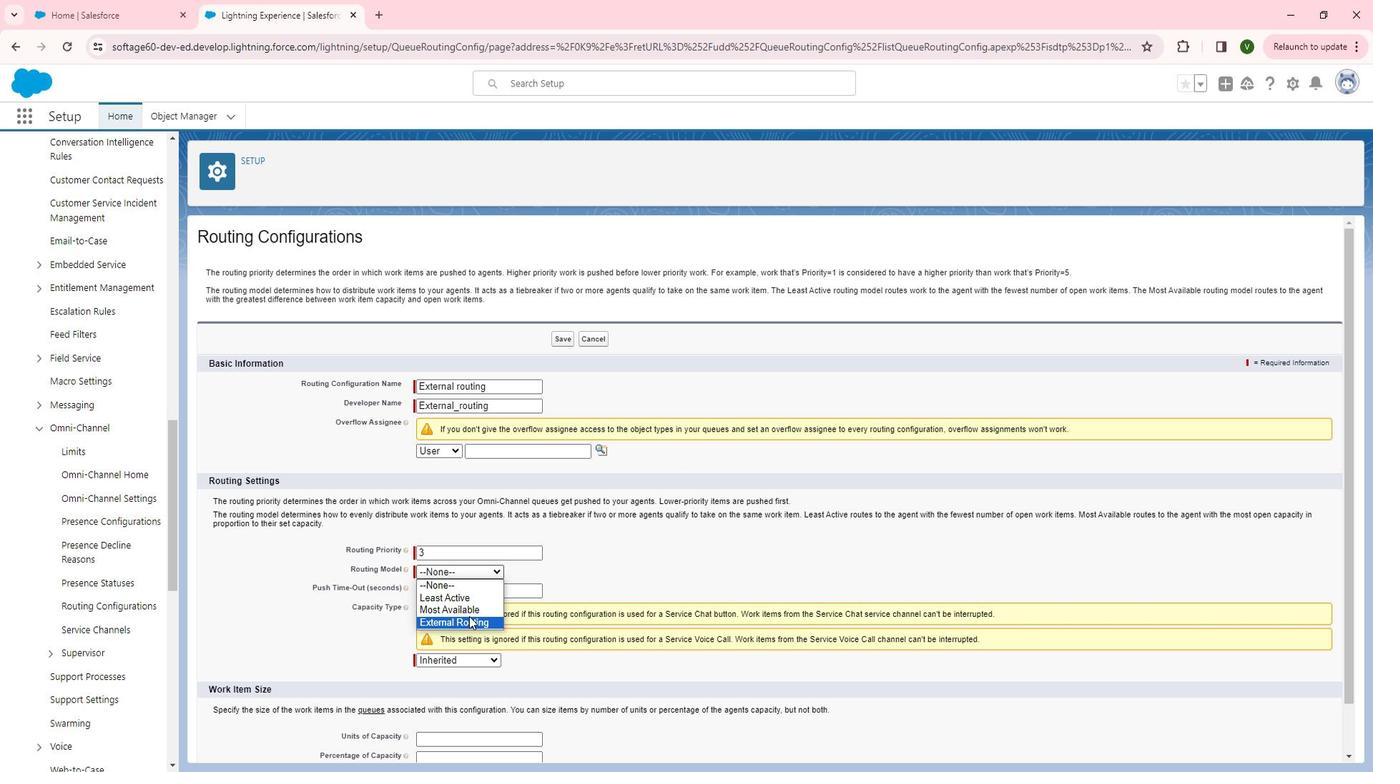 
Action: Mouse moved to (618, 578)
Screenshot: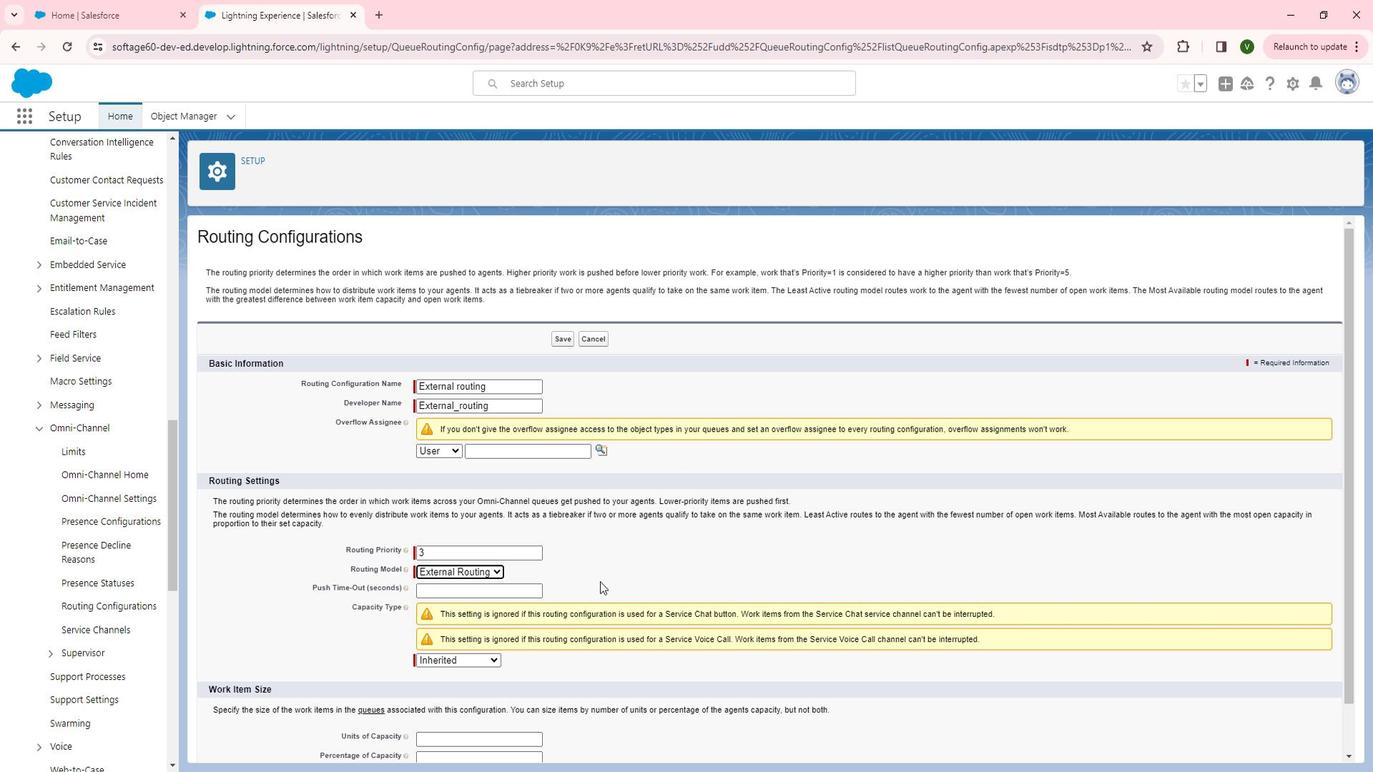
Action: Mouse scrolled (618, 577) with delta (0, 0)
Screenshot: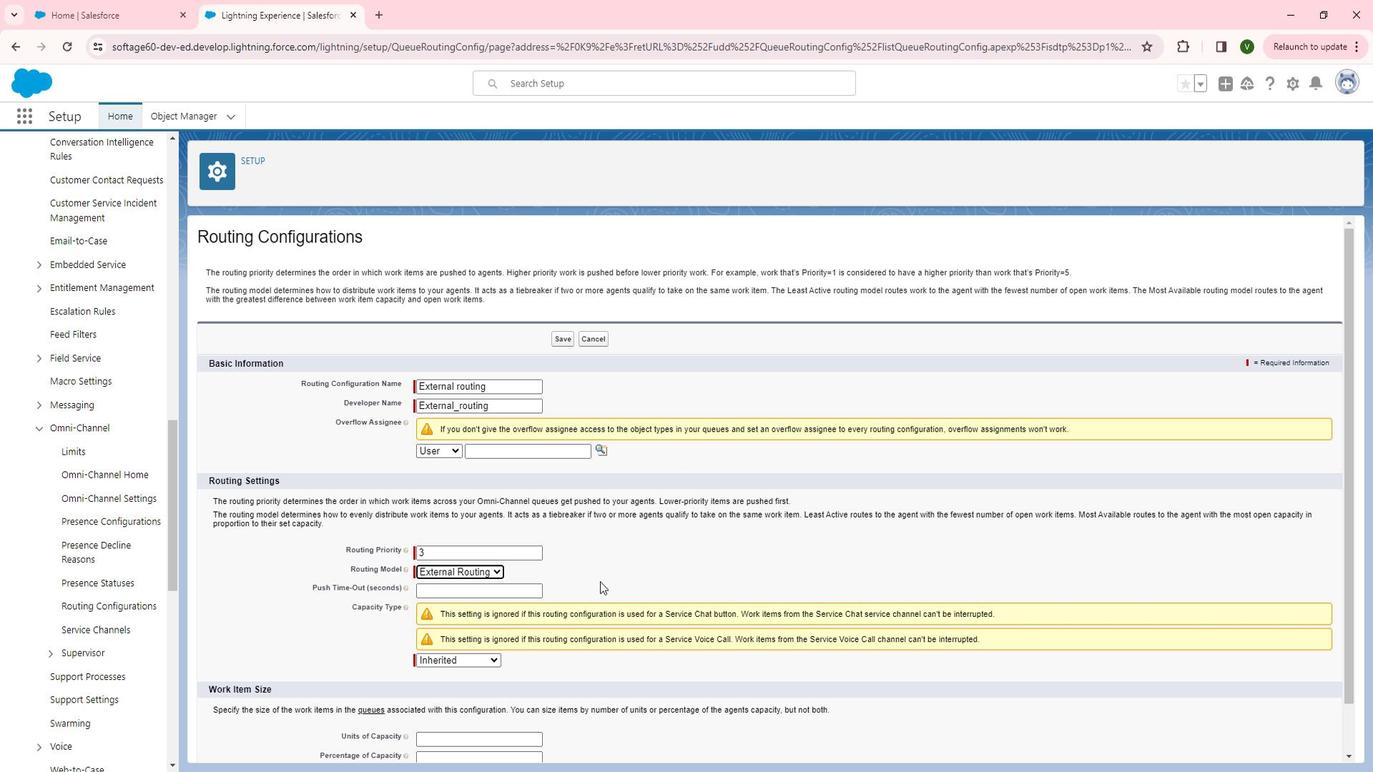 
Action: Mouse scrolled (618, 577) with delta (0, 0)
Screenshot: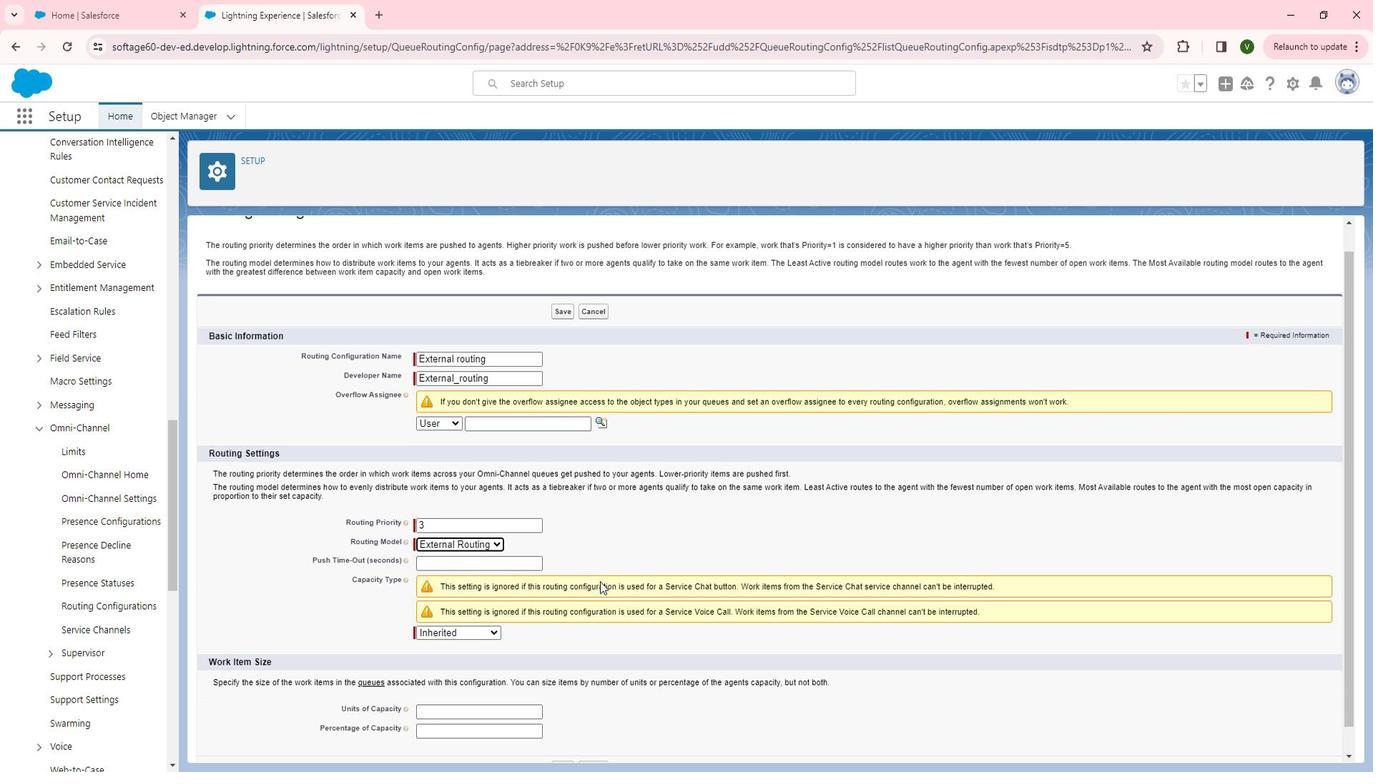 
Action: Mouse moved to (530, 534)
Screenshot: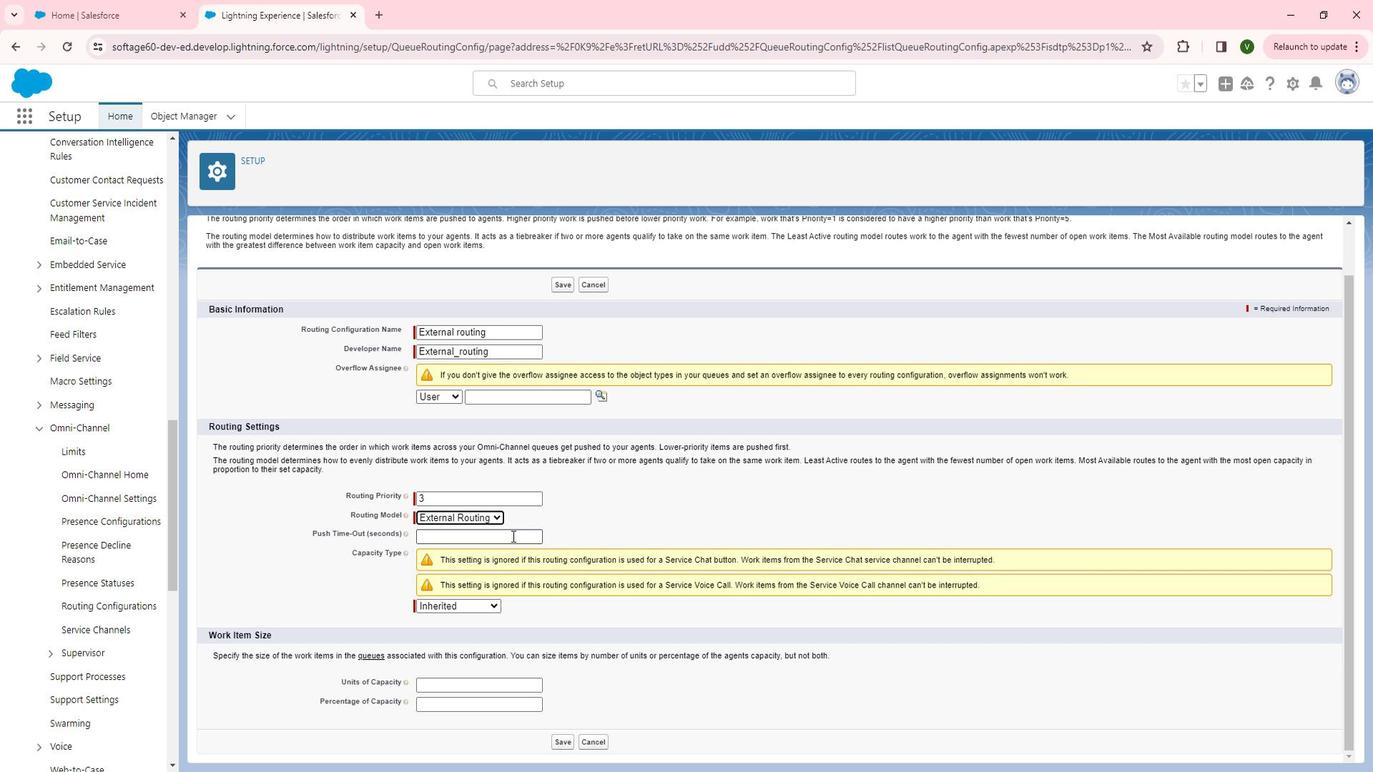 
Action: Mouse pressed left at (530, 534)
Screenshot: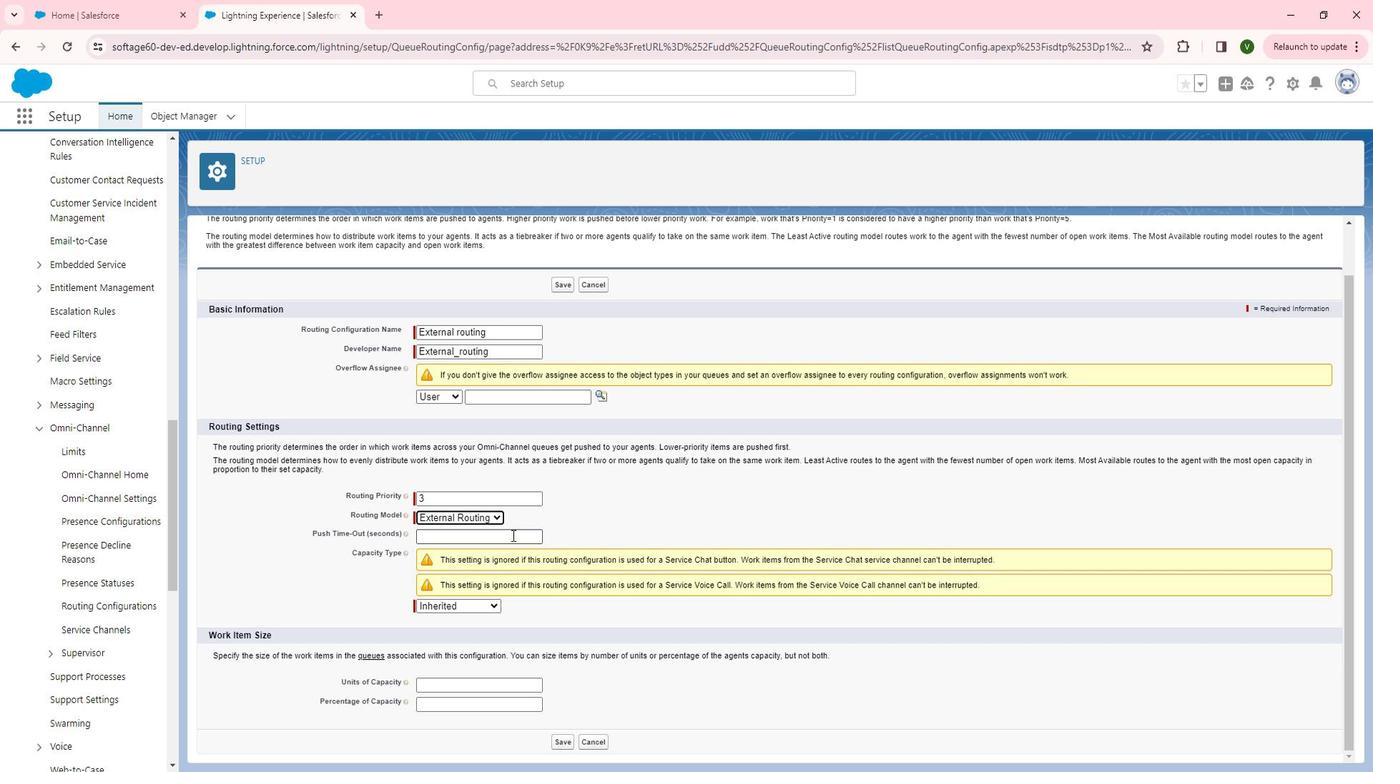 
Action: Key pressed 60
Screenshot: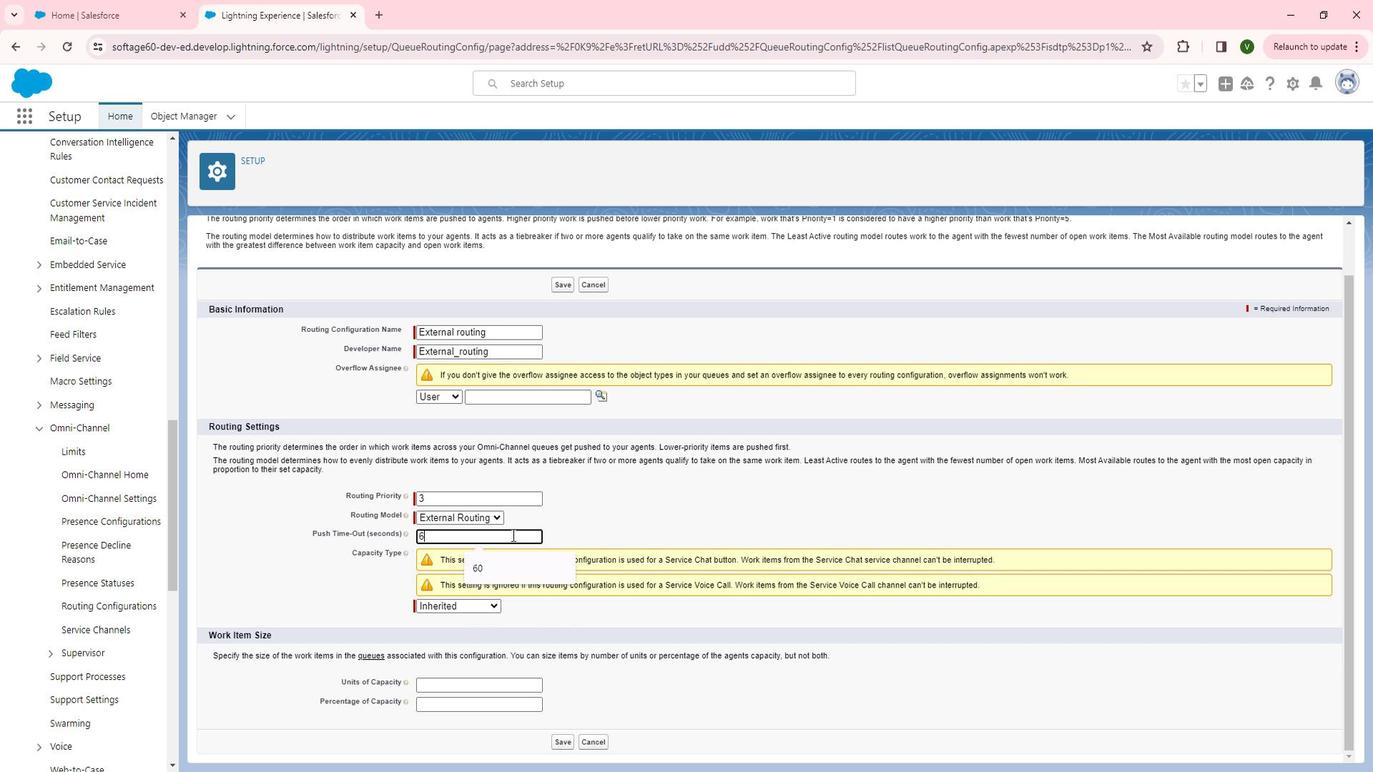 
Action: Mouse moved to (498, 599)
Screenshot: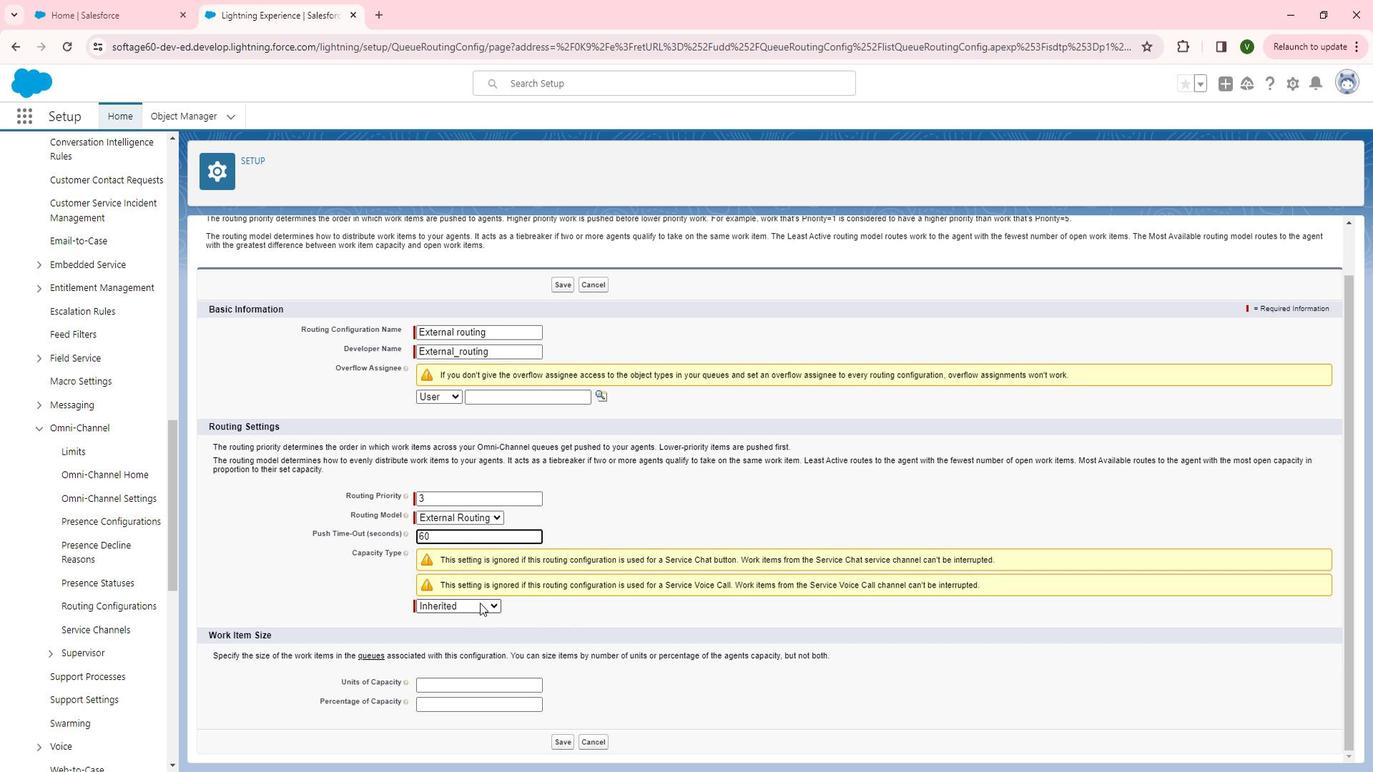 
Action: Mouse pressed left at (498, 599)
Screenshot: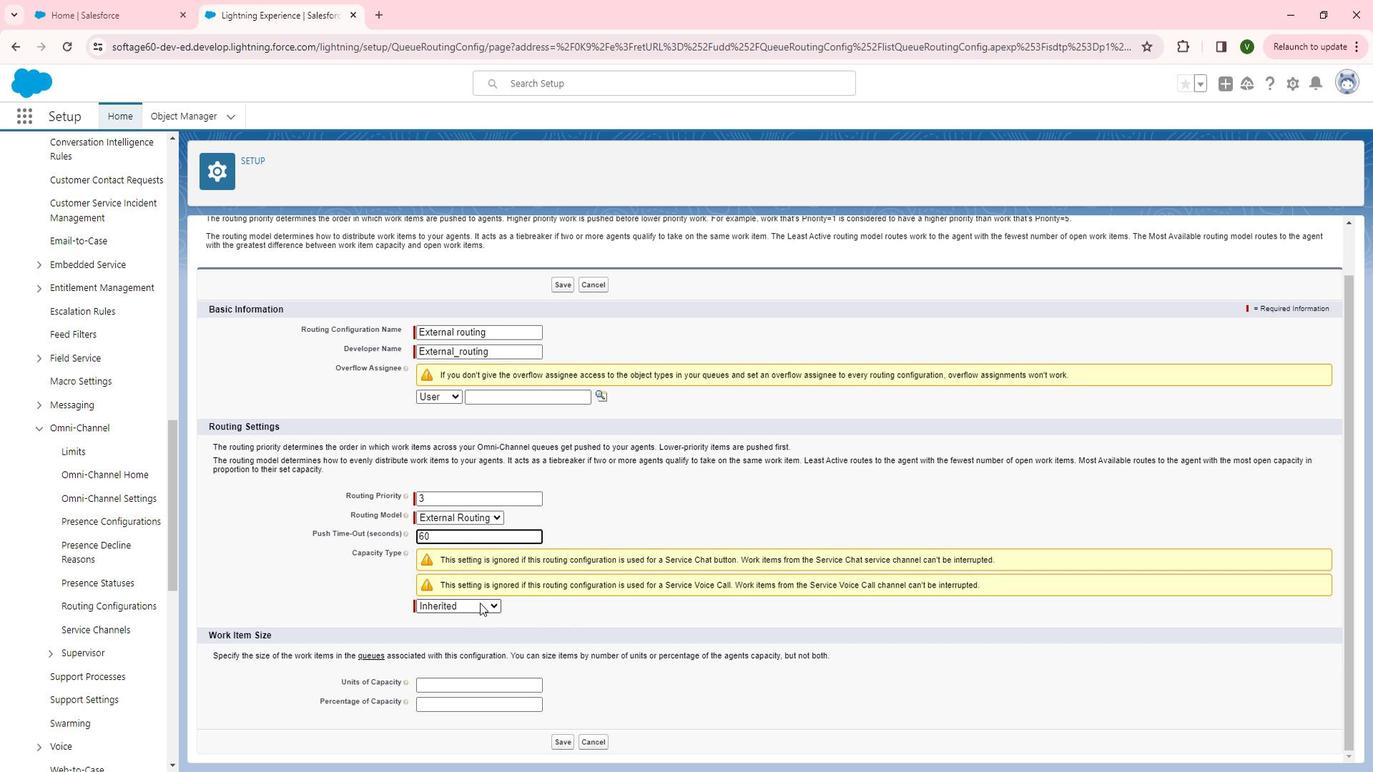 
Action: Mouse moved to (497, 621)
Screenshot: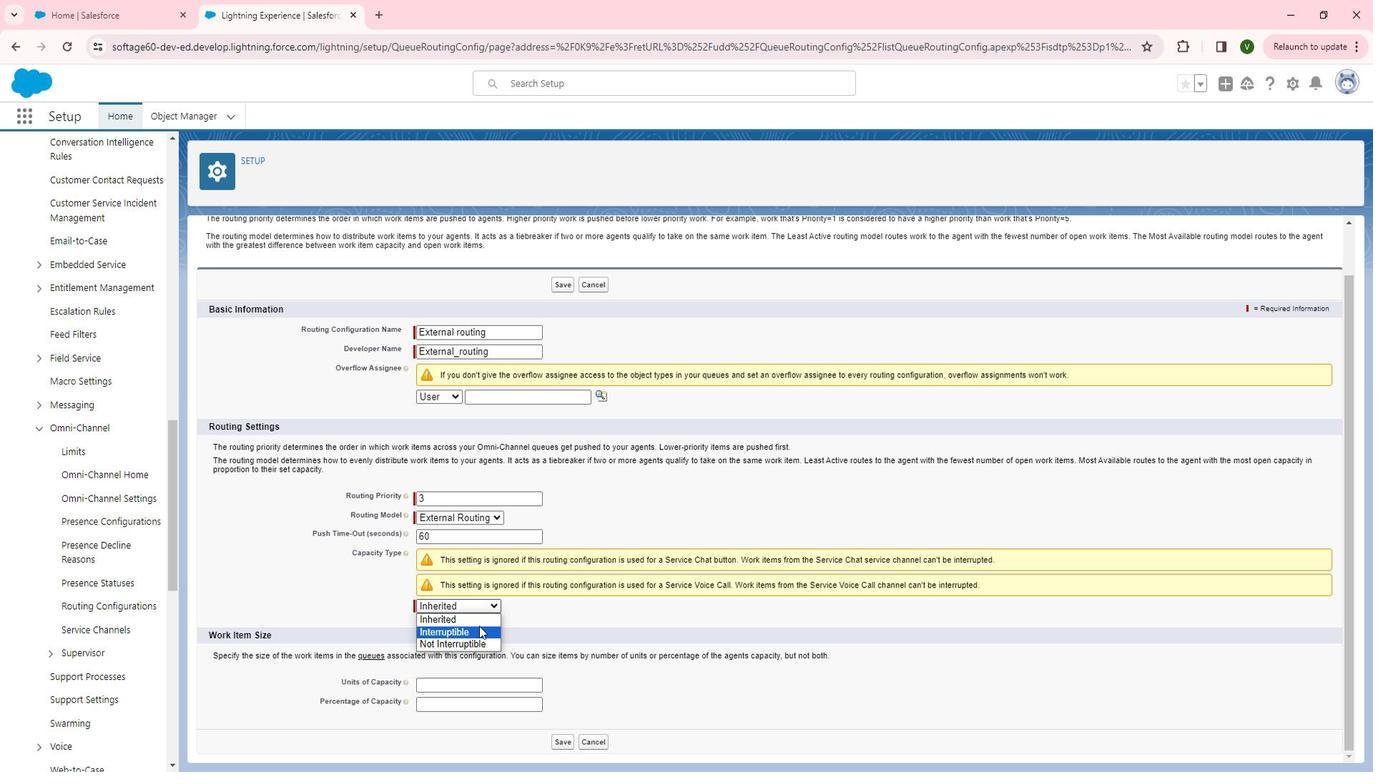 
Action: Mouse pressed left at (497, 621)
Screenshot: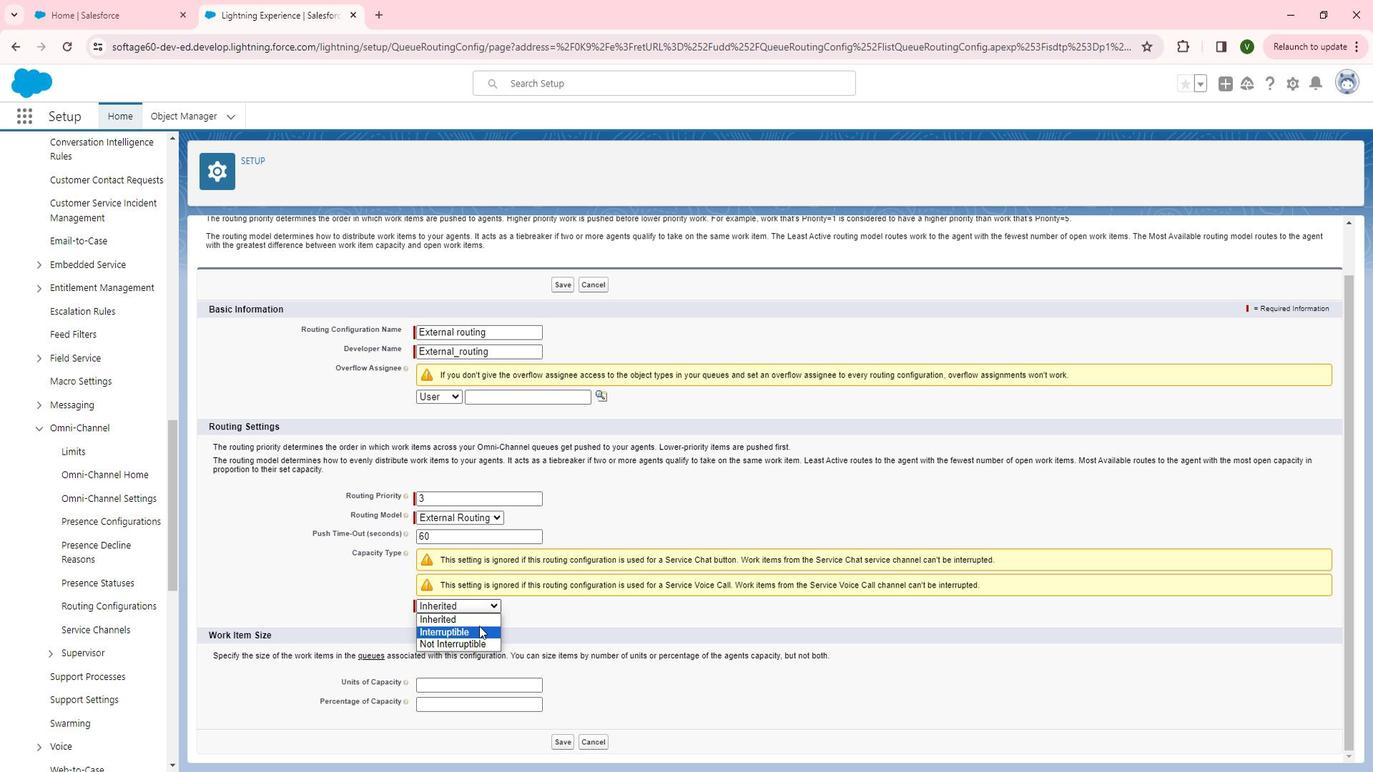 
Action: Mouse moved to (568, 618)
Screenshot: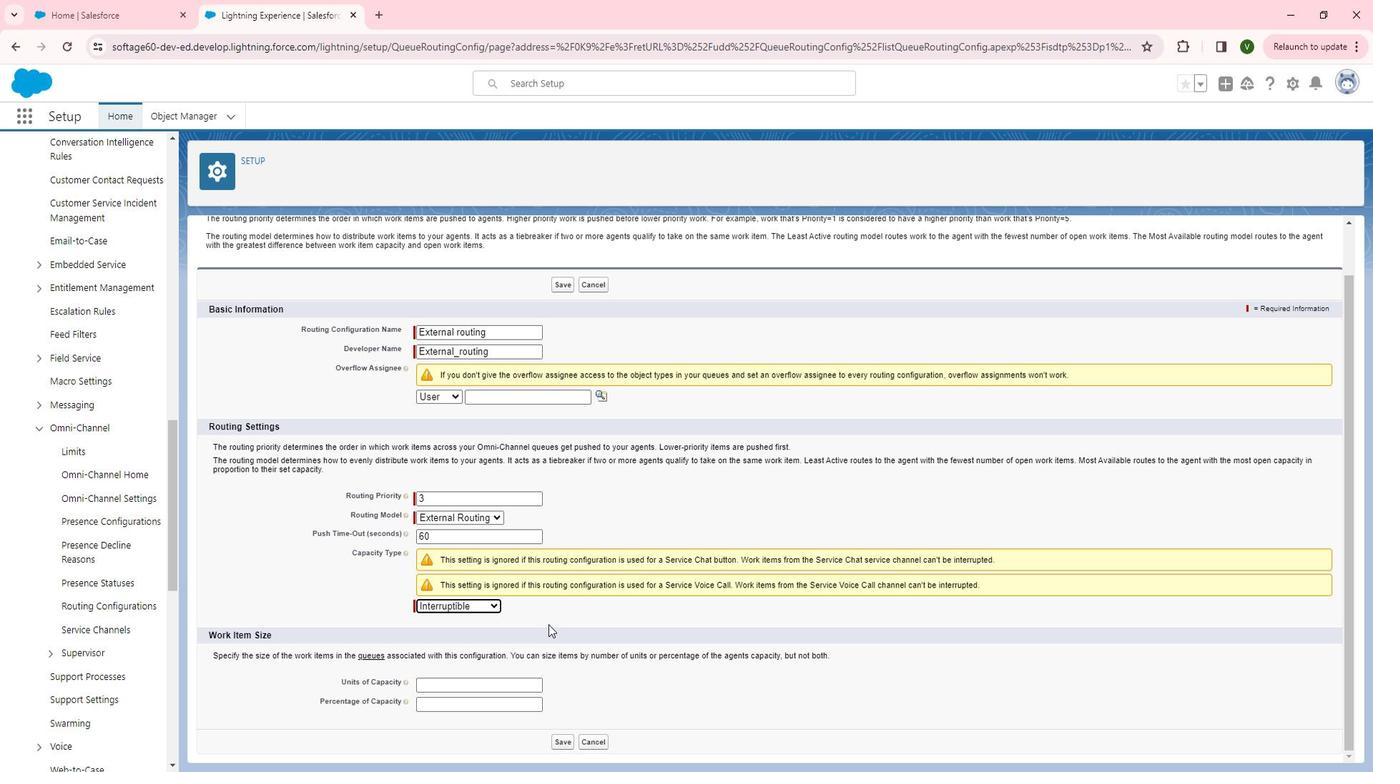 
Action: Mouse scrolled (568, 617) with delta (0, 0)
Screenshot: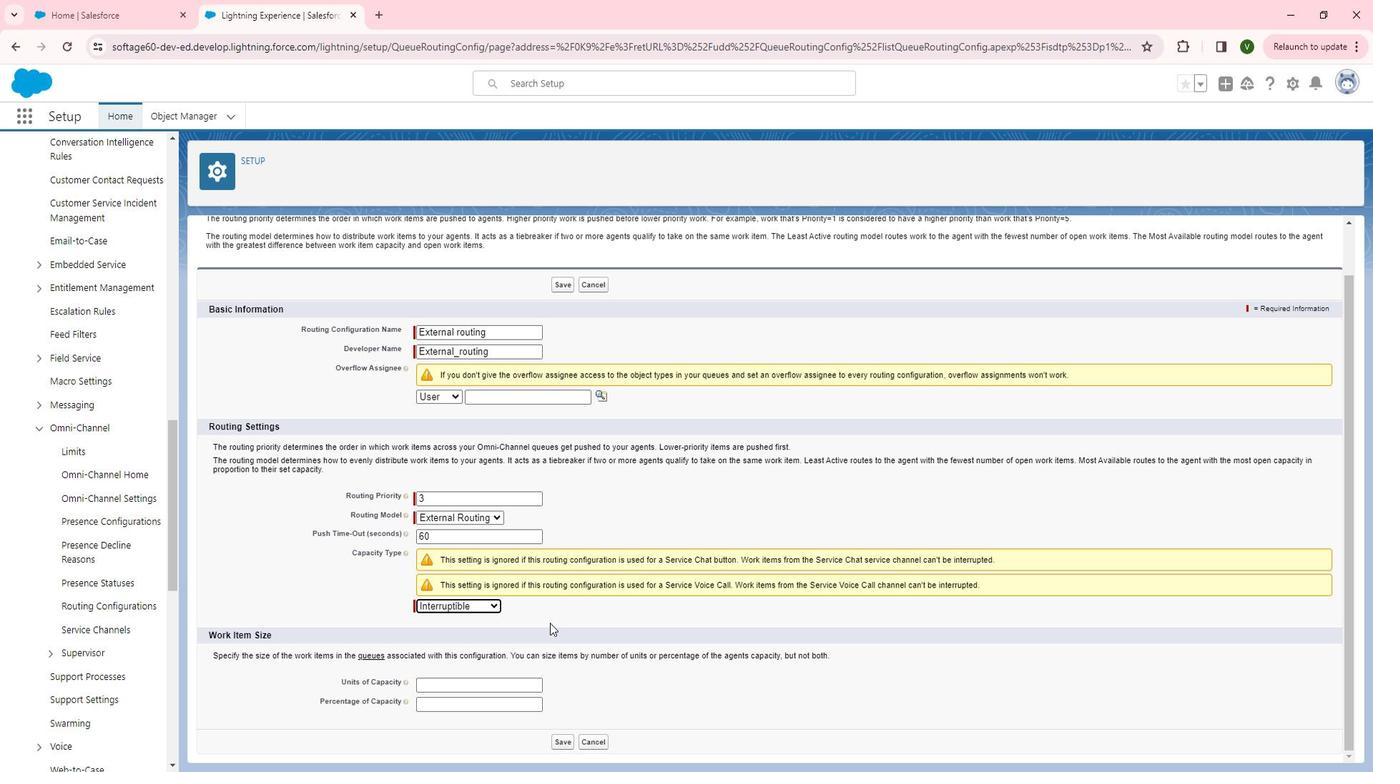 
Action: Mouse scrolled (568, 617) with delta (0, 0)
Screenshot: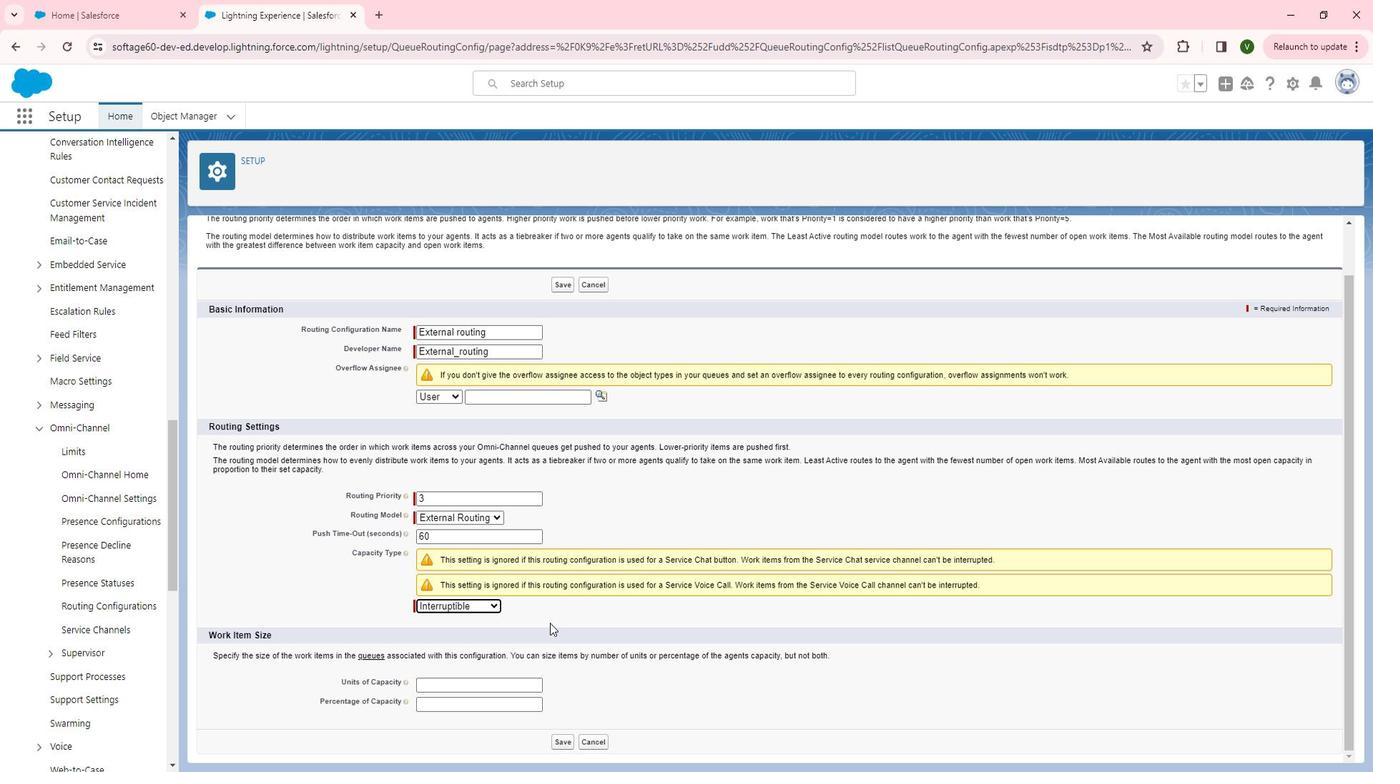 
Action: Mouse moved to (521, 675)
Screenshot: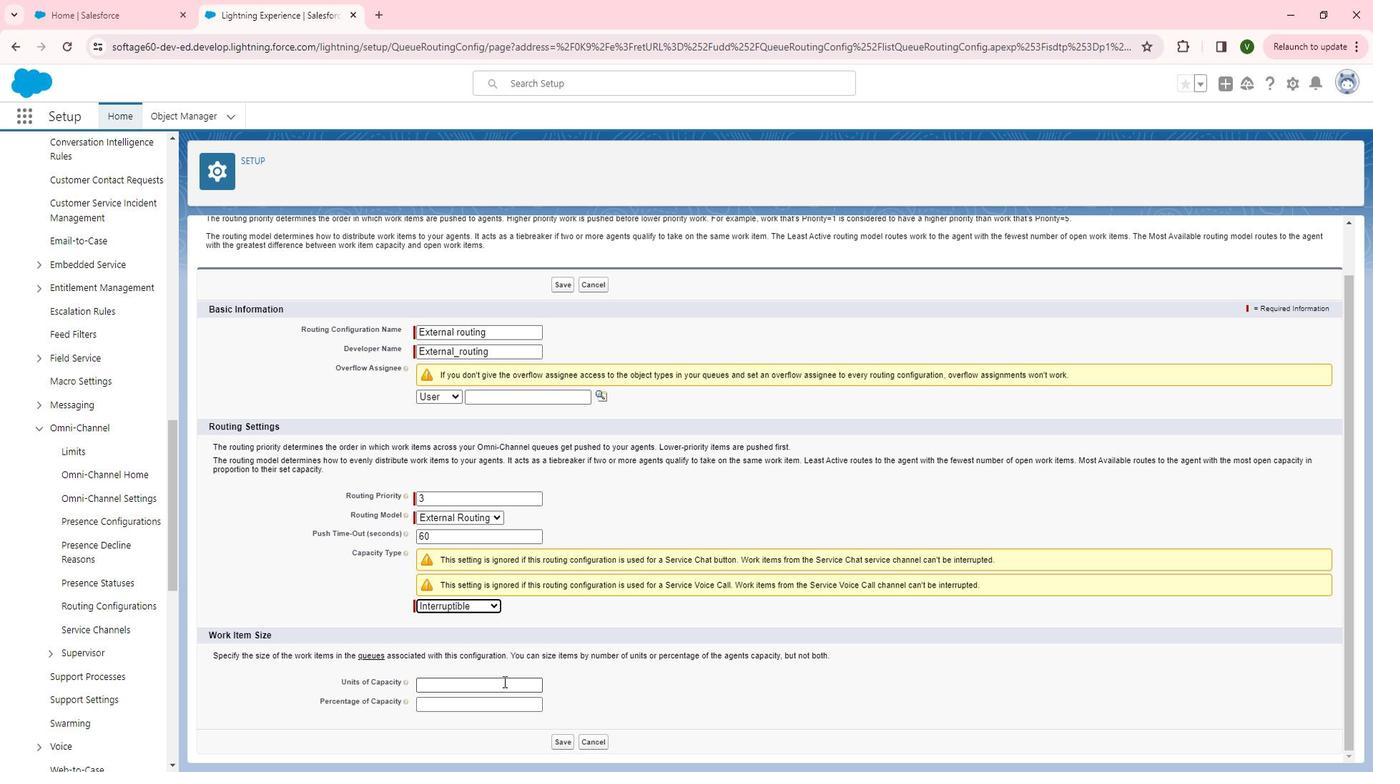 
Action: Mouse pressed left at (521, 675)
Screenshot: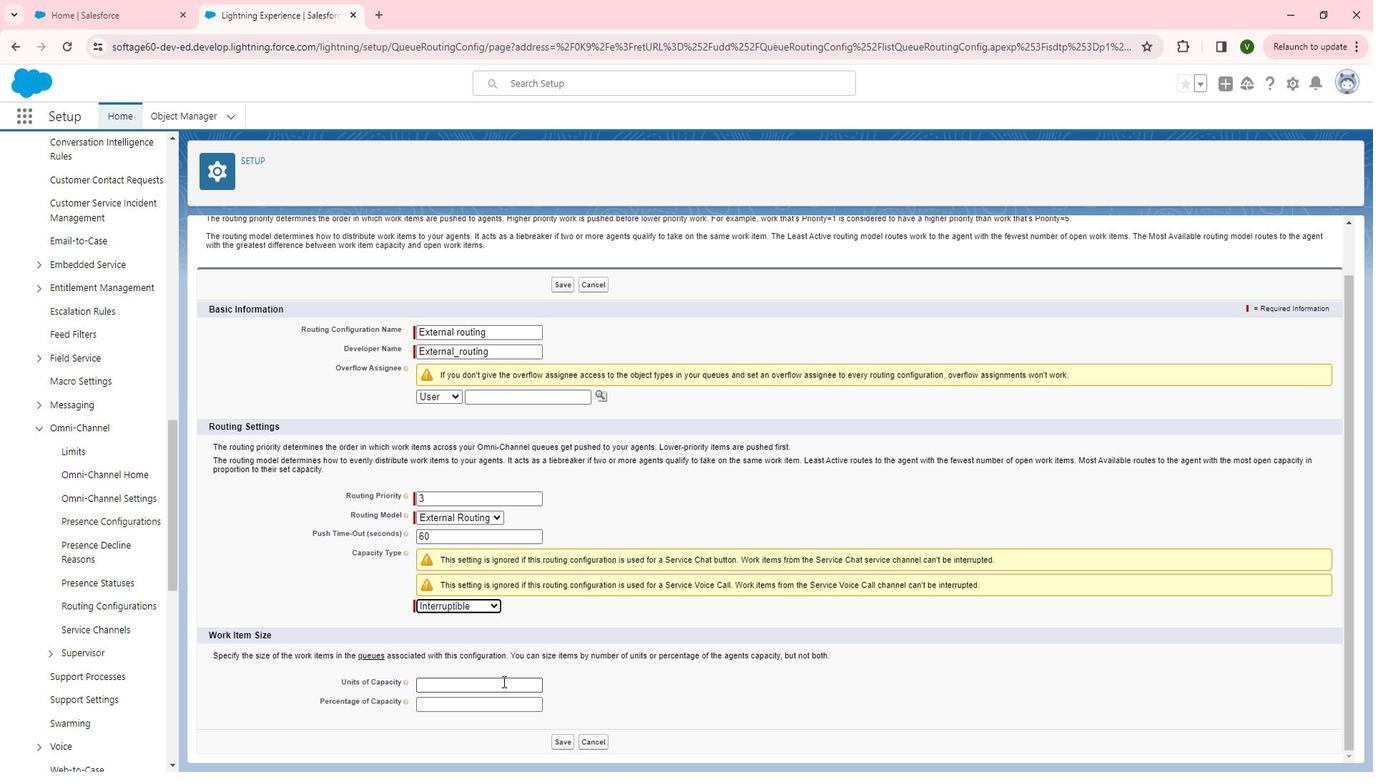
Action: Key pressed 5
Screenshot: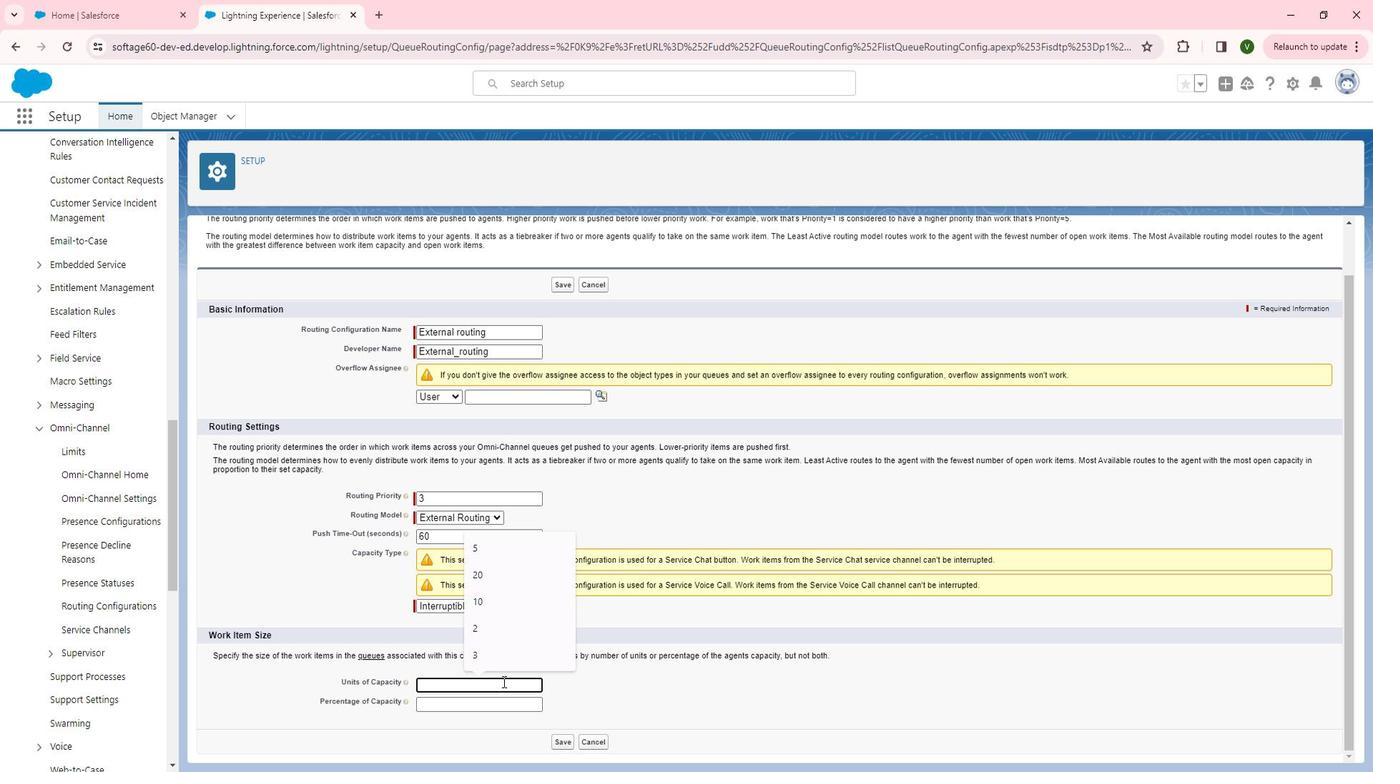
Action: Mouse moved to (607, 688)
Screenshot: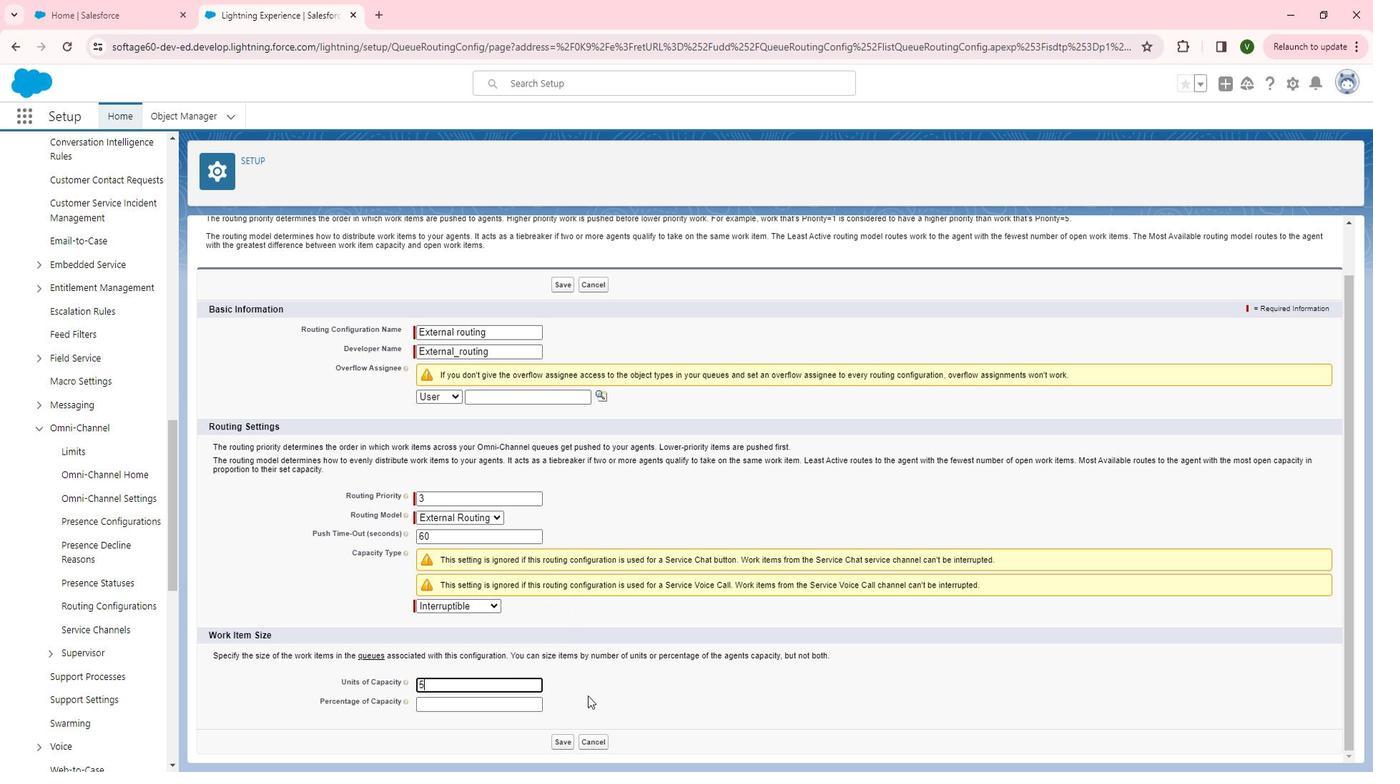
Action: Mouse pressed left at (607, 688)
Screenshot: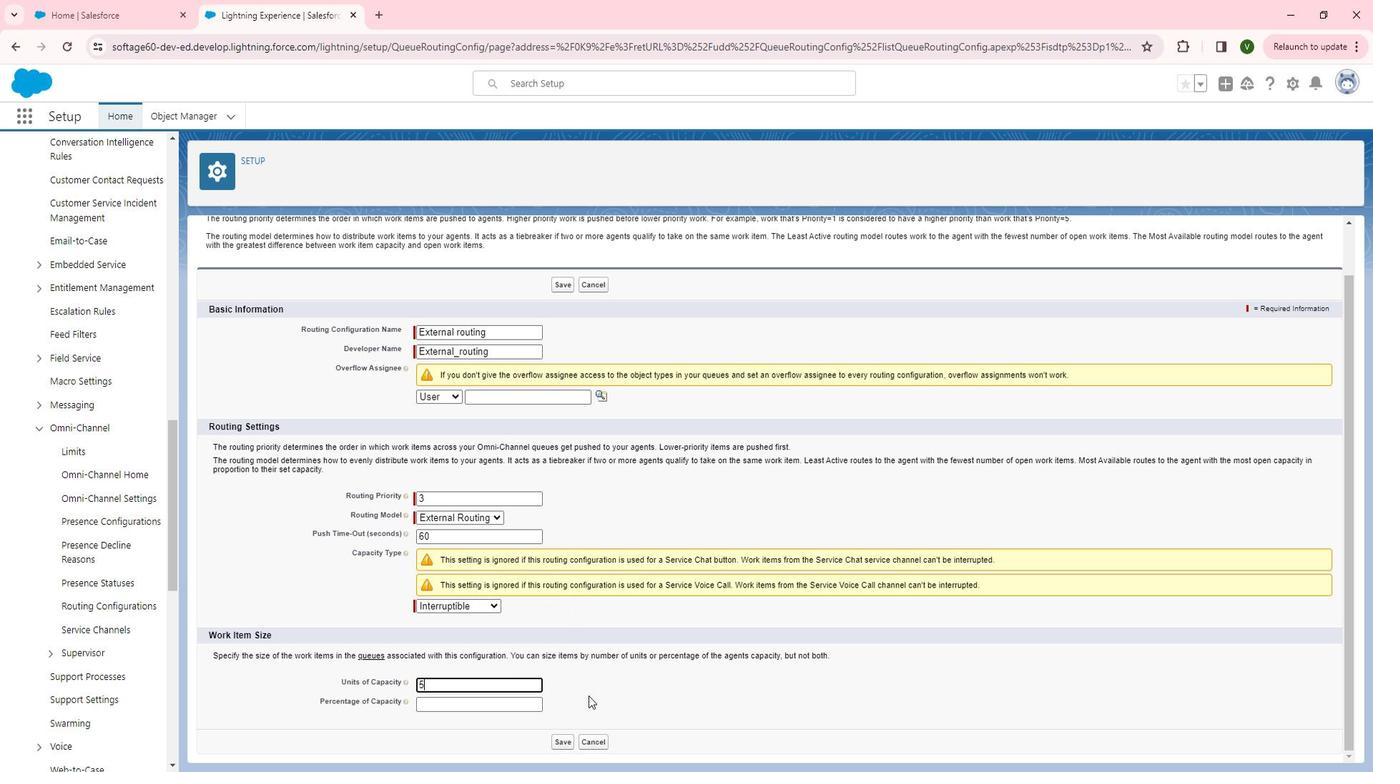 
Action: Mouse moved to (577, 730)
Screenshot: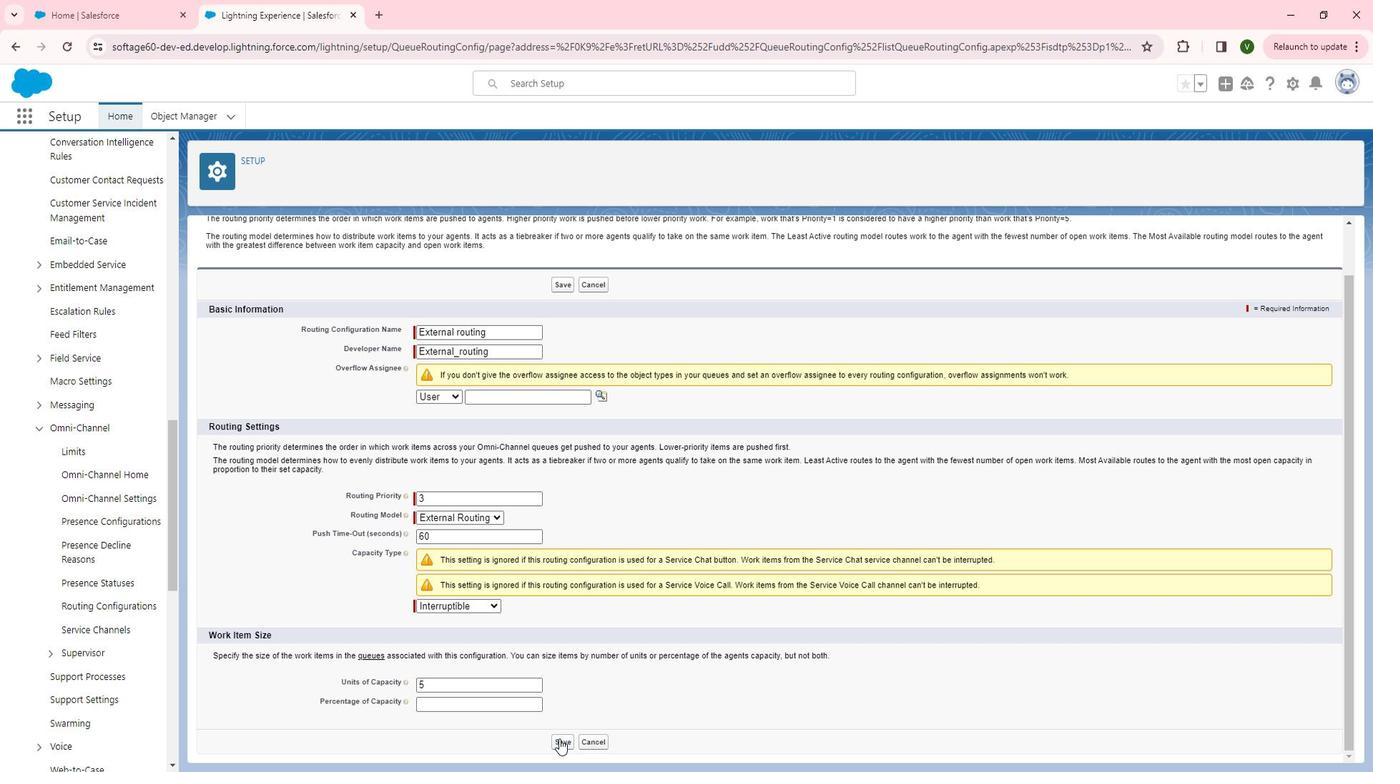 
Action: Mouse pressed left at (577, 730)
Screenshot: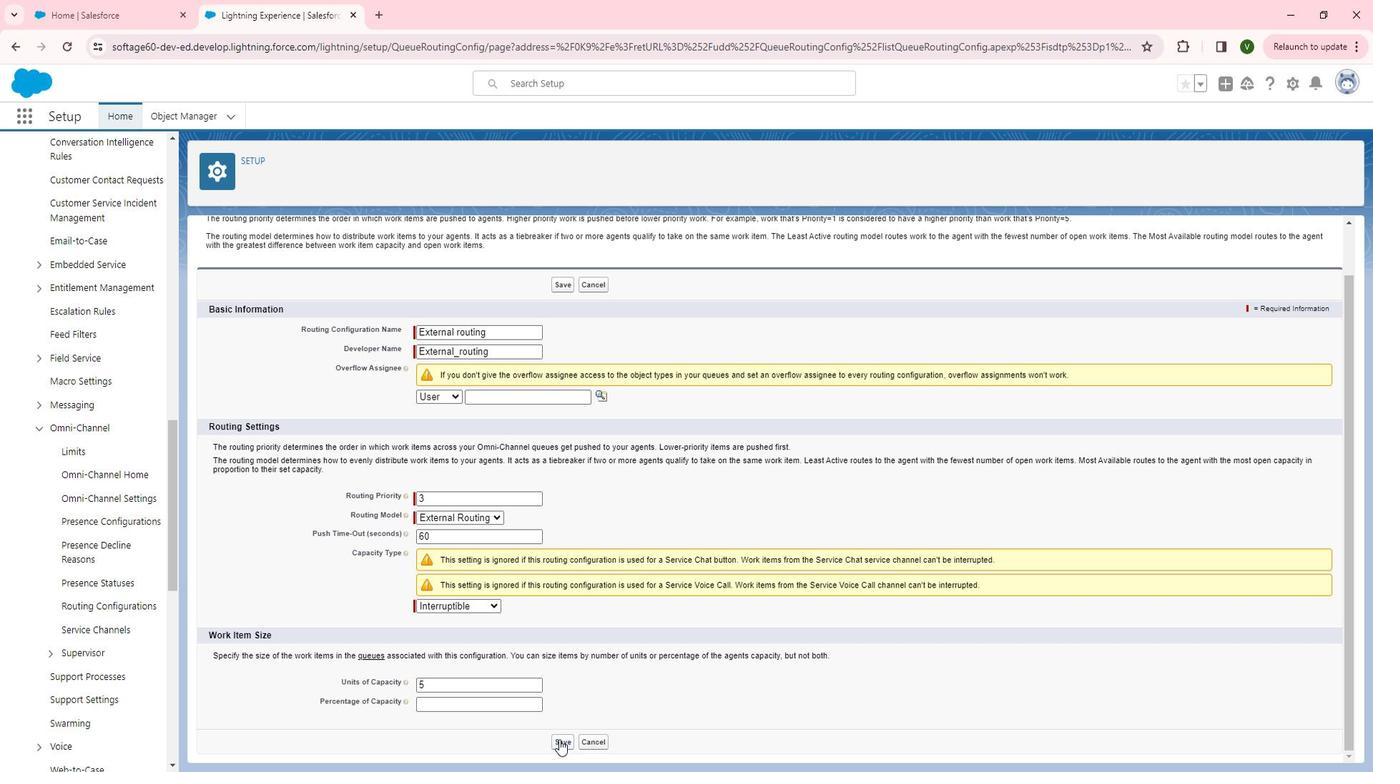 
Action: Mouse moved to (352, 547)
Screenshot: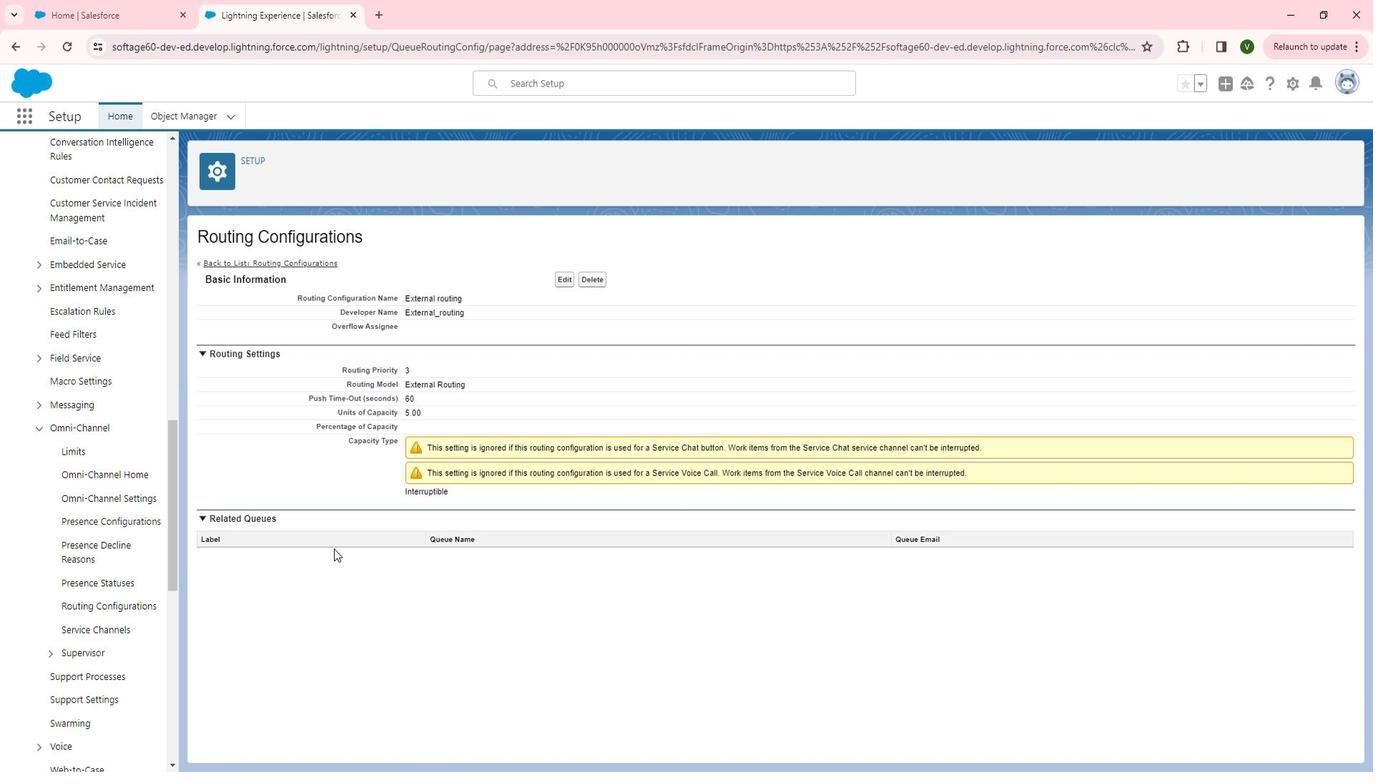 
Action: Mouse pressed left at (352, 547)
Screenshot: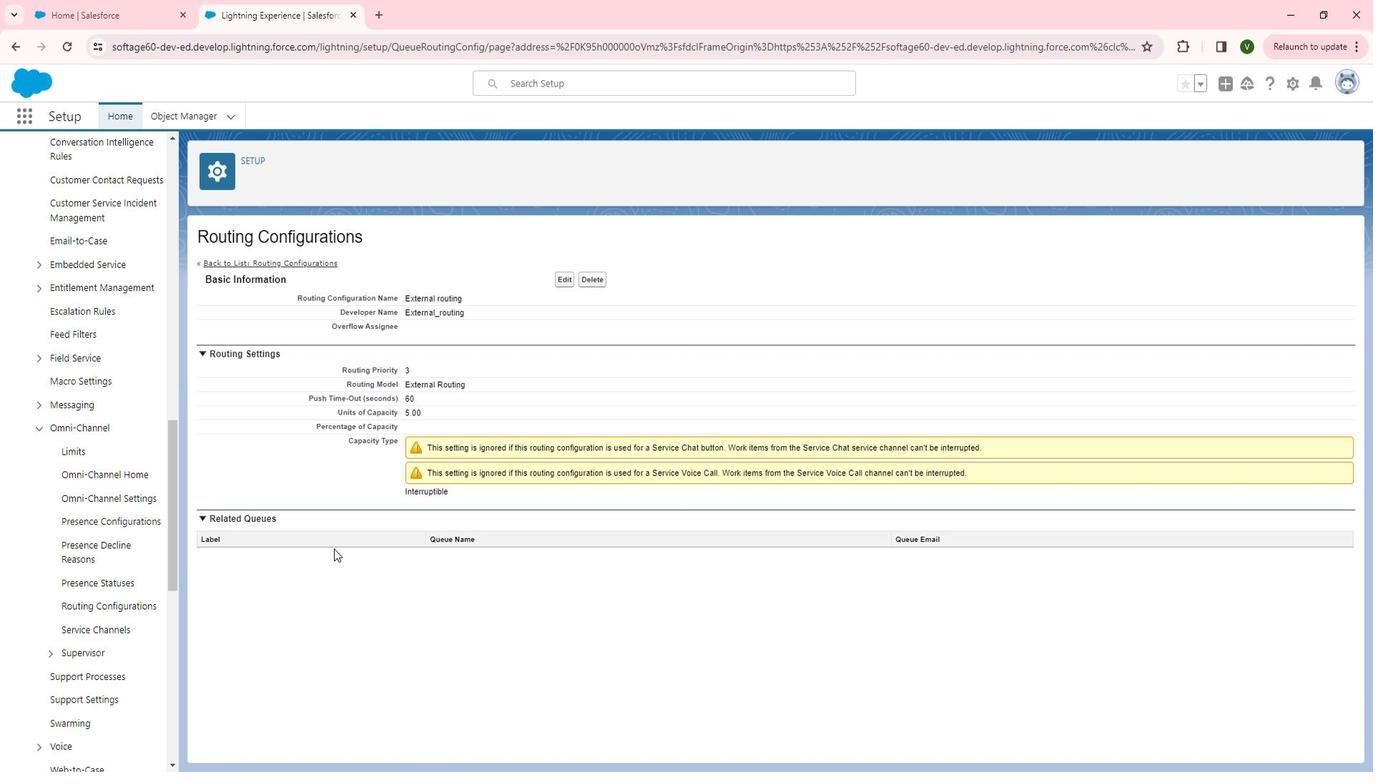 
Action: Mouse moved to (115, 602)
Screenshot: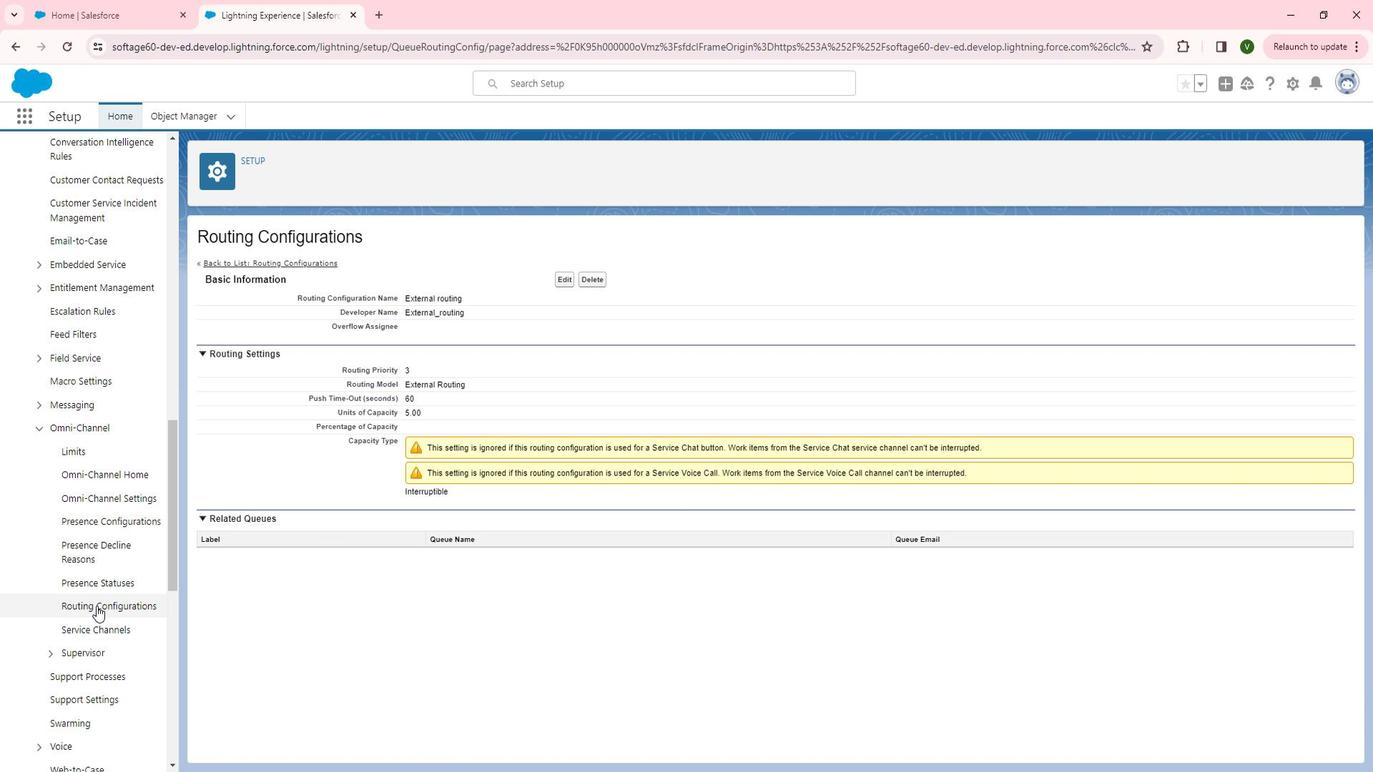 
Action: Mouse pressed left at (115, 602)
Screenshot: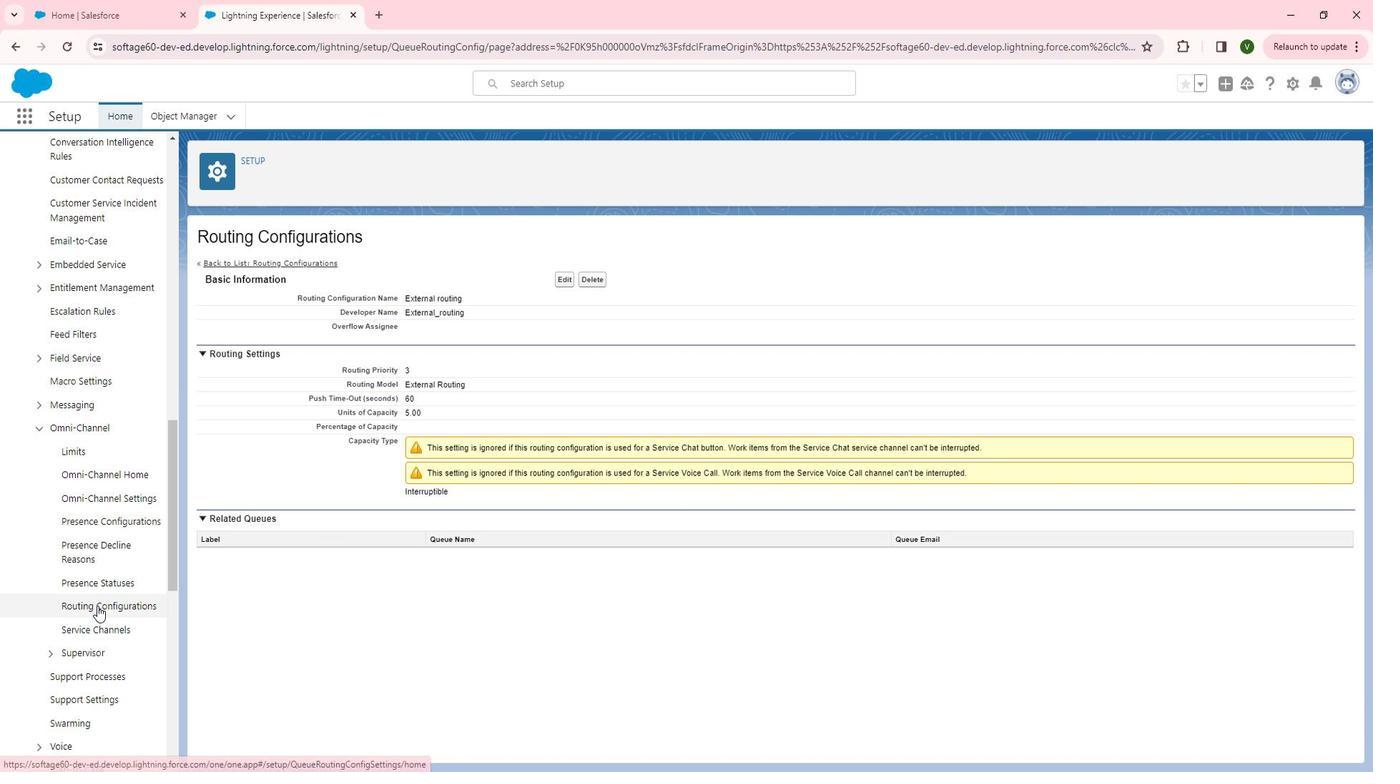 
Action: Mouse moved to (105, 376)
Screenshot: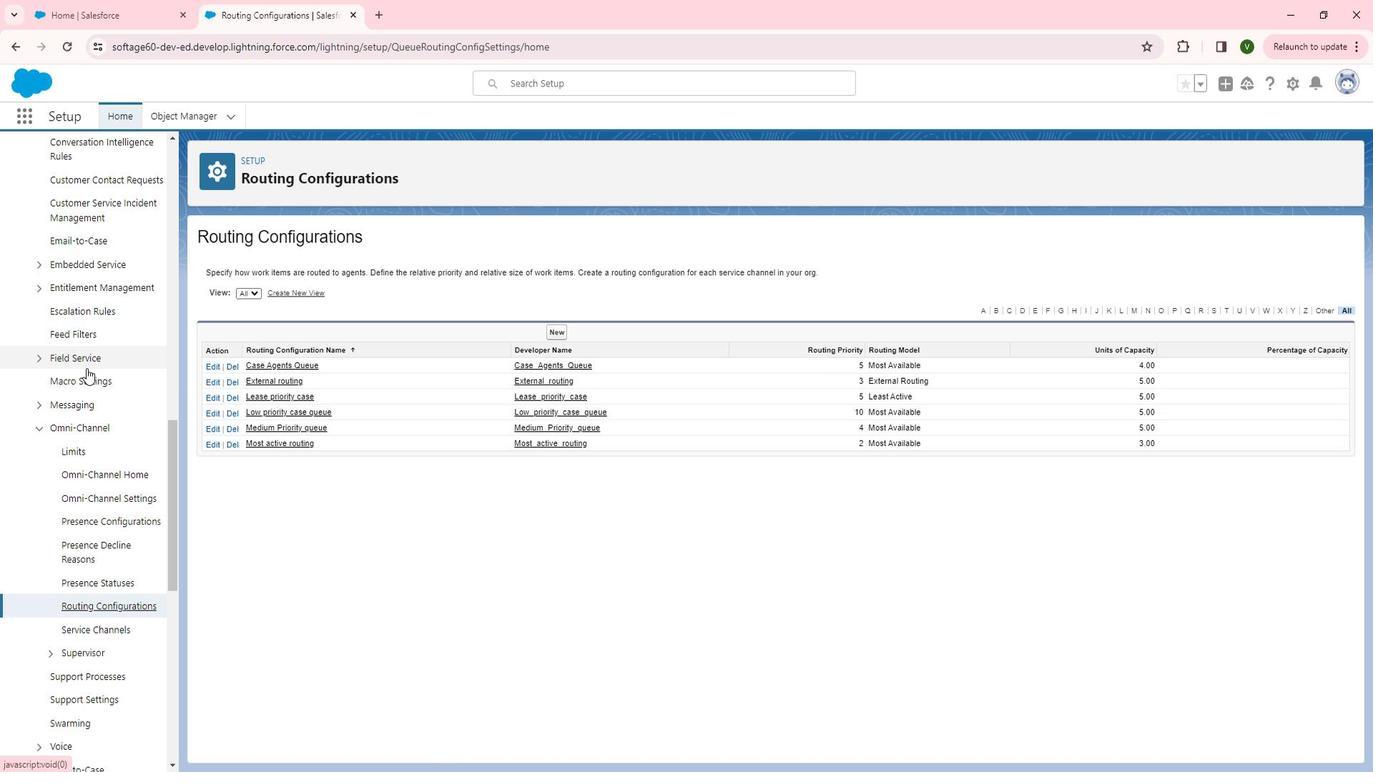 
Action: Mouse scrolled (105, 377) with delta (0, 0)
Screenshot: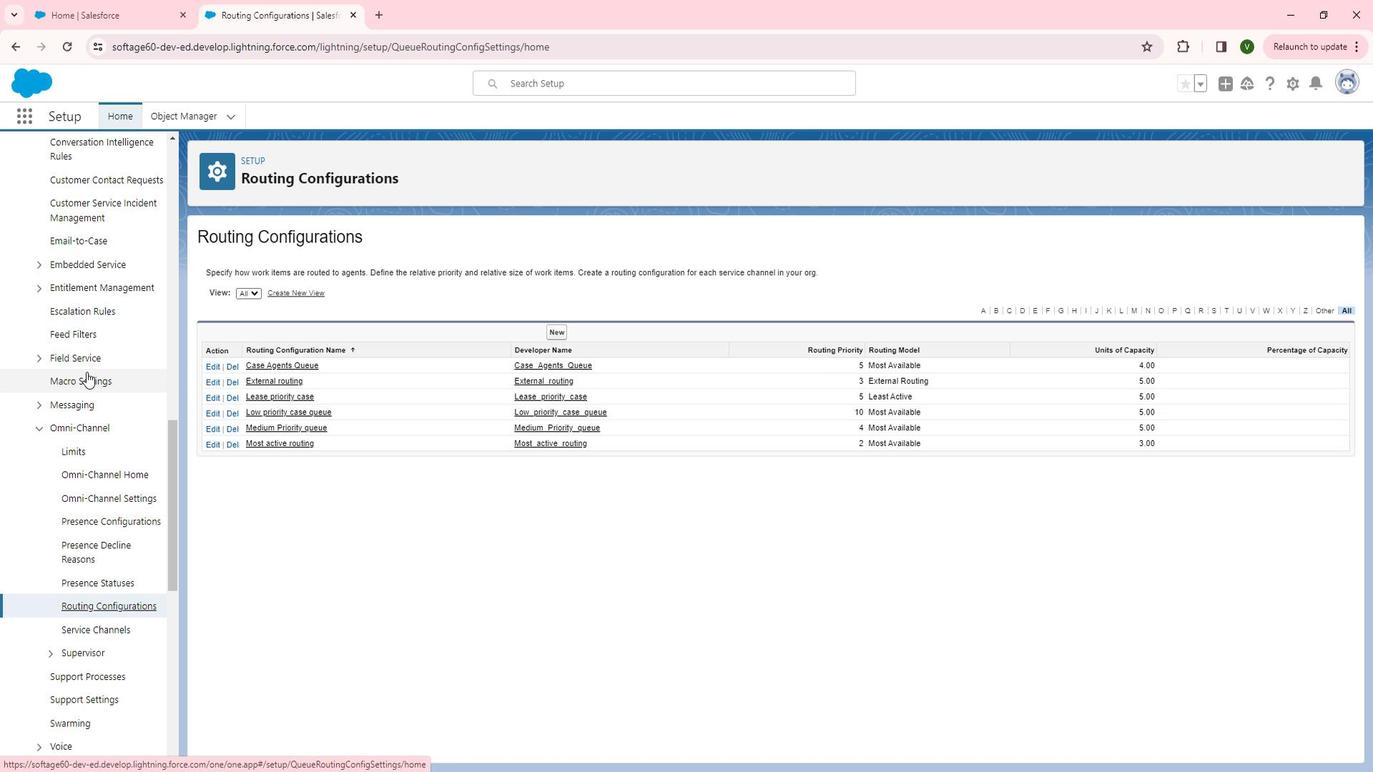 
Action: Mouse scrolled (105, 377) with delta (0, 0)
Screenshot: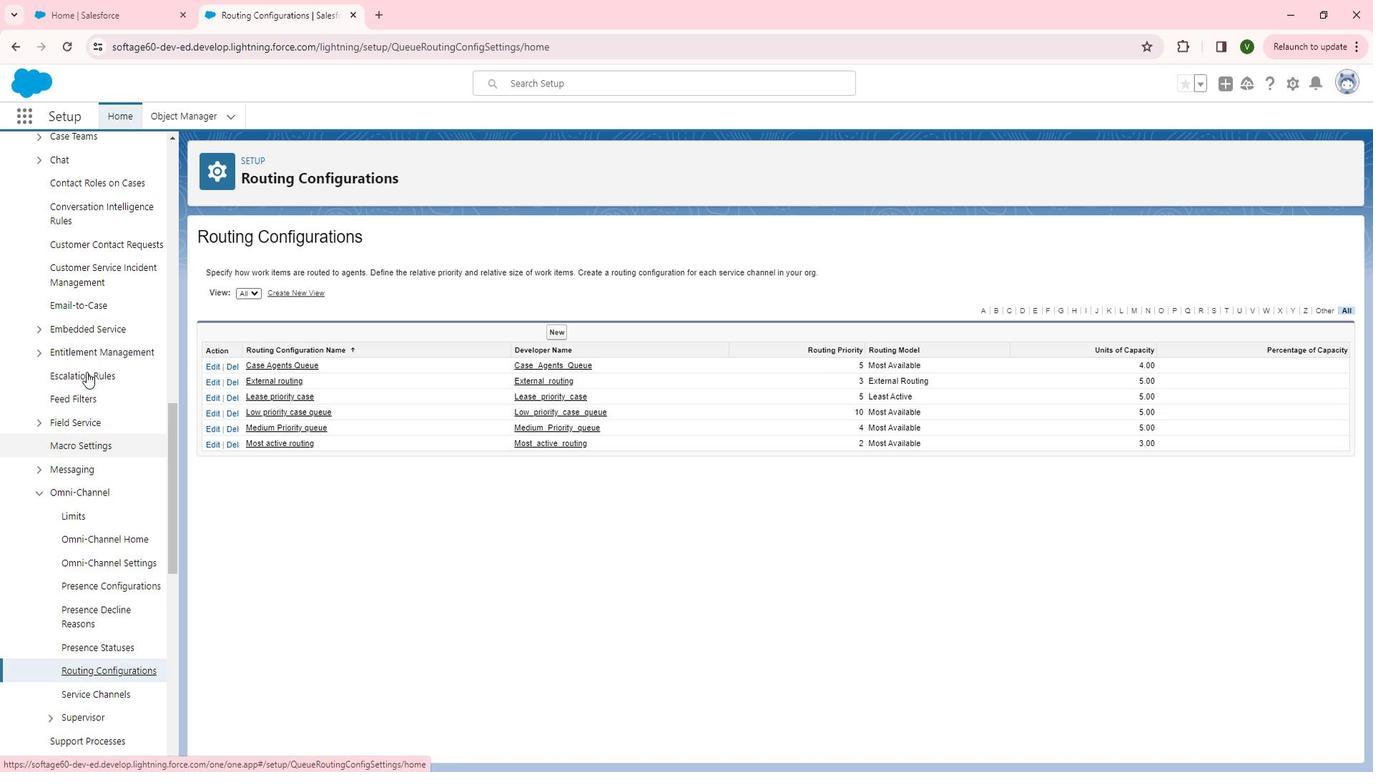 
Action: Mouse scrolled (105, 377) with delta (0, 0)
Screenshot: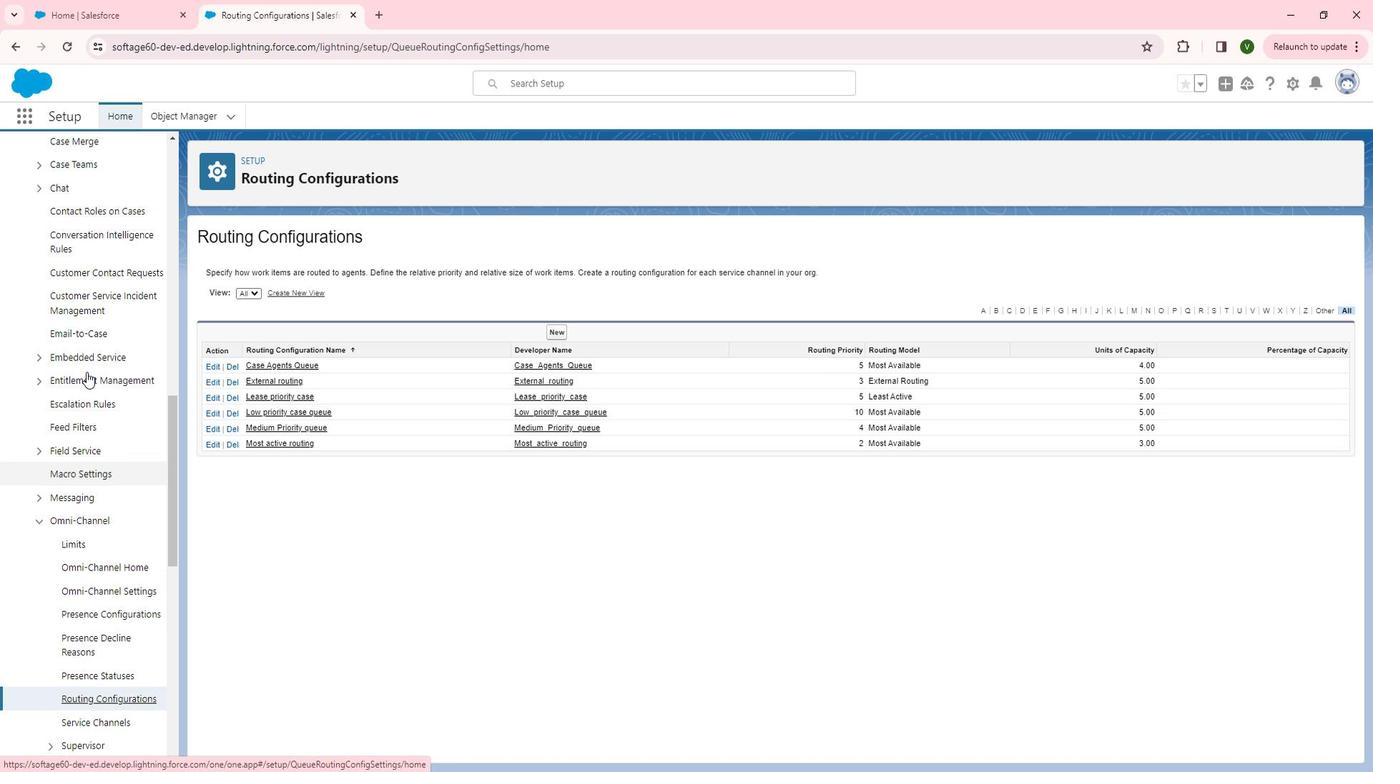 
Action: Mouse scrolled (105, 377) with delta (0, 0)
Screenshot: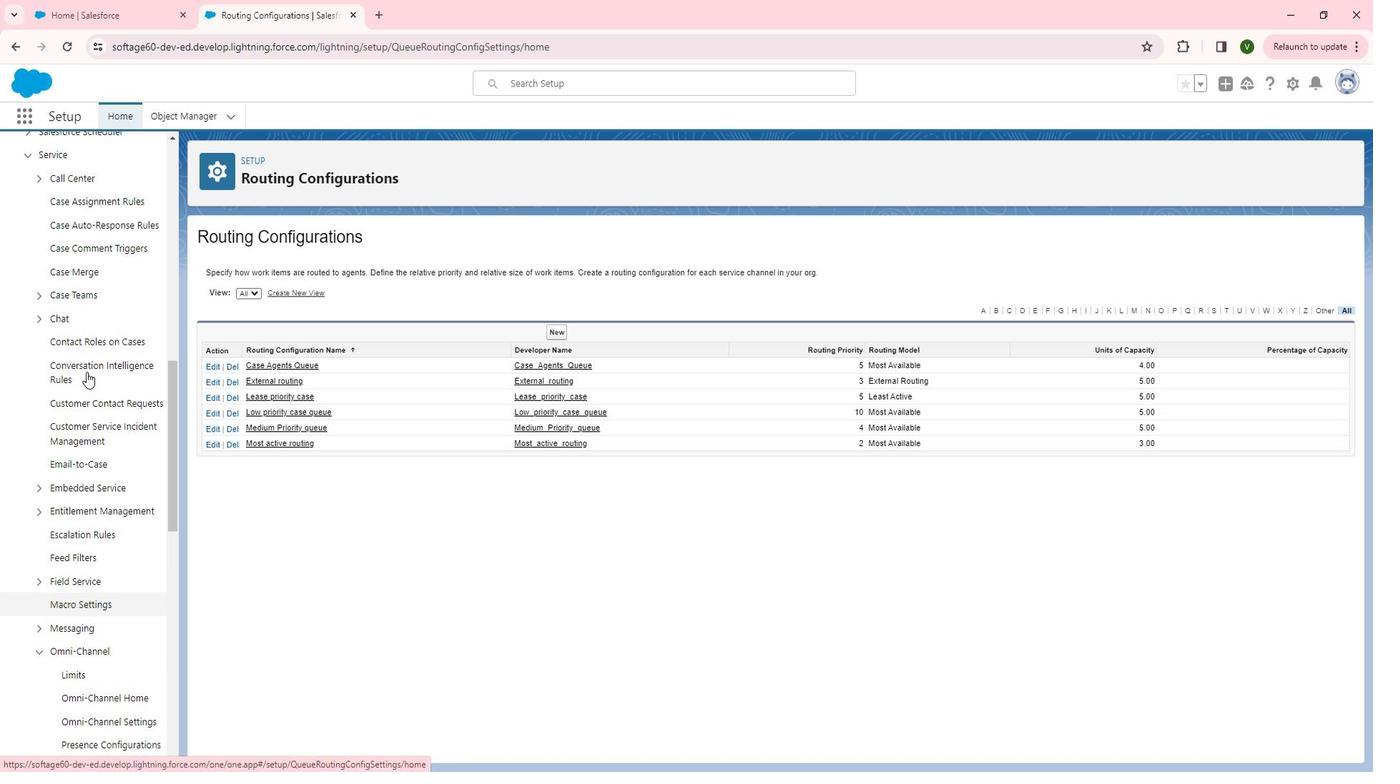 
Action: Mouse scrolled (105, 377) with delta (0, 0)
Screenshot: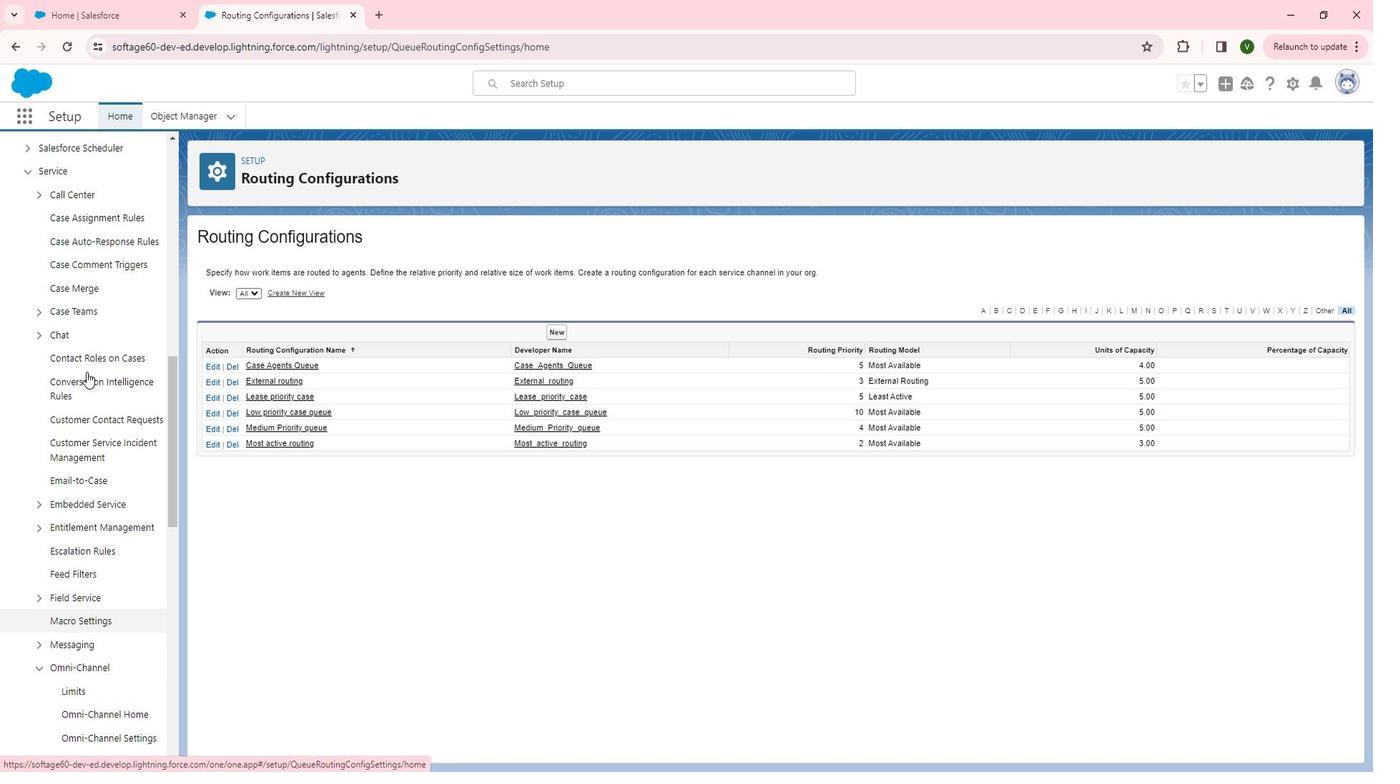 
Action: Mouse scrolled (105, 377) with delta (0, 0)
Screenshot: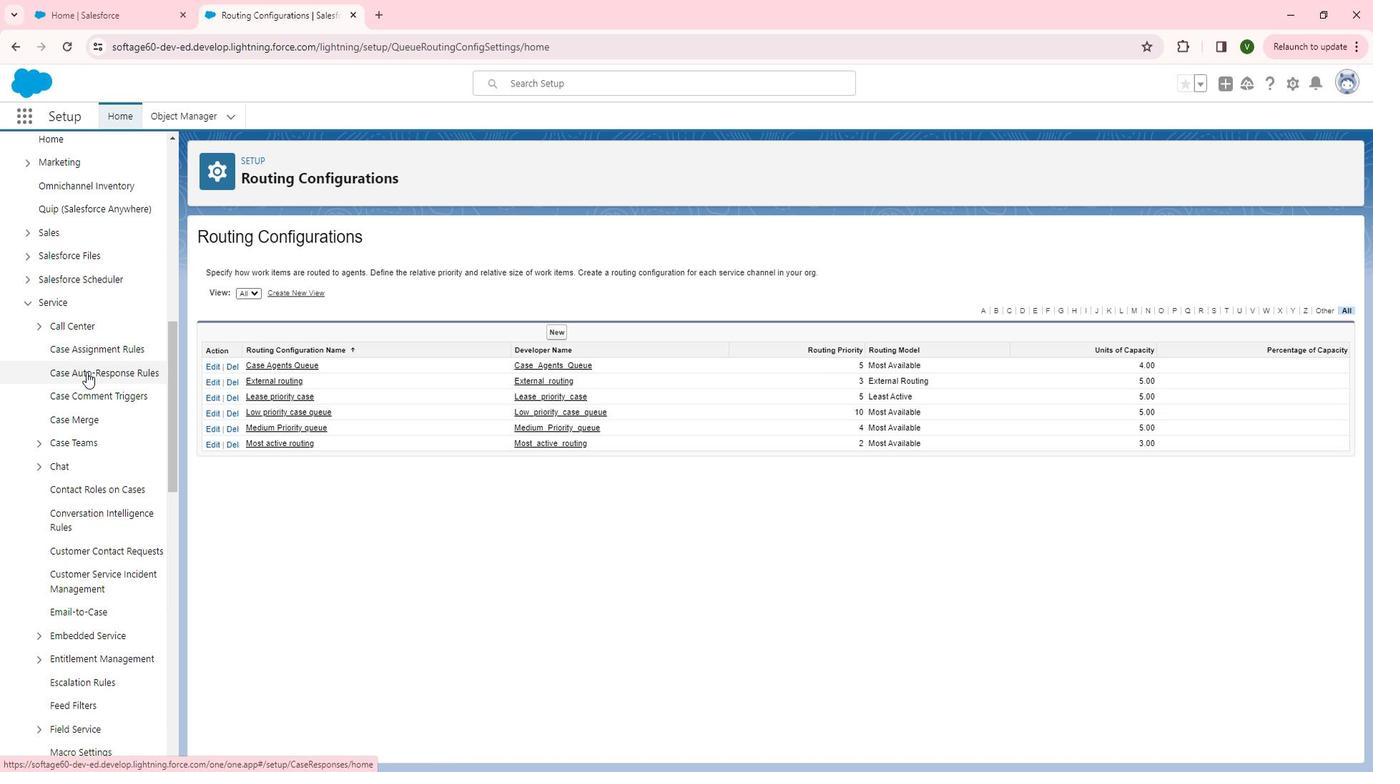 
Action: Mouse scrolled (105, 377) with delta (0, 0)
Screenshot: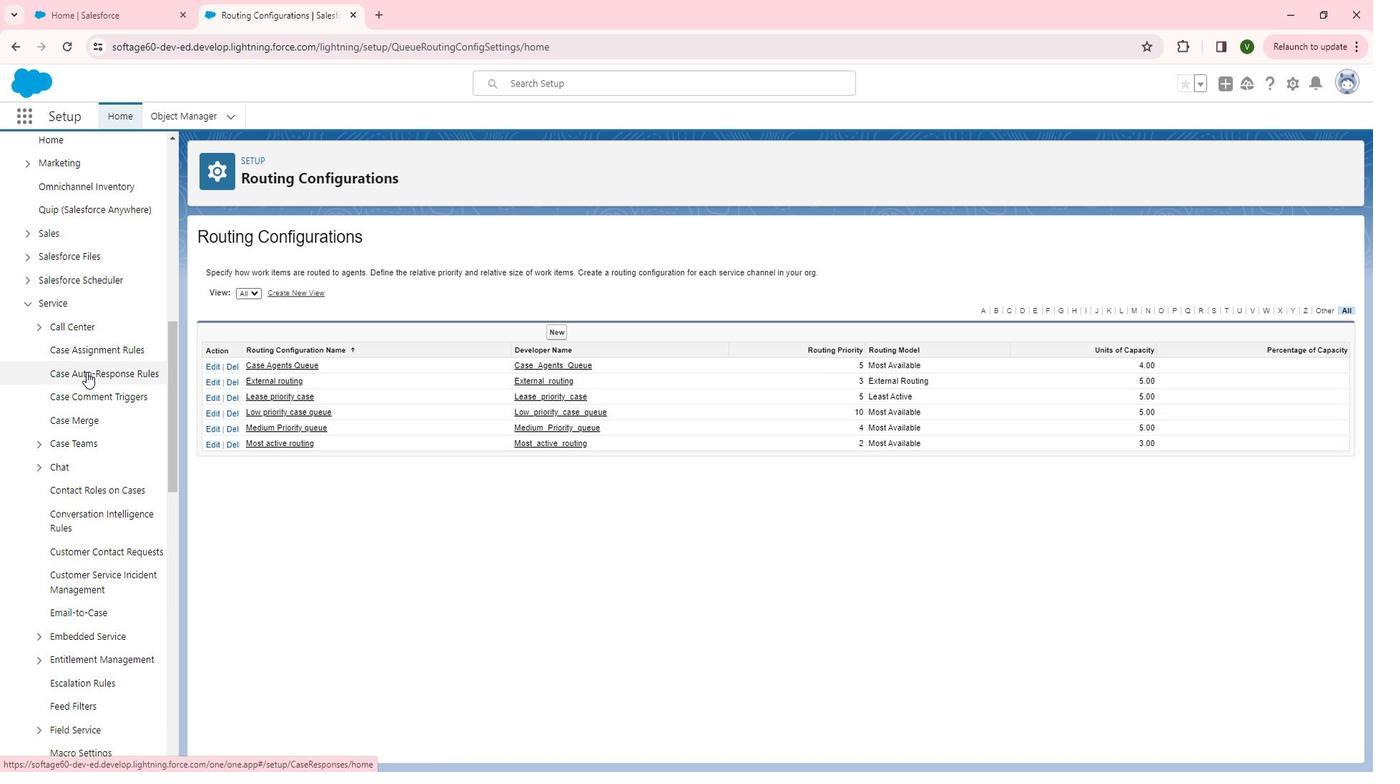 
Action: Mouse scrolled (105, 377) with delta (0, 0)
Screenshot: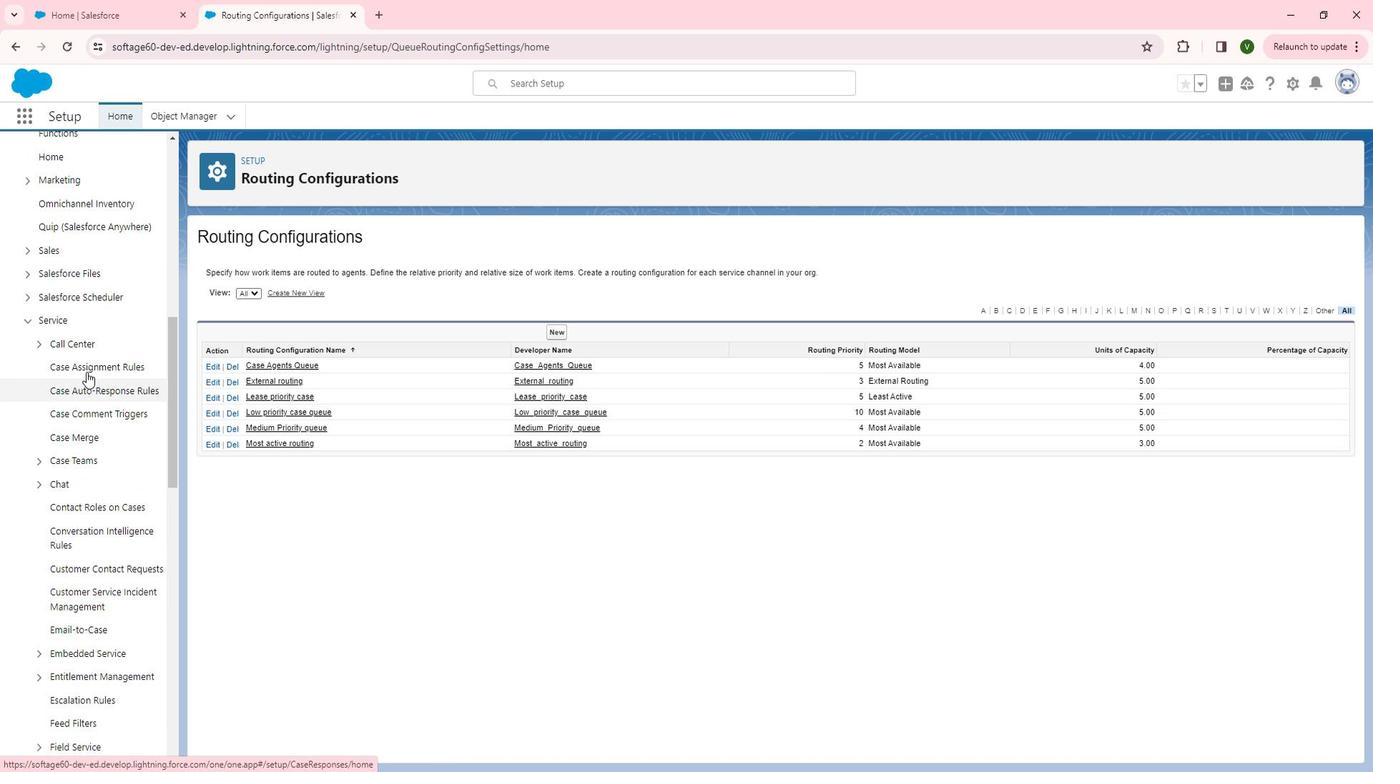
Action: Mouse scrolled (105, 377) with delta (0, 0)
Screenshot: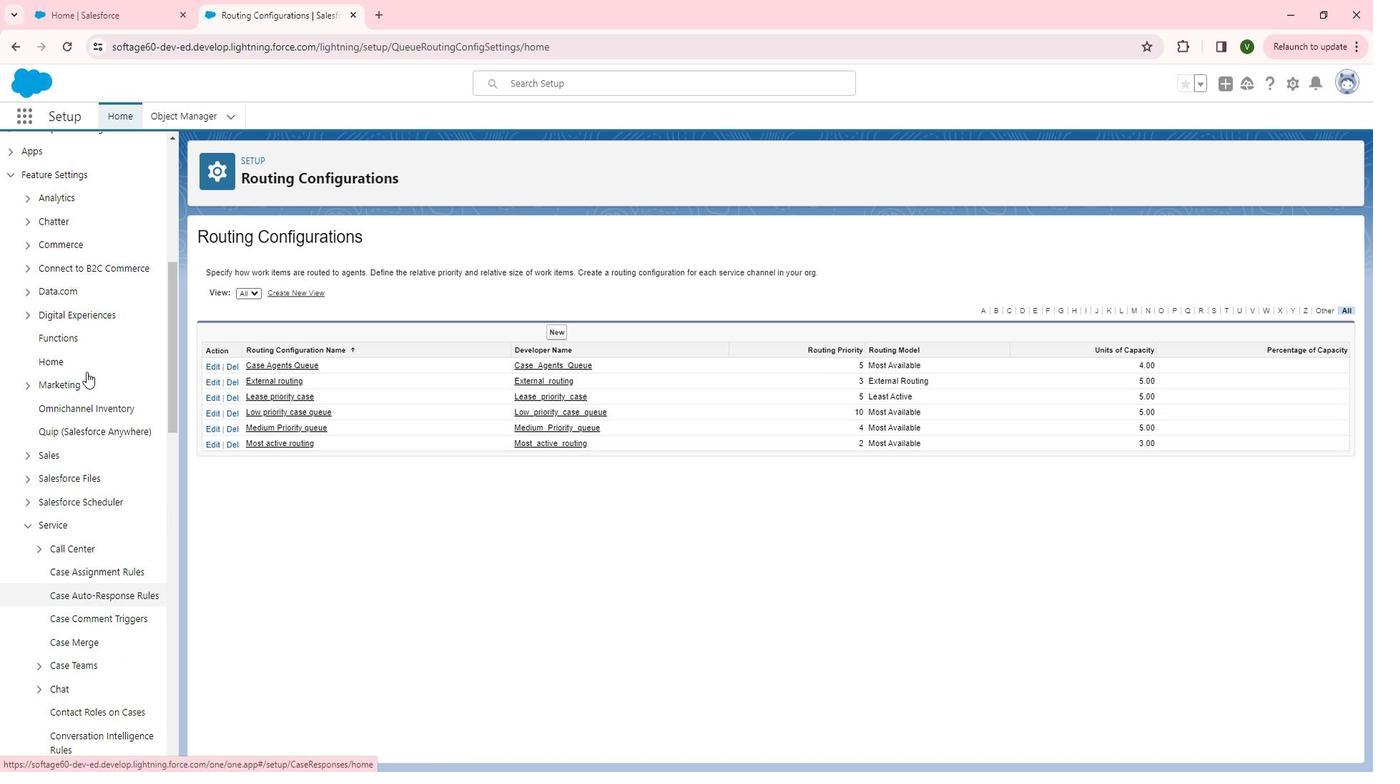 
Action: Mouse scrolled (105, 377) with delta (0, 0)
Screenshot: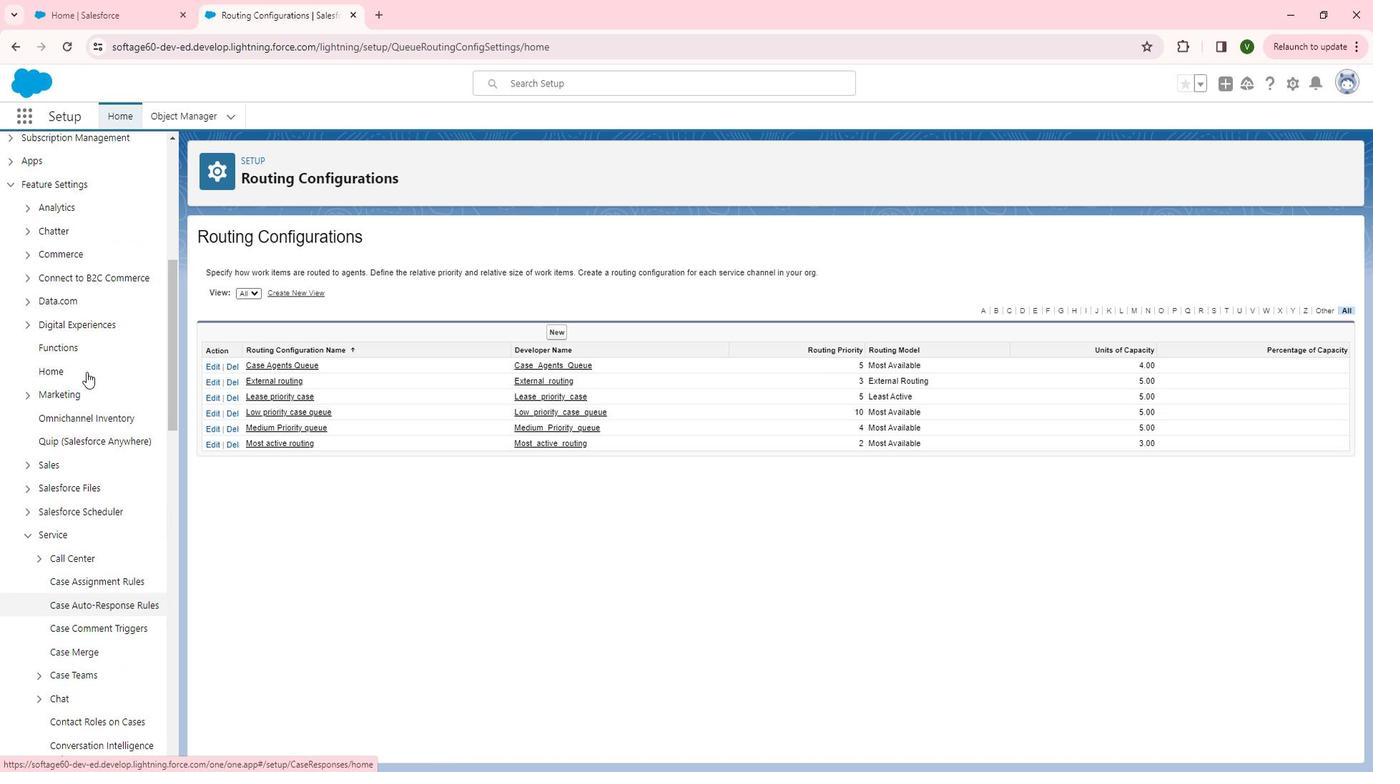 
Action: Mouse scrolled (105, 377) with delta (0, 0)
Screenshot: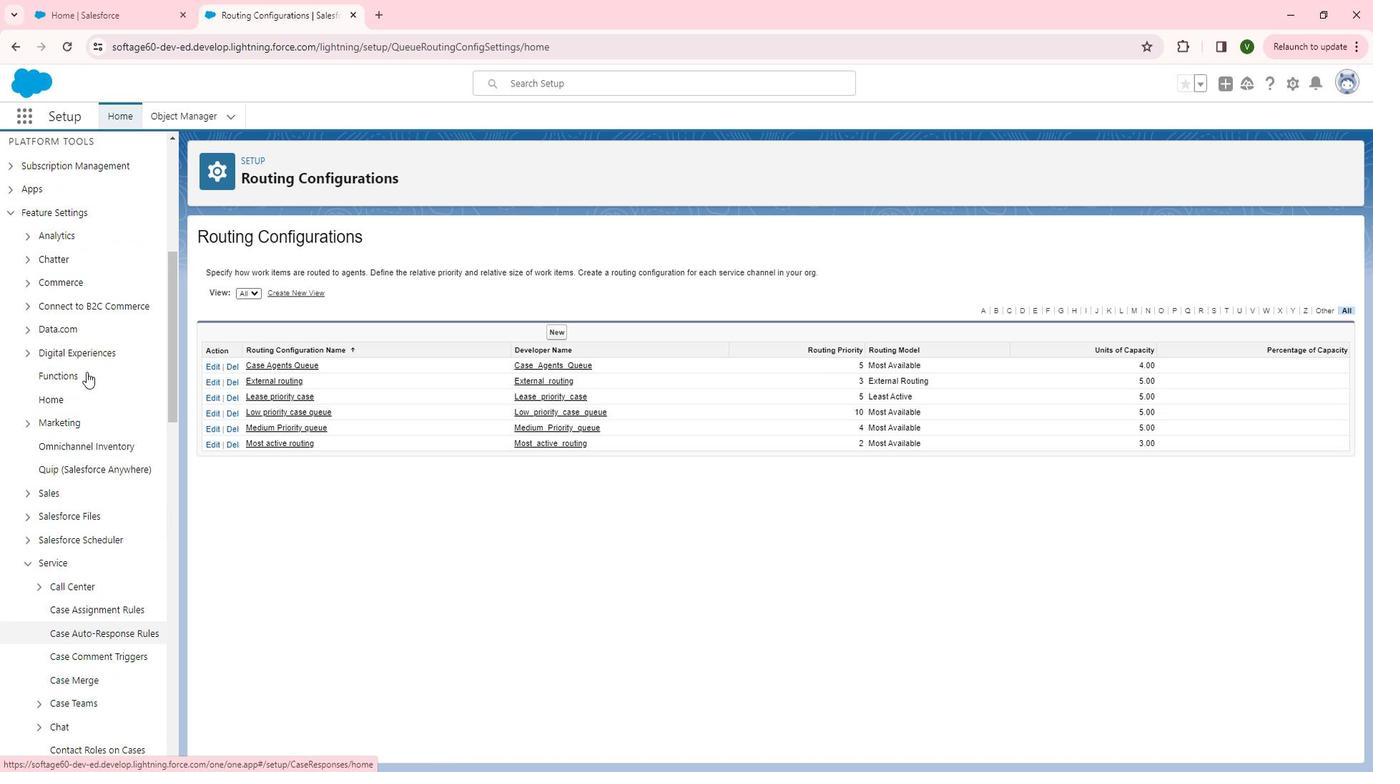 
Action: Mouse moved to (29, 258)
Screenshot: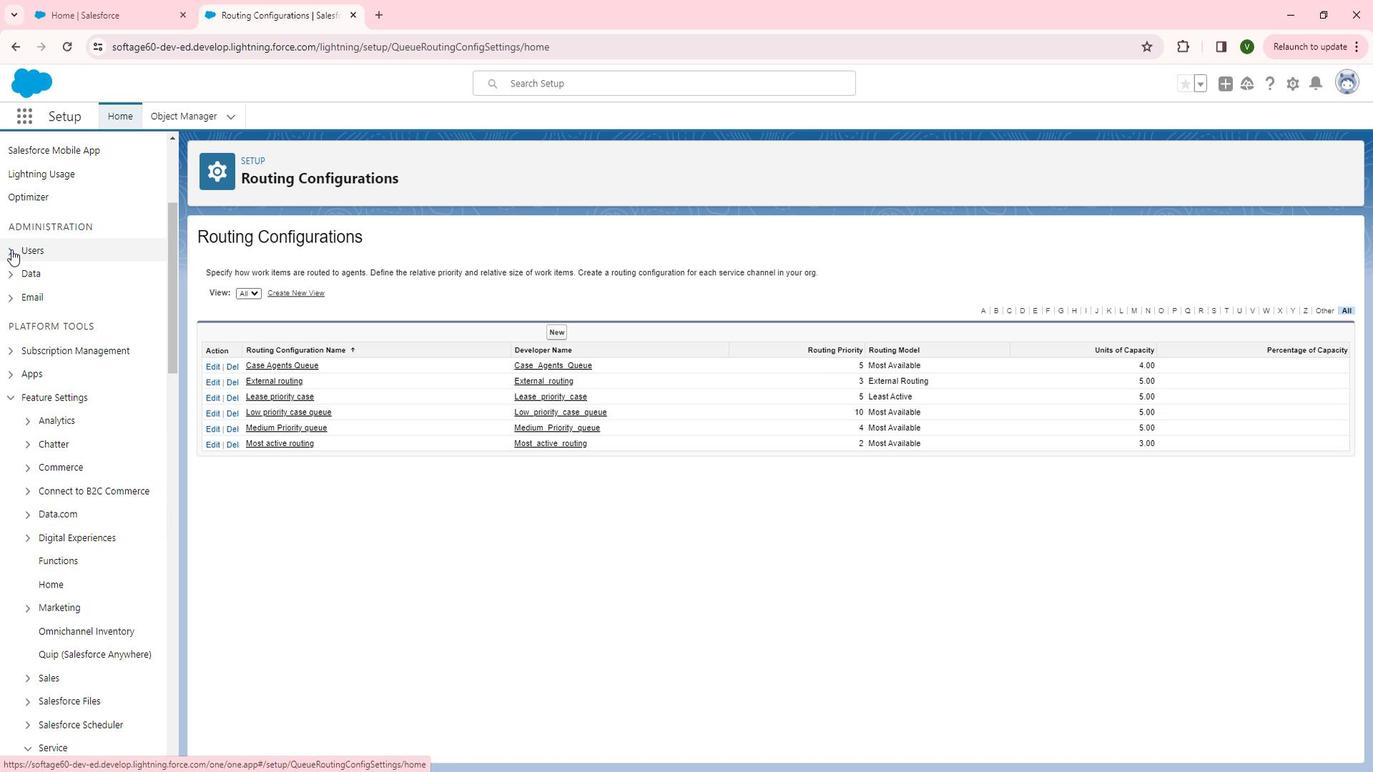 
Action: Mouse pressed left at (29, 258)
Screenshot: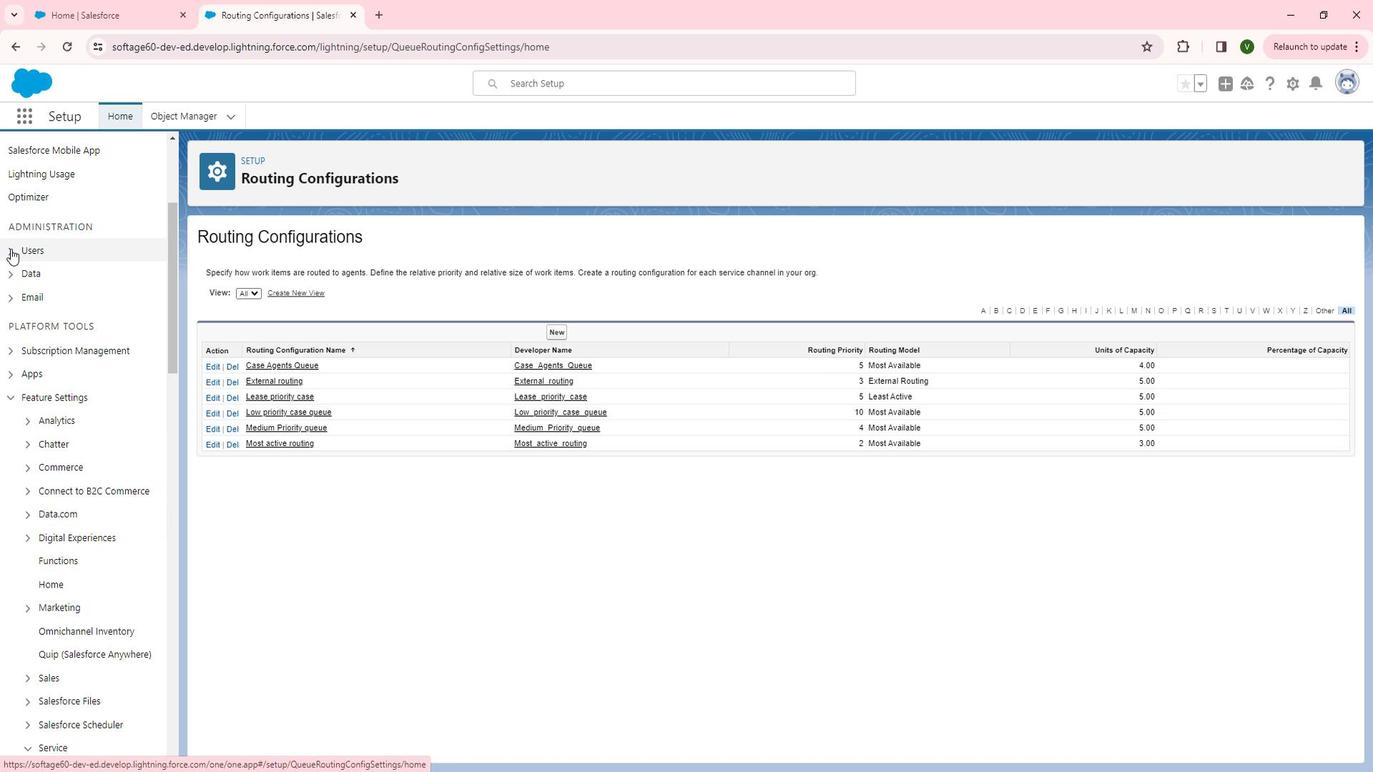 
Action: Mouse moved to (72, 370)
Screenshot: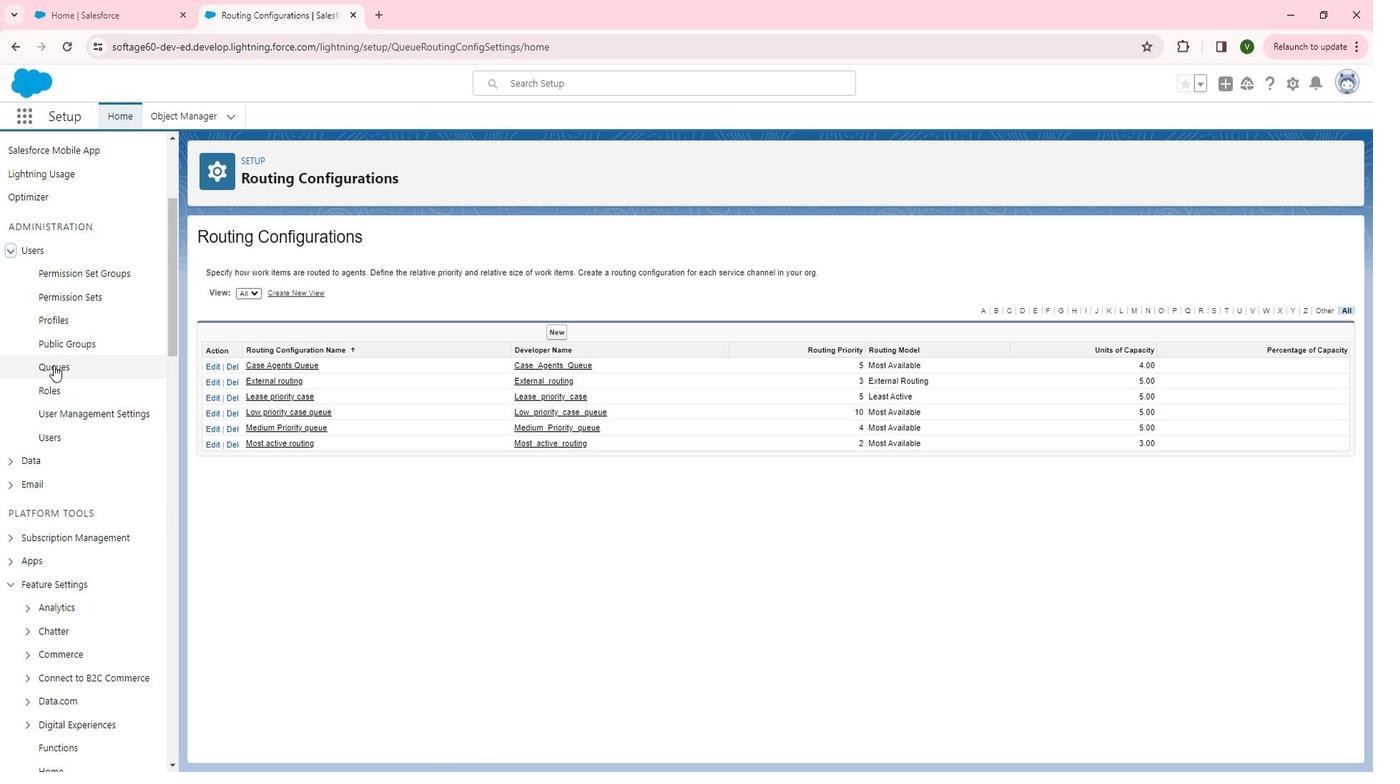 
Action: Mouse pressed left at (72, 370)
Screenshot: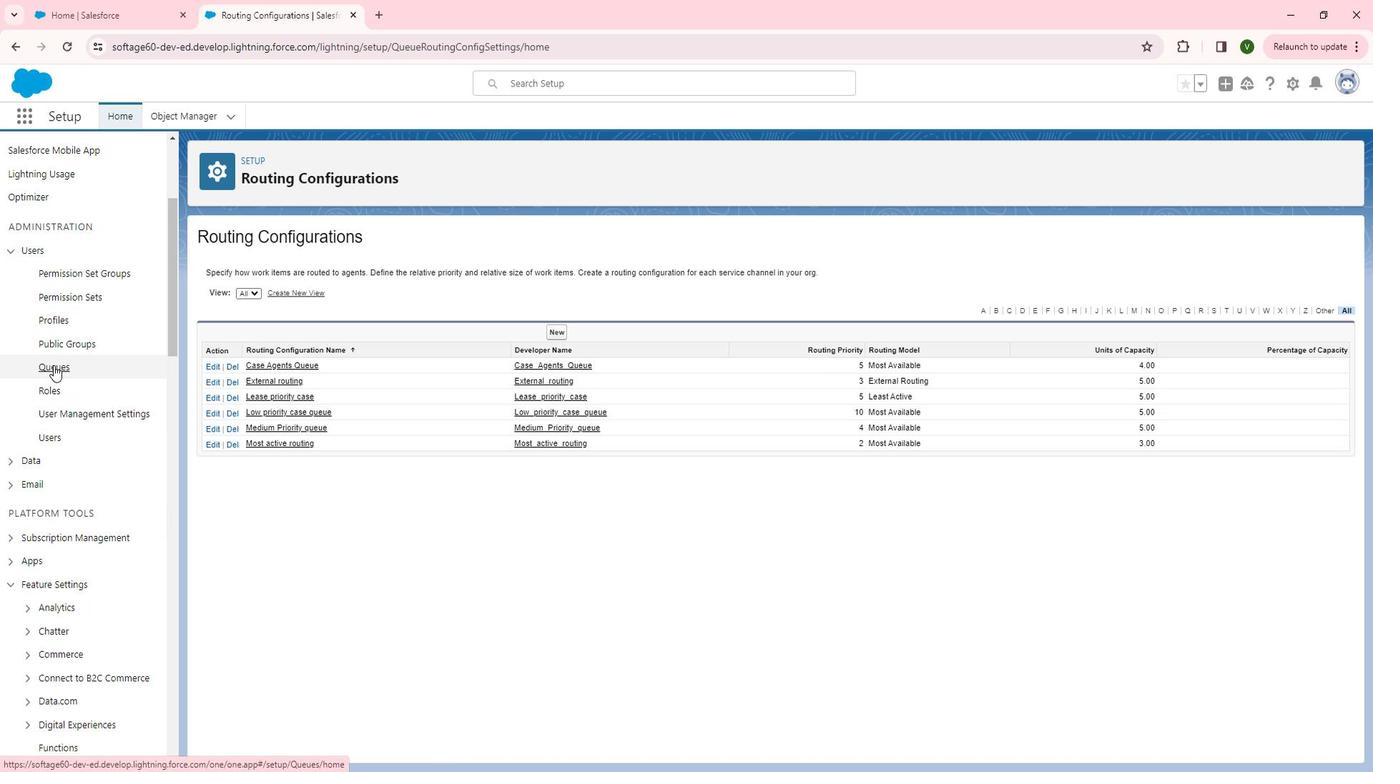 
Action: Mouse moved to (797, 334)
Screenshot: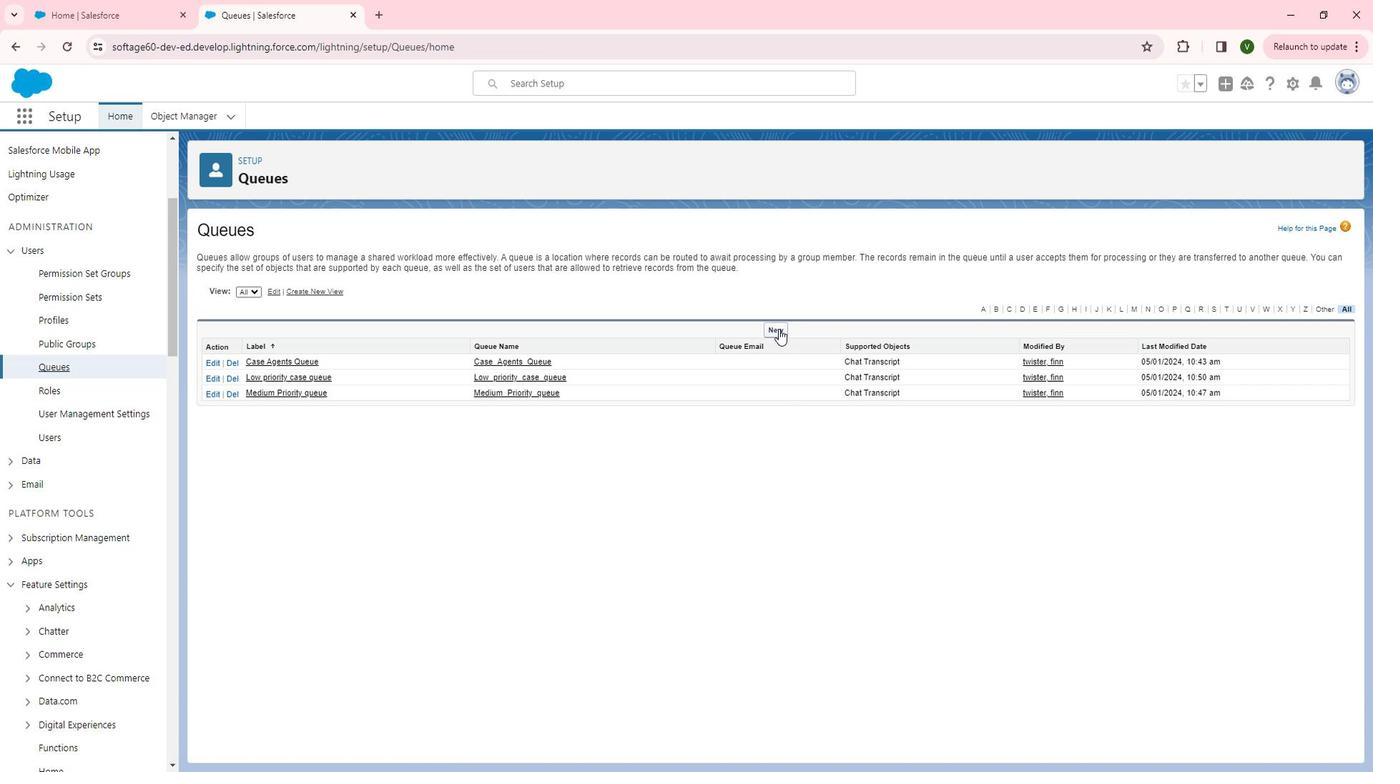 
Action: Mouse pressed left at (797, 334)
Screenshot: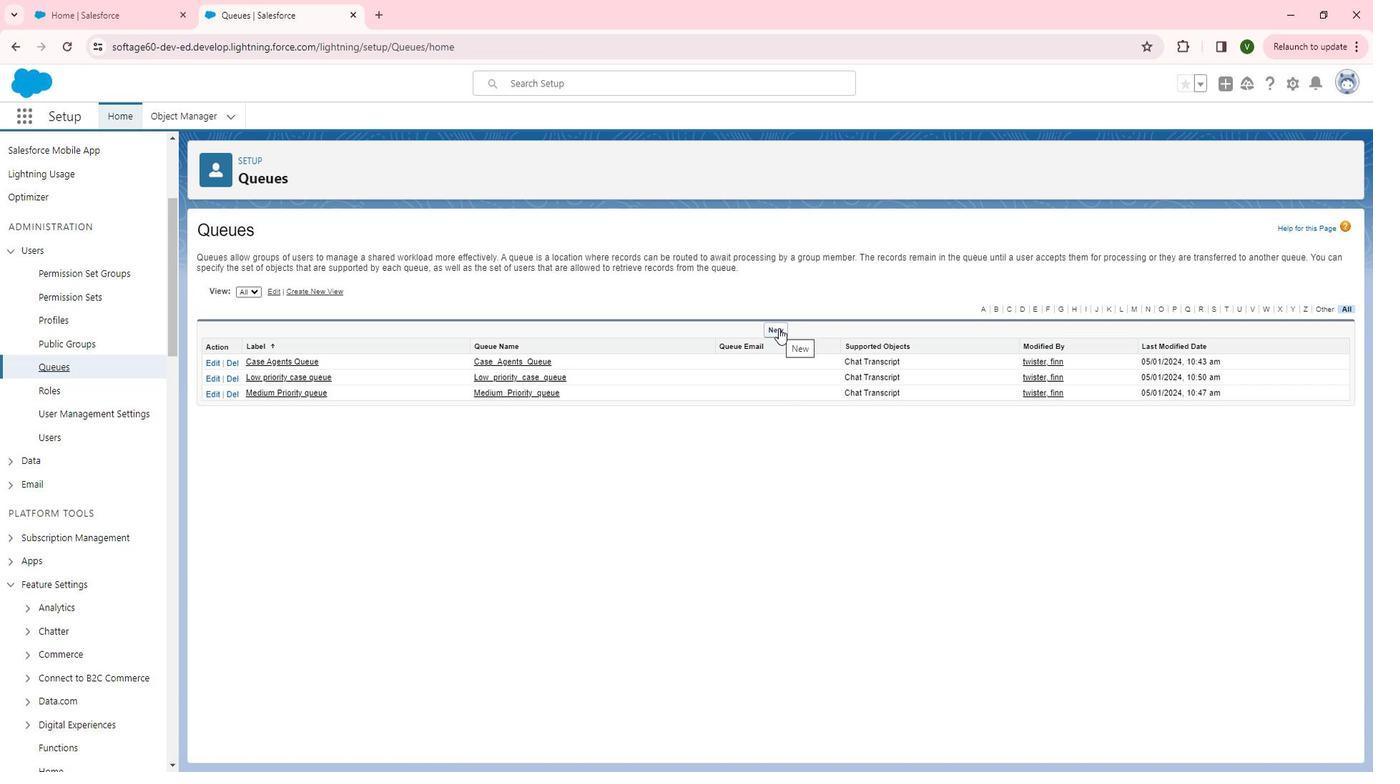 
Action: Mouse moved to (502, 346)
Screenshot: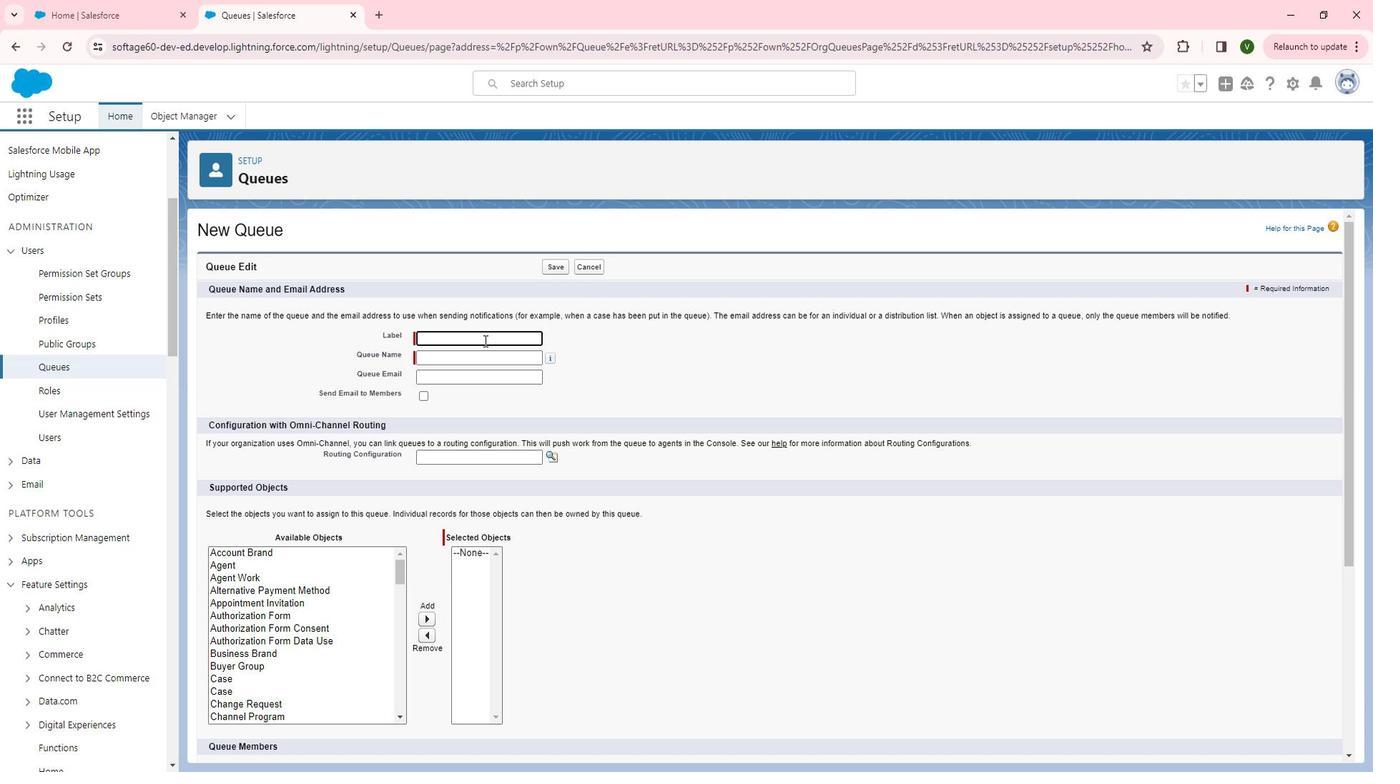 
Action: Mouse pressed left at (502, 346)
Screenshot: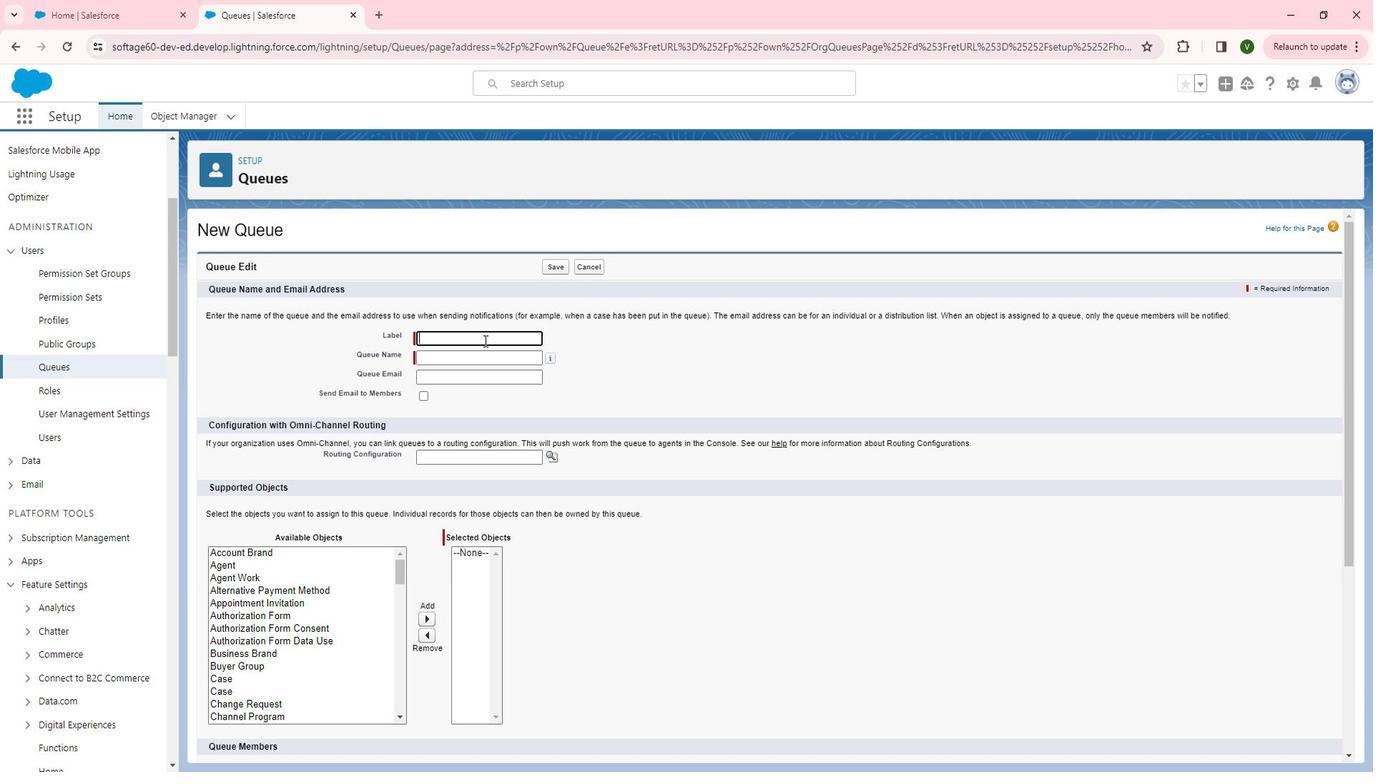 
Action: Mouse moved to (502, 346)
Screenshot: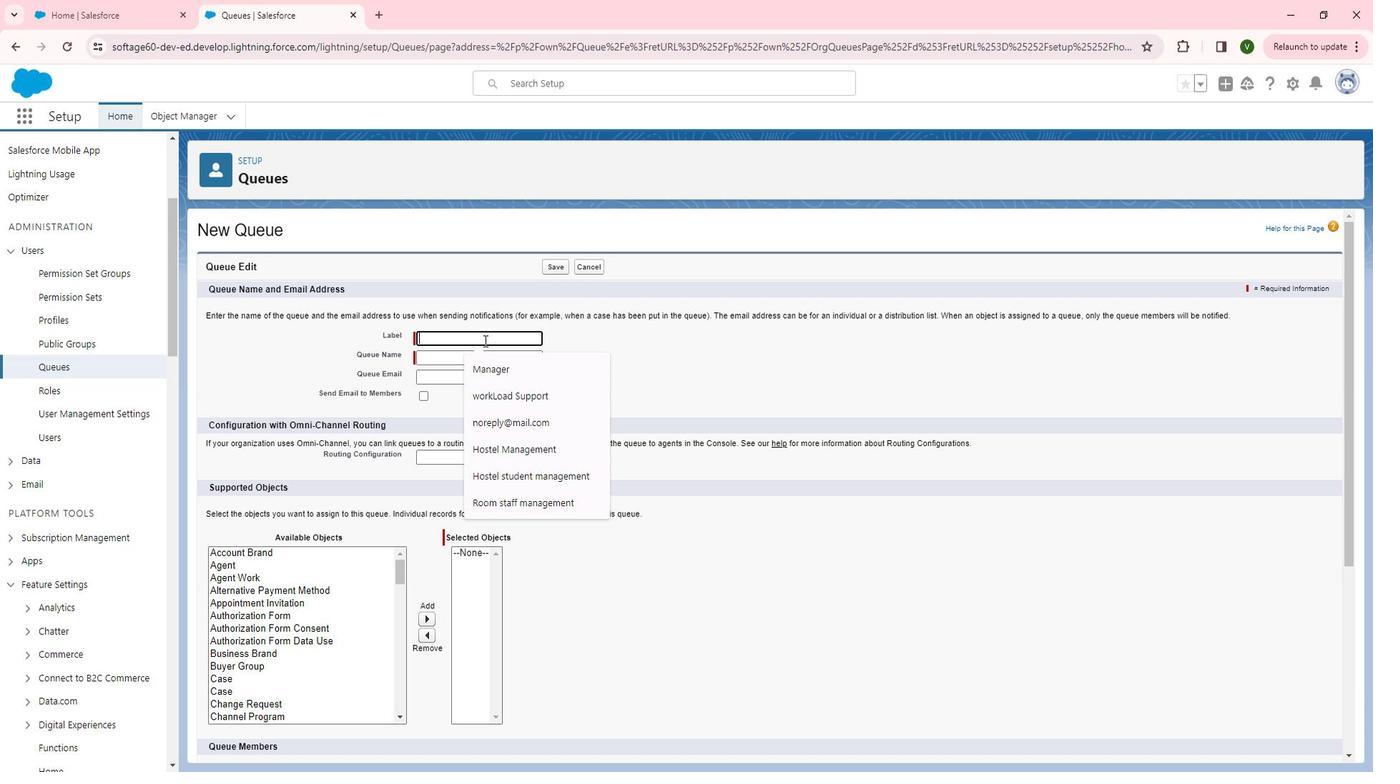 
Action: Key pressed <Key.shift>Leaste<Key.backspace><Key.space>active<Key.space>queue
Screenshot: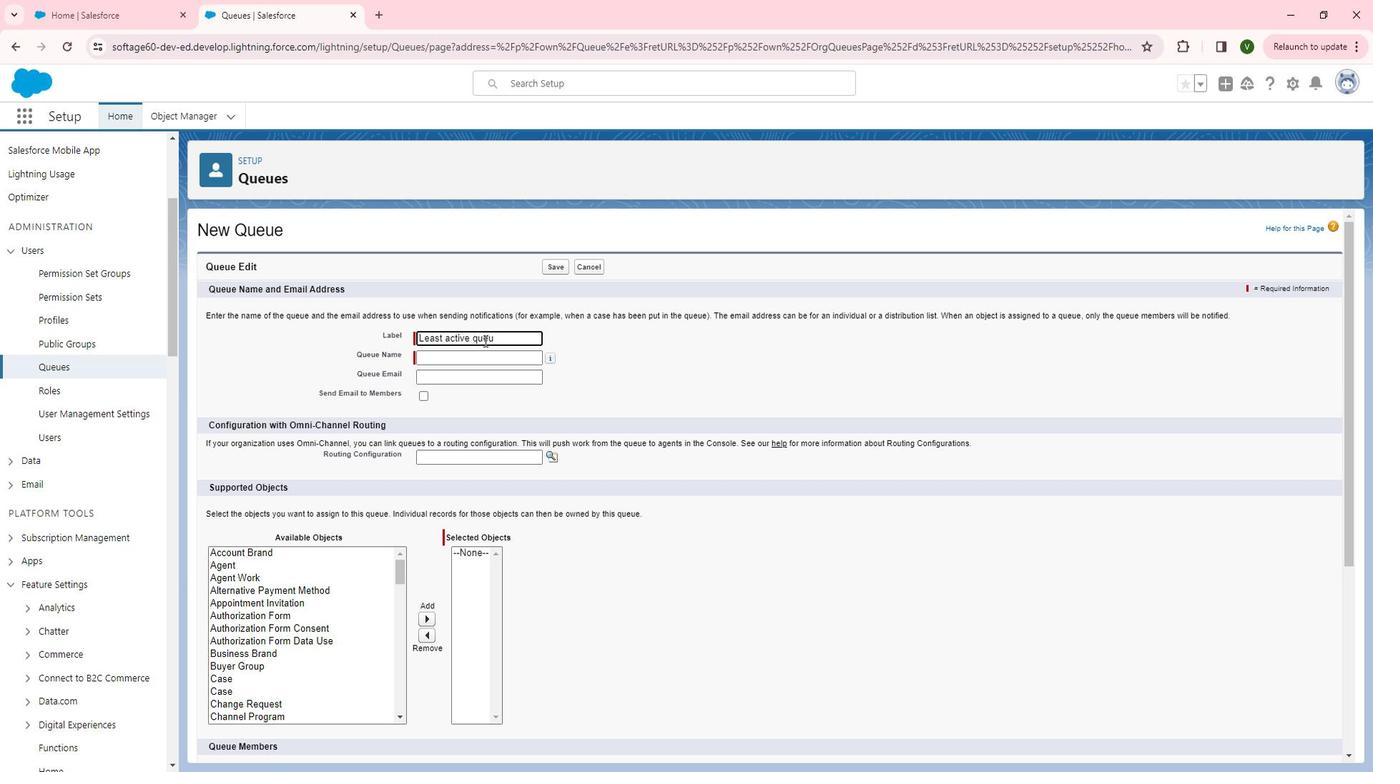 
Action: Mouse moved to (491, 359)
Screenshot: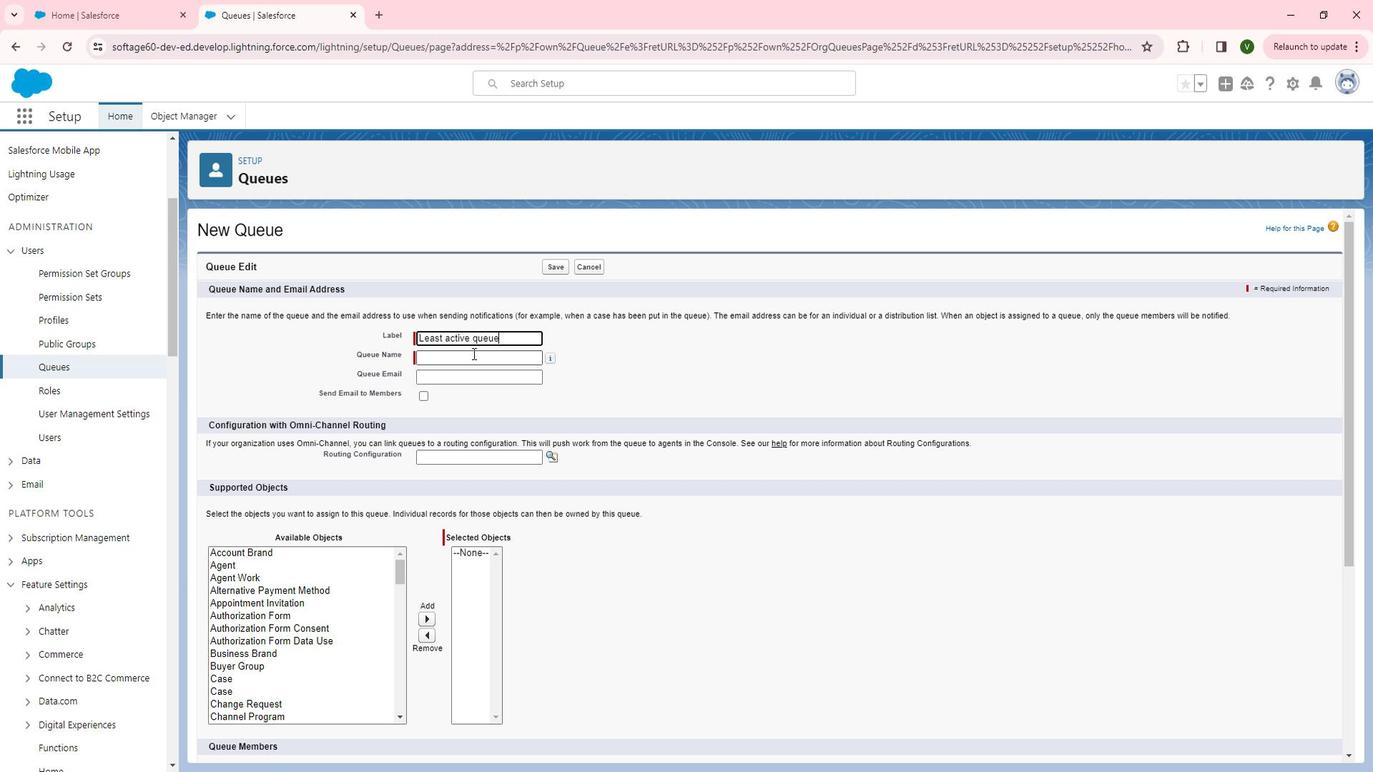 
Action: Mouse pressed left at (491, 359)
Screenshot: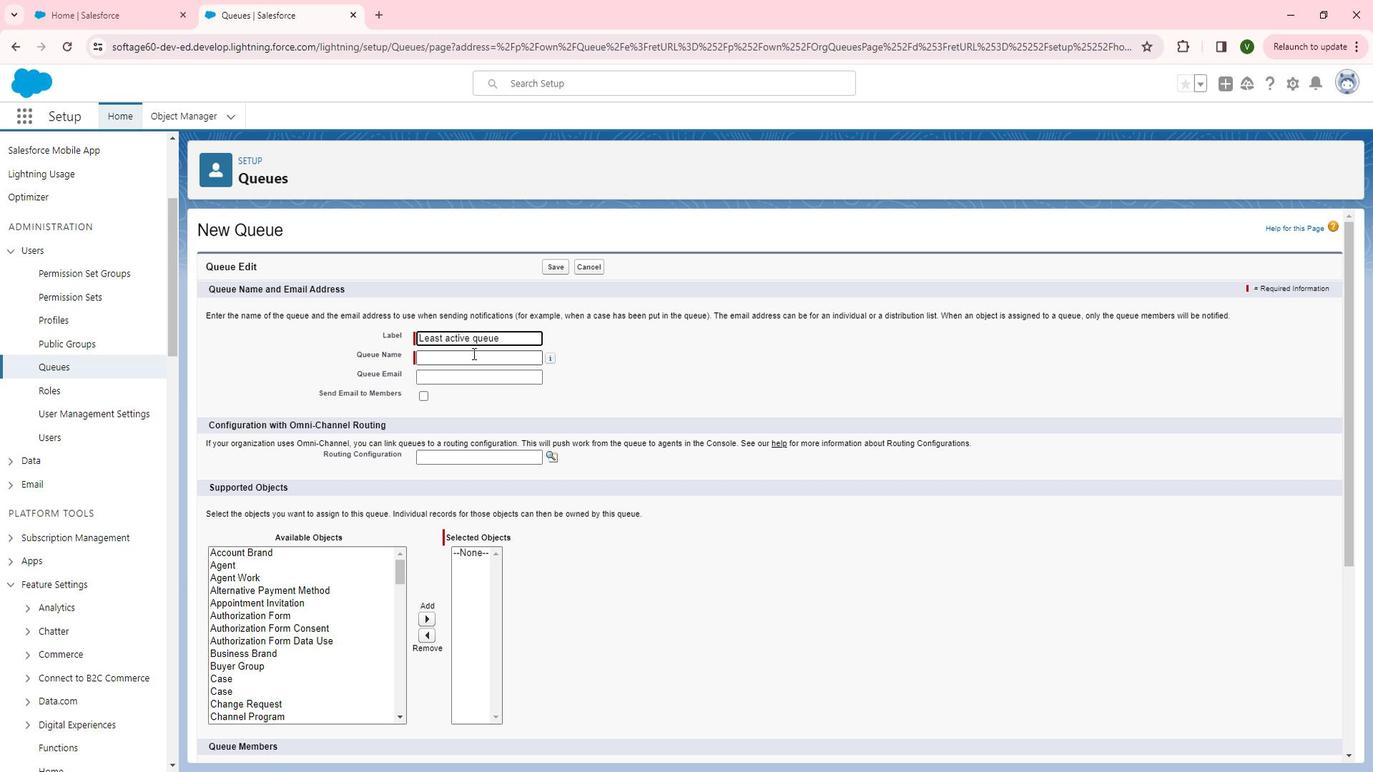
Action: Mouse moved to (466, 404)
Screenshot: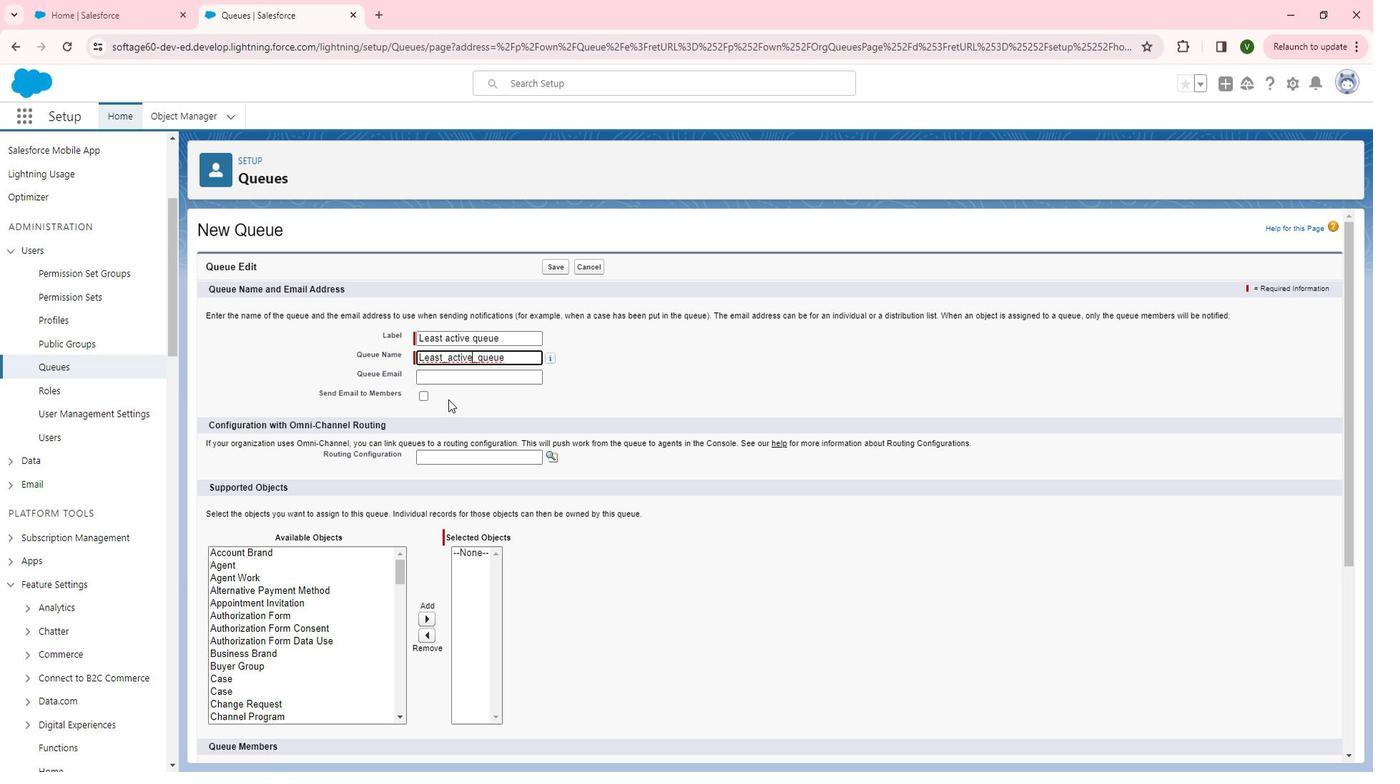 
Action: Mouse scrolled (466, 403) with delta (0, 0)
Screenshot: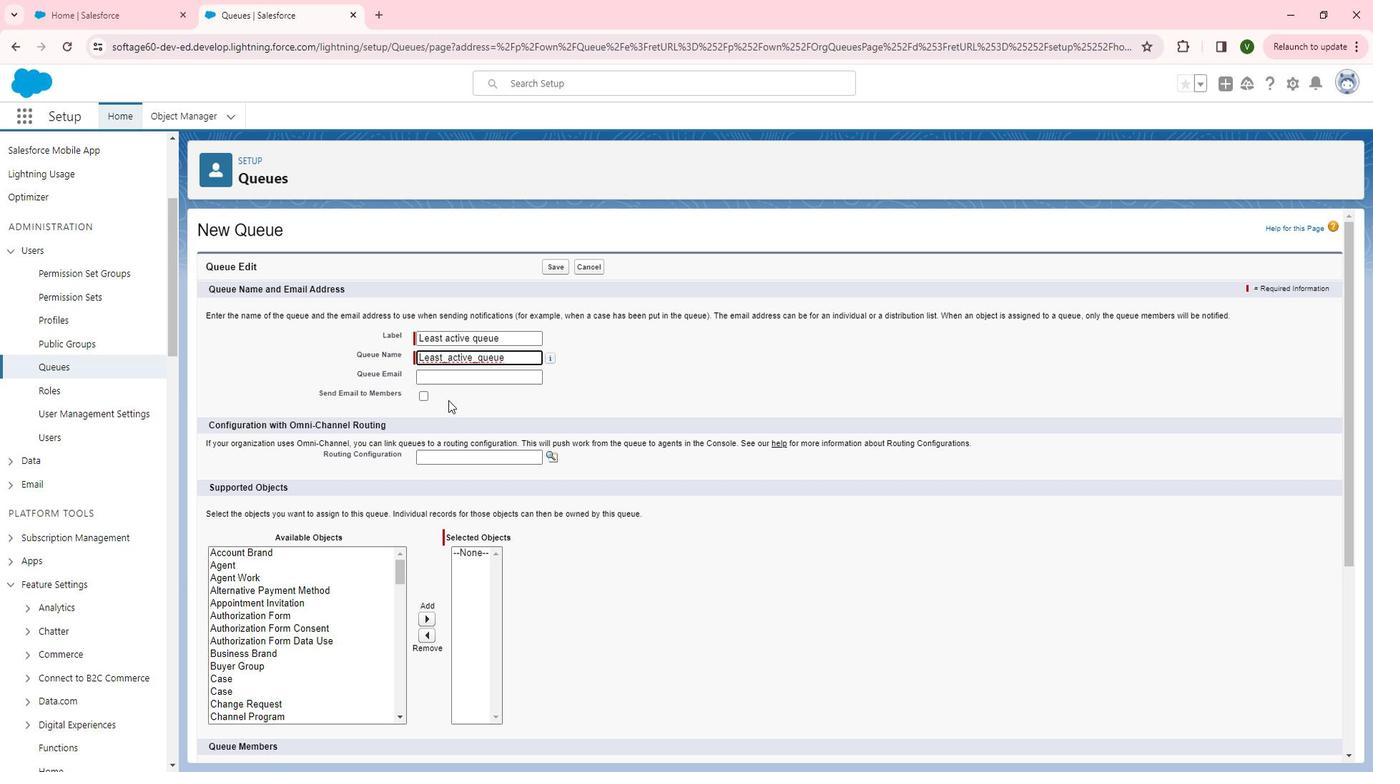 
Action: Mouse moved to (545, 387)
Screenshot: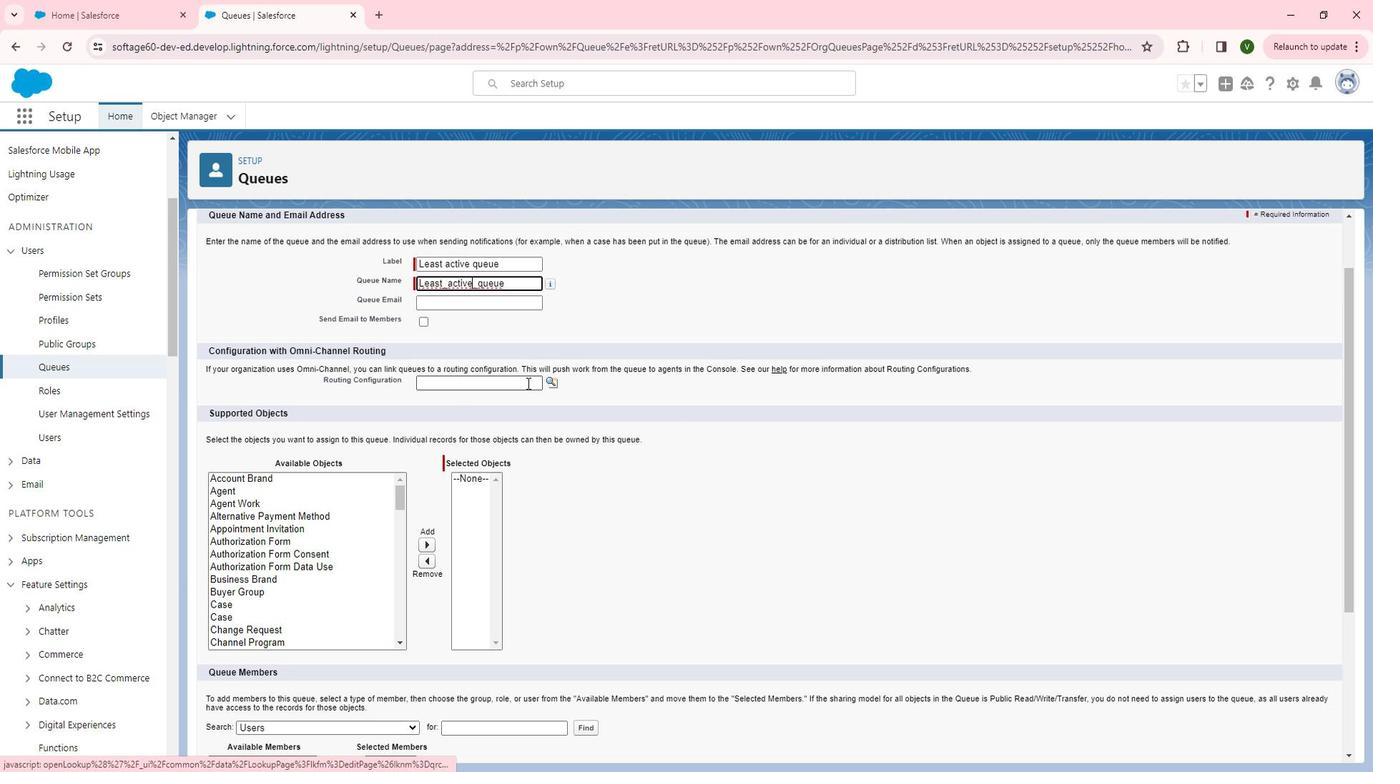 
Action: Mouse pressed left at (545, 387)
Screenshot: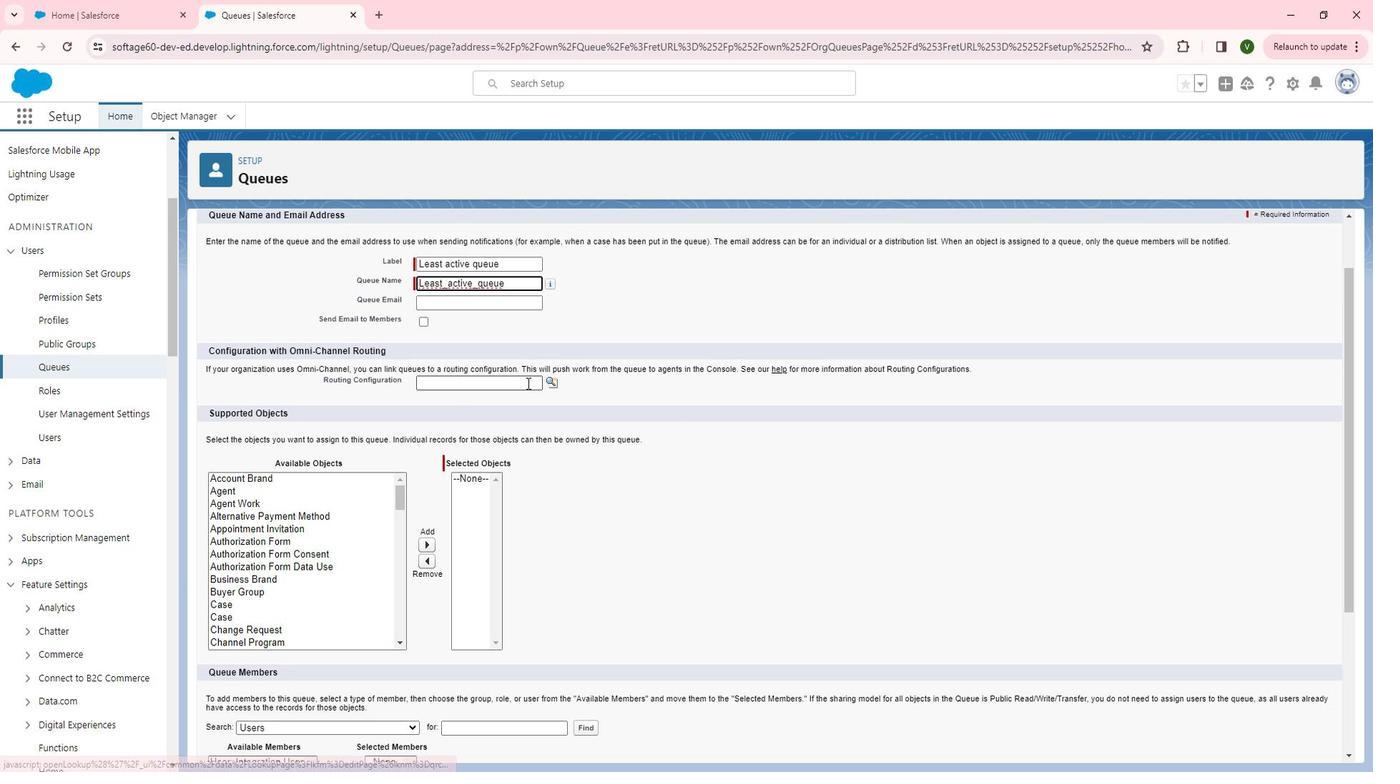 
Action: Mouse moved to (567, 386)
Screenshot: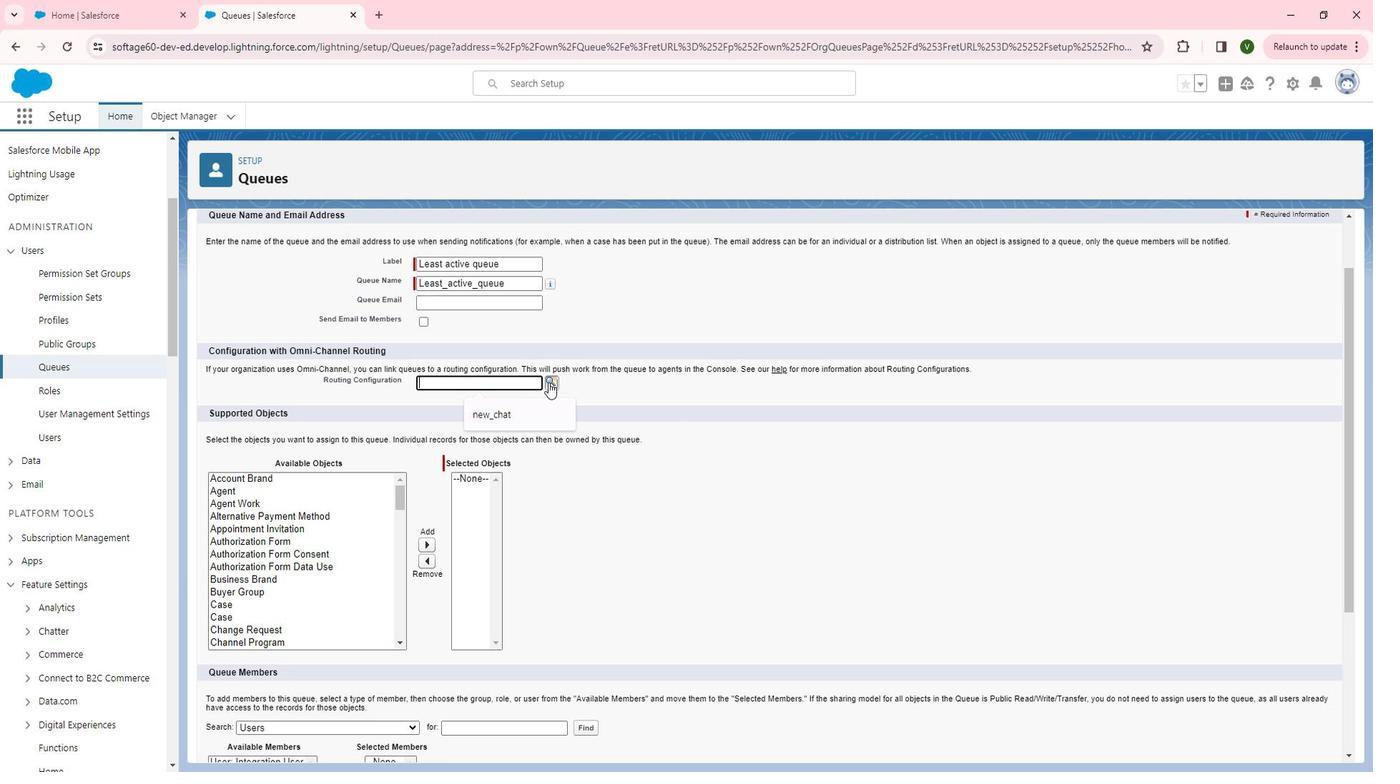 
Action: Mouse pressed left at (567, 386)
Screenshot: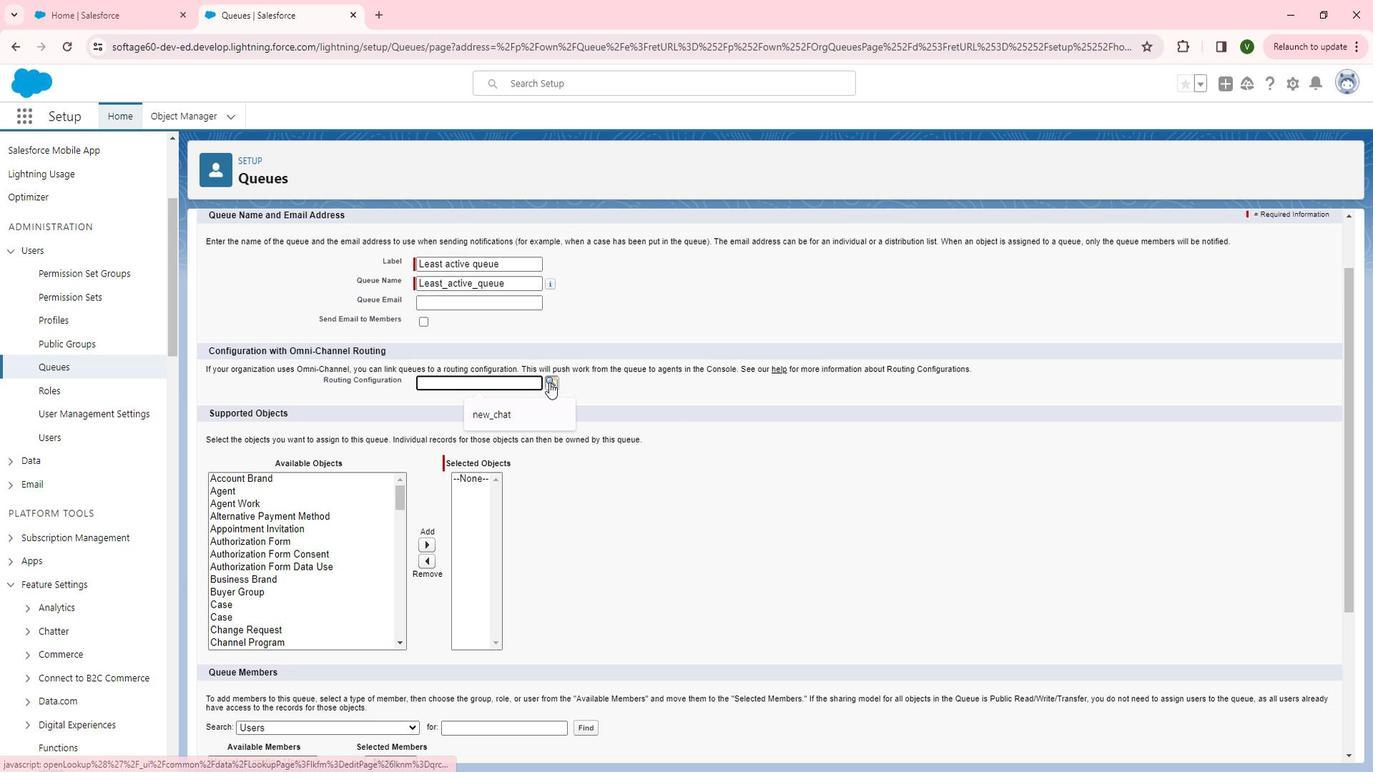 
Action: Mouse moved to (559, 377)
Screenshot: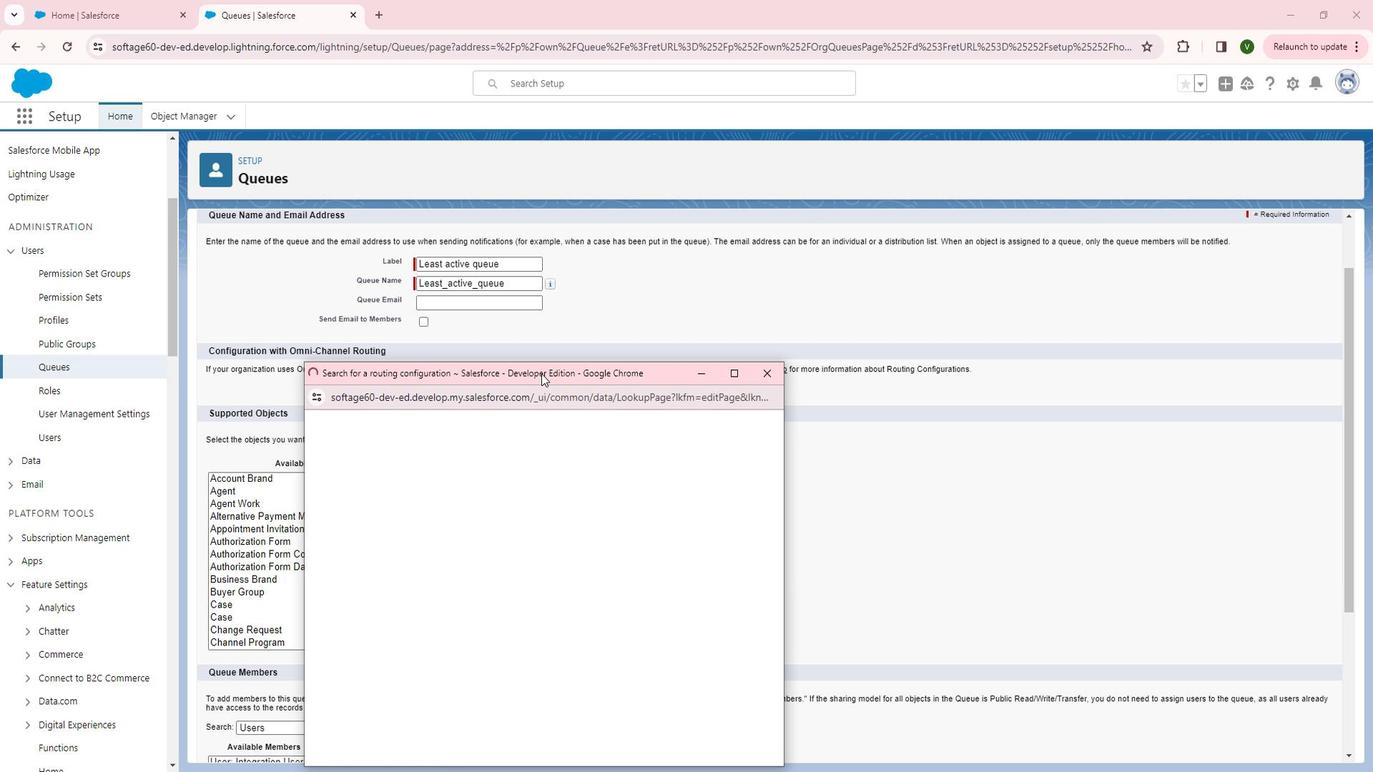 
Action: Mouse pressed left at (559, 377)
Screenshot: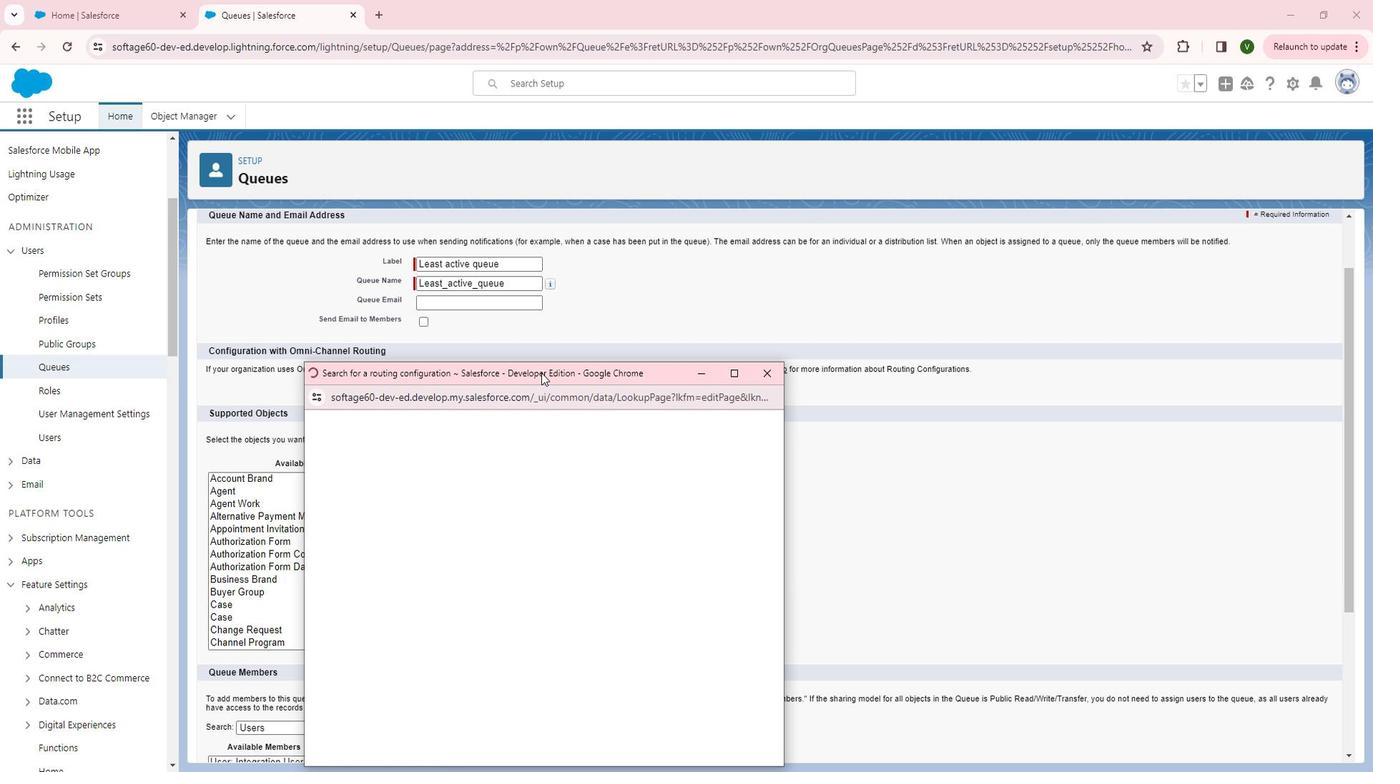 
Action: Mouse moved to (577, 550)
Screenshot: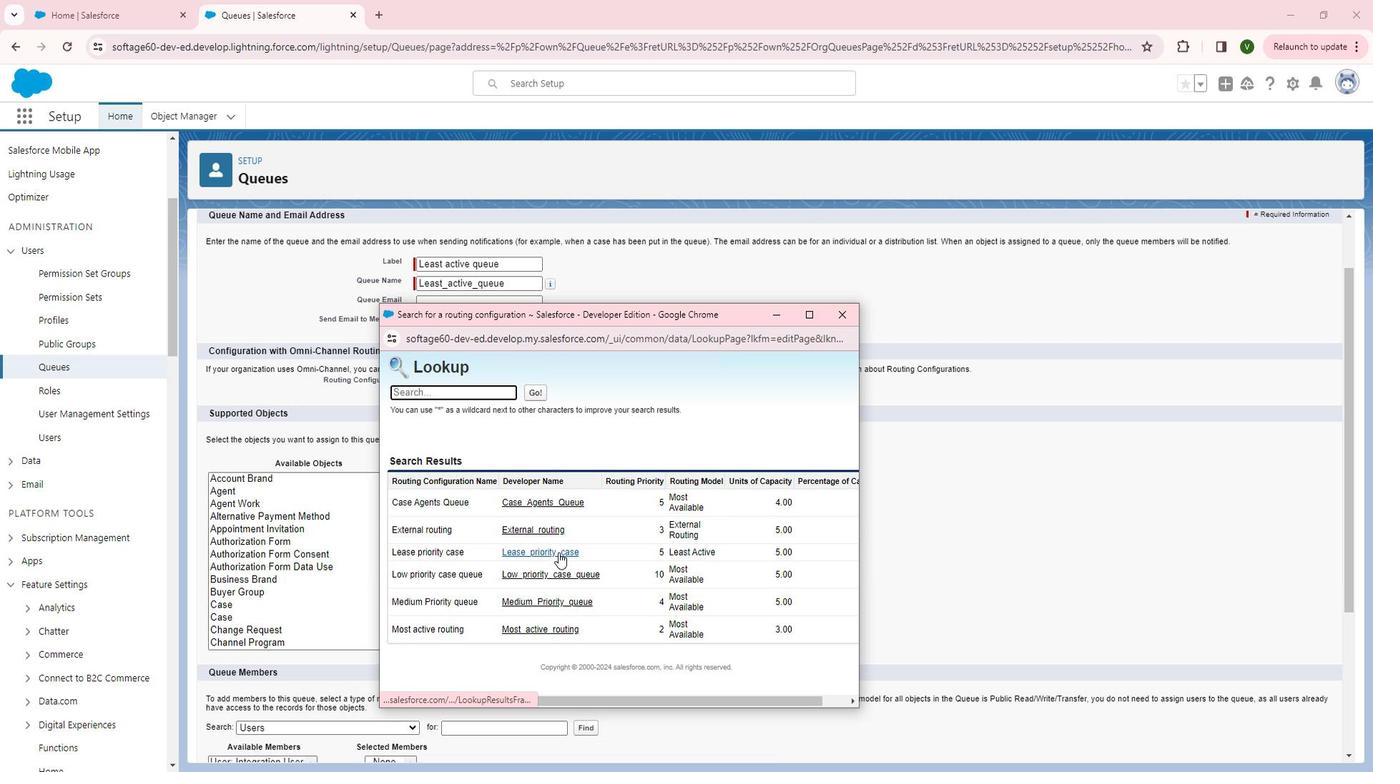 
Action: Mouse pressed left at (577, 550)
Screenshot: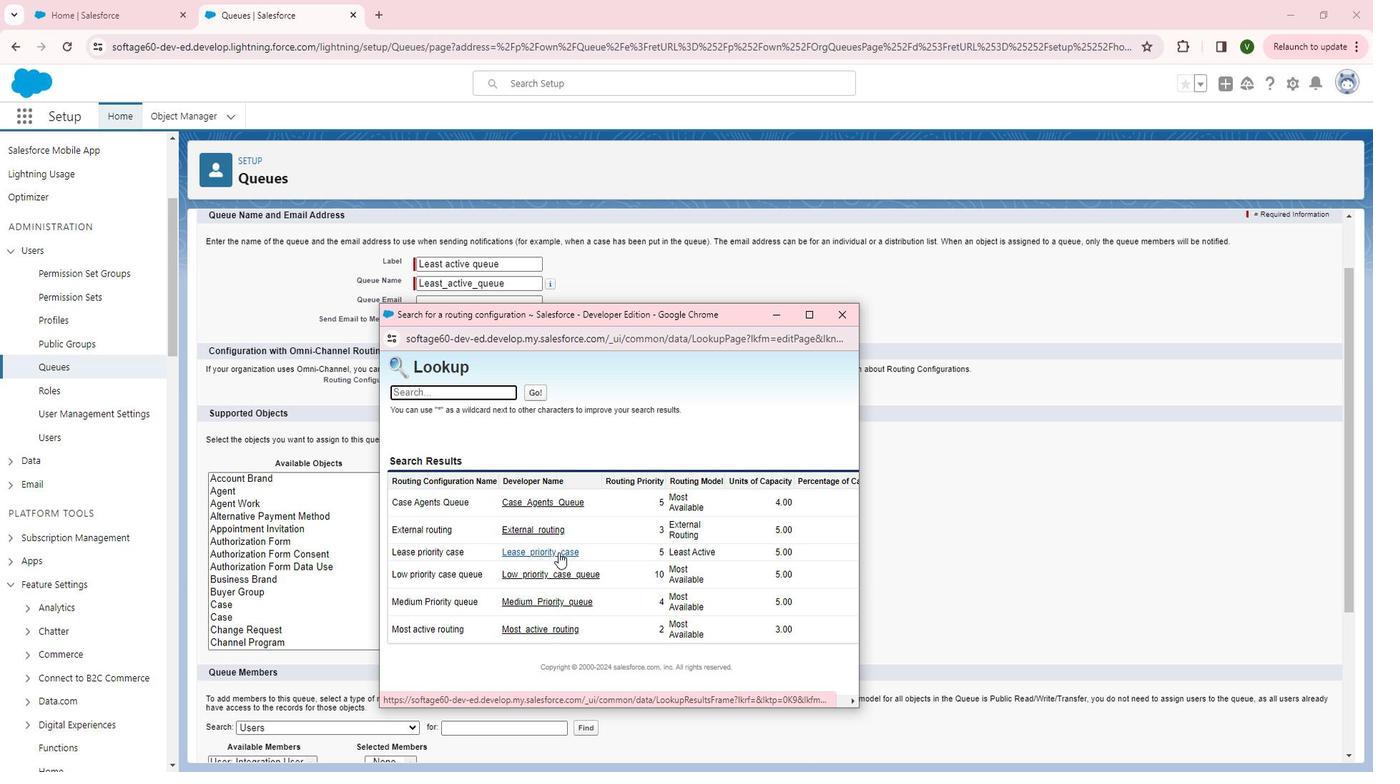 
Action: Mouse moved to (364, 556)
Screenshot: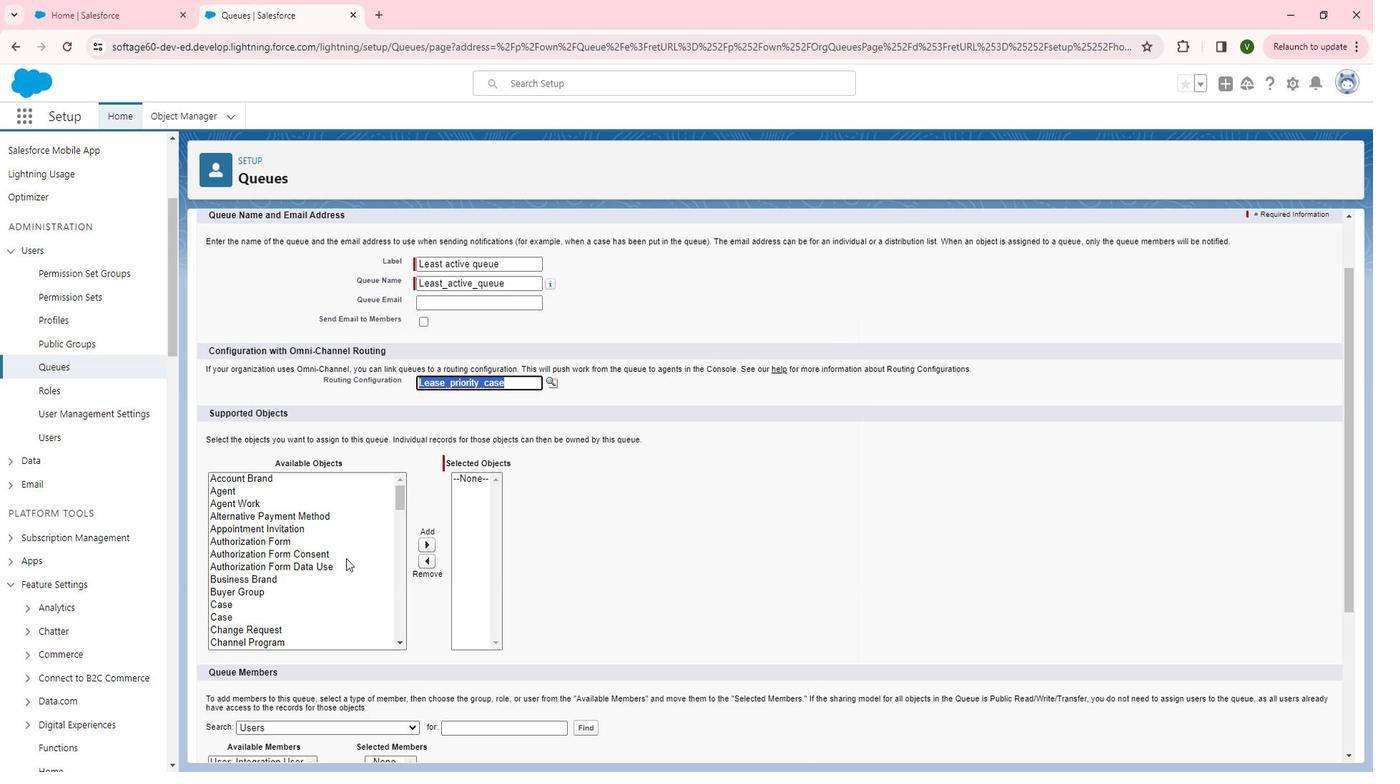 
Action: Mouse scrolled (364, 555) with delta (0, 0)
Screenshot: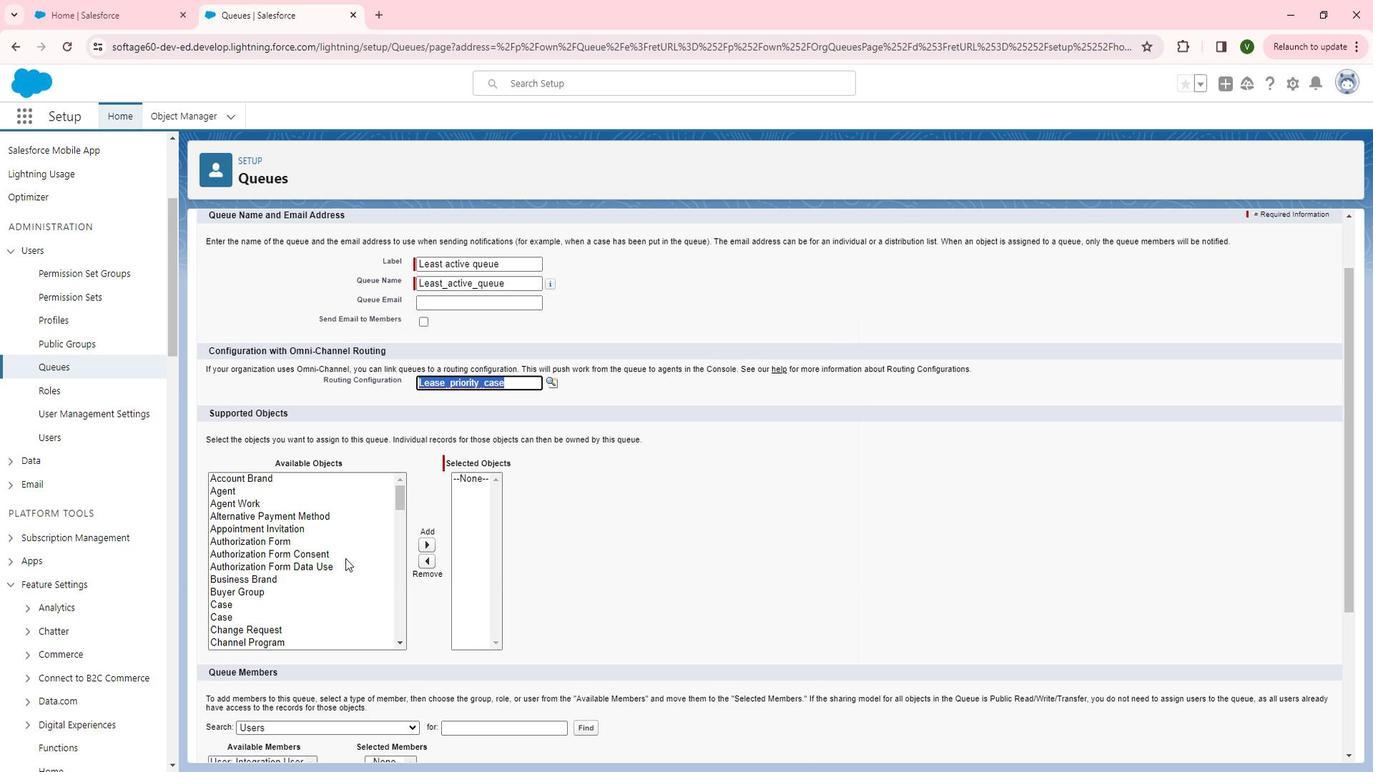 
Action: Mouse scrolled (364, 555) with delta (0, 0)
Screenshot: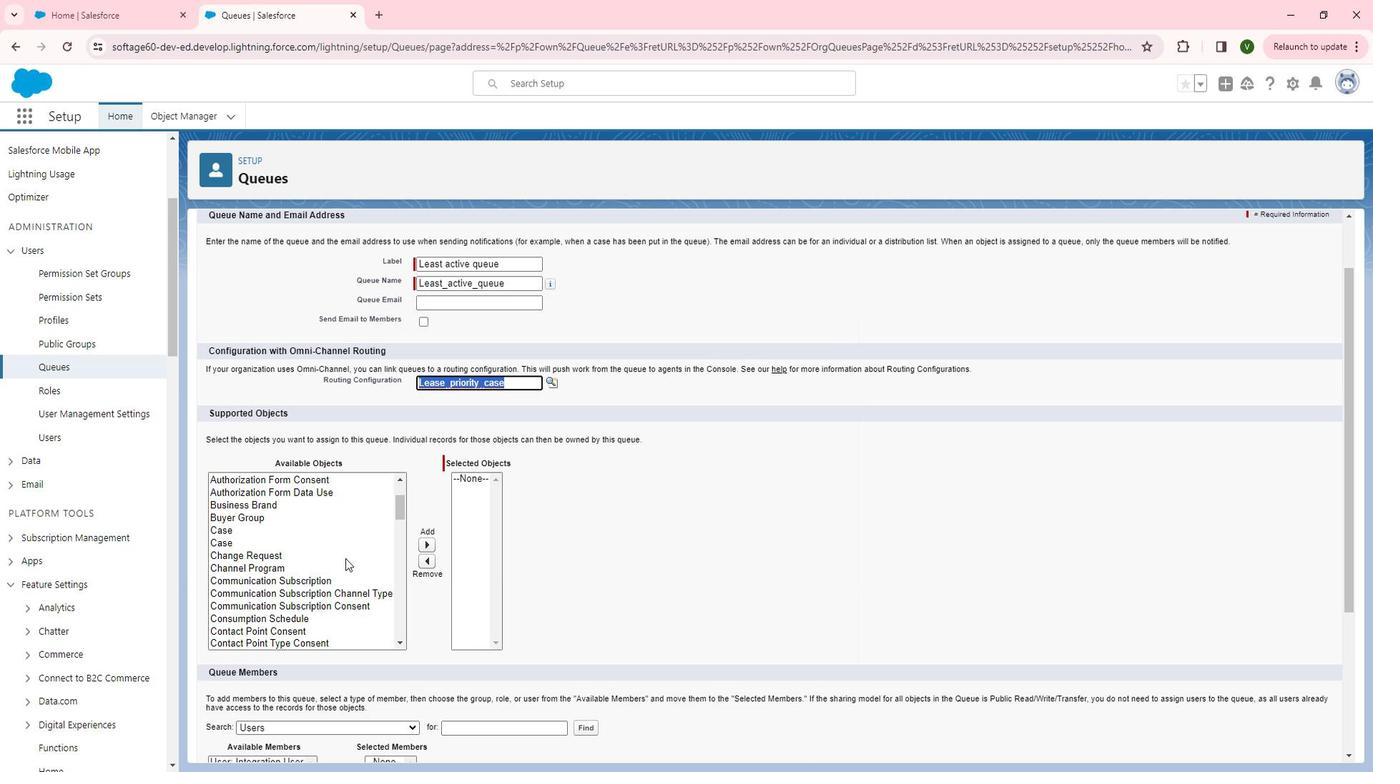 
Action: Mouse moved to (346, 553)
Screenshot: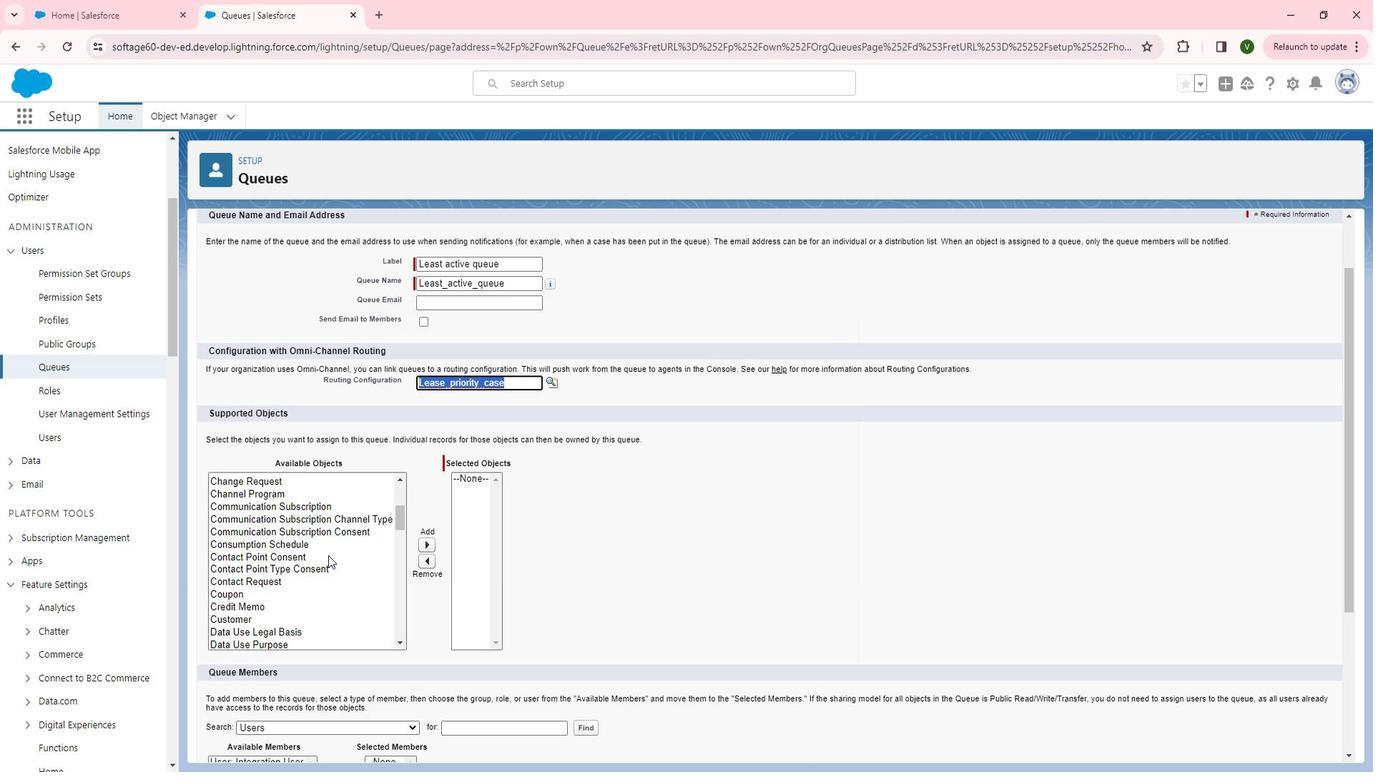 
Action: Mouse scrolled (346, 554) with delta (0, 0)
Screenshot: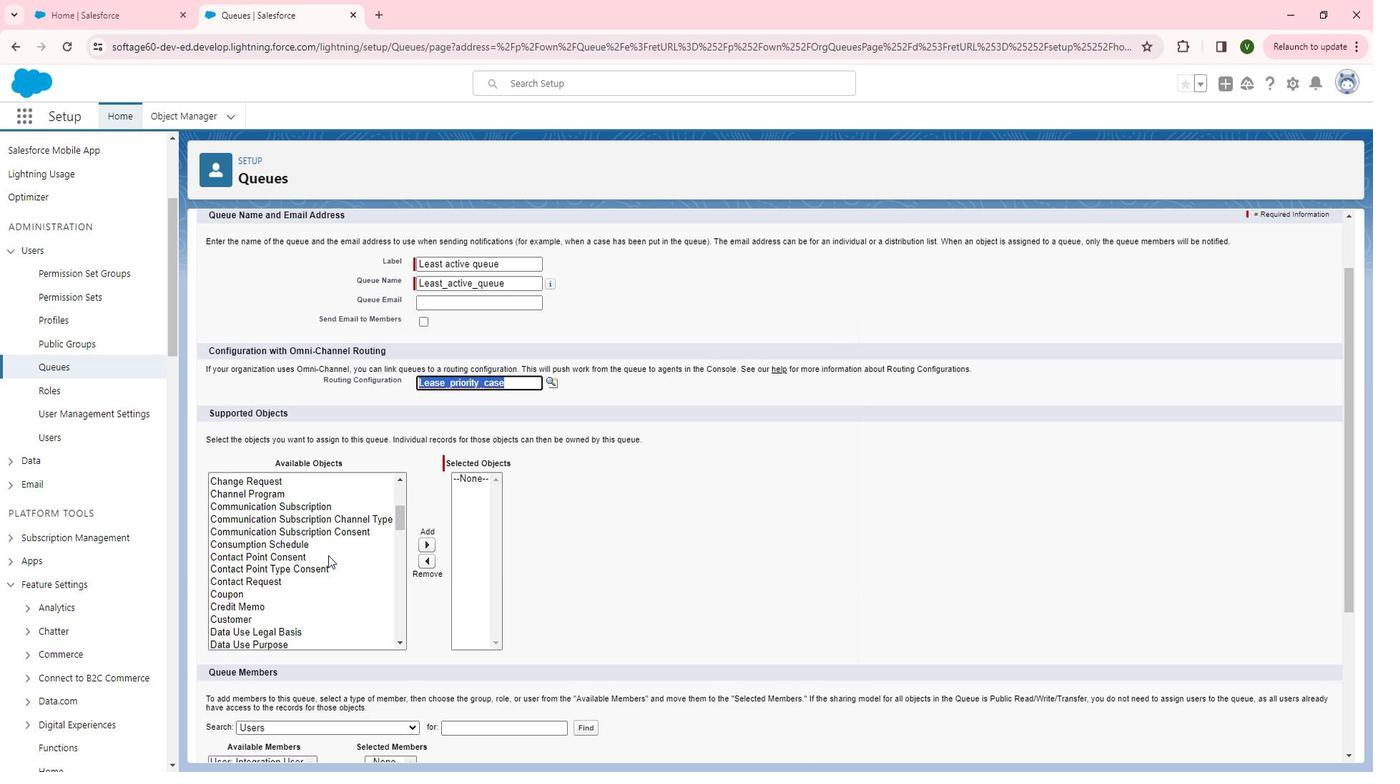 
Action: Mouse moved to (256, 531)
Screenshot: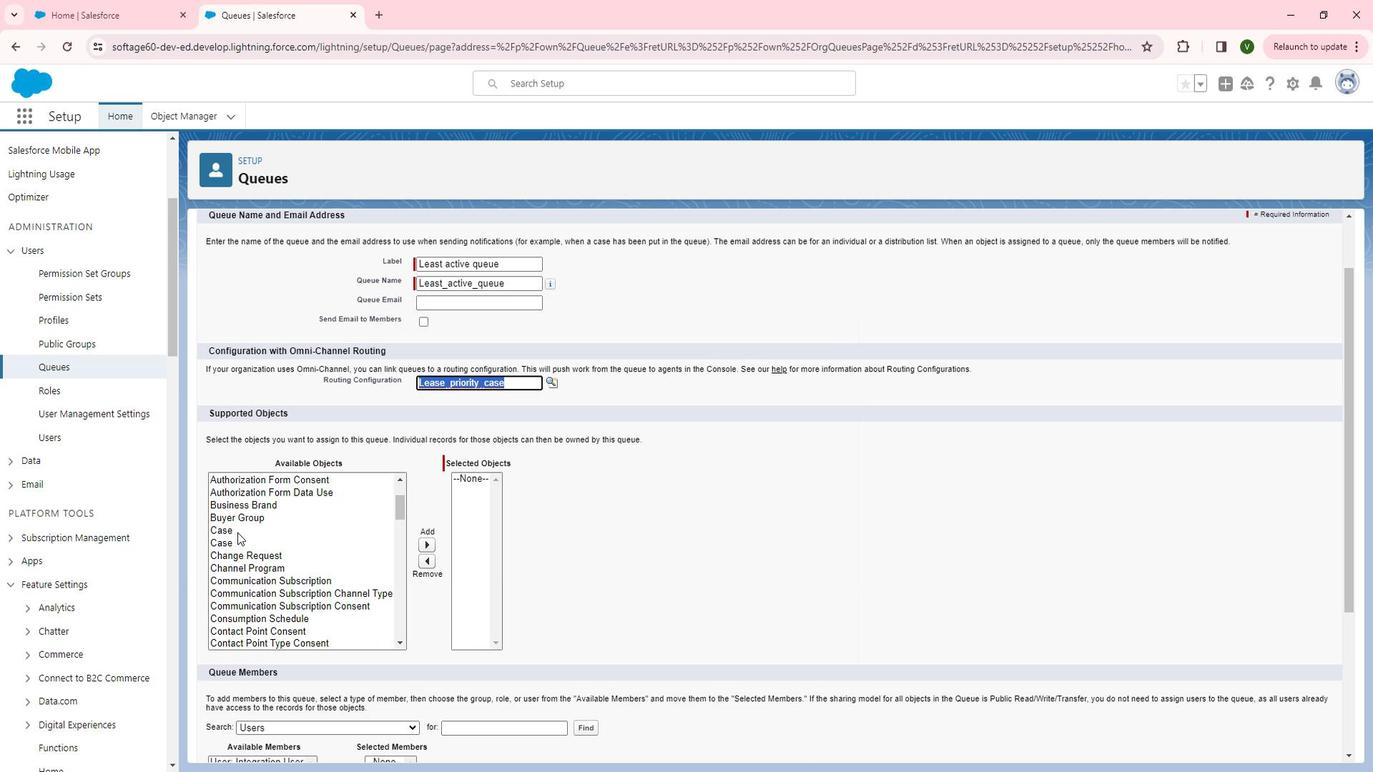 
Action: Mouse pressed left at (256, 531)
Screenshot: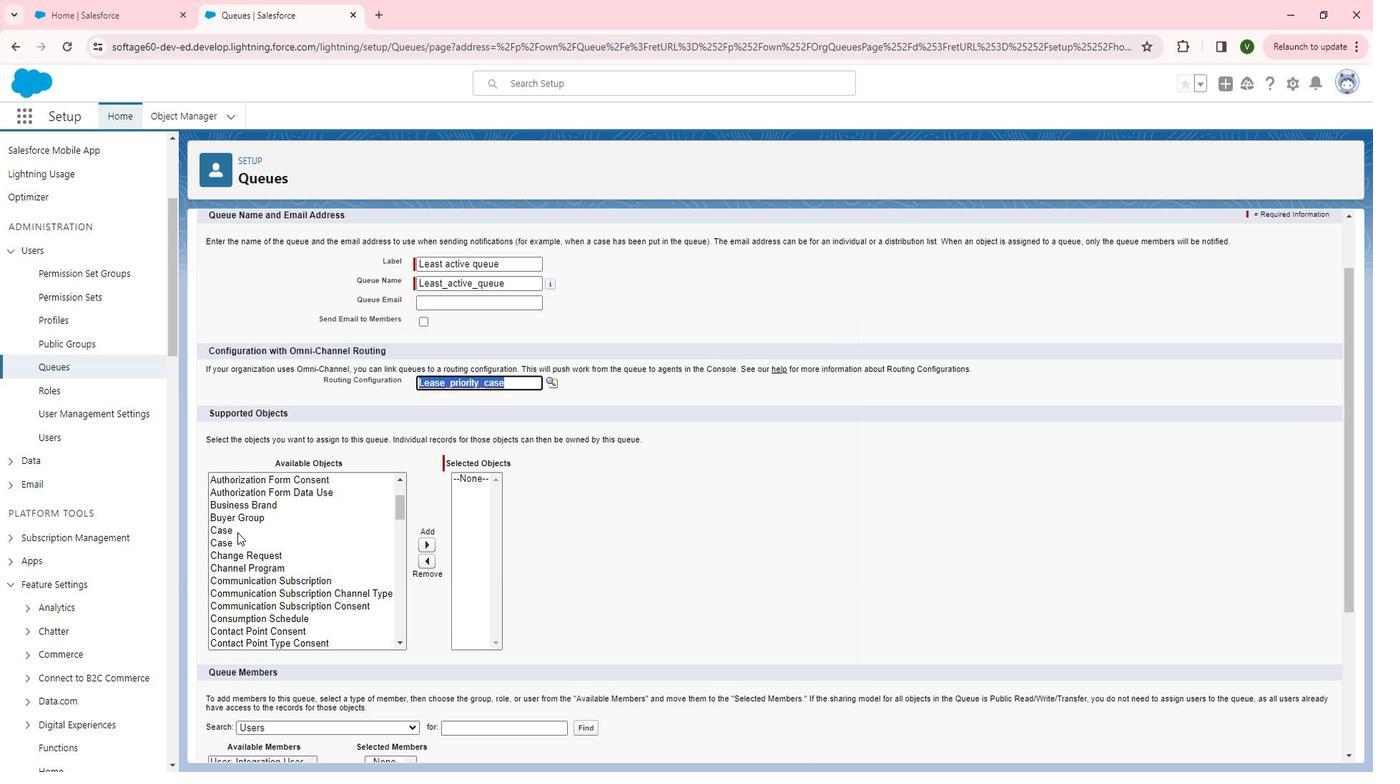 
Action: Mouse moved to (437, 546)
Screenshot: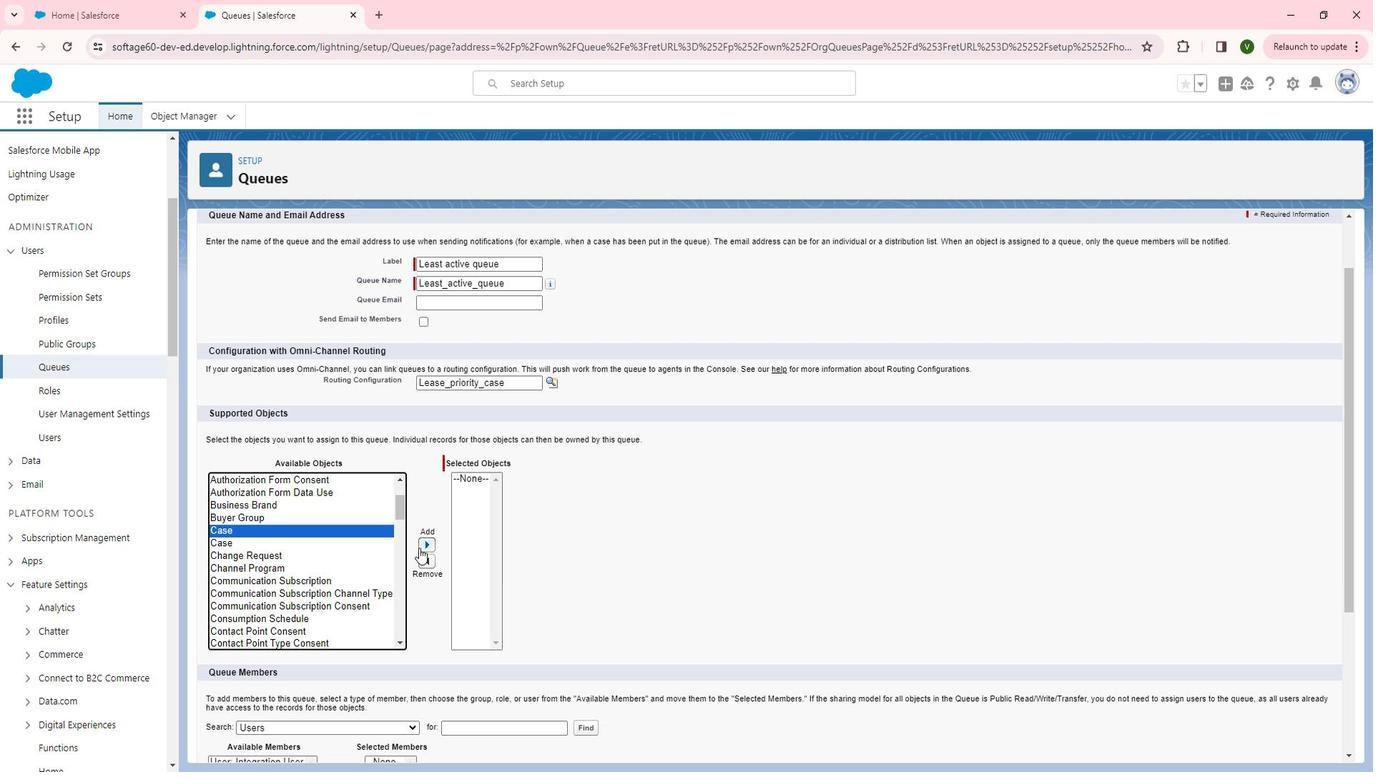 
Action: Mouse pressed left at (437, 546)
Screenshot: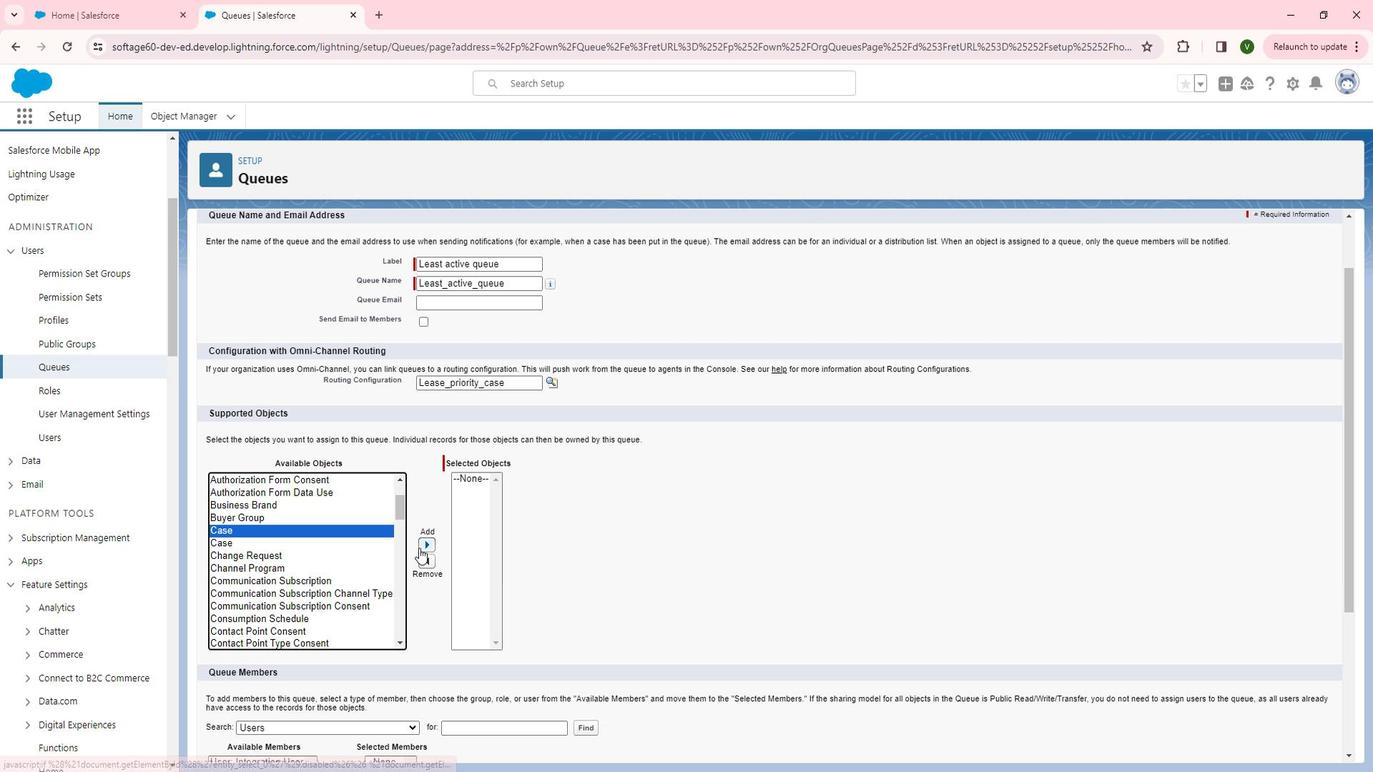 
Action: Mouse moved to (277, 534)
Screenshot: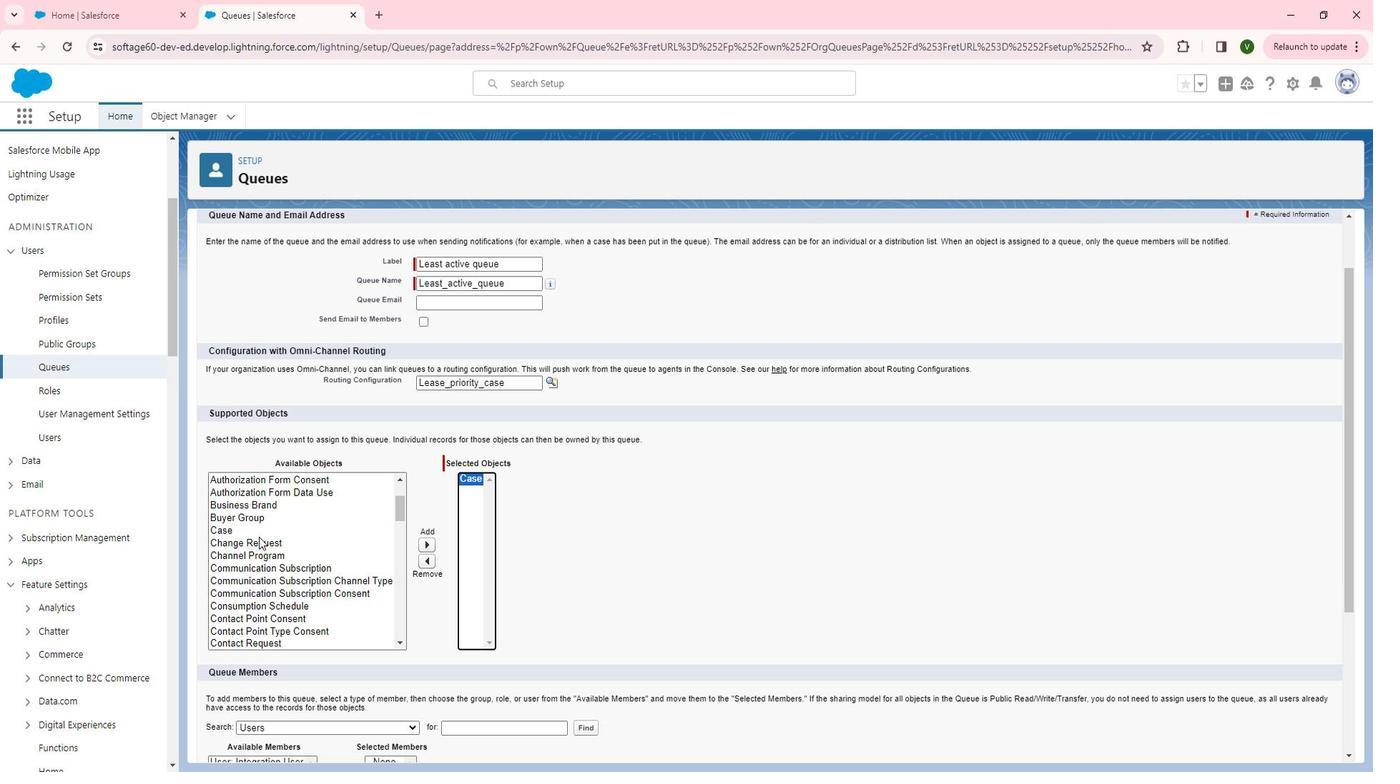 
Action: Mouse pressed left at (277, 534)
Screenshot: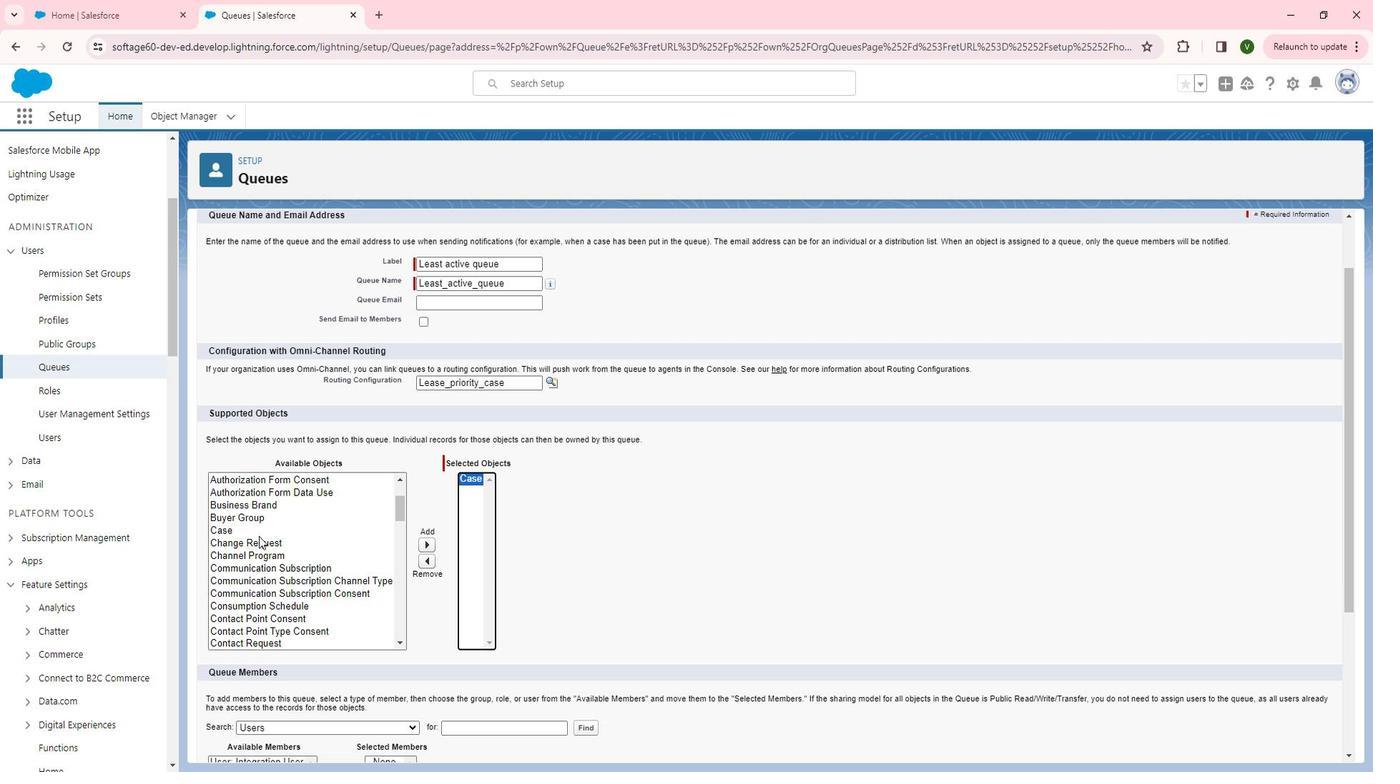 
Action: Mouse moved to (453, 544)
Screenshot: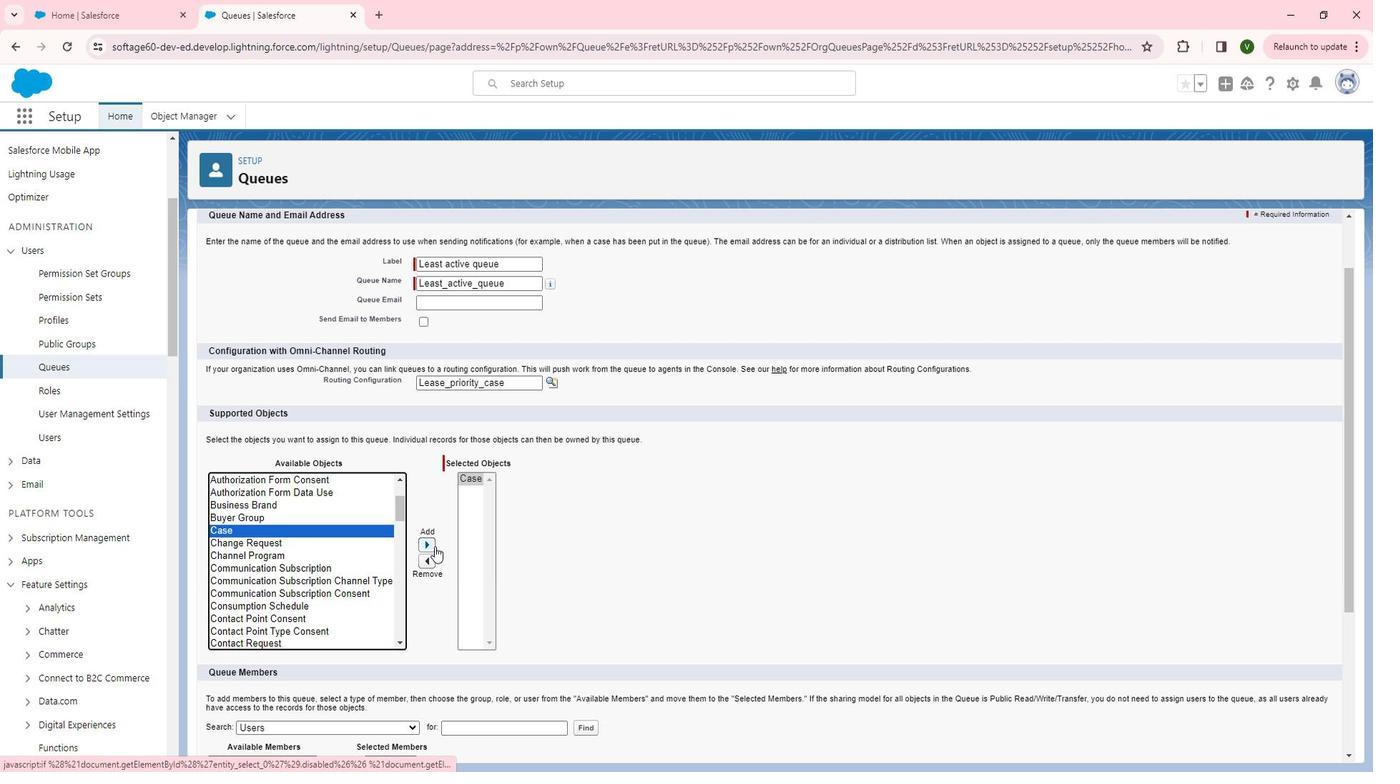 
Action: Mouse pressed left at (453, 544)
Screenshot: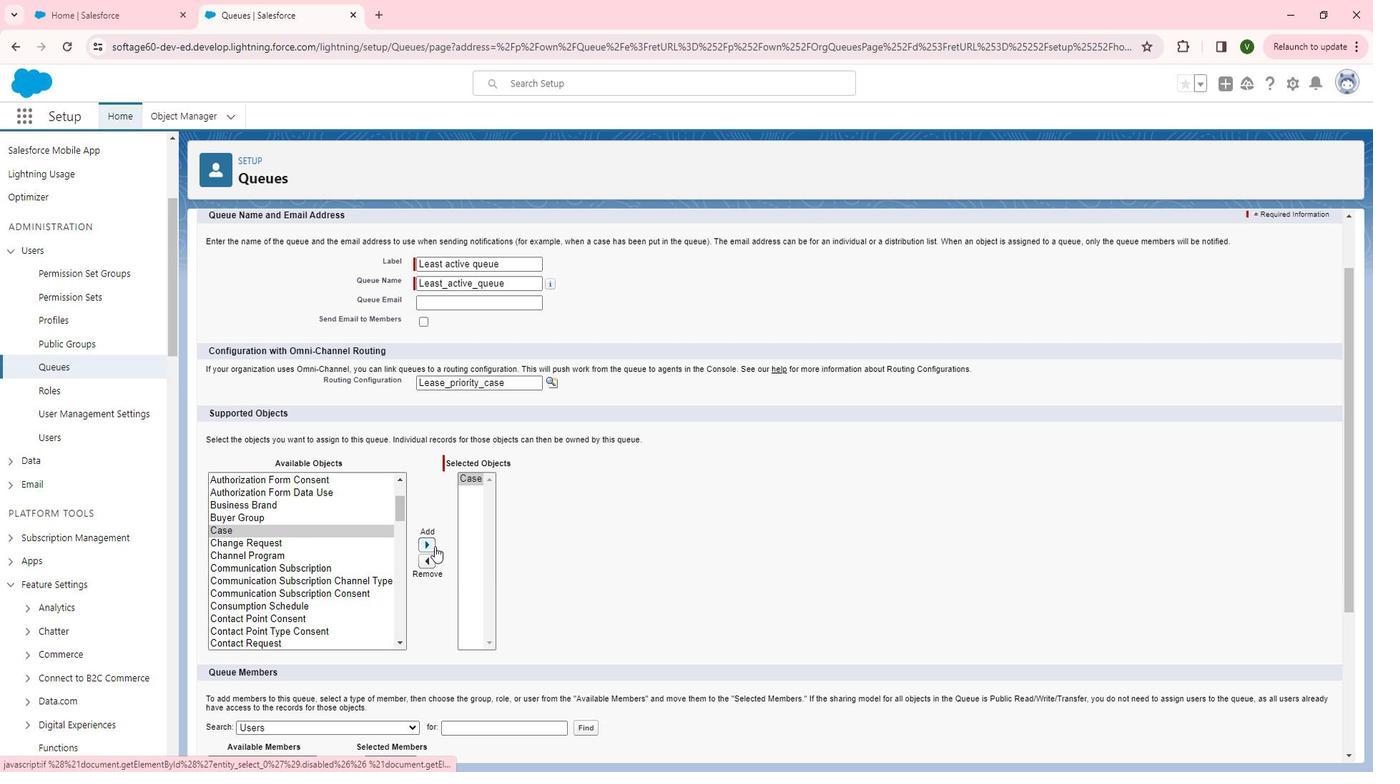
Action: Mouse moved to (323, 560)
Screenshot: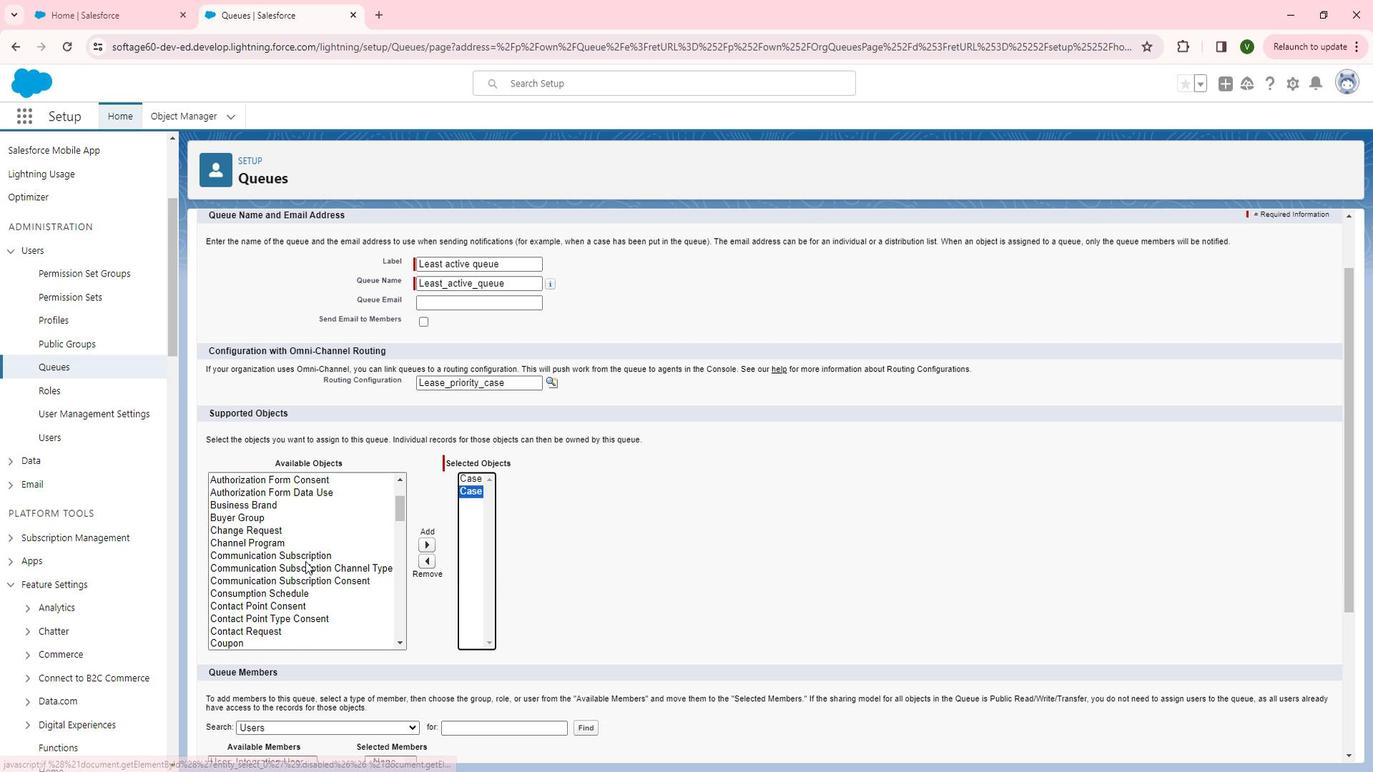 
Action: Mouse scrolled (323, 559) with delta (0, 0)
Screenshot: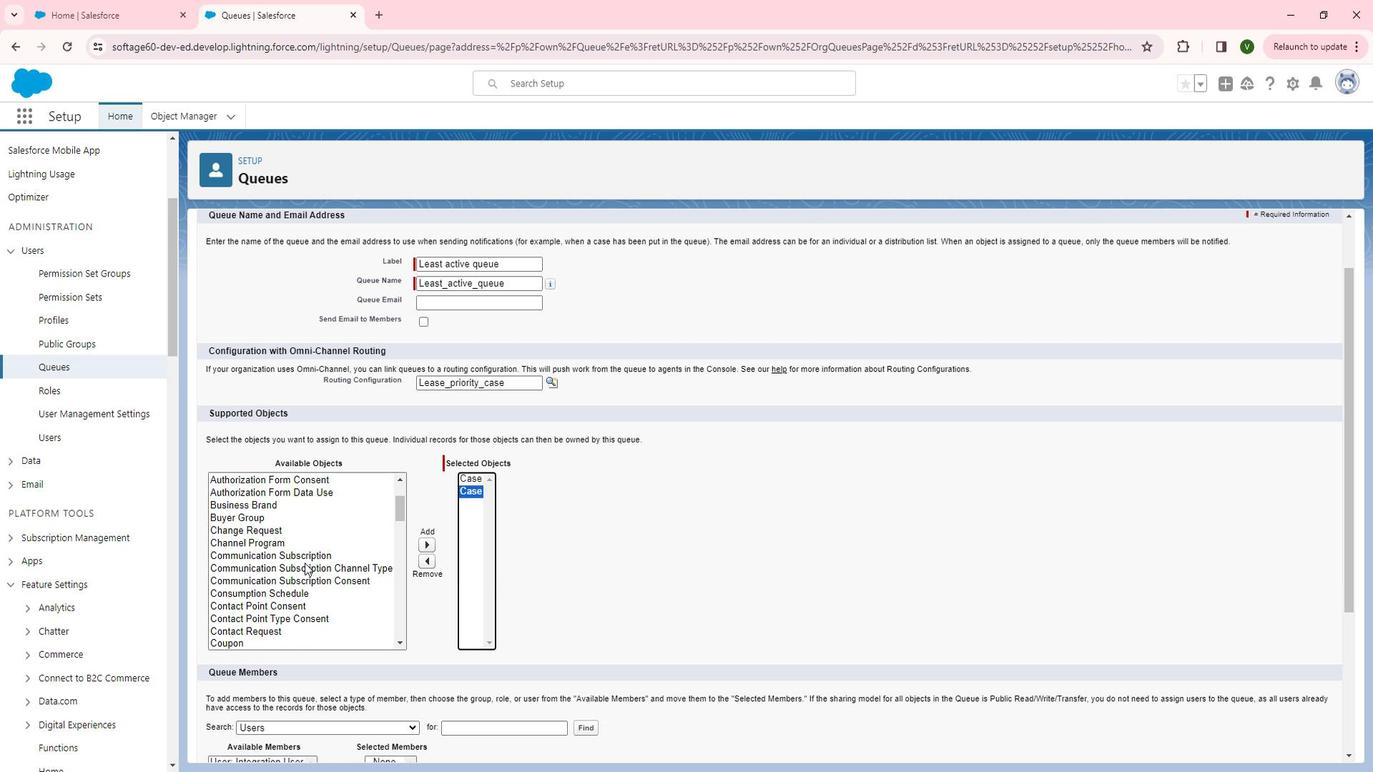 
Action: Mouse scrolled (323, 559) with delta (0, 0)
Screenshot: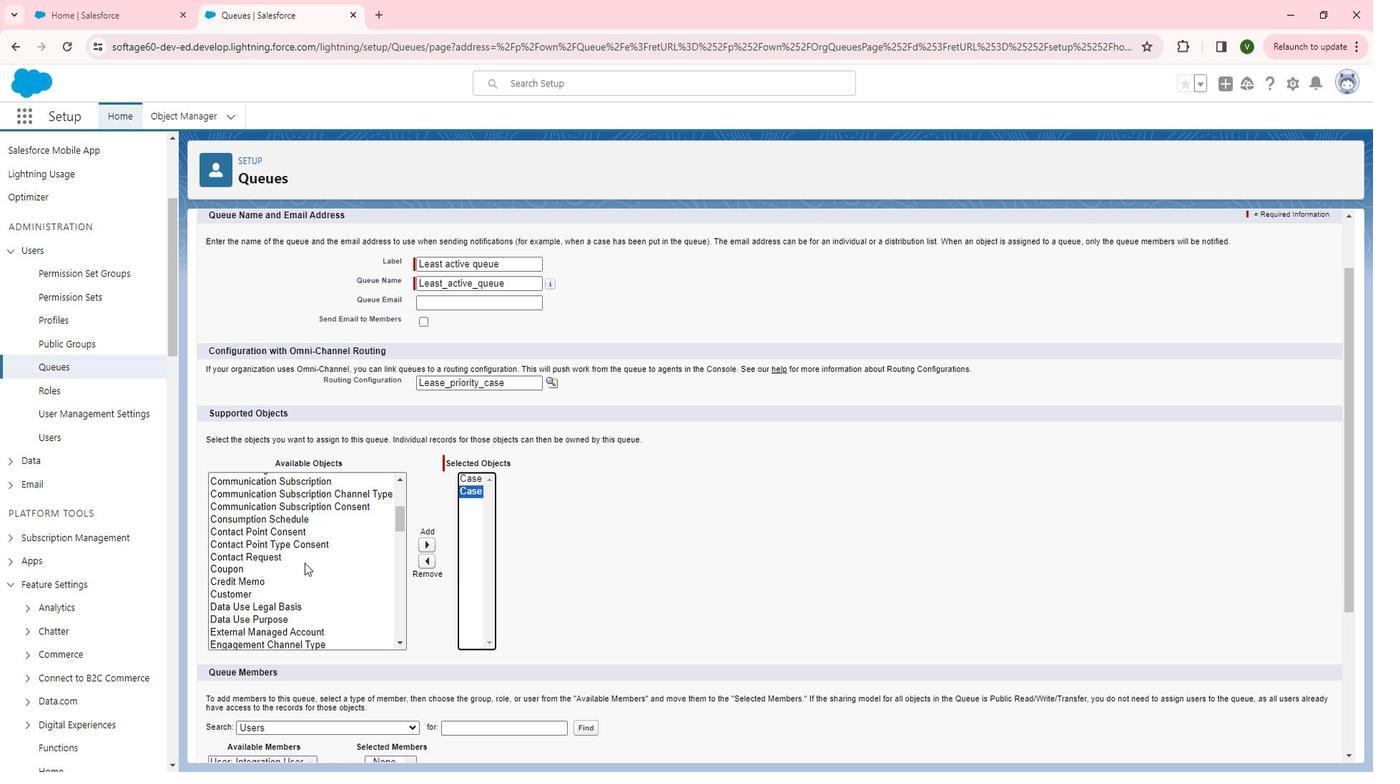 
Action: Mouse scrolled (323, 559) with delta (0, 0)
Screenshot: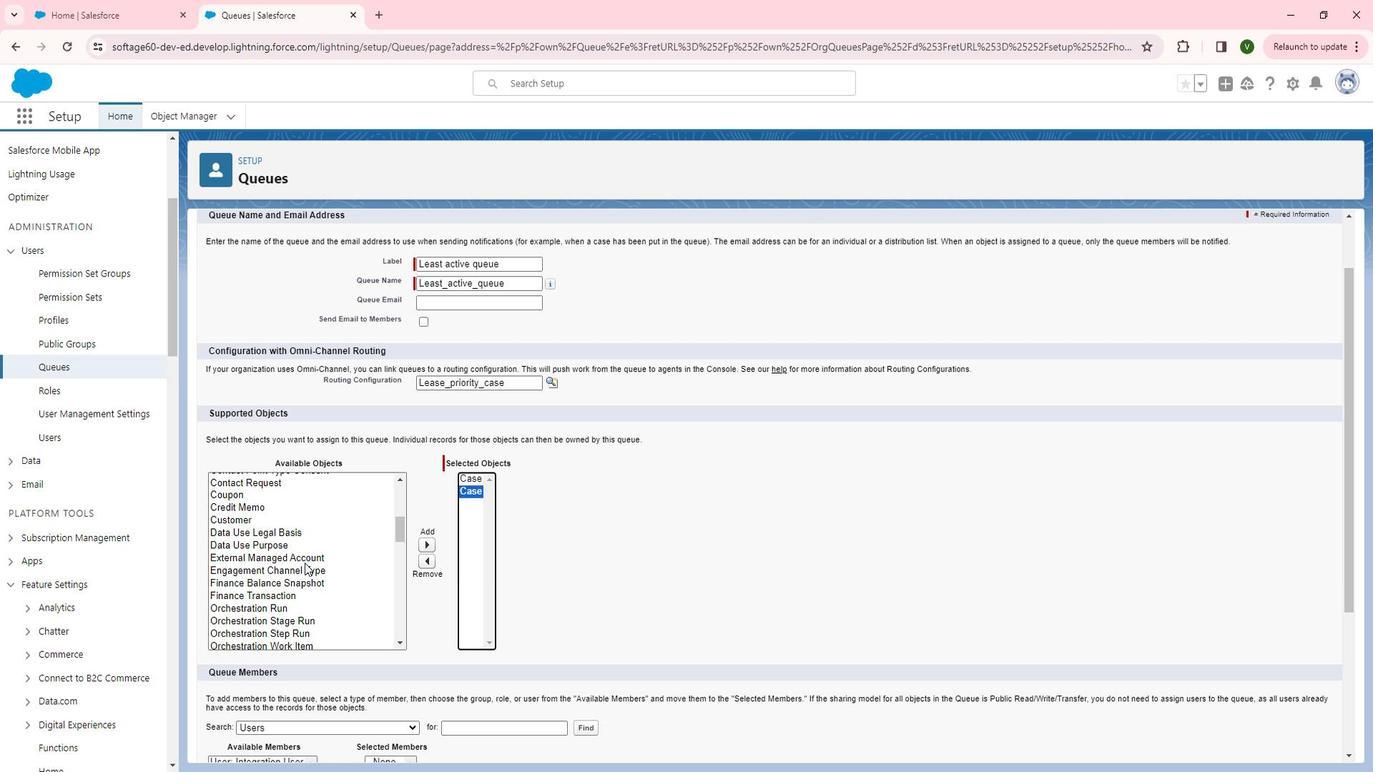 
Action: Mouse scrolled (323, 559) with delta (0, 0)
Screenshot: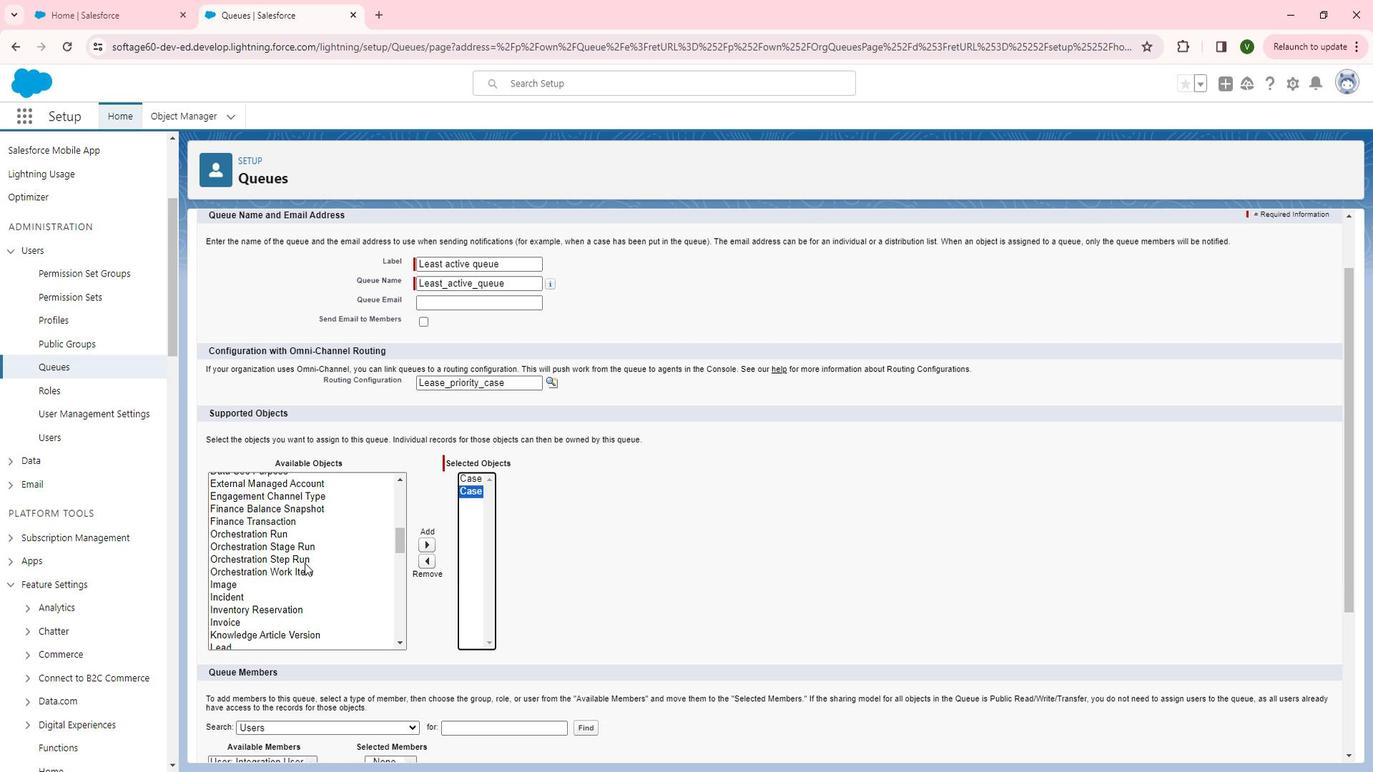 
Action: Mouse scrolled (323, 561) with delta (0, 0)
Screenshot: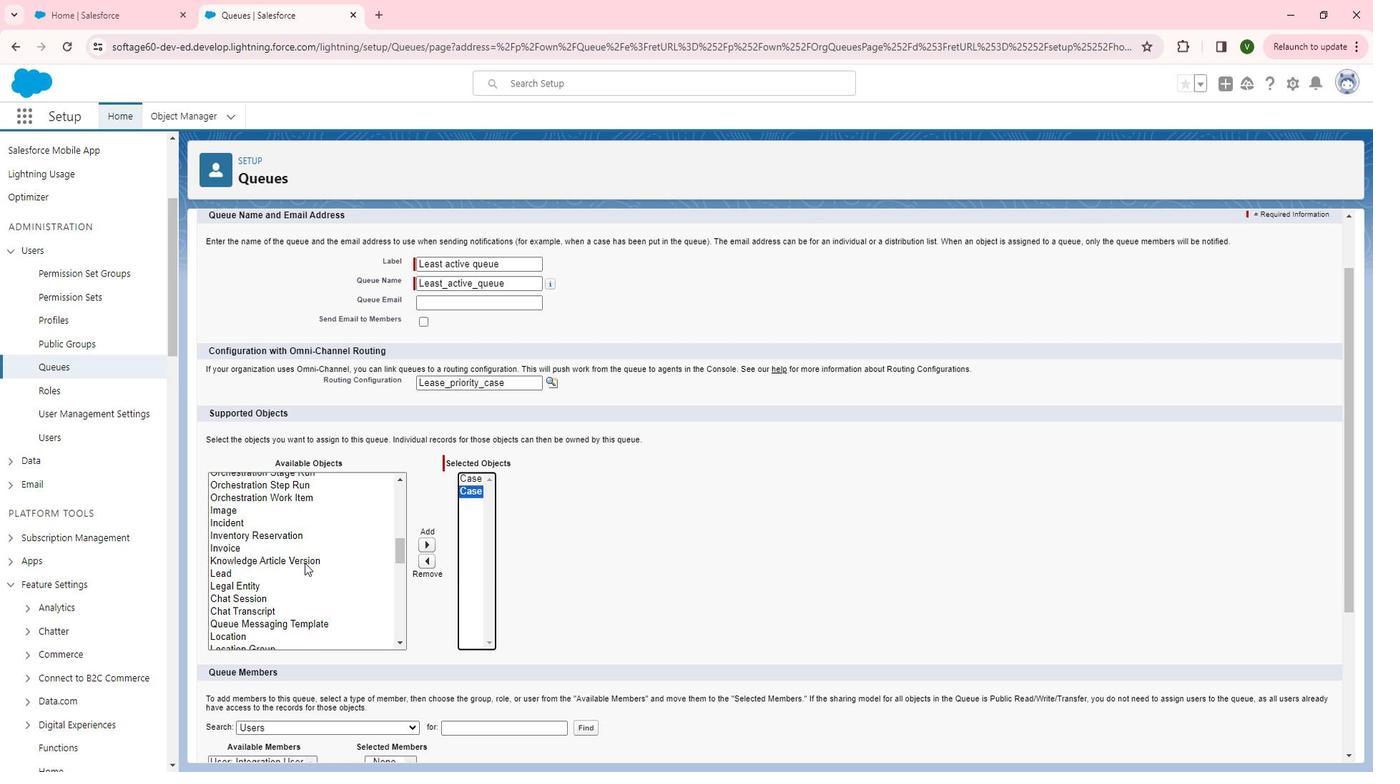
Action: Mouse scrolled (323, 561) with delta (0, 0)
Screenshot: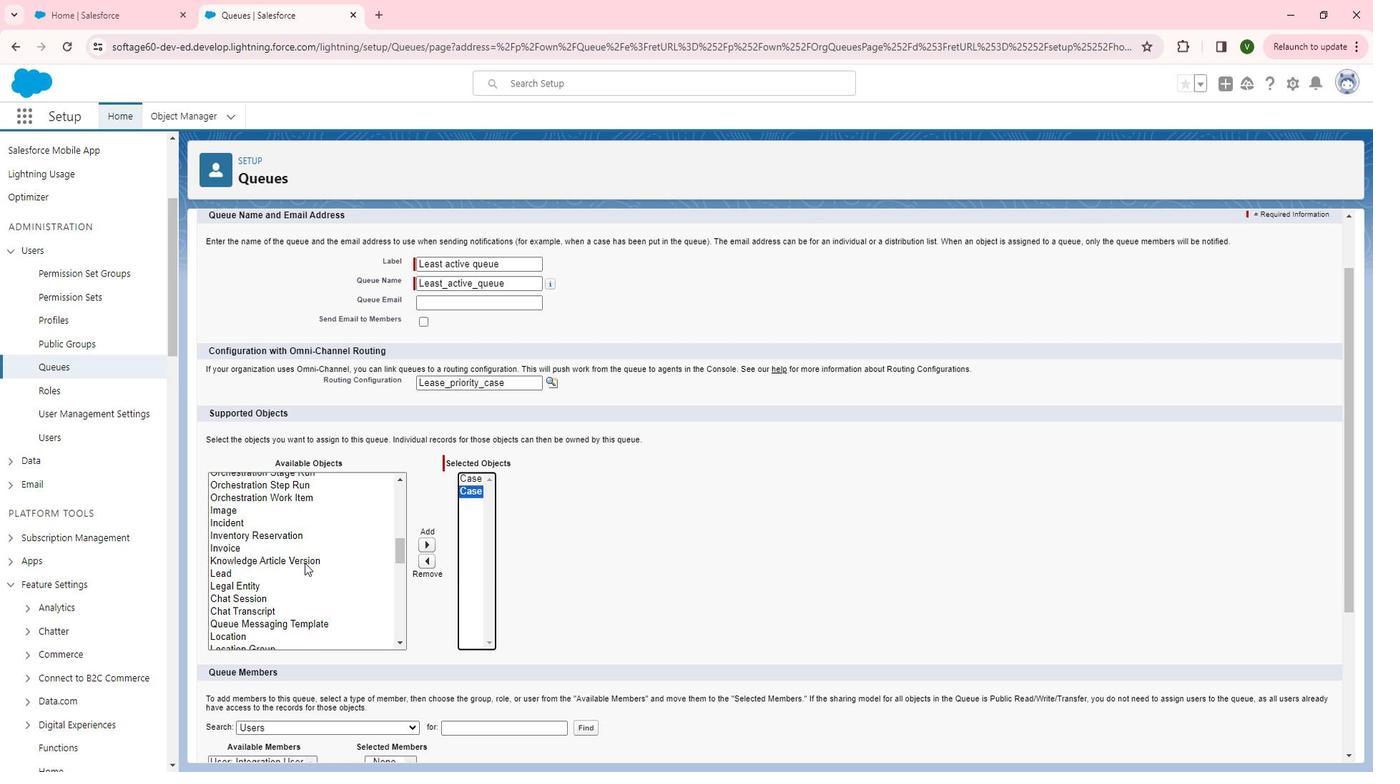 
Action: Mouse scrolled (323, 561) with delta (0, 0)
Screenshot: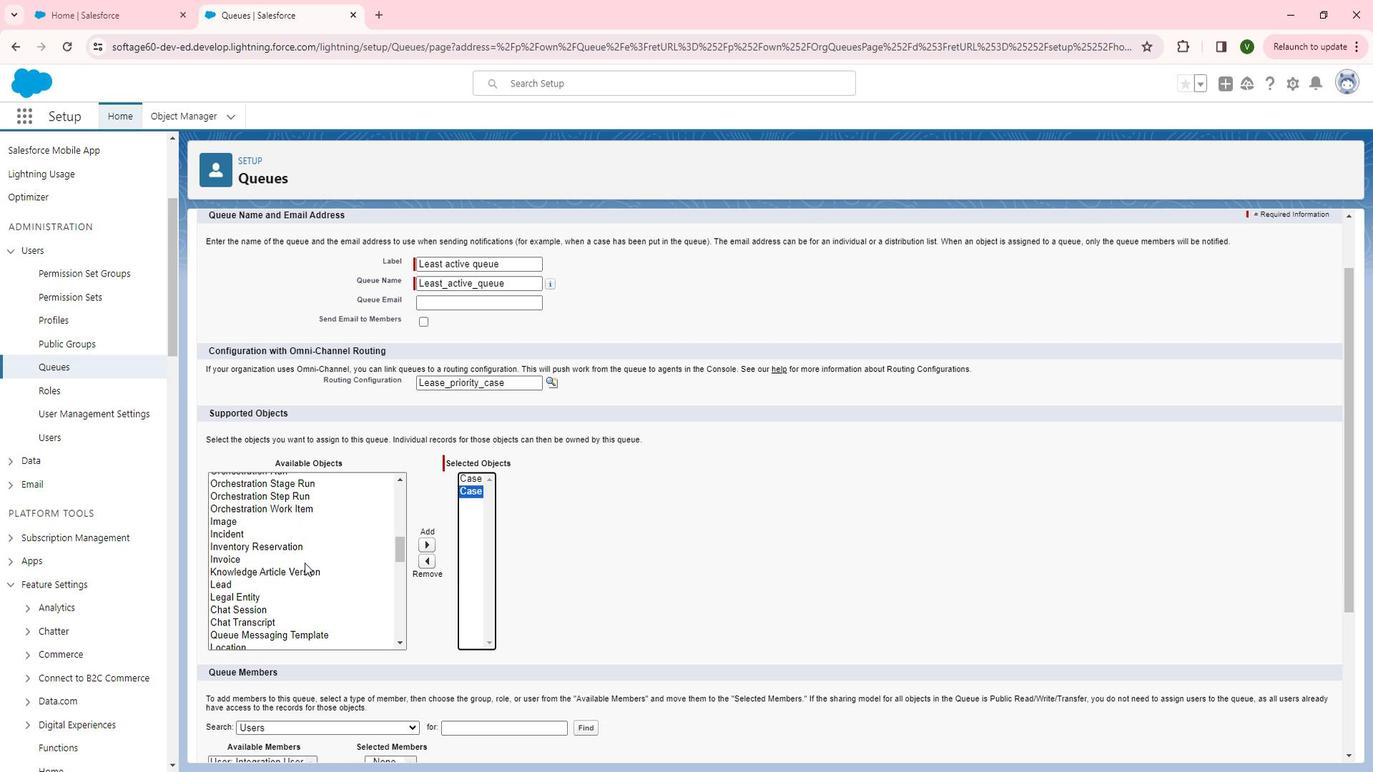 
Action: Mouse scrolled (323, 559) with delta (0, 0)
Screenshot: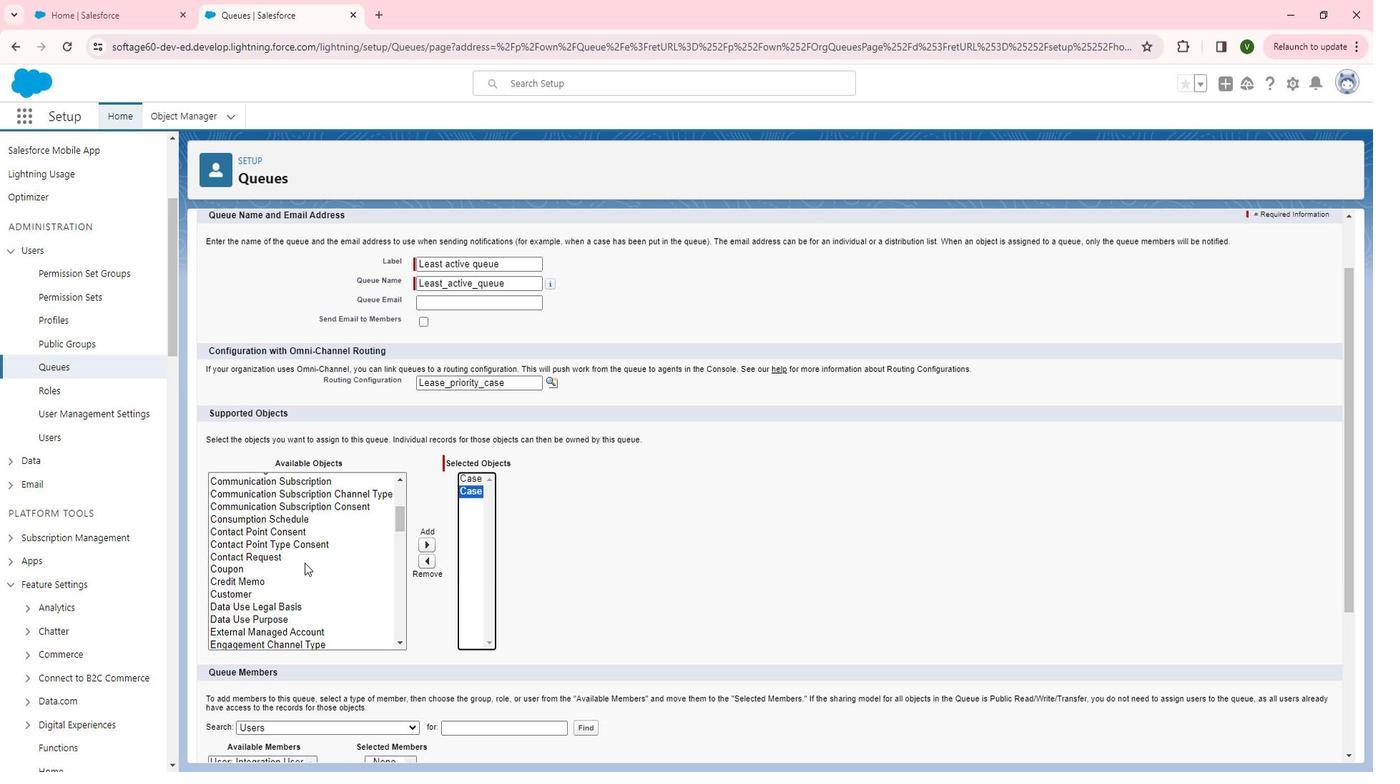 
Action: Mouse scrolled (323, 559) with delta (0, 0)
Screenshot: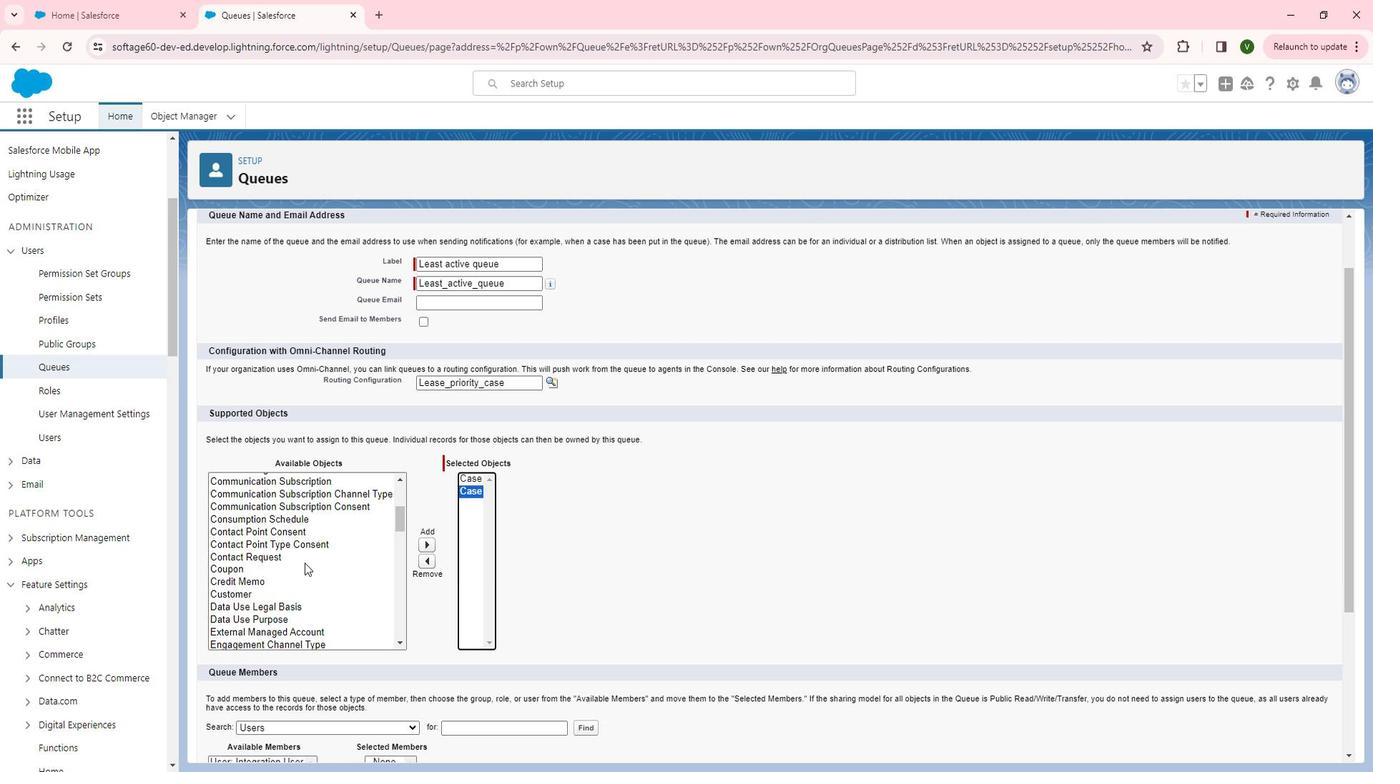 
Action: Mouse scrolled (323, 559) with delta (0, 0)
Screenshot: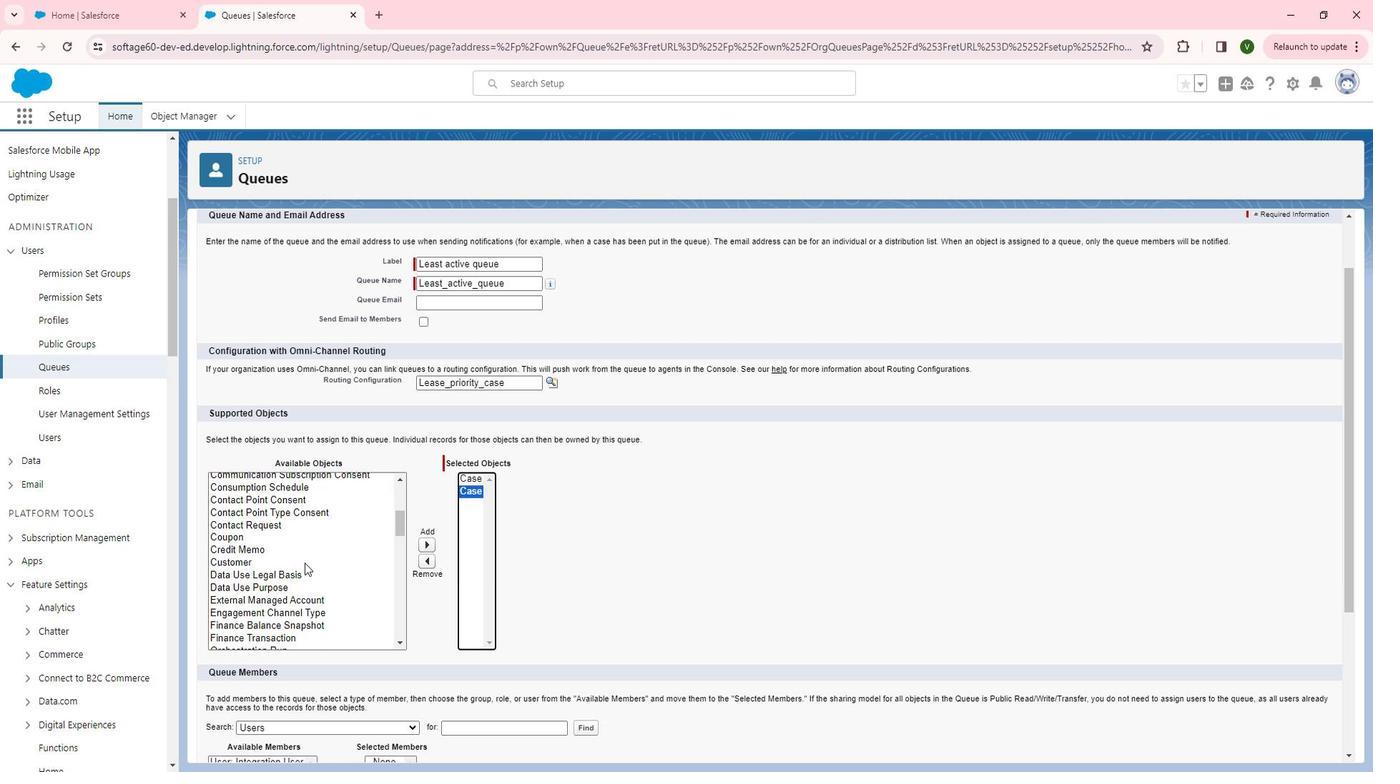 
Action: Mouse scrolled (323, 559) with delta (0, 0)
Screenshot: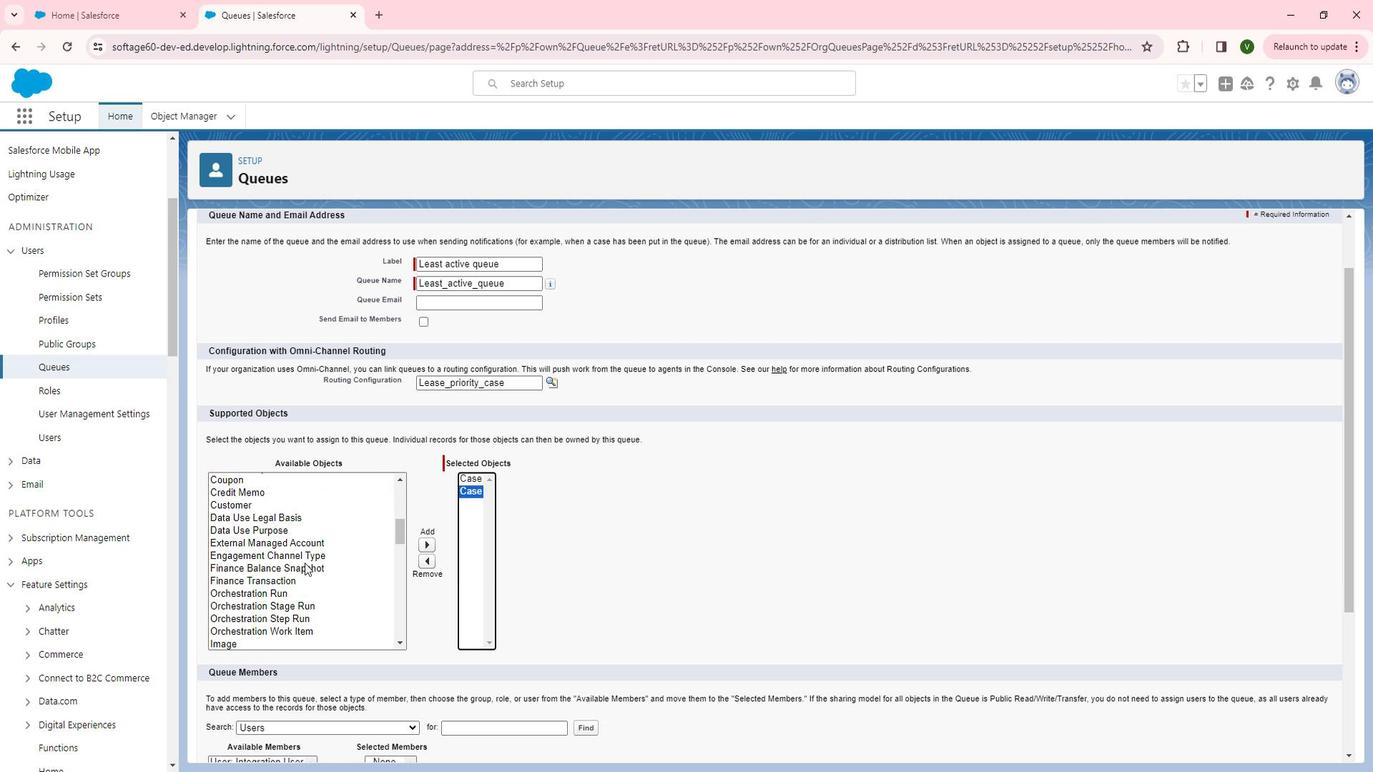 
Action: Mouse scrolled (323, 559) with delta (0, 0)
Screenshot: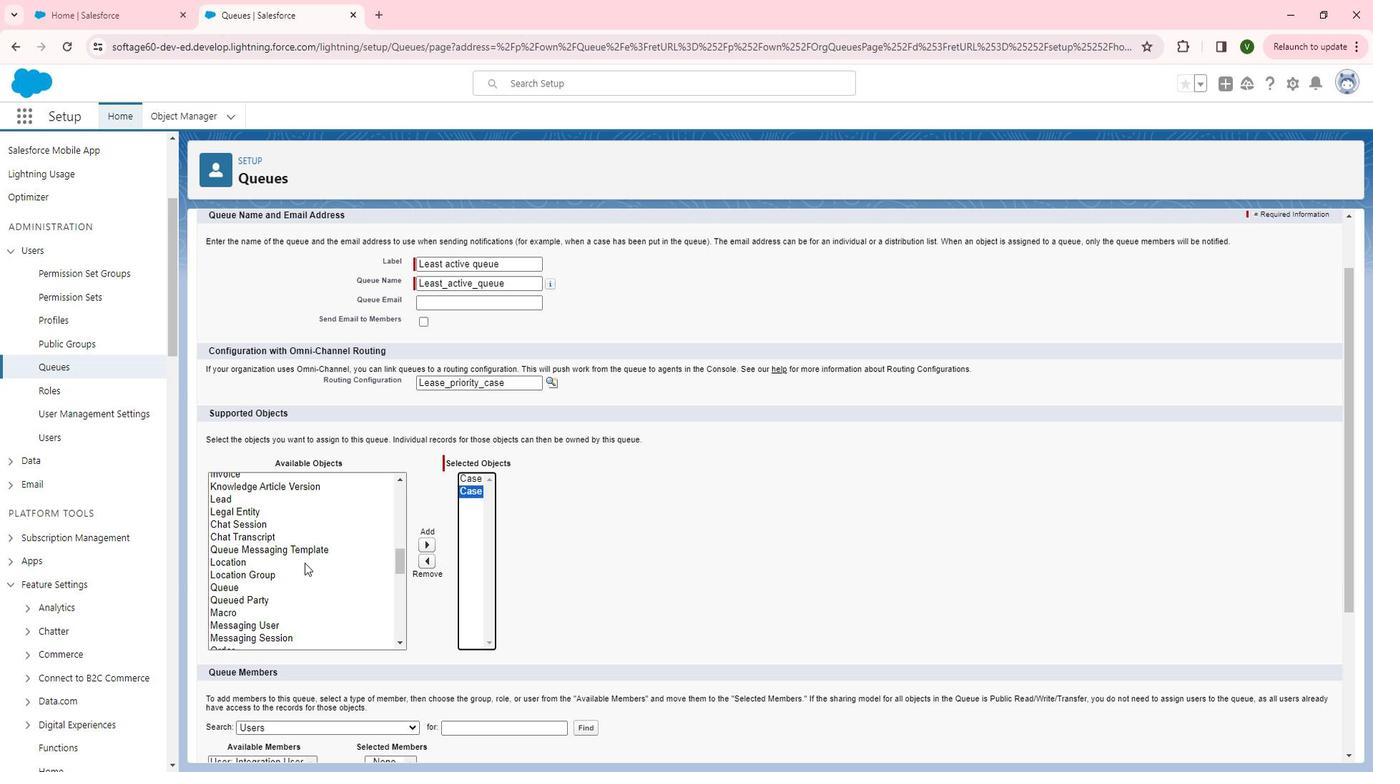
Action: Mouse scrolled (323, 559) with delta (0, 0)
Screenshot: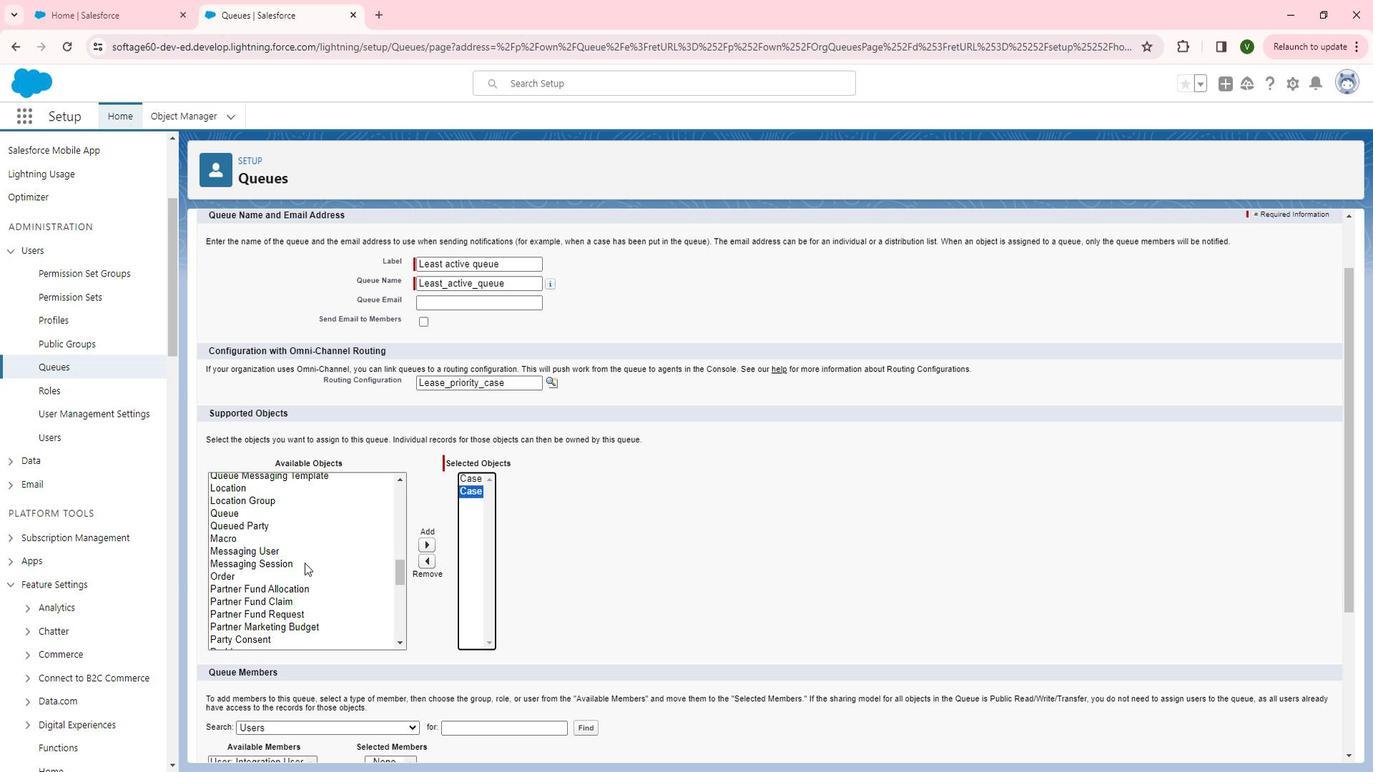 
Action: Mouse scrolled (323, 559) with delta (0, 0)
Screenshot: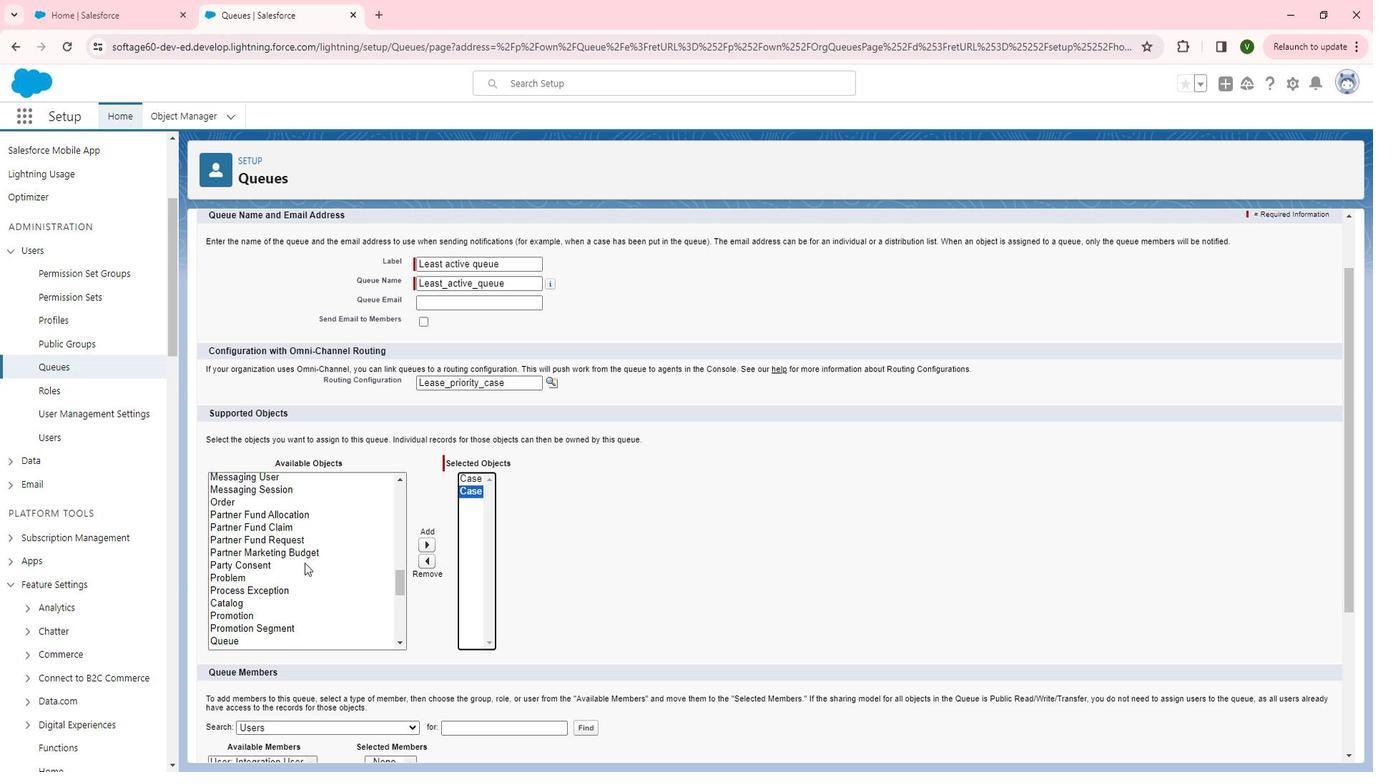 
Action: Mouse scrolled (323, 559) with delta (0, 0)
Screenshot: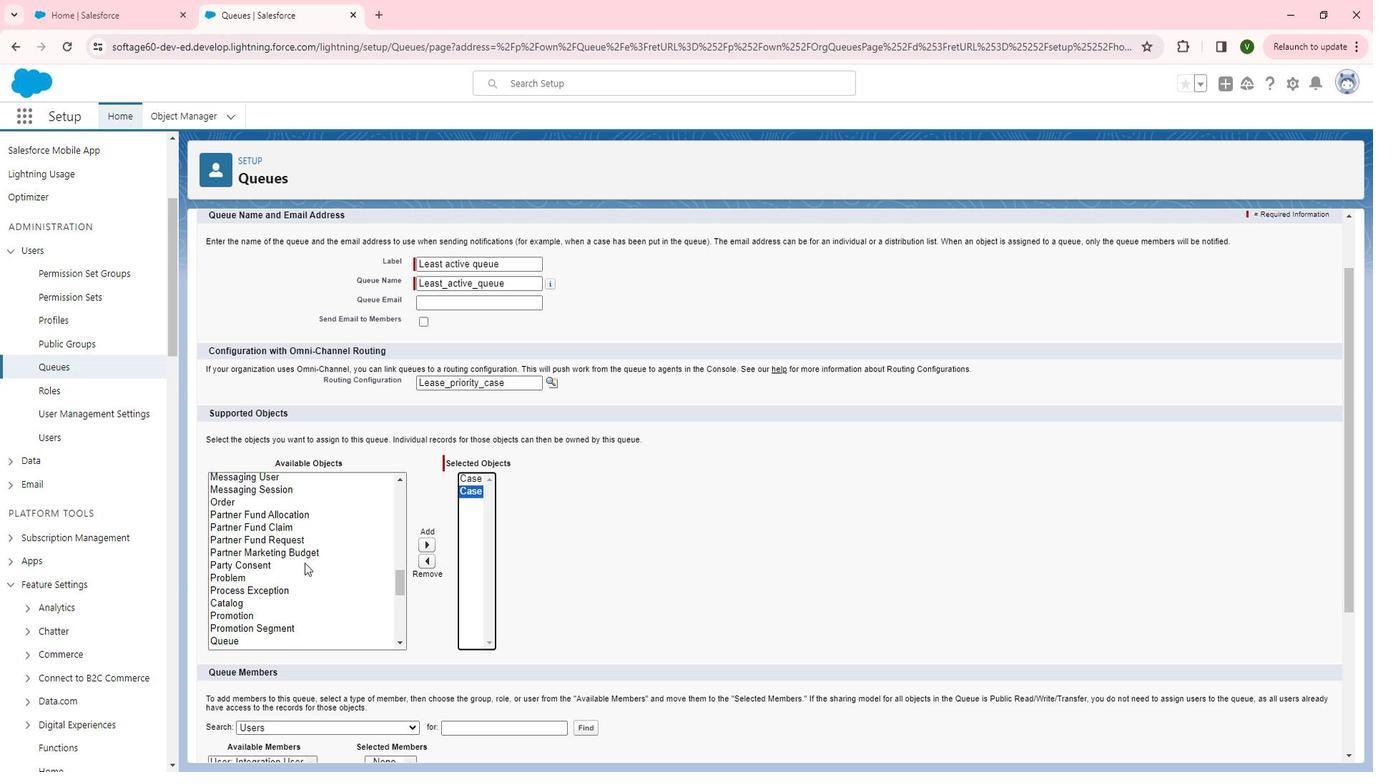 
Action: Mouse scrolled (323, 559) with delta (0, 0)
Screenshot: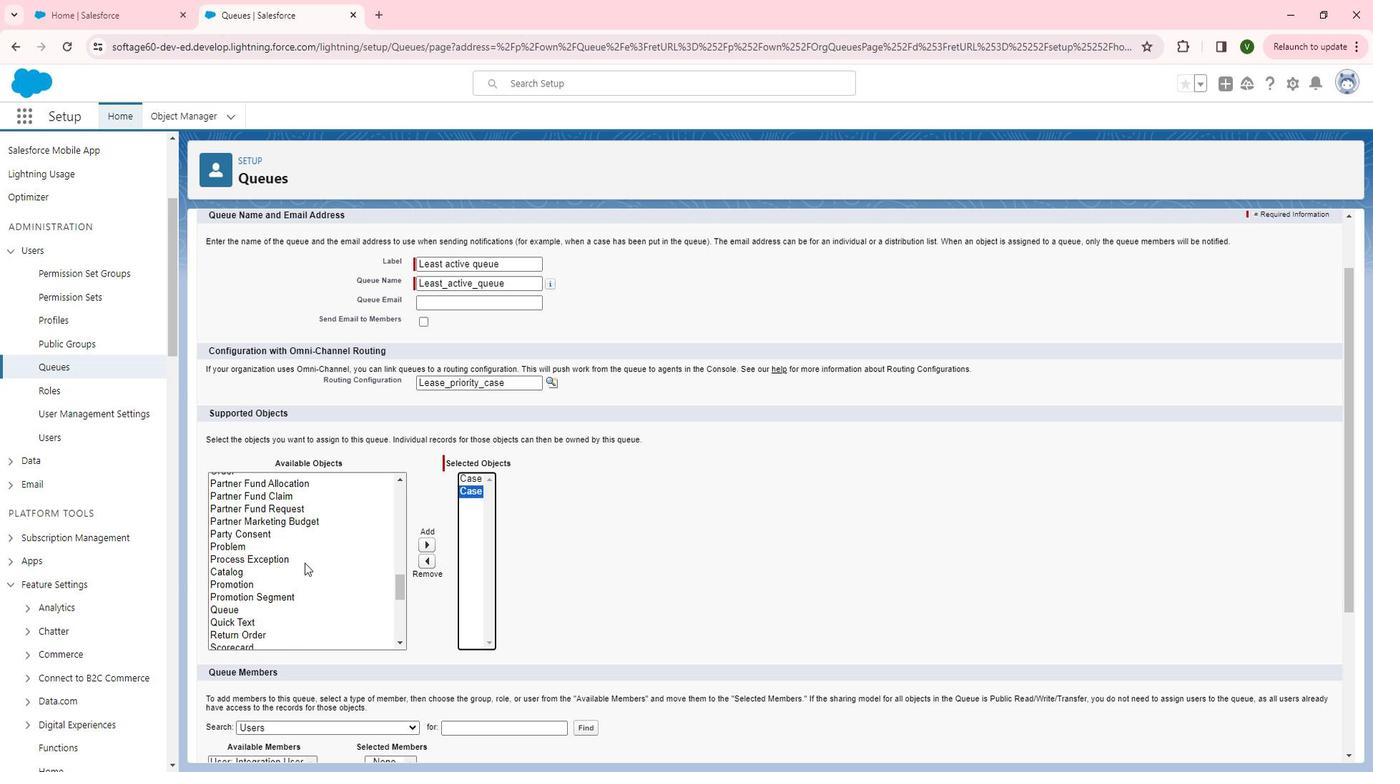 
Action: Mouse scrolled (323, 561) with delta (0, 0)
Screenshot: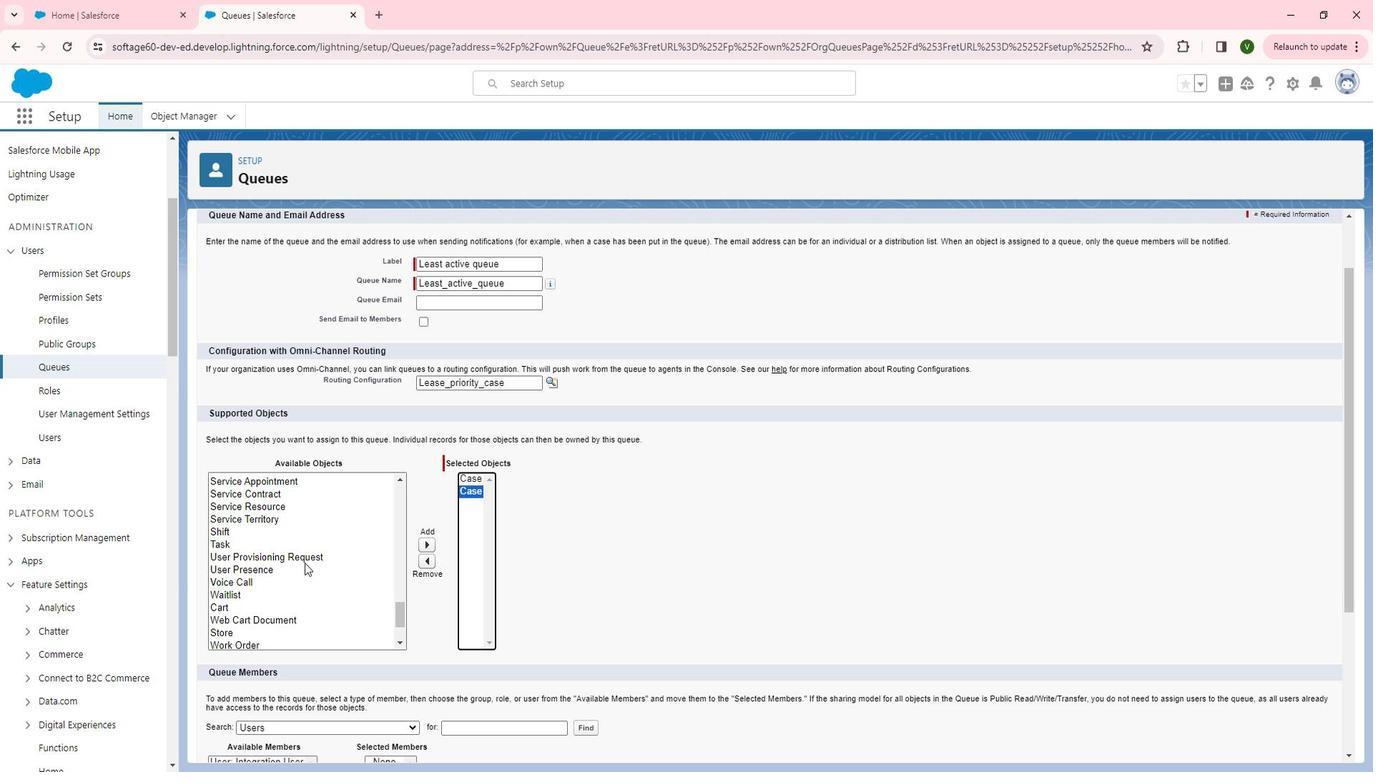 
Action: Mouse scrolled (323, 561) with delta (0, 0)
Screenshot: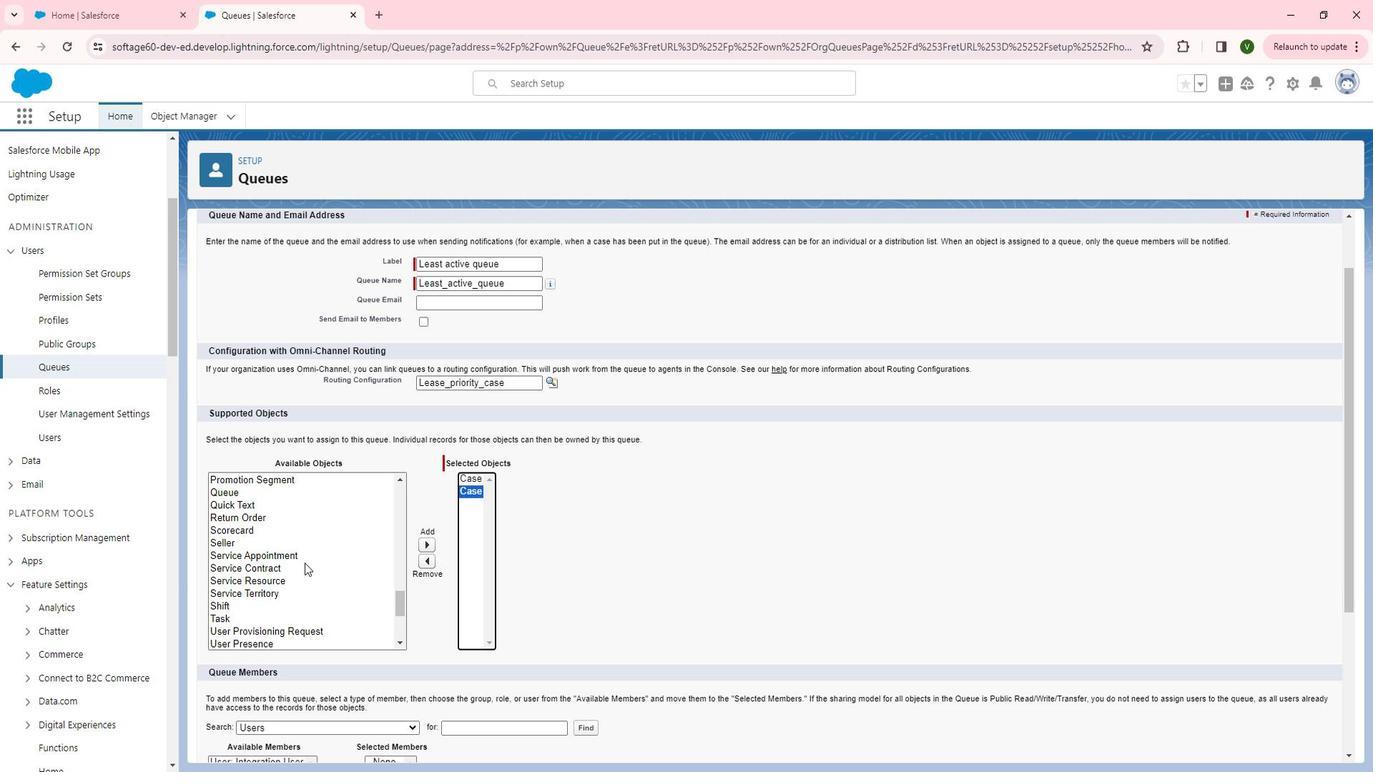 
Action: Mouse moved to (313, 566)
Screenshot: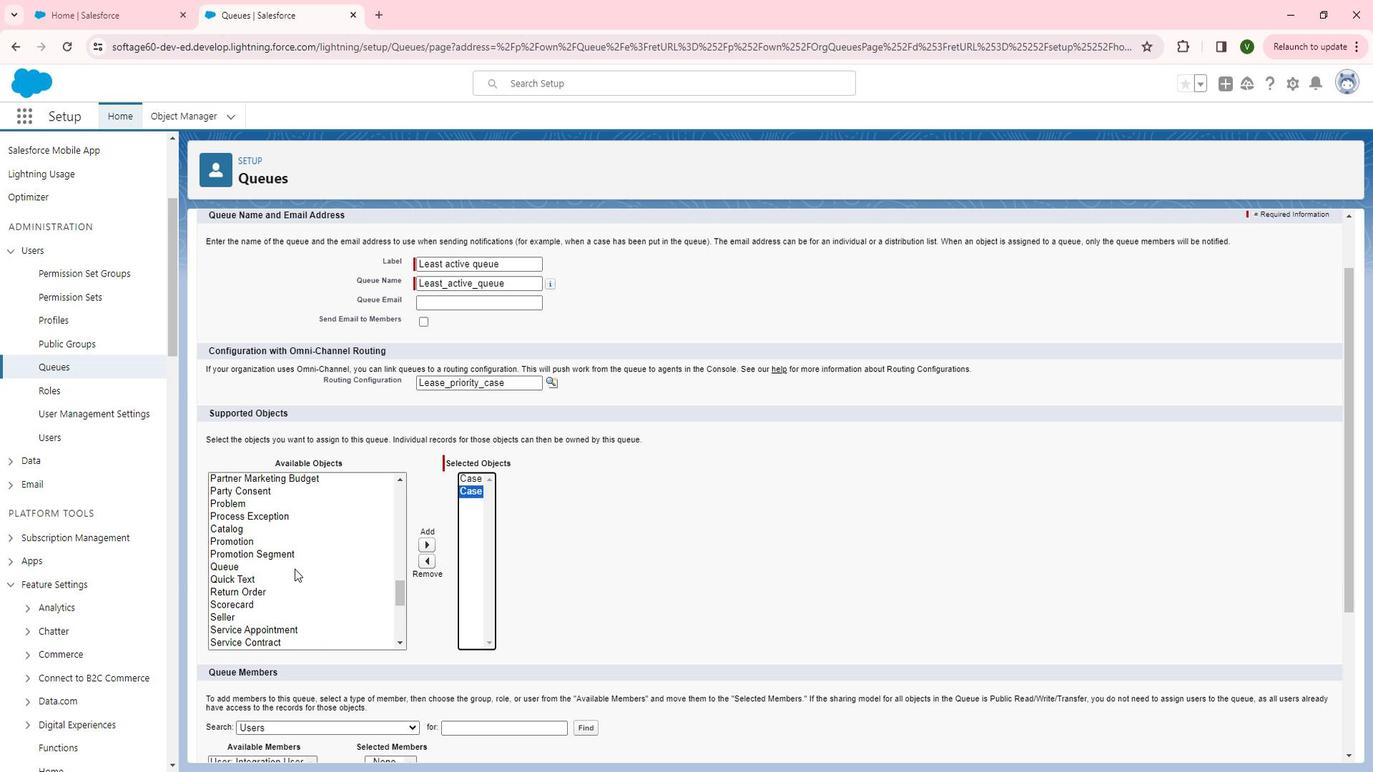 
Action: Mouse pressed left at (313, 566)
Screenshot: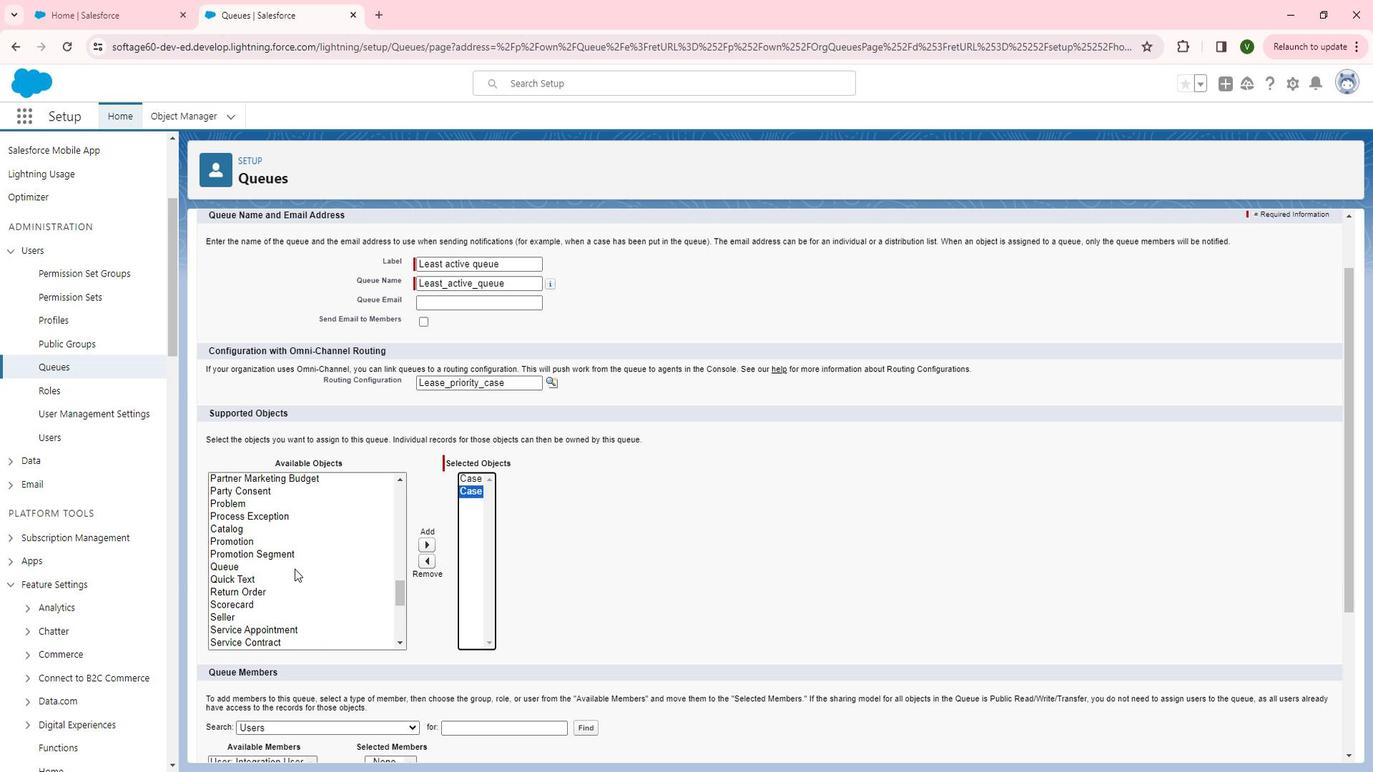 
Action: Mouse moved to (452, 542)
Screenshot: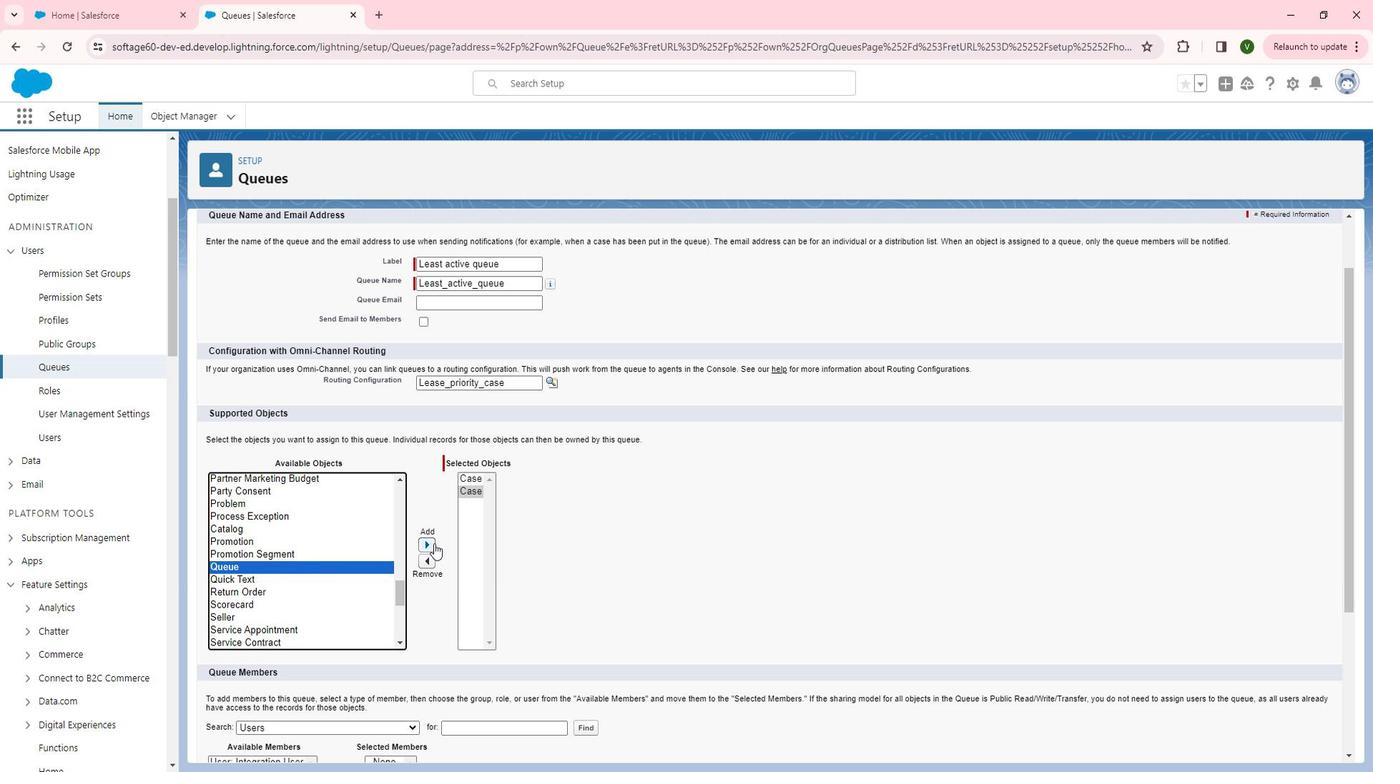 
Action: Mouse pressed left at (452, 542)
Screenshot: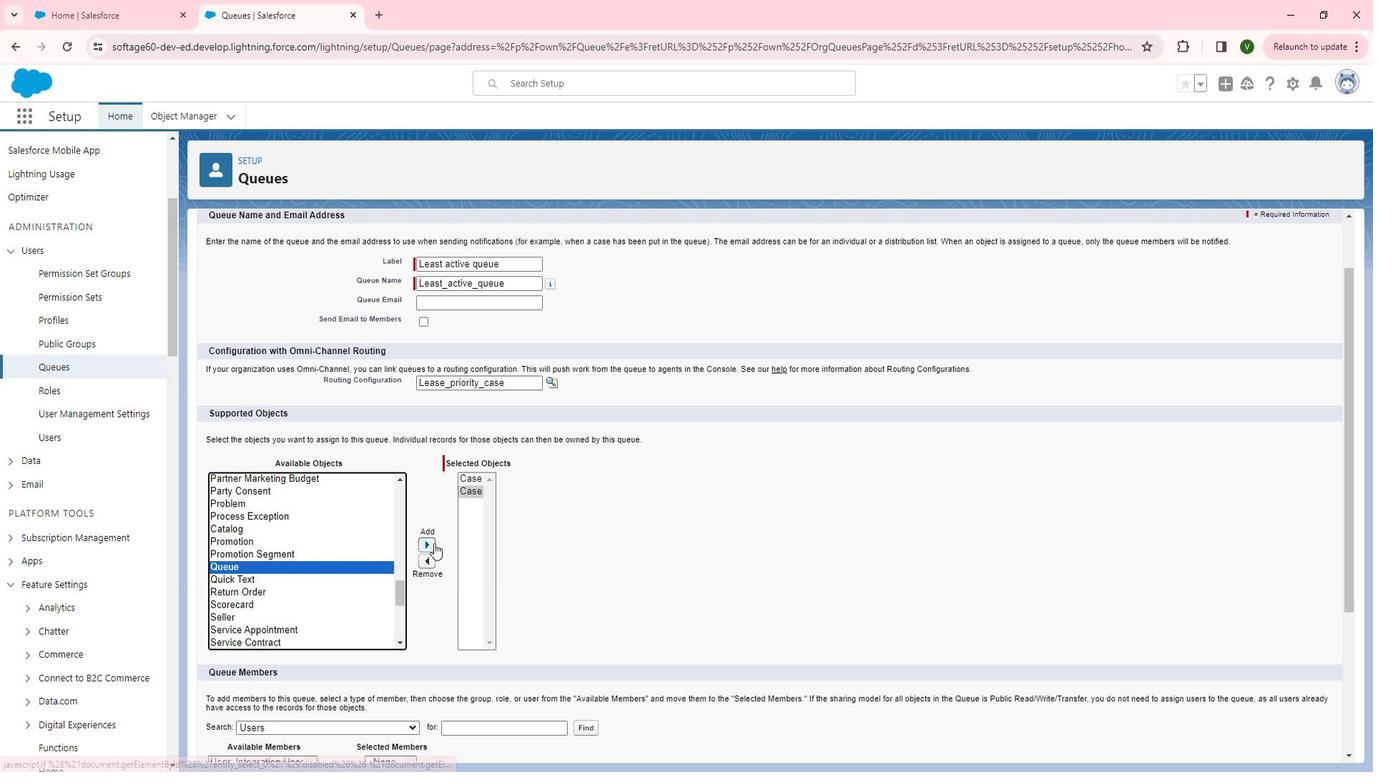 
Action: Mouse moved to (358, 567)
Screenshot: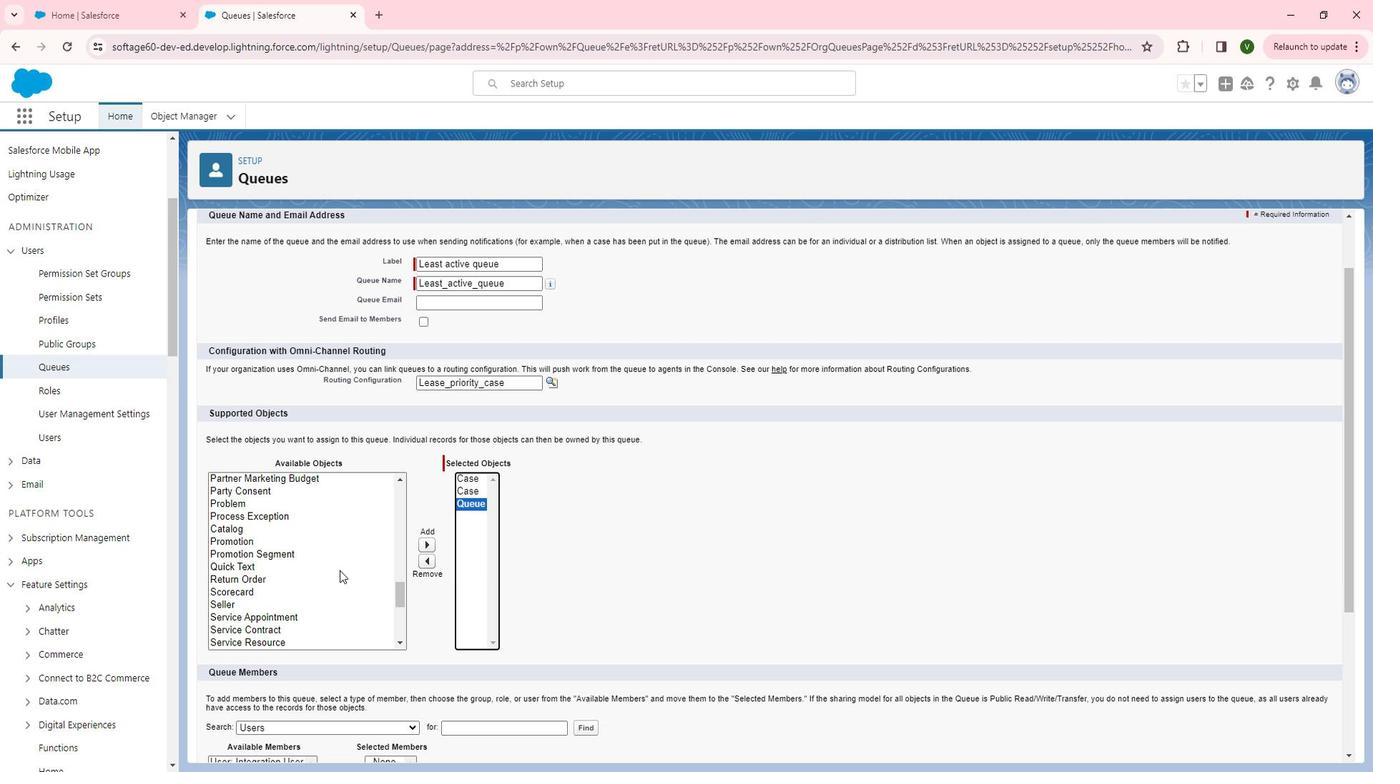 
Action: Mouse scrolled (358, 567) with delta (0, 0)
Screenshot: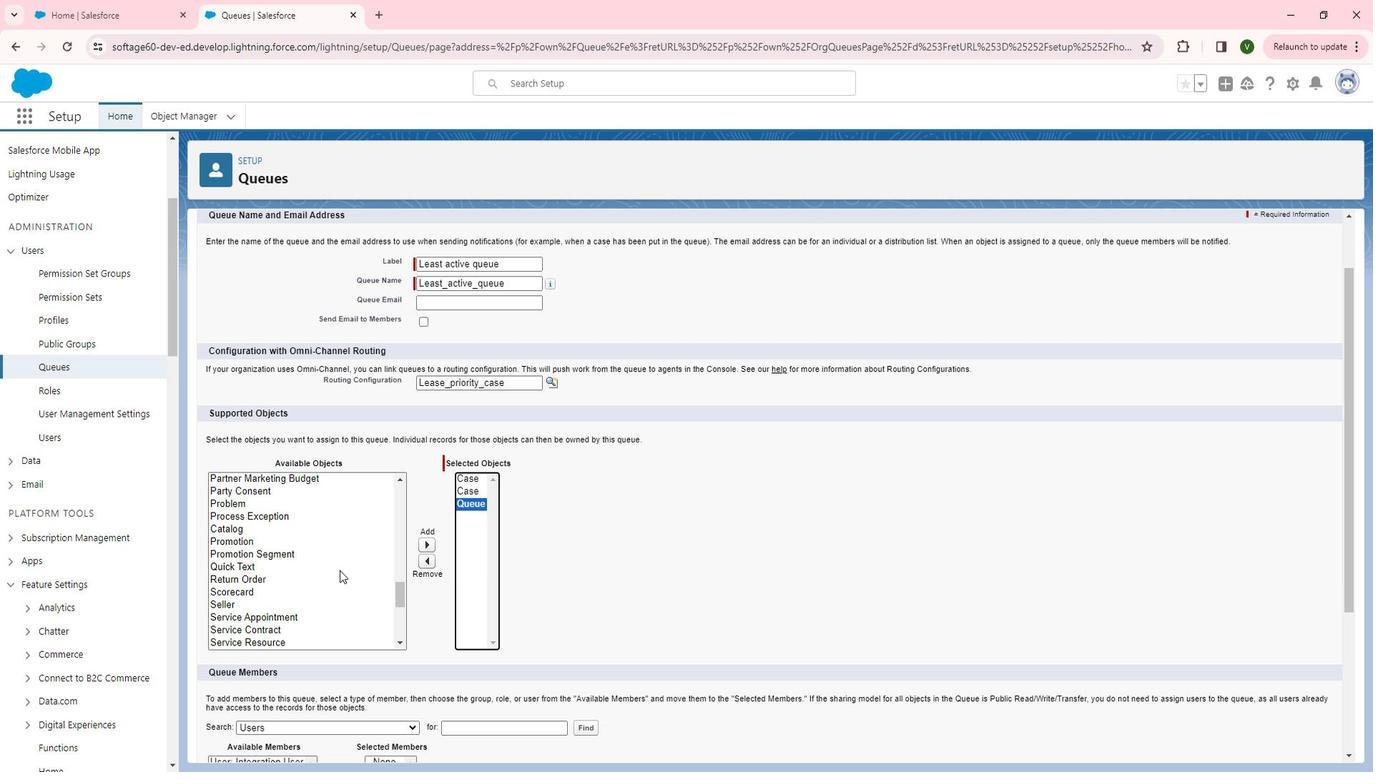 
Action: Mouse moved to (357, 568)
Screenshot: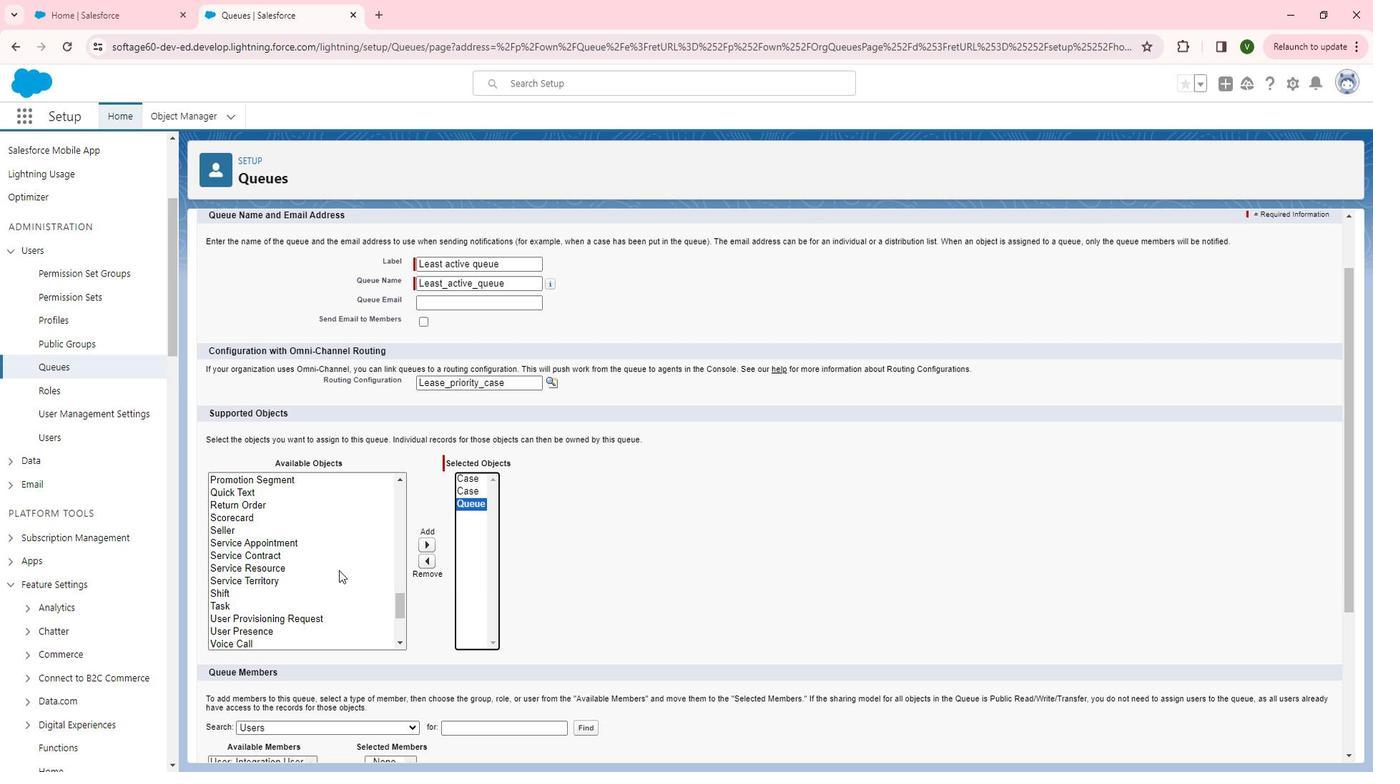 
Action: Mouse scrolled (357, 567) with delta (0, 0)
Screenshot: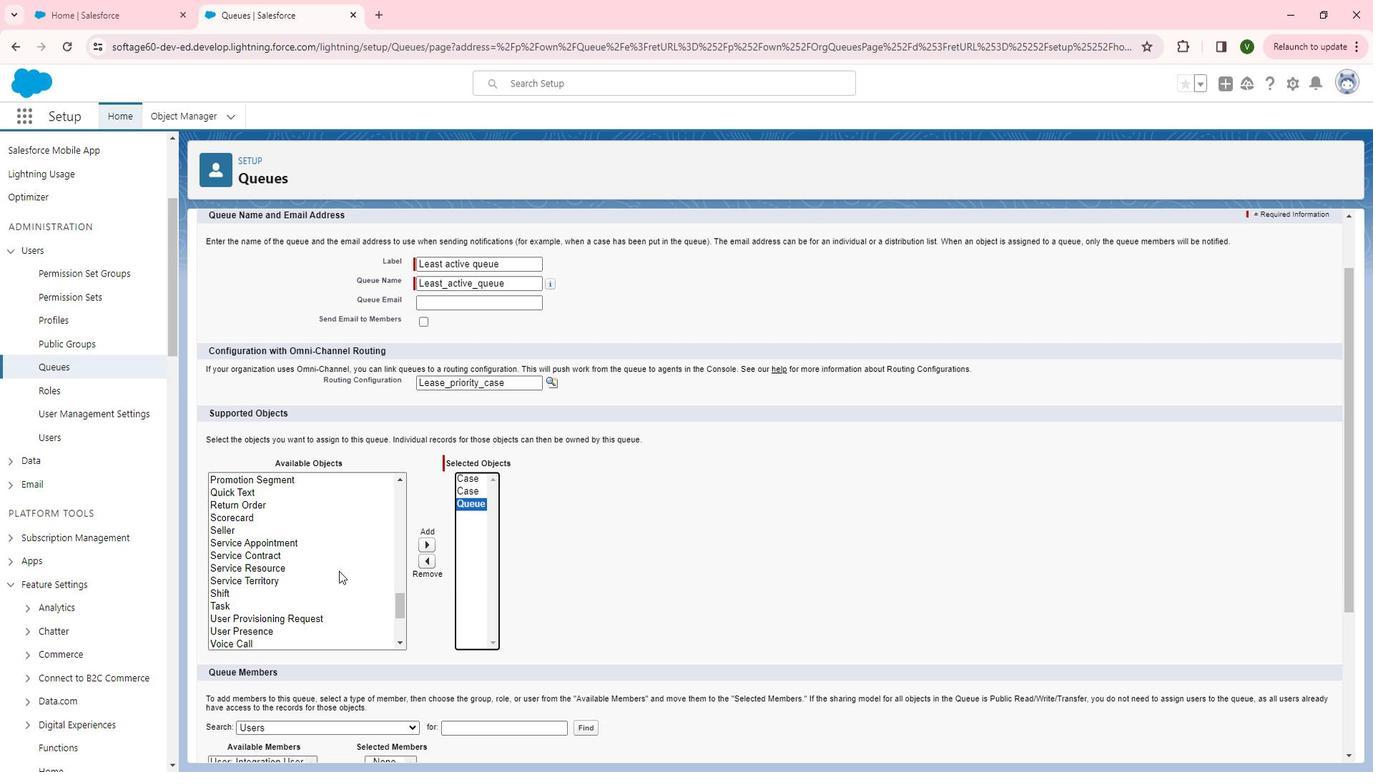 
Action: Mouse scrolled (357, 567) with delta (0, 0)
Screenshot: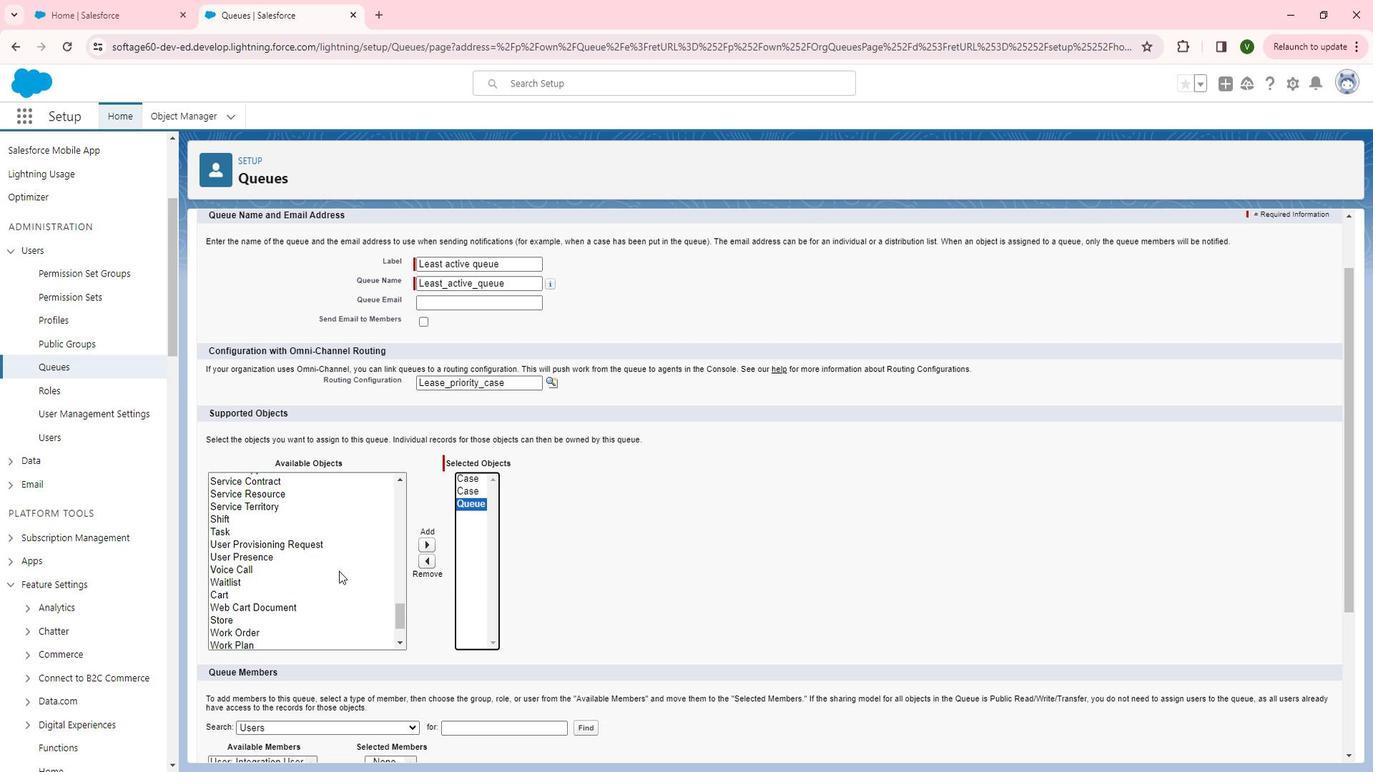 
Action: Mouse scrolled (357, 567) with delta (0, 0)
Screenshot: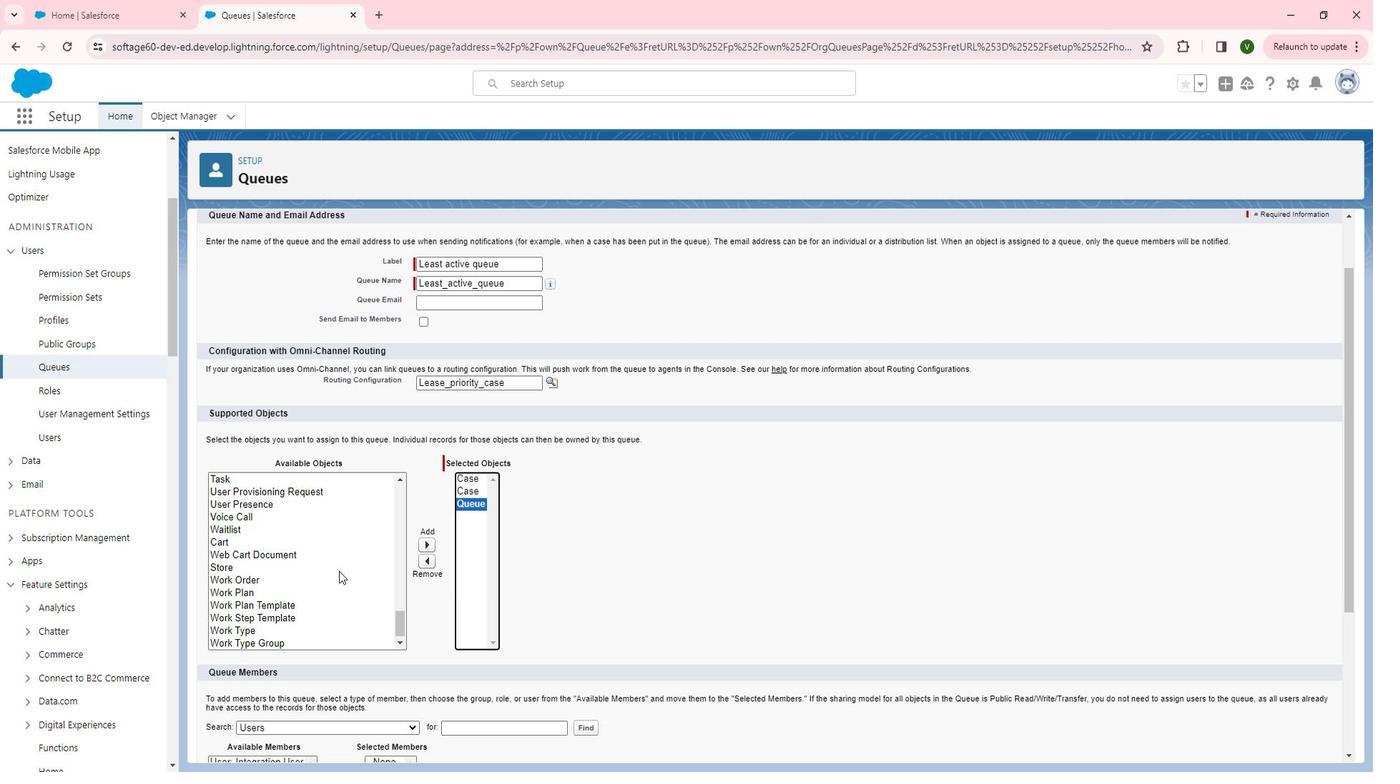 
Action: Mouse scrolled (357, 569) with delta (0, 0)
Screenshot: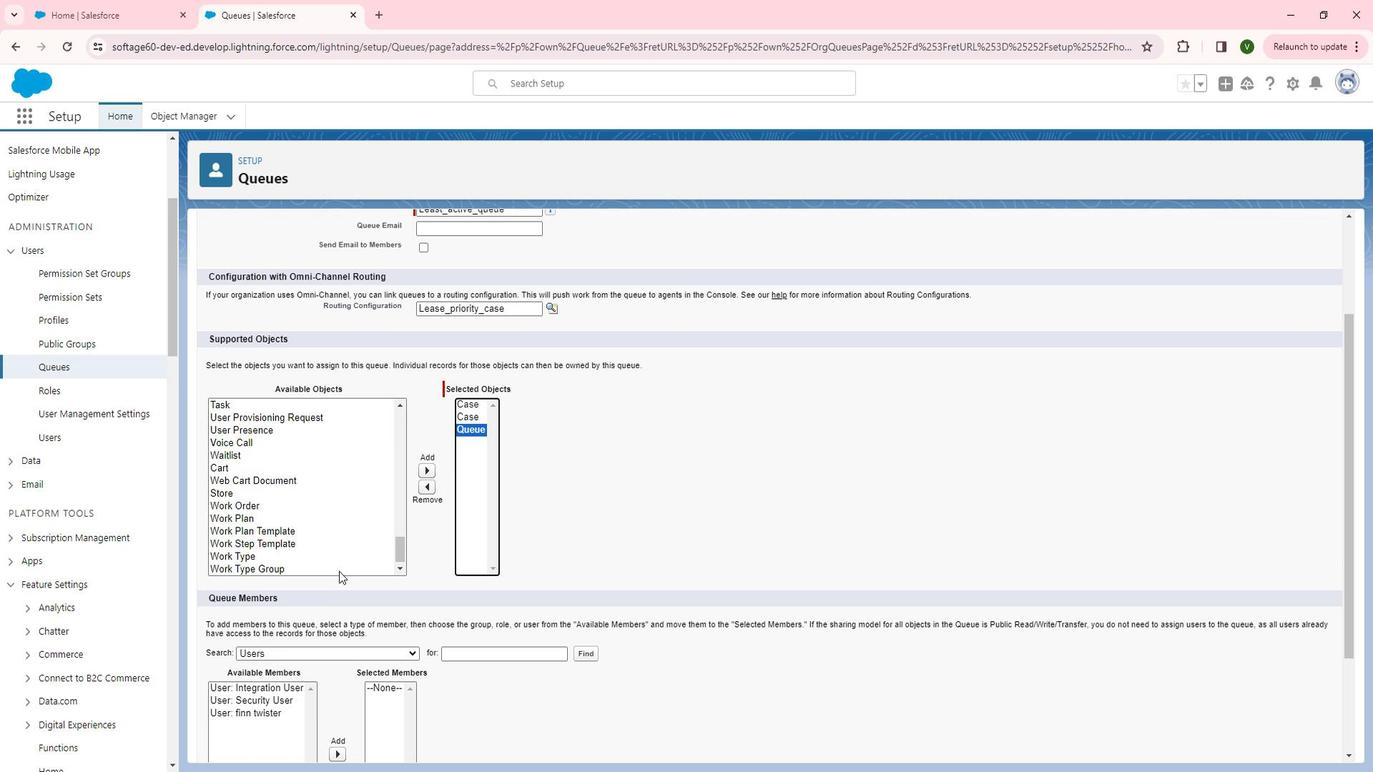
Action: Mouse scrolled (357, 569) with delta (0, 0)
Screenshot: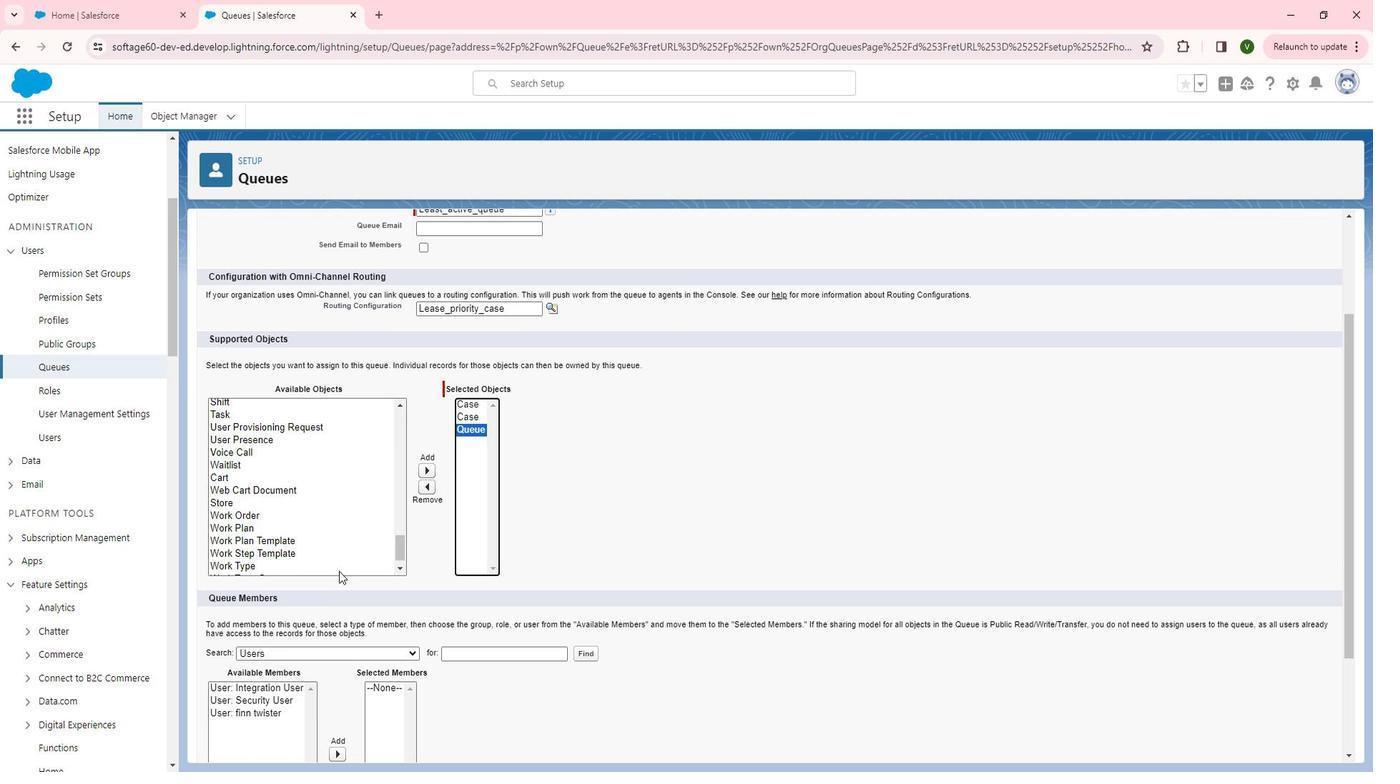 
Action: Mouse scrolled (357, 569) with delta (0, 0)
Screenshot: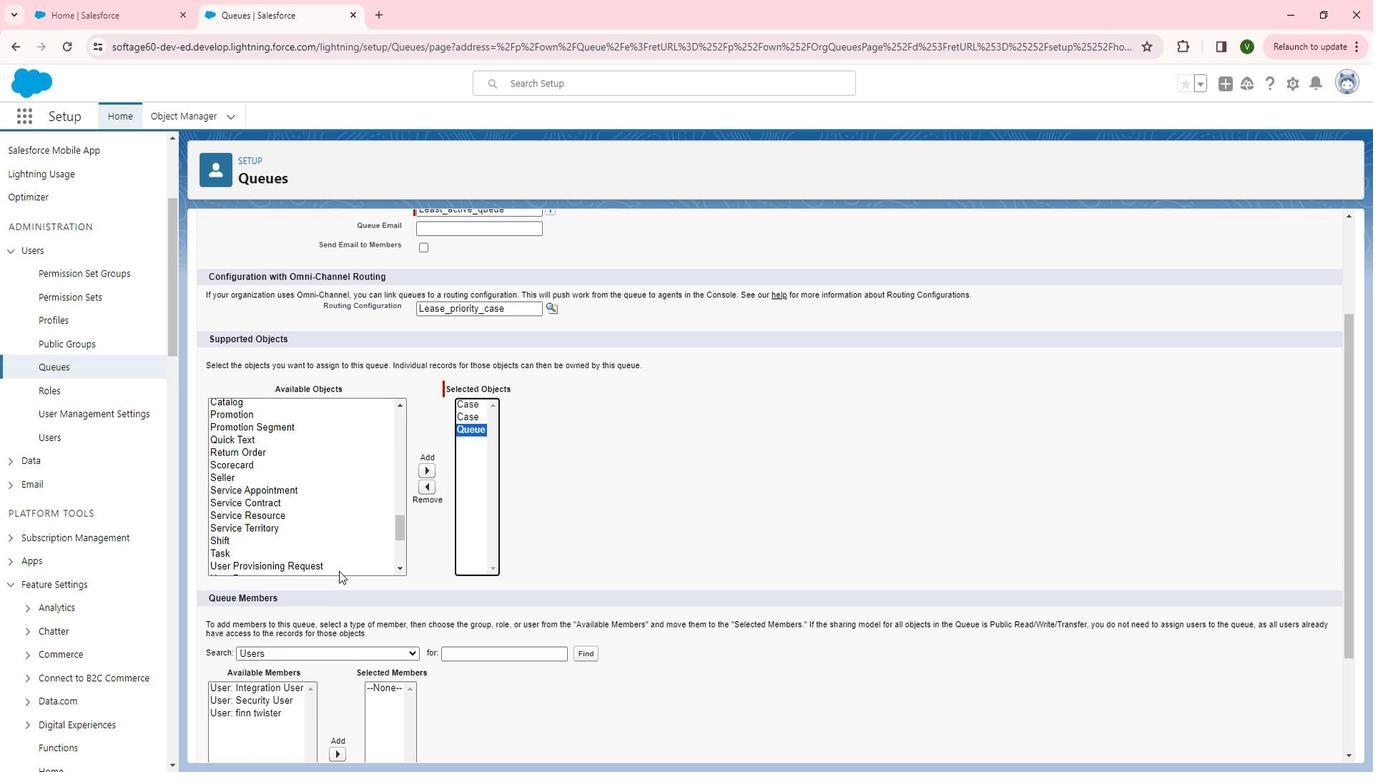 
Action: Mouse scrolled (357, 569) with delta (0, 0)
Screenshot: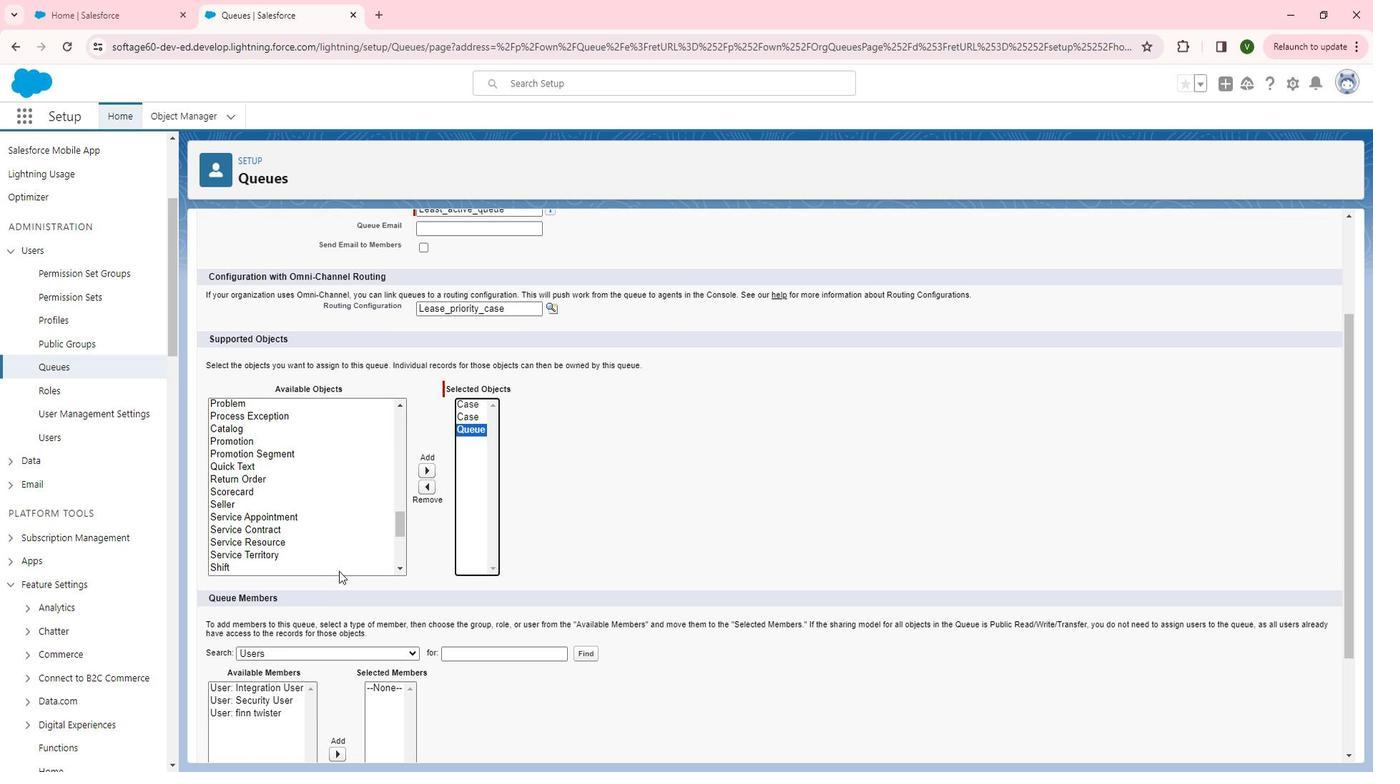 
Action: Mouse moved to (409, 576)
Screenshot: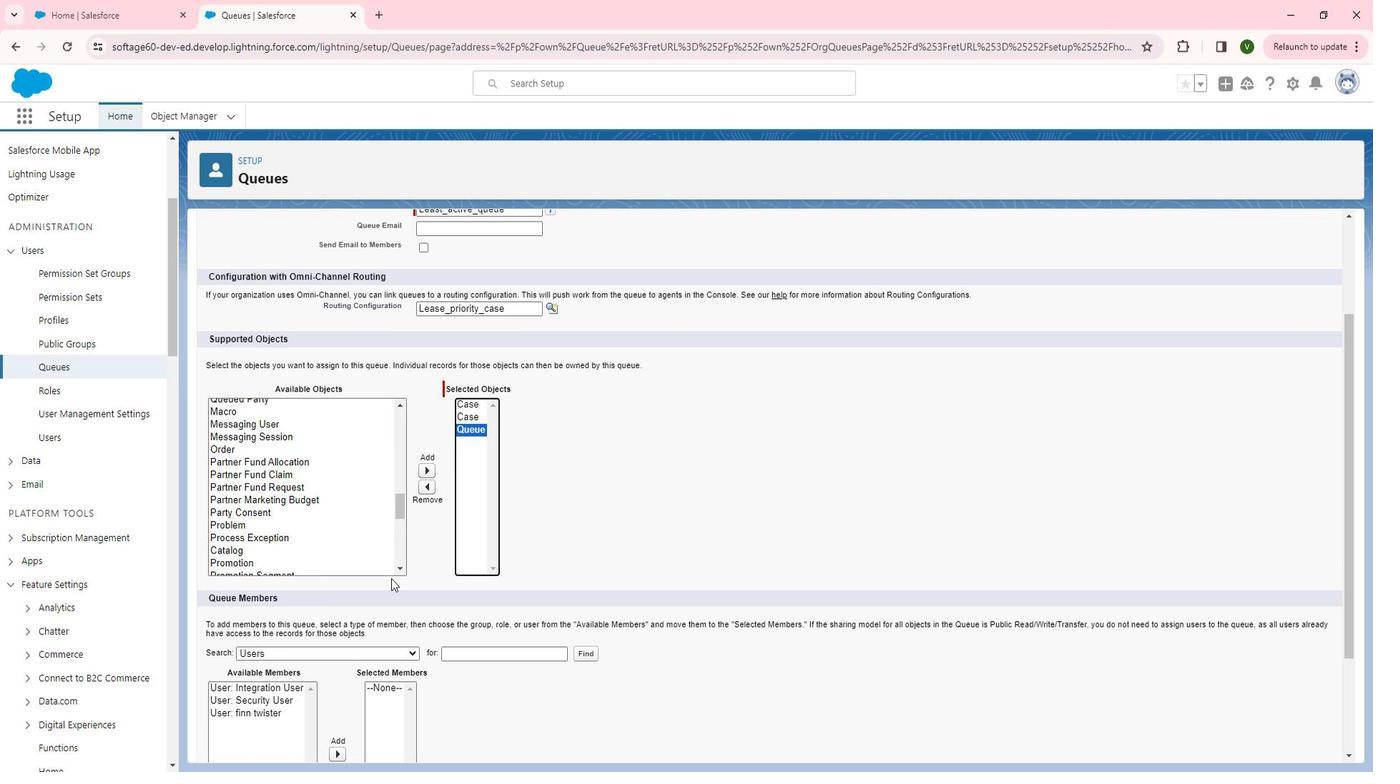 
Action: Mouse scrolled (409, 577) with delta (0, 0)
Screenshot: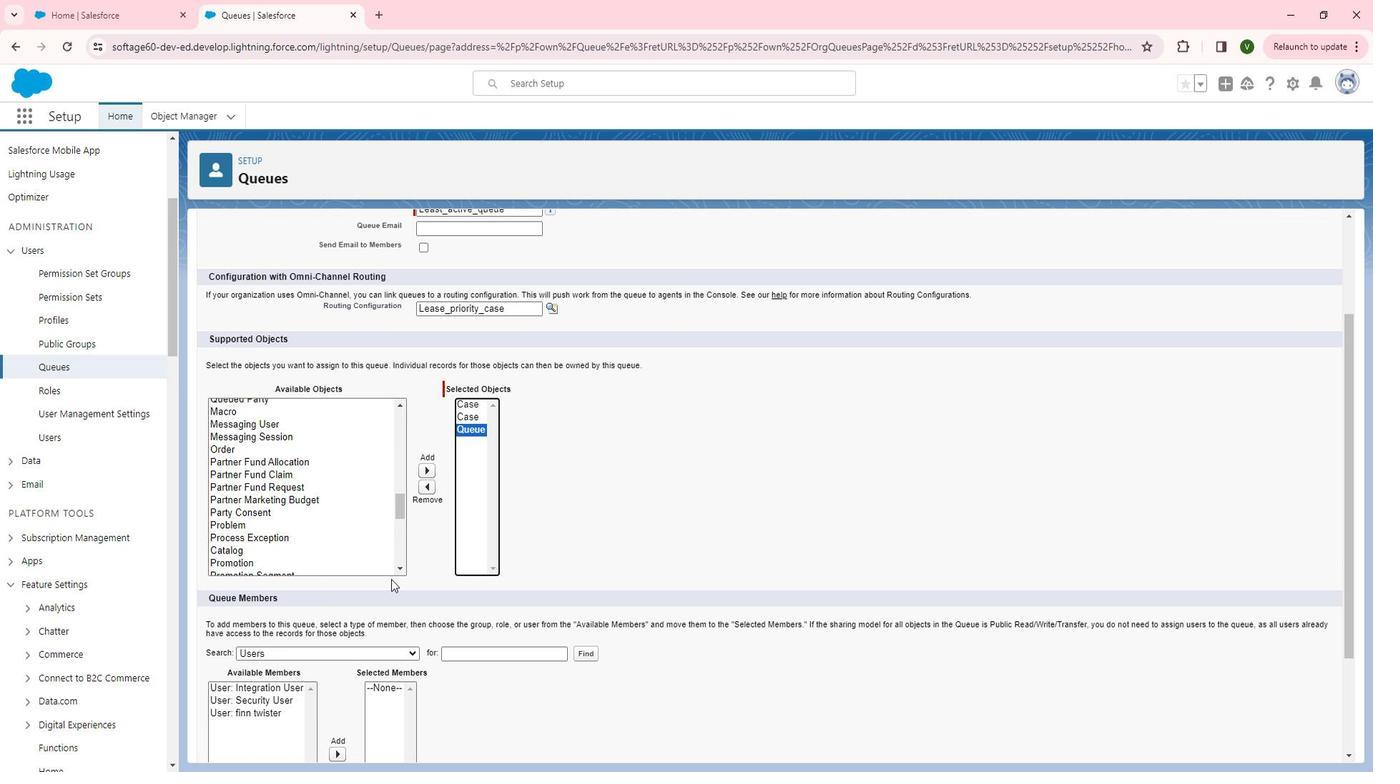 
Action: Mouse moved to (379, 577)
Screenshot: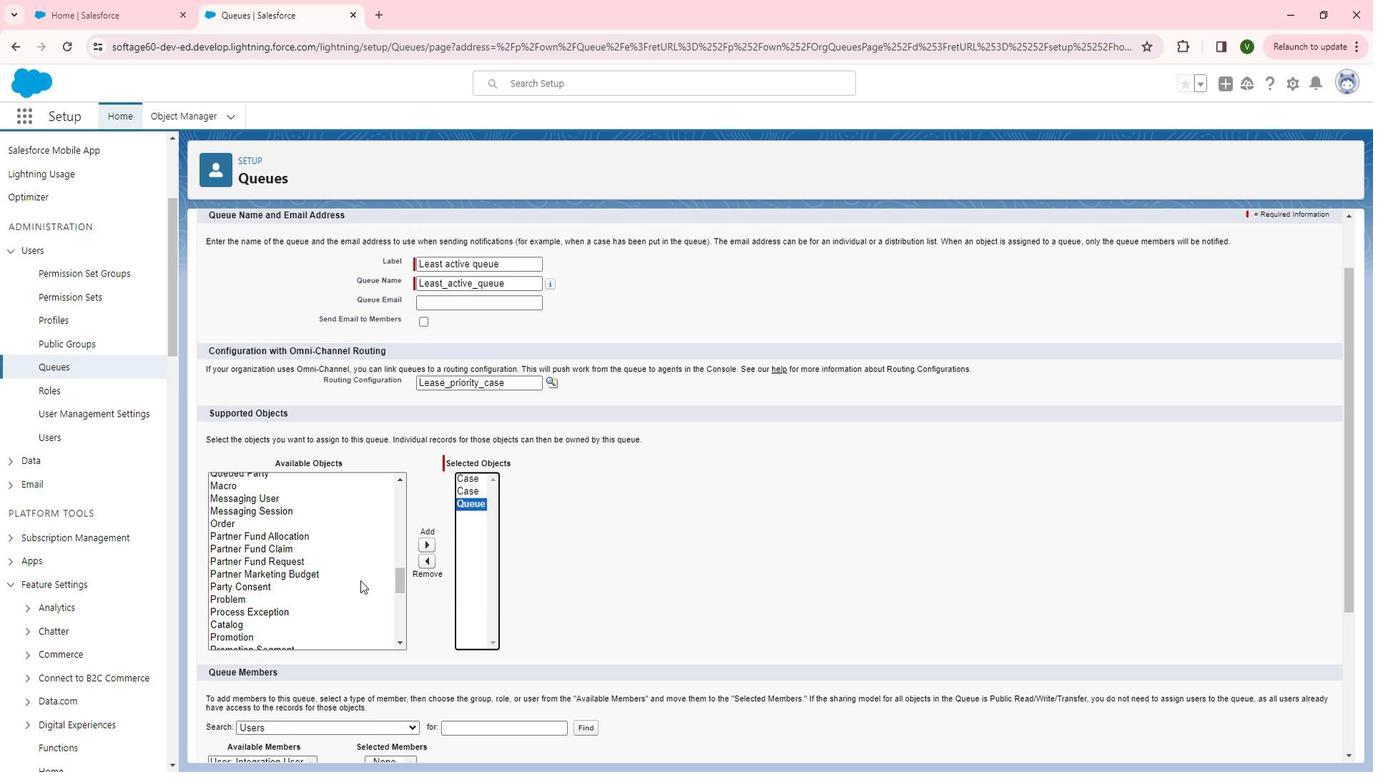 
Action: Mouse scrolled (379, 578) with delta (0, 0)
Screenshot: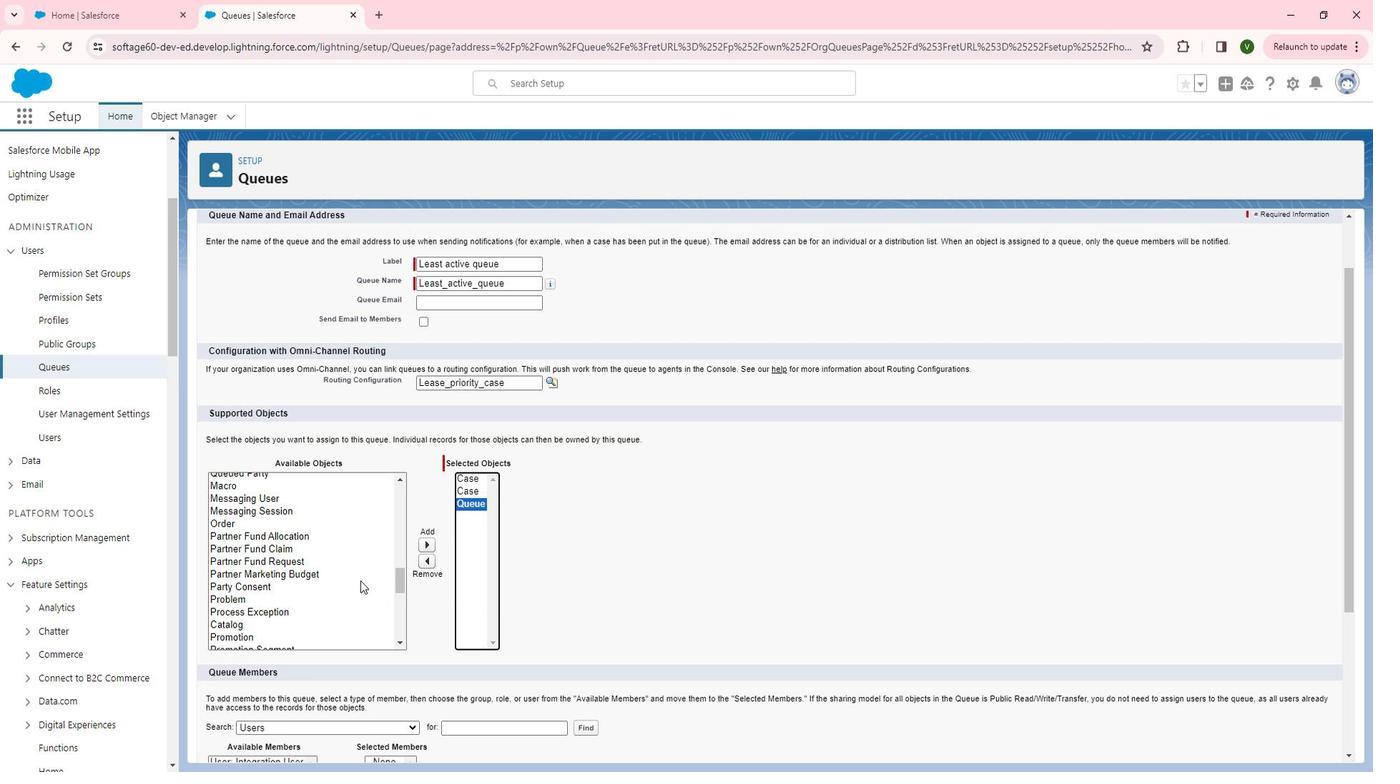 
Action: Mouse scrolled (379, 578) with delta (0, 0)
Screenshot: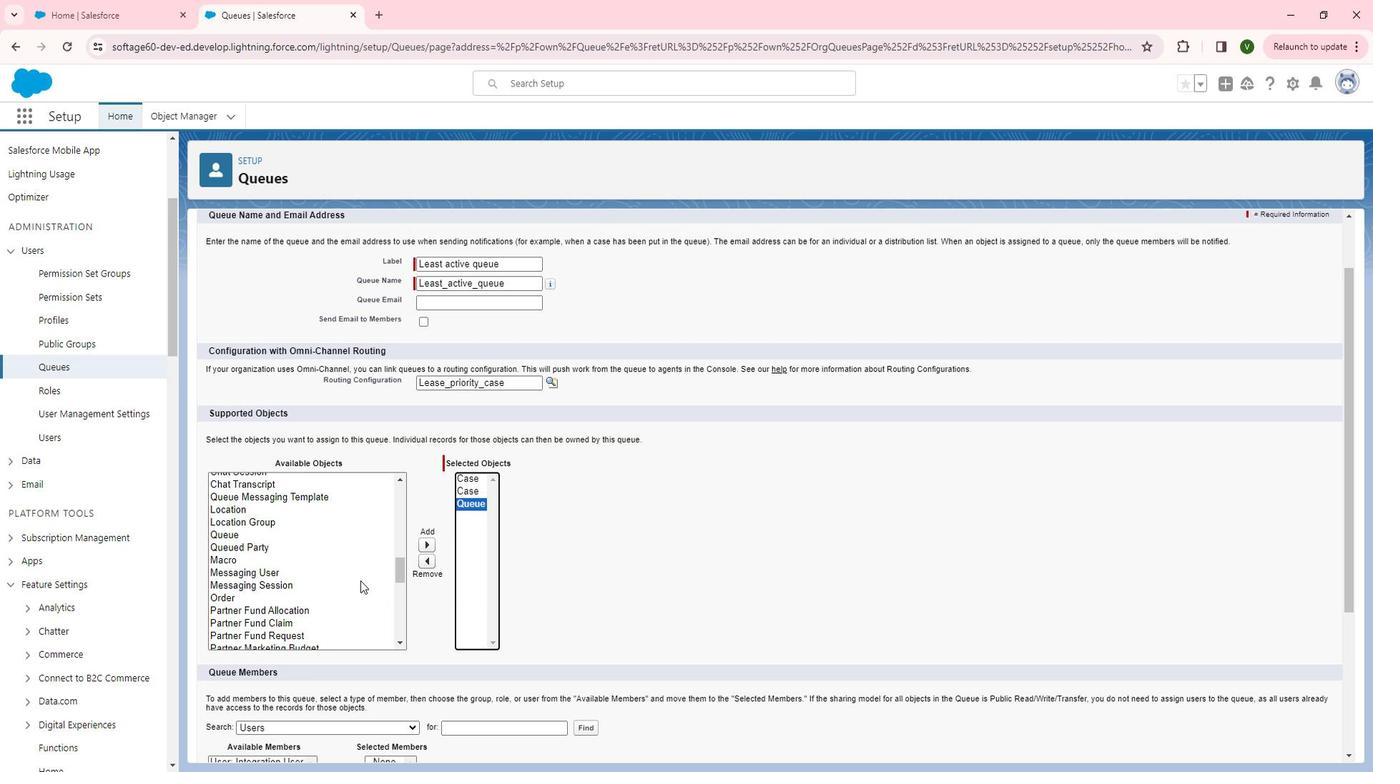 
Action: Mouse moved to (336, 556)
Screenshot: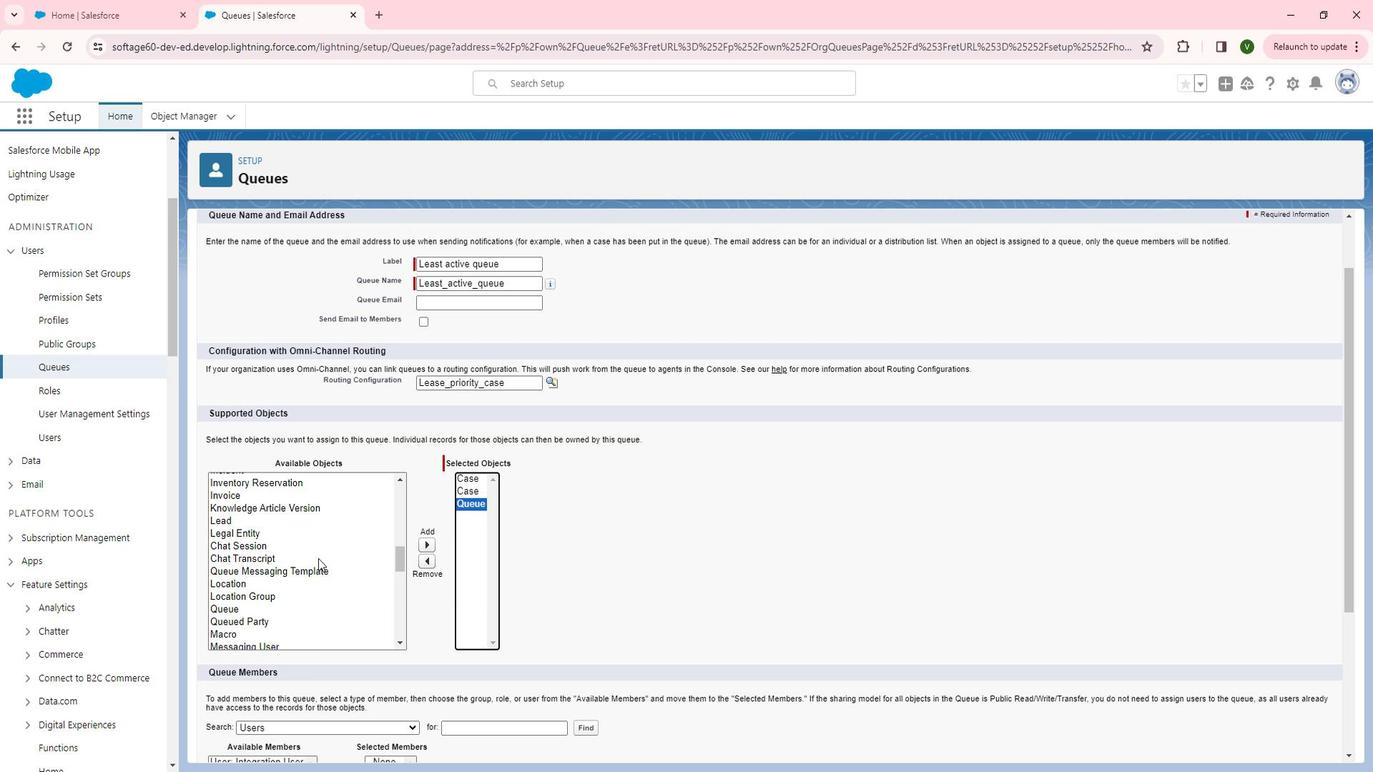 
Action: Mouse pressed left at (336, 556)
Screenshot: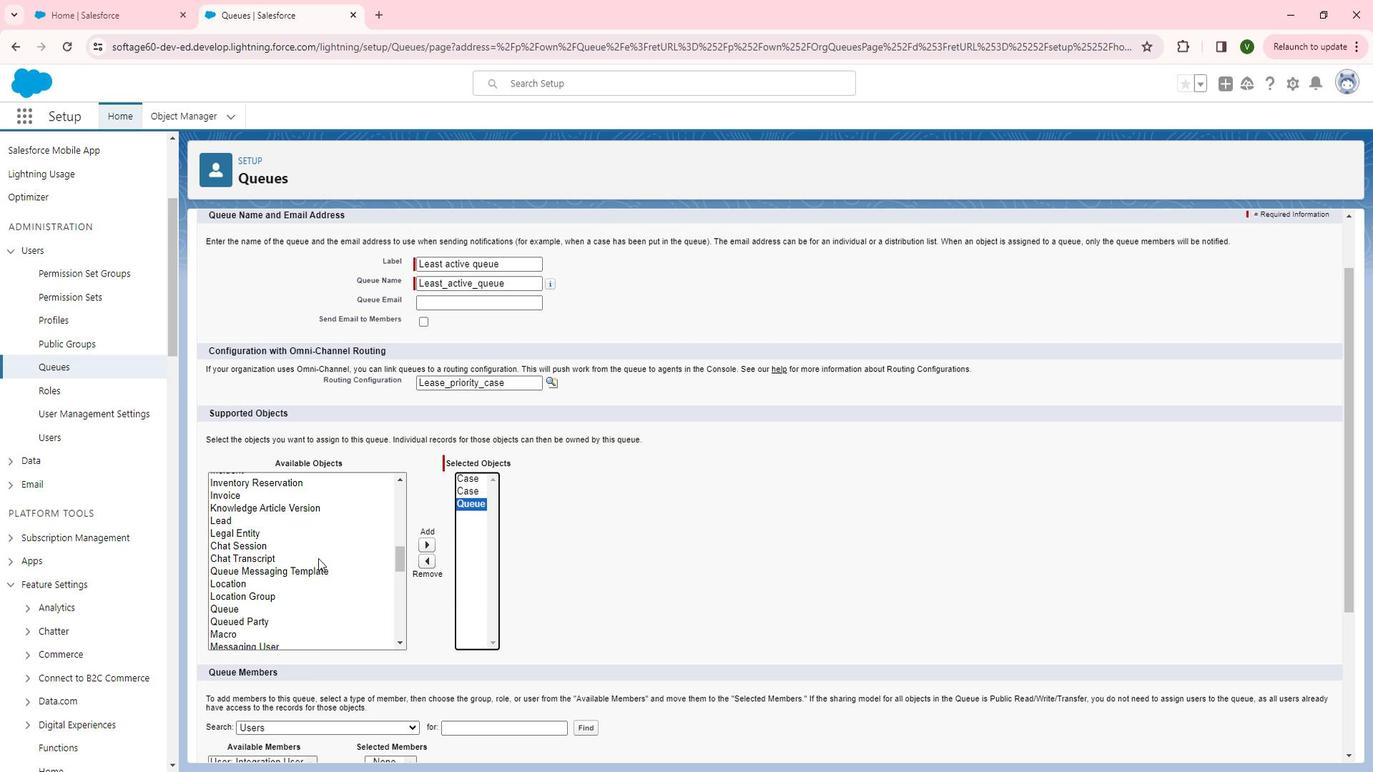 
Action: Mouse moved to (447, 542)
Screenshot: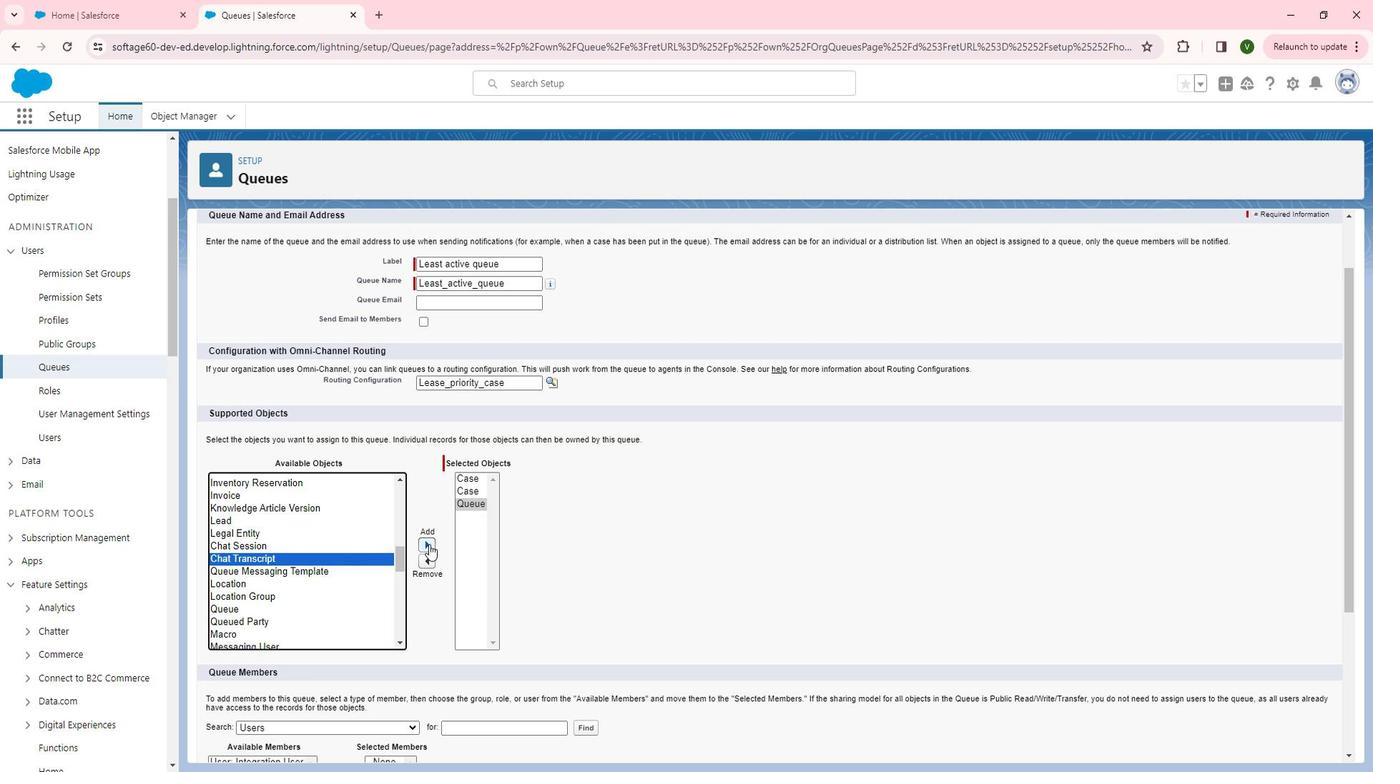 
Action: Mouse pressed left at (447, 542)
Screenshot: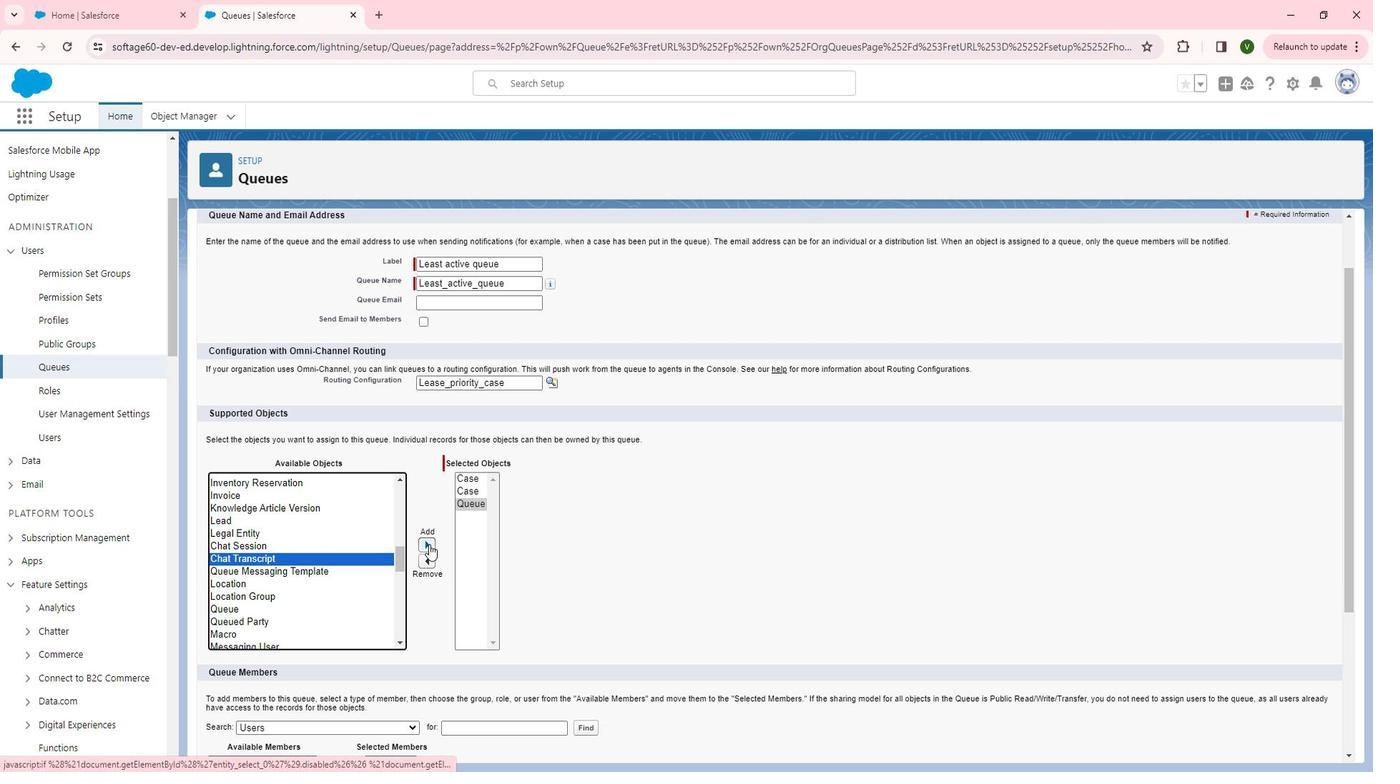 
Action: Mouse moved to (323, 576)
Screenshot: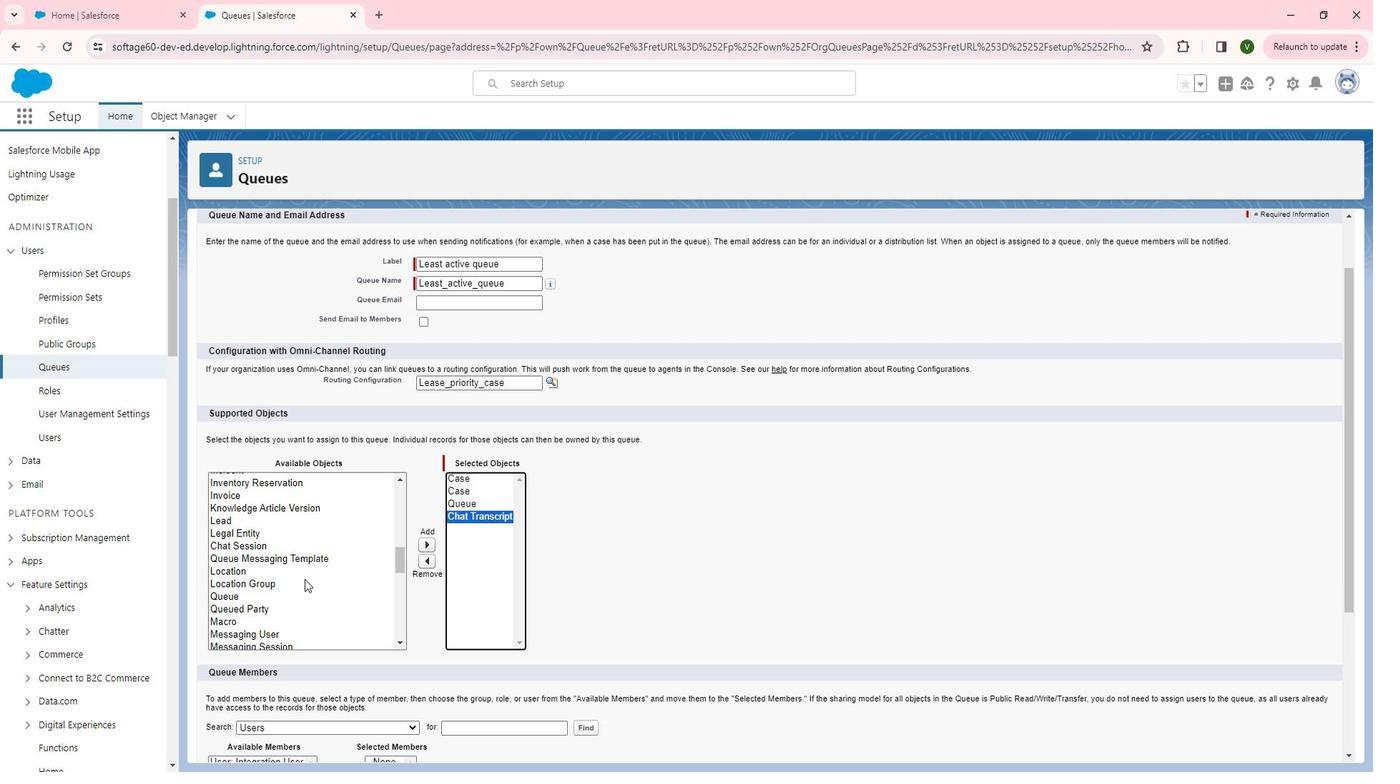 
Action: Mouse scrolled (323, 577) with delta (0, 0)
Screenshot: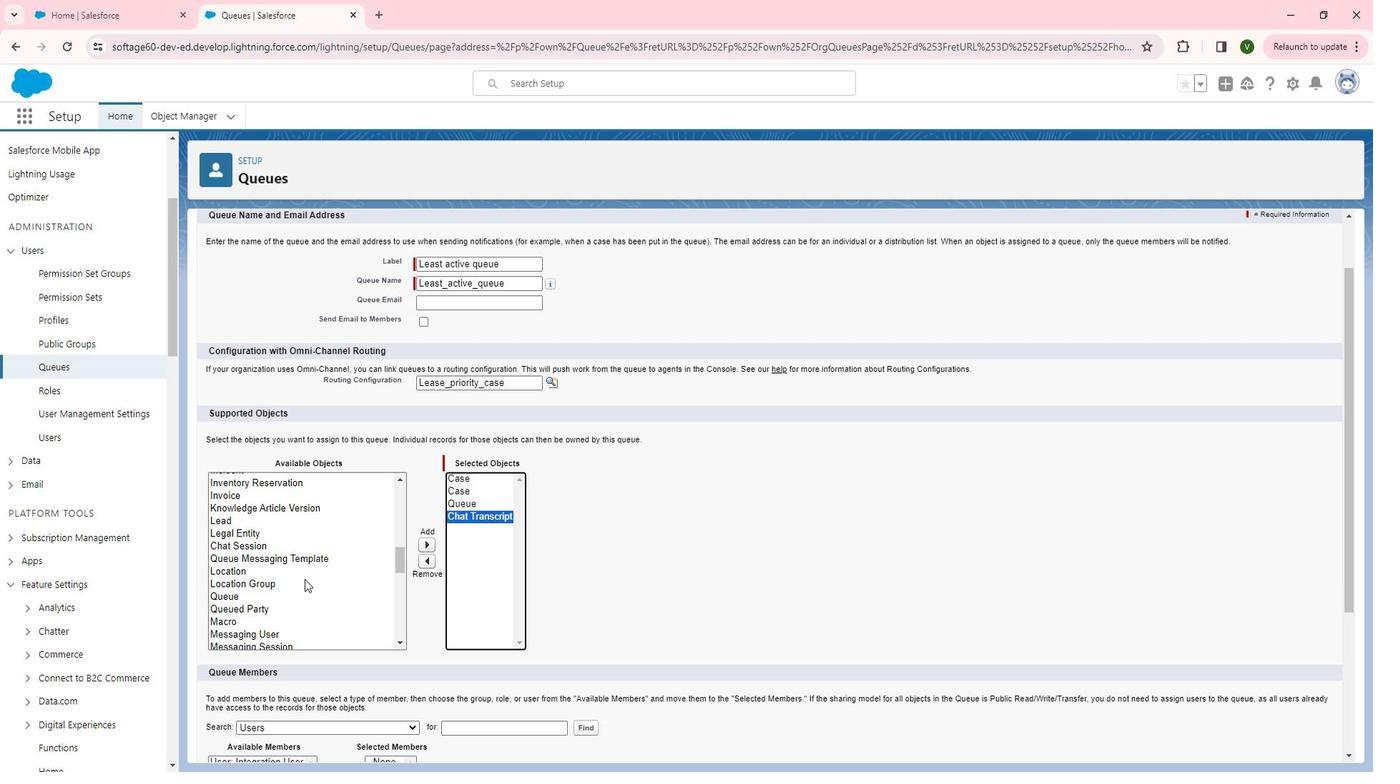 
Action: Mouse scrolled (323, 577) with delta (0, 0)
Screenshot: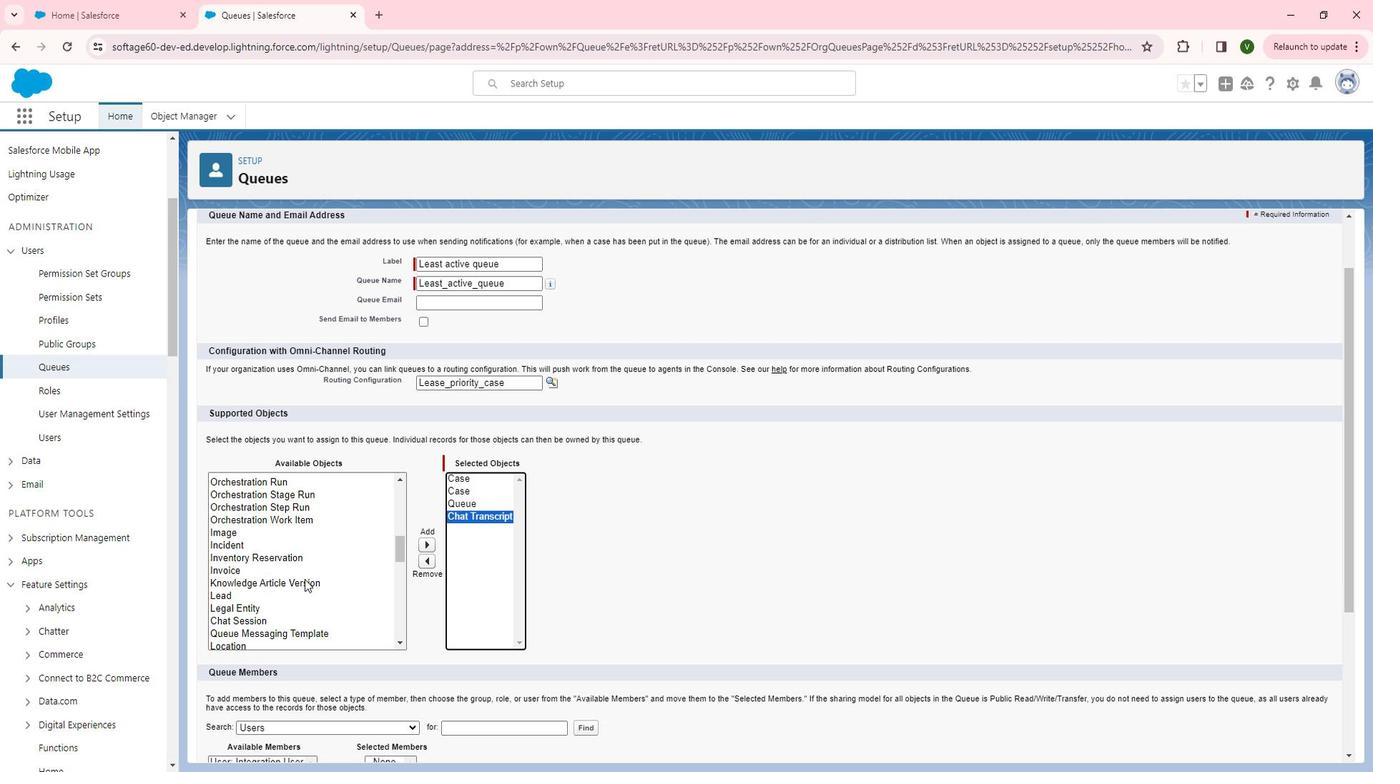 
Action: Mouse scrolled (323, 577) with delta (0, 0)
Screenshot: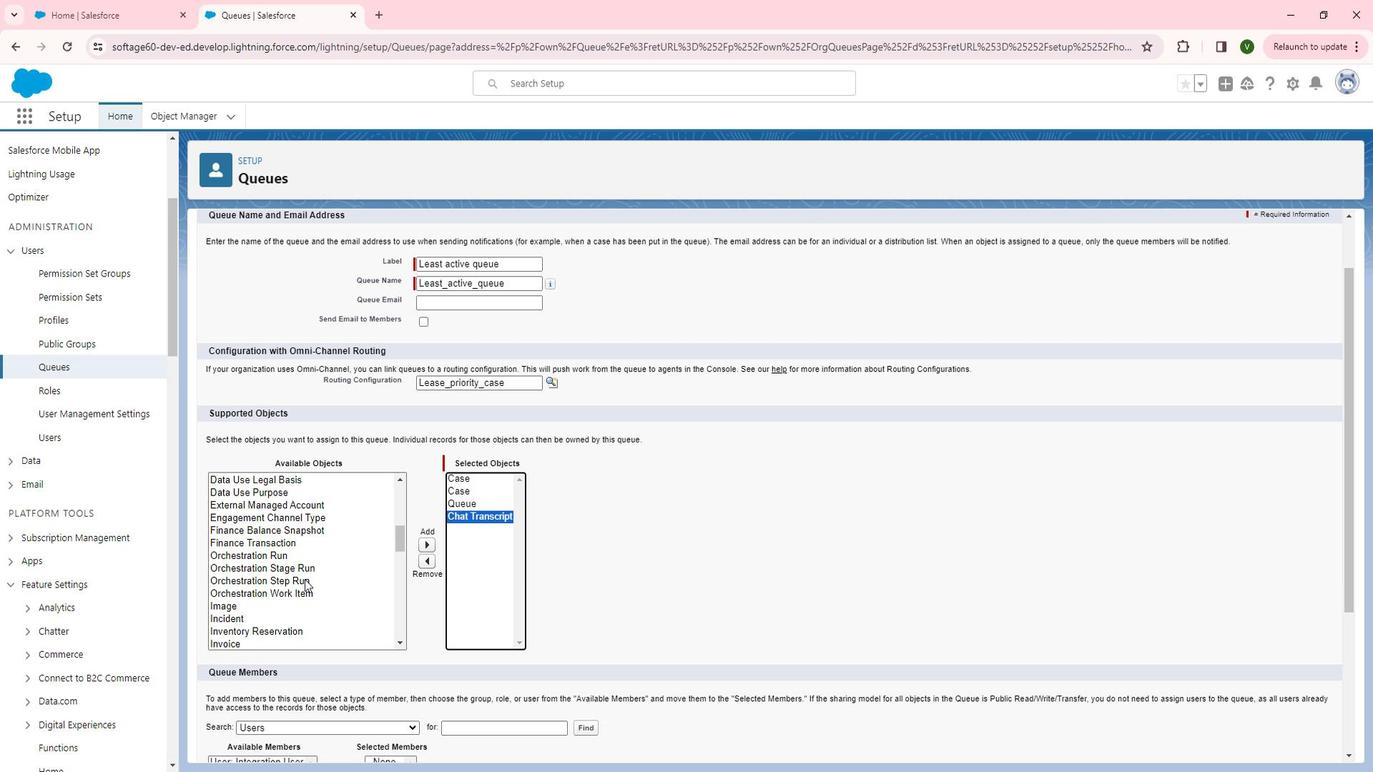 
Action: Mouse scrolled (323, 577) with delta (0, 0)
Screenshot: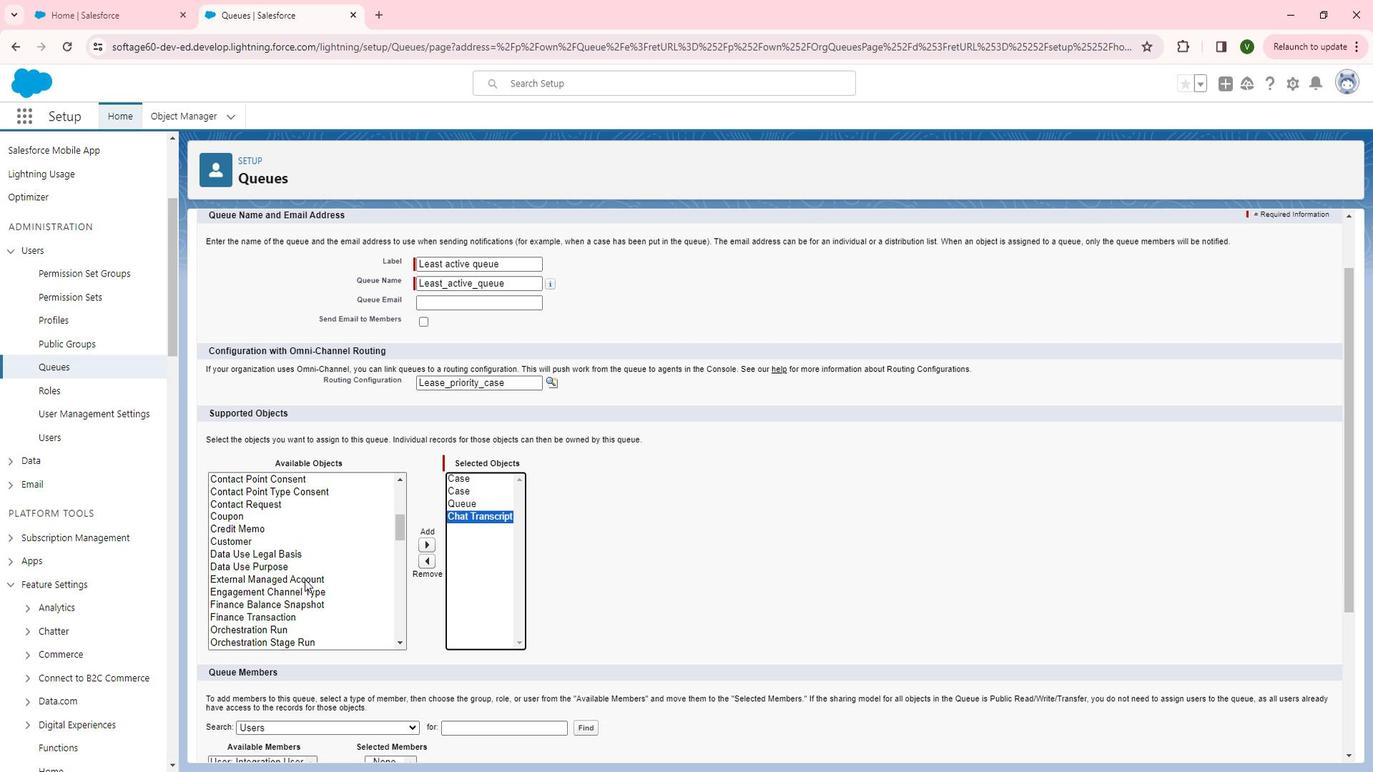 
Action: Mouse scrolled (323, 577) with delta (0, 0)
Screenshot: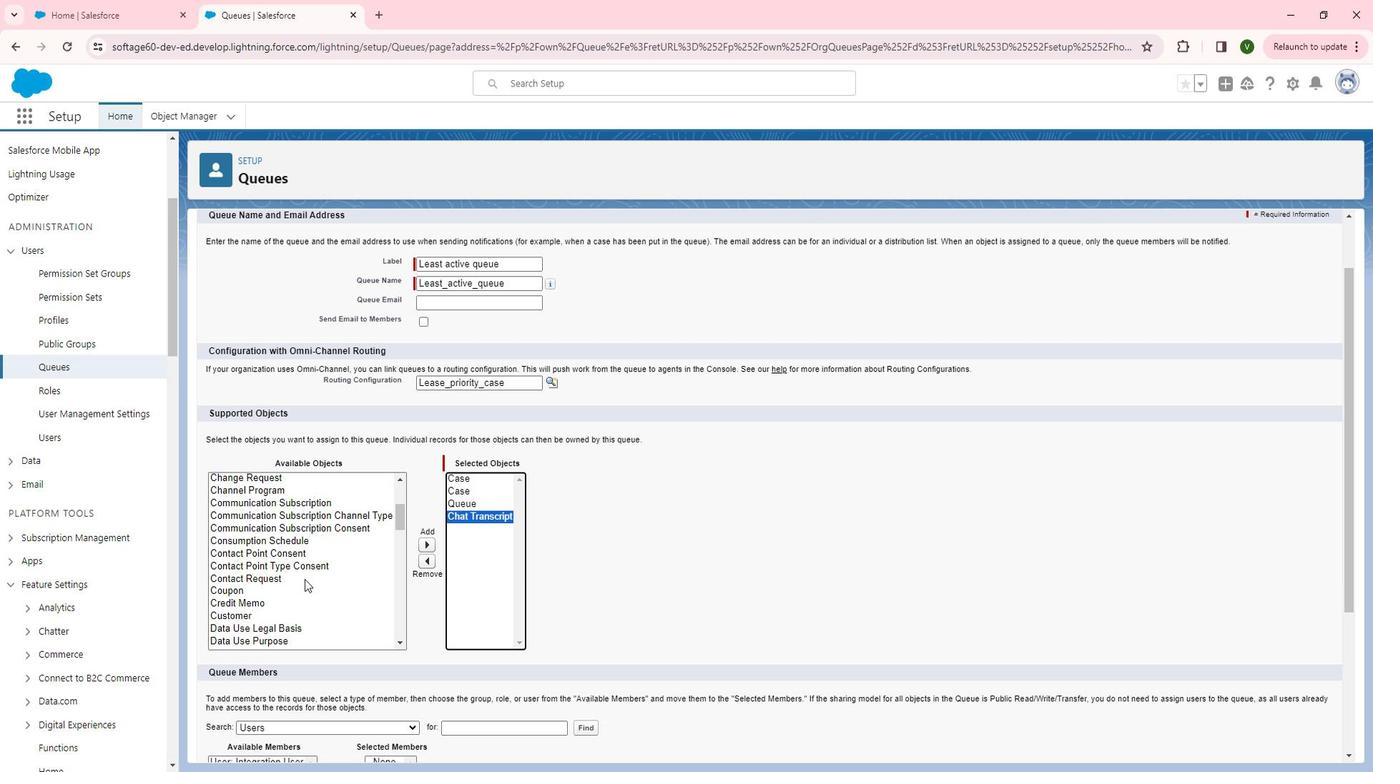 
Action: Mouse scrolled (323, 577) with delta (0, 0)
Screenshot: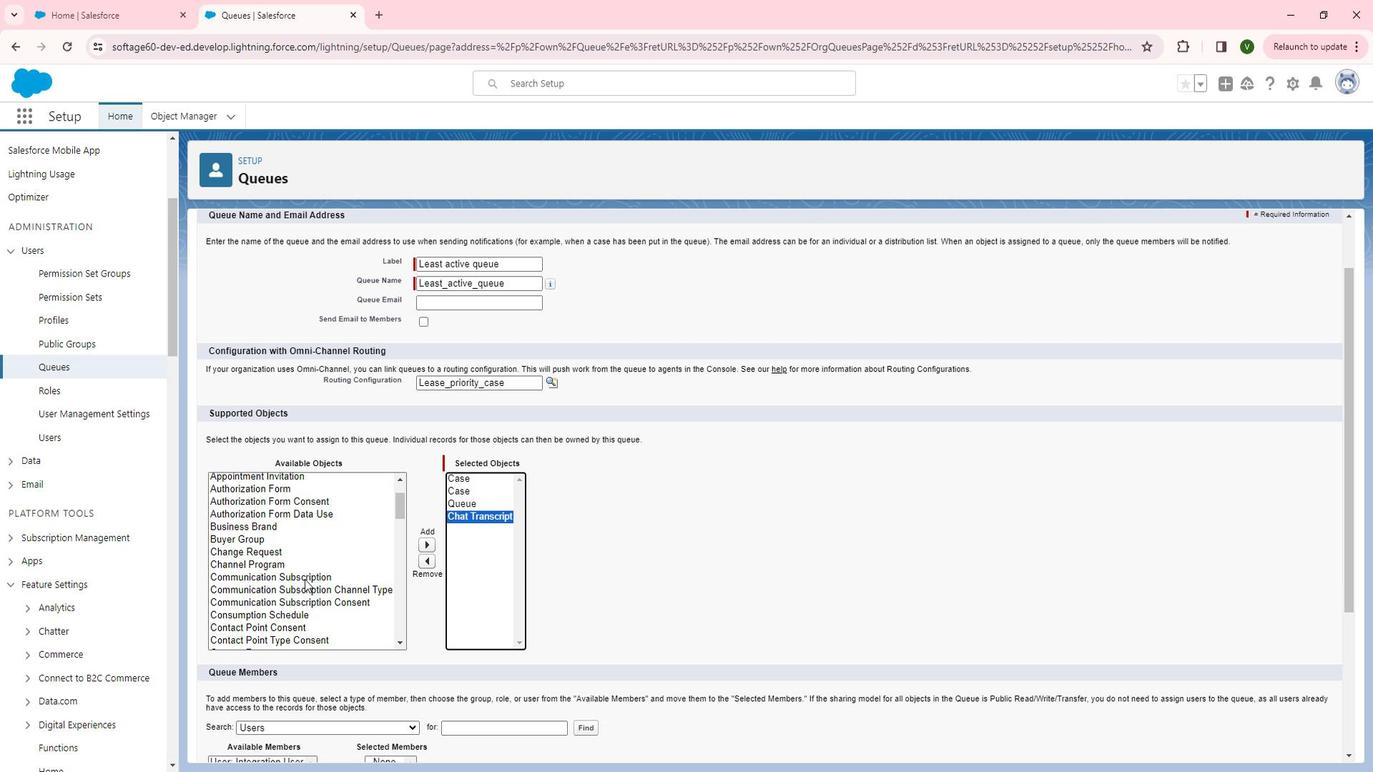 
Action: Mouse scrolled (323, 577) with delta (0, 0)
Screenshot: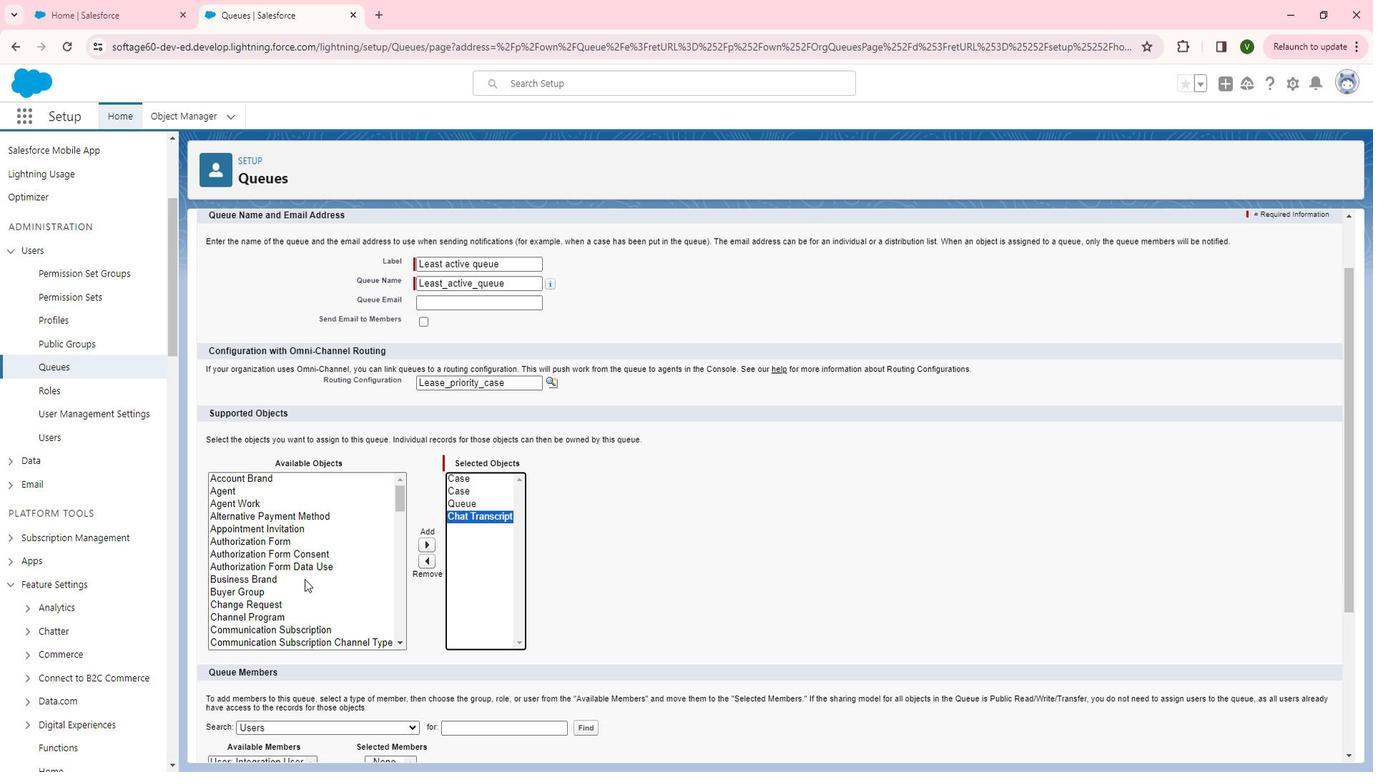 
Action: Mouse moved to (585, 609)
Screenshot: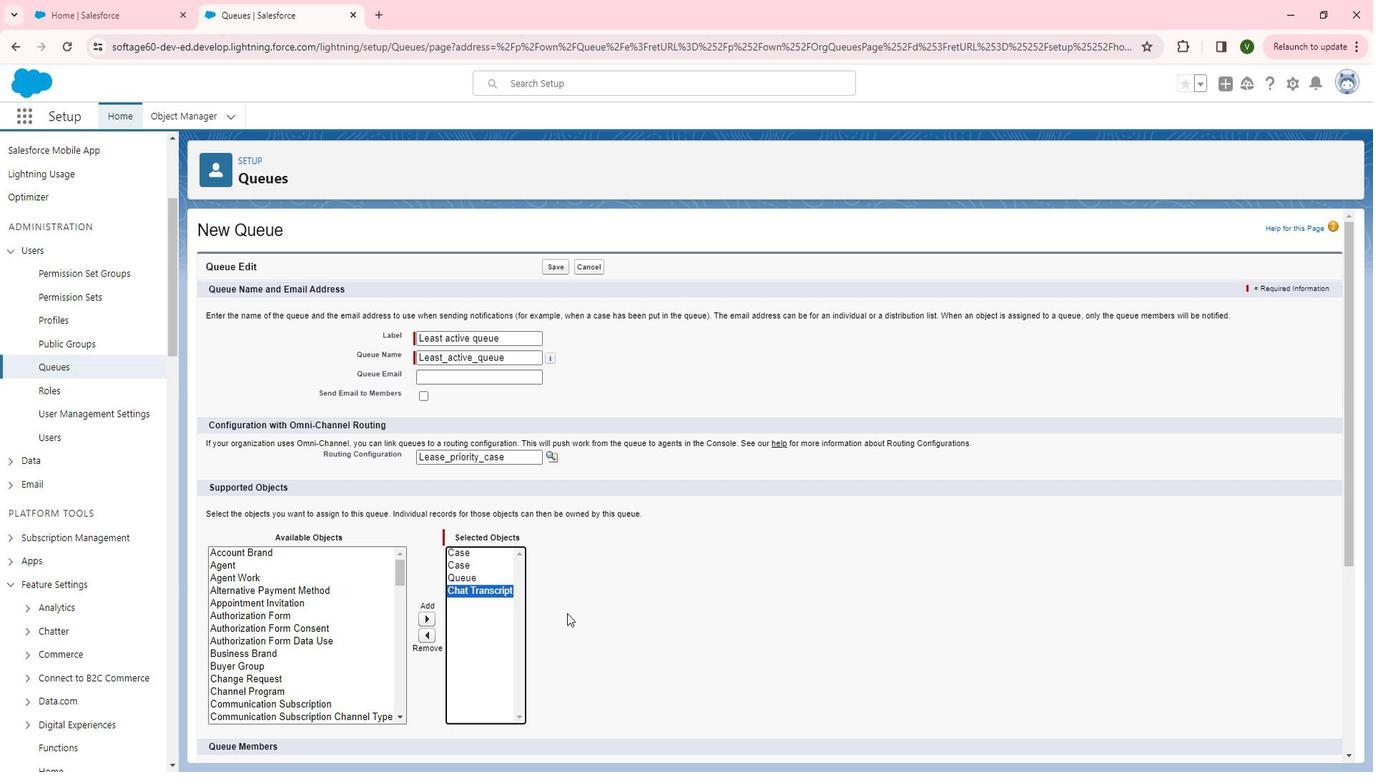 
Action: Mouse scrolled (585, 608) with delta (0, 0)
Screenshot: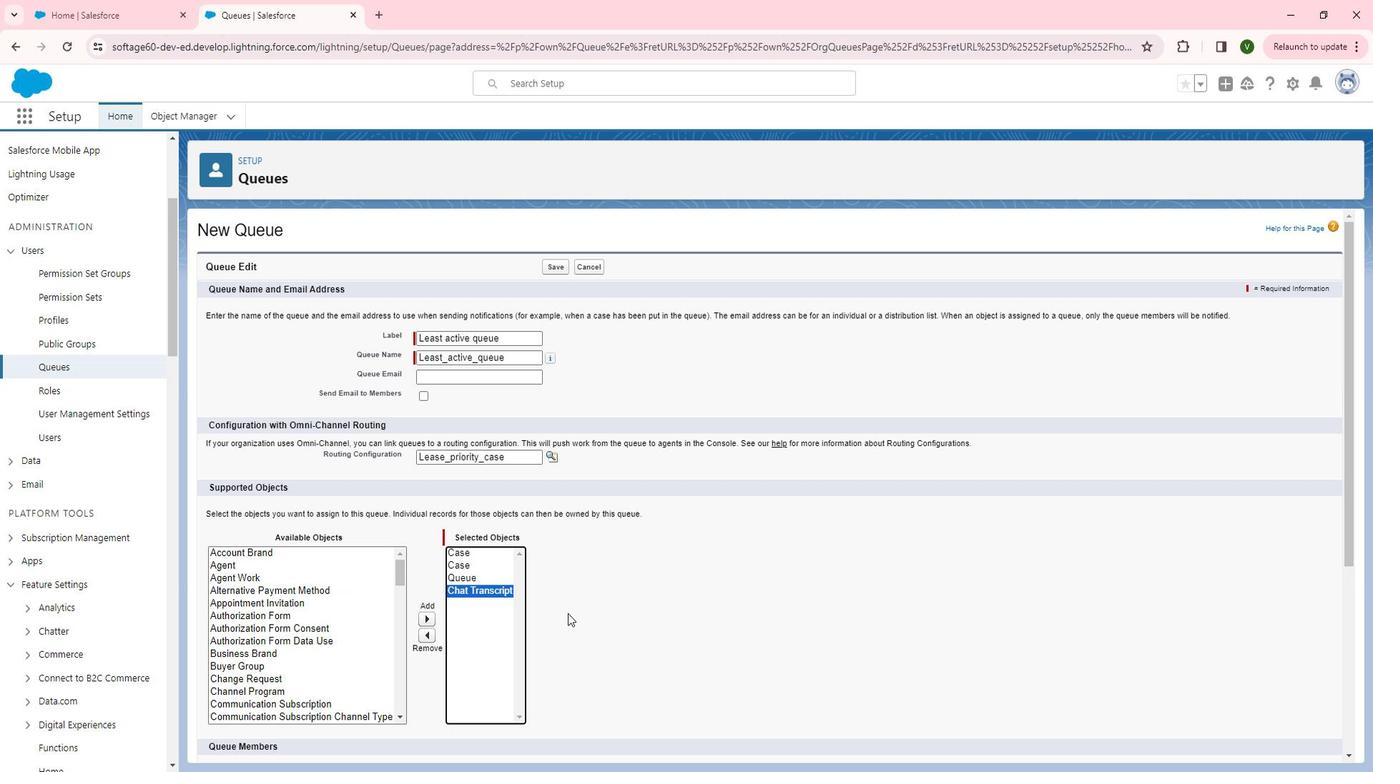 
Action: Mouse moved to (586, 609)
Screenshot: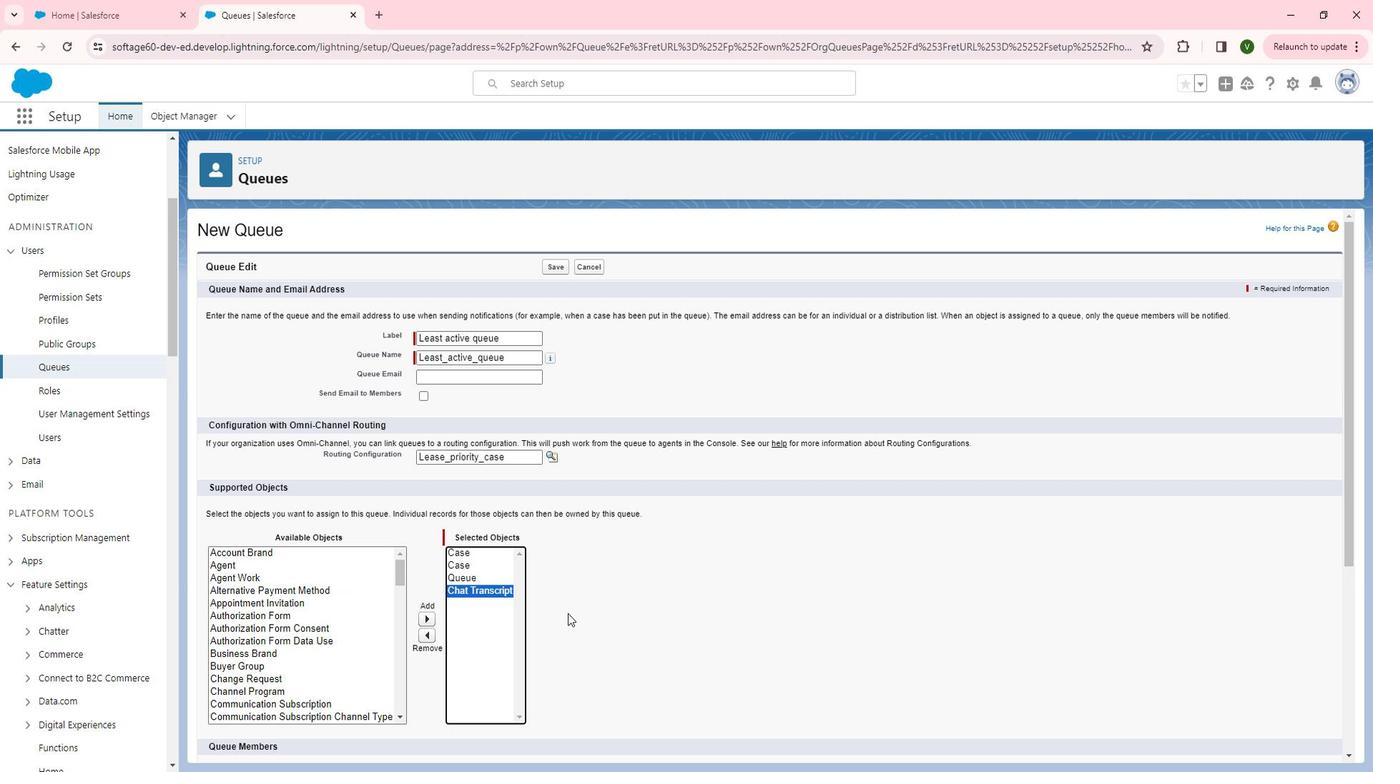 
Action: Mouse scrolled (586, 608) with delta (0, 0)
Screenshot: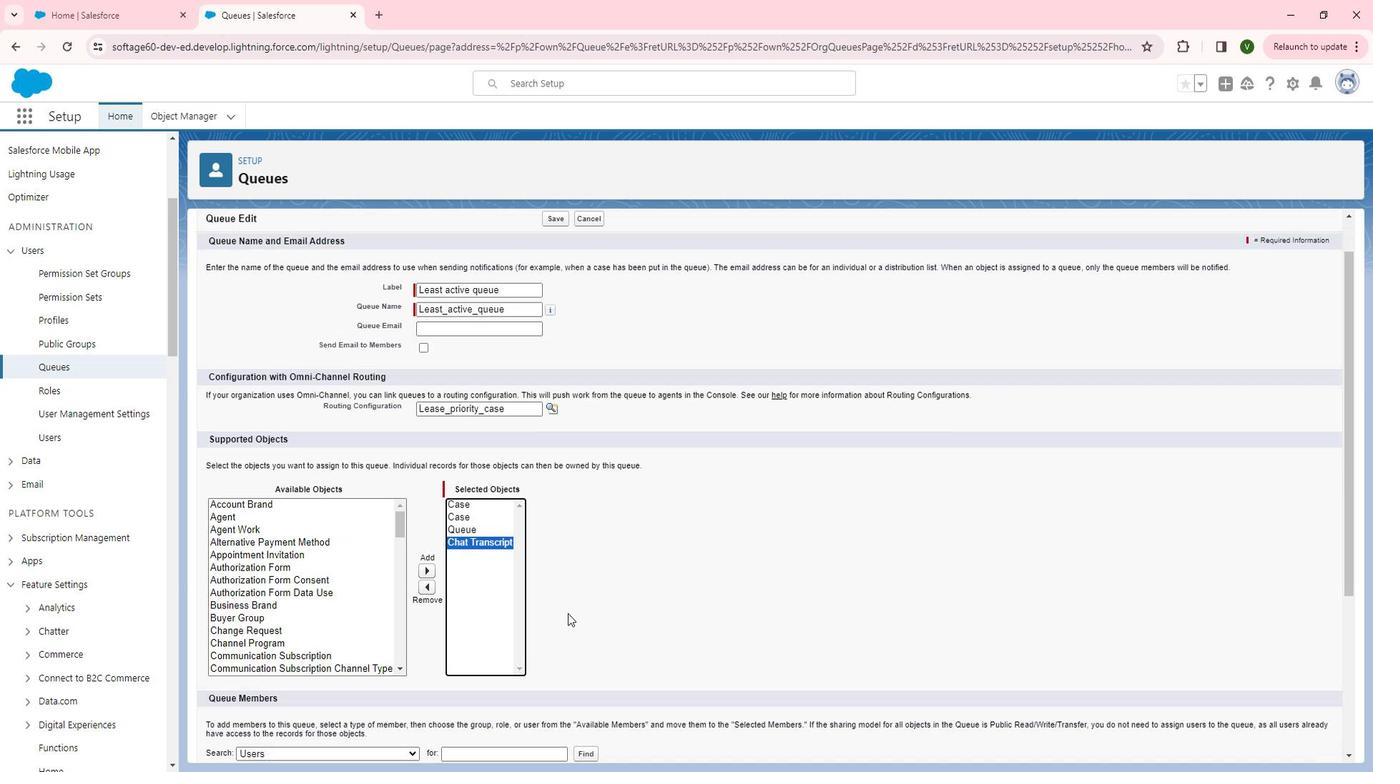 
Action: Mouse moved to (586, 609)
Screenshot: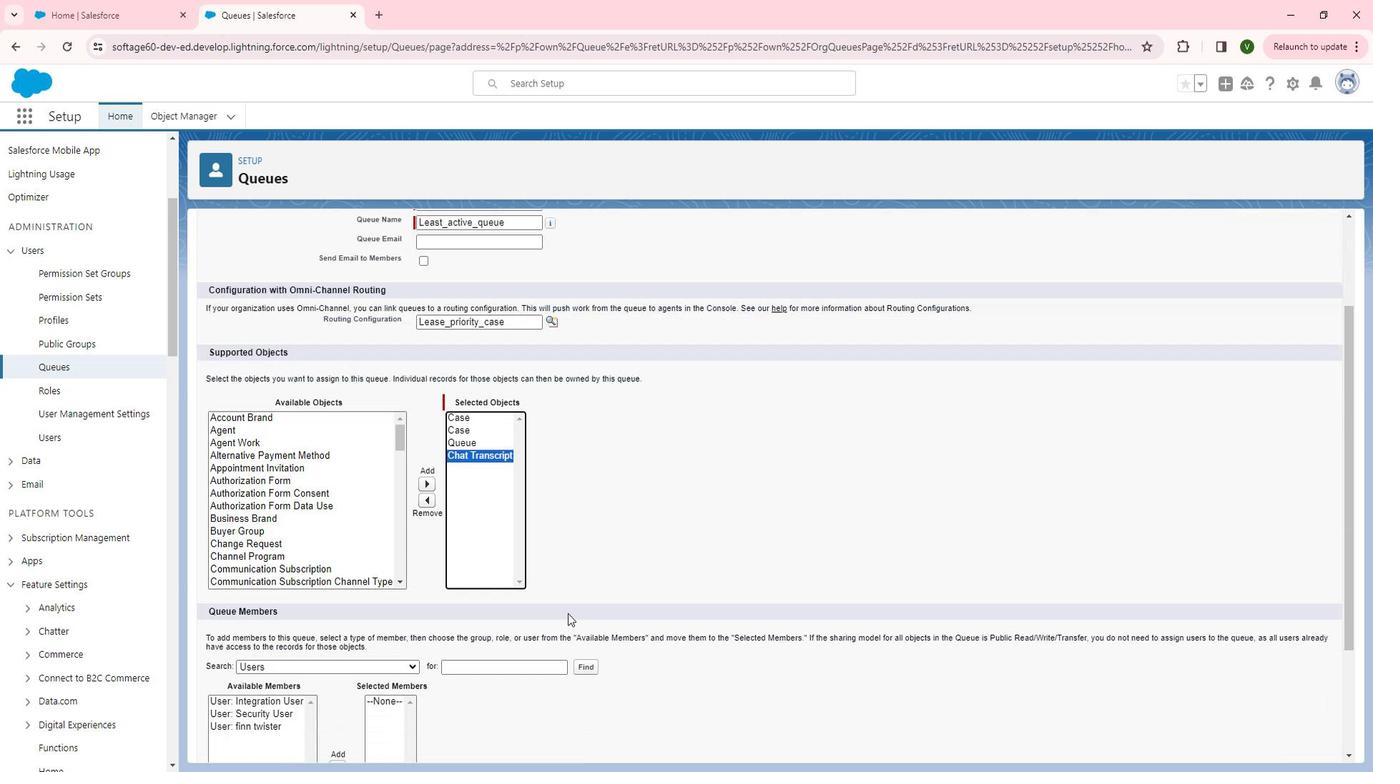 
Action: Mouse scrolled (586, 608) with delta (0, 0)
